 Task: Find and review Indian chicken recipes online.
Action: Mouse moved to (123, 27)
Screenshot: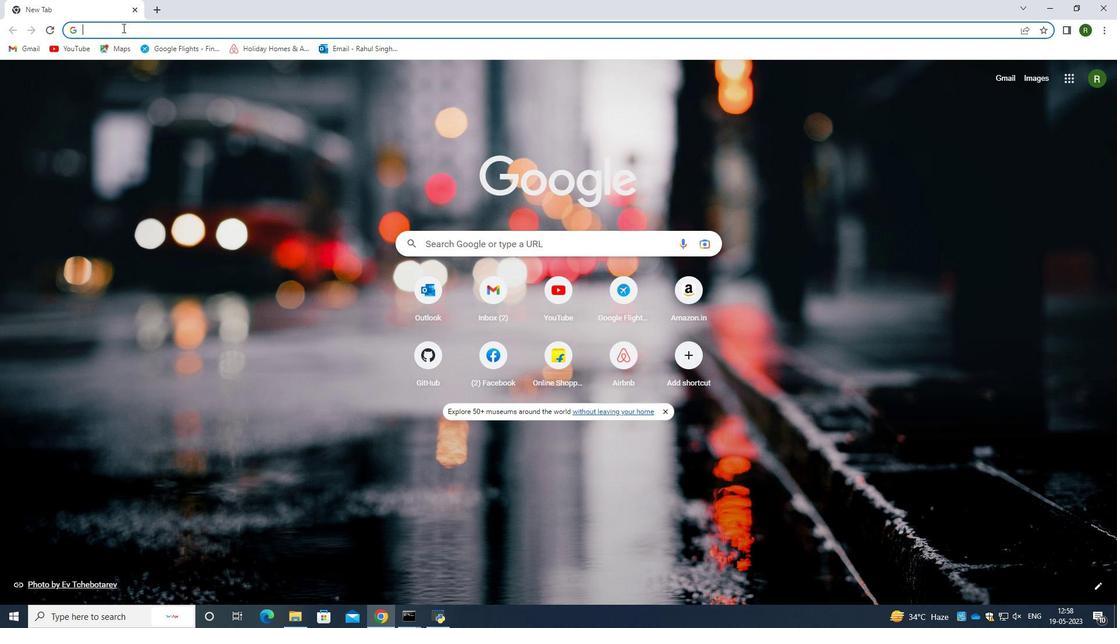 
Action: Mouse pressed left at (123, 27)
Screenshot: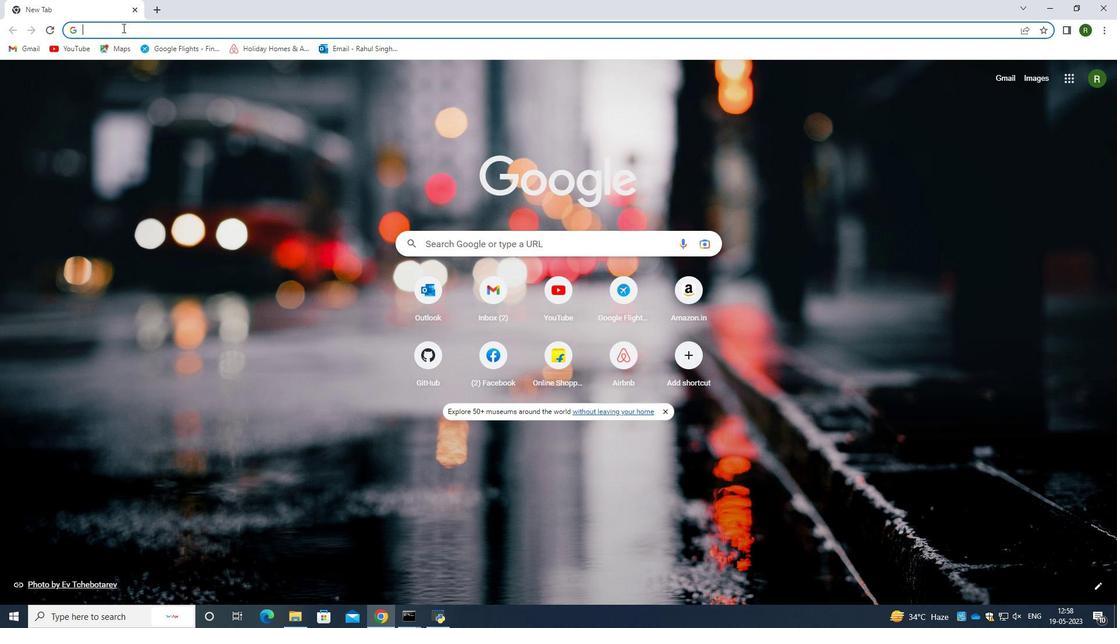 
Action: Key pressed cooking<Key.space>clase<Key.backspace>ses<Key.space>virtual<Key.enter>
Screenshot: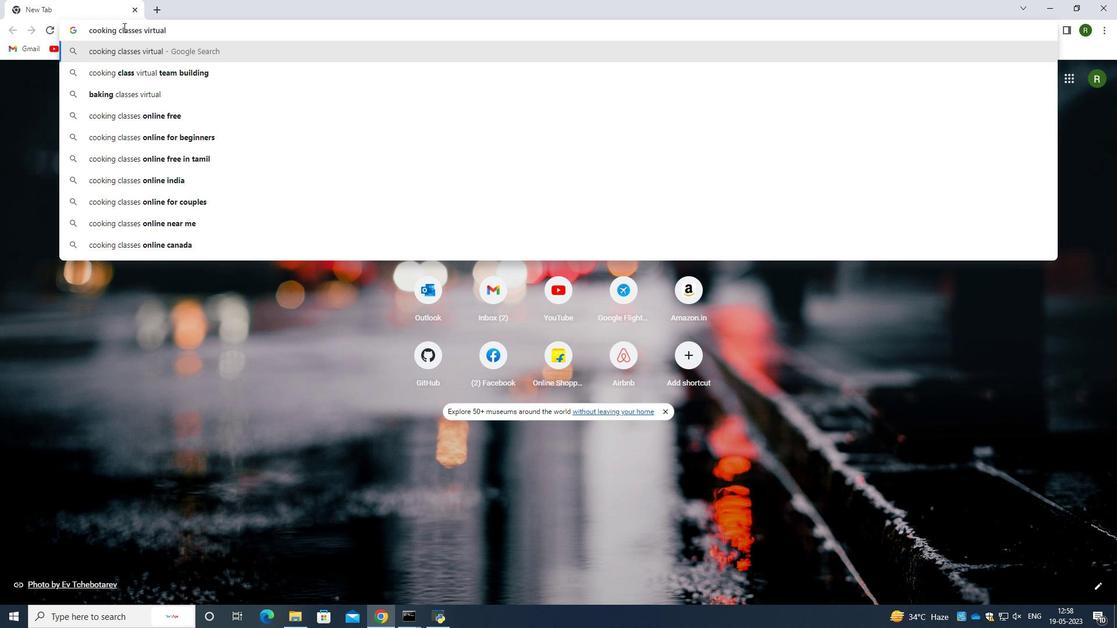 
Action: Mouse moved to (245, 232)
Screenshot: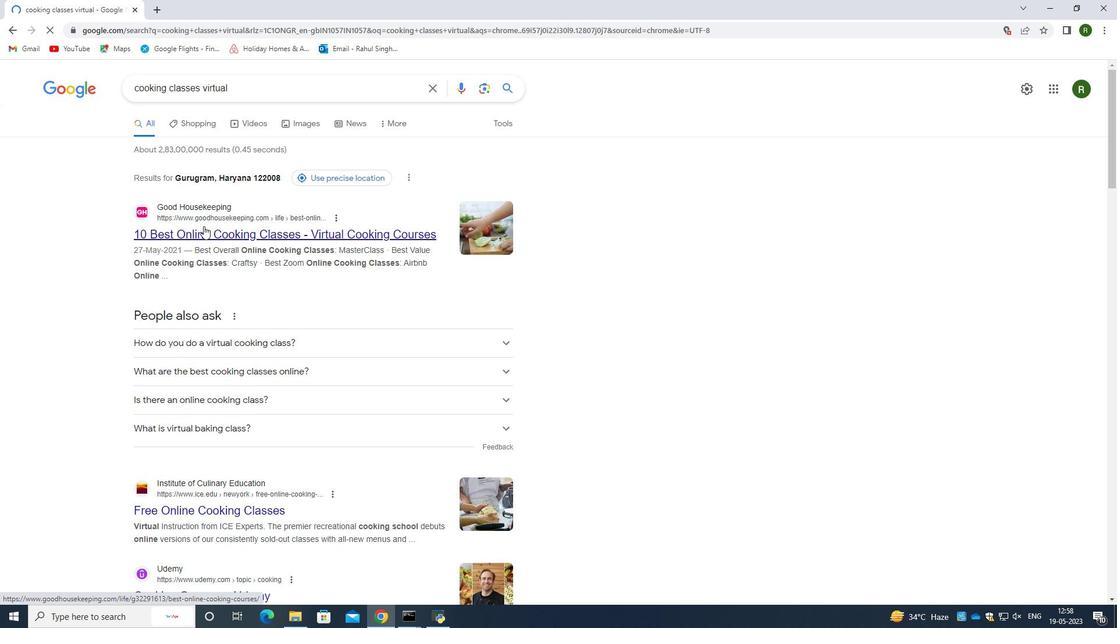 
Action: Mouse pressed left at (245, 232)
Screenshot: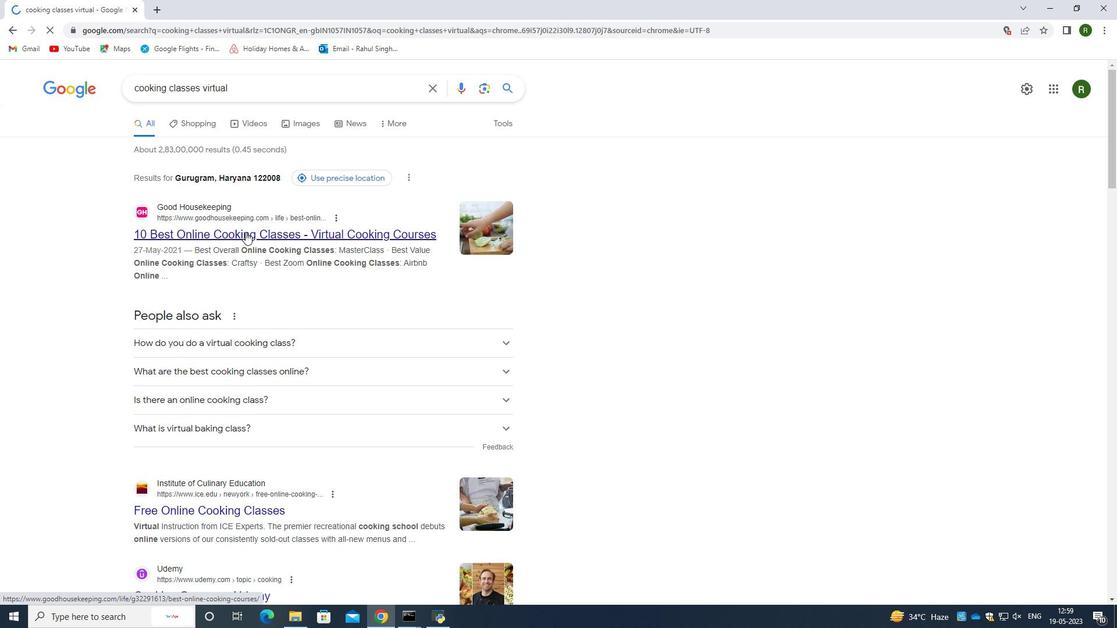 
Action: Mouse moved to (246, 232)
Screenshot: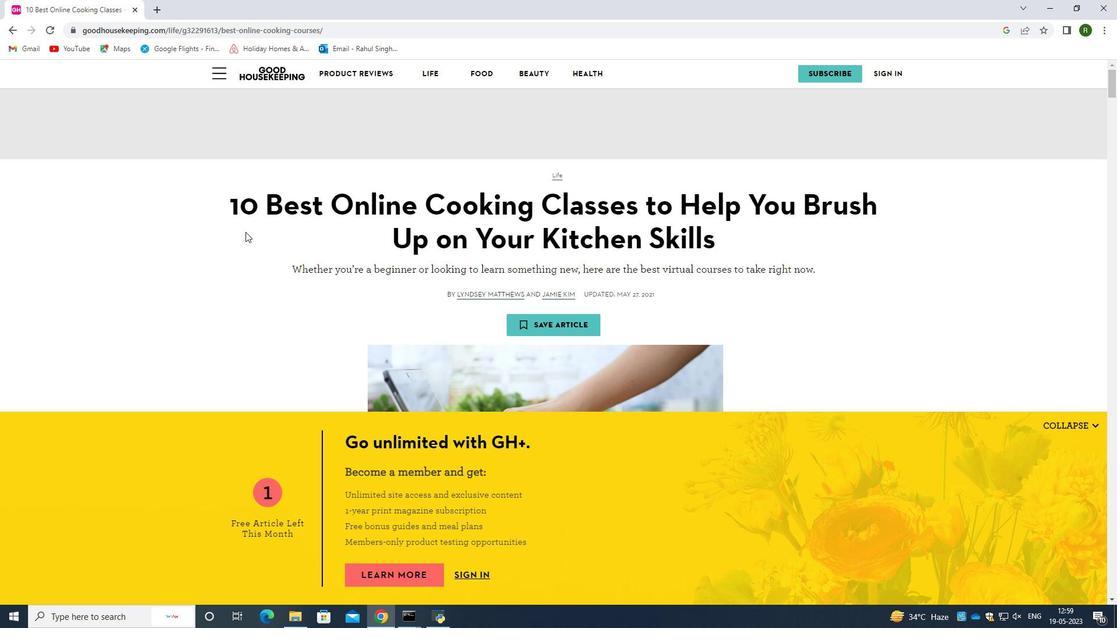 
Action: Mouse scrolled (246, 231) with delta (0, 0)
Screenshot: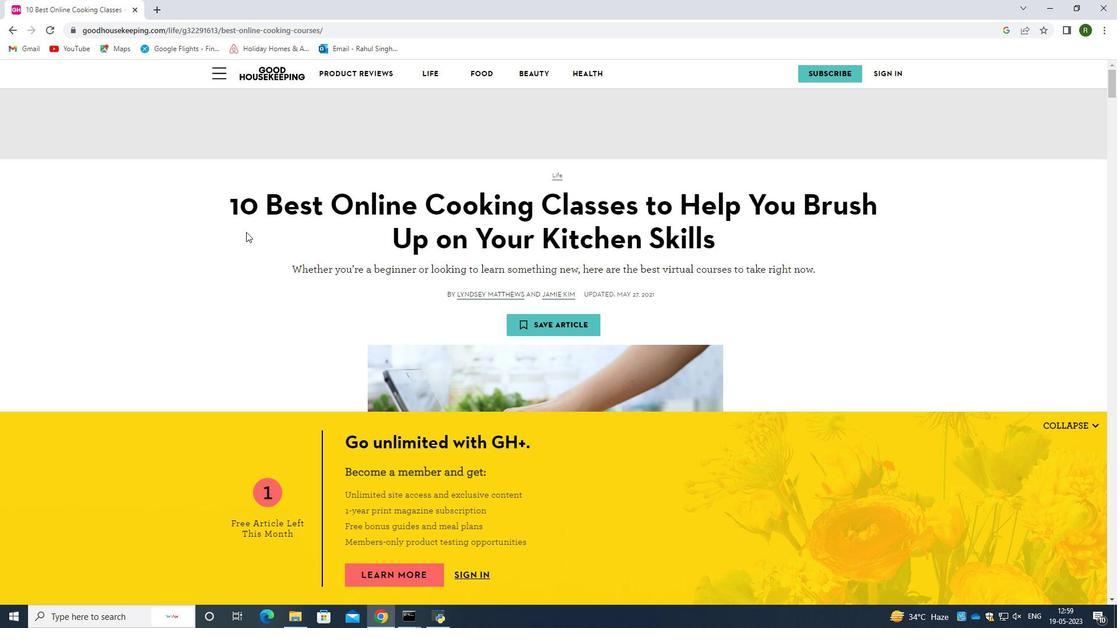 
Action: Mouse scrolled (246, 231) with delta (0, 0)
Screenshot: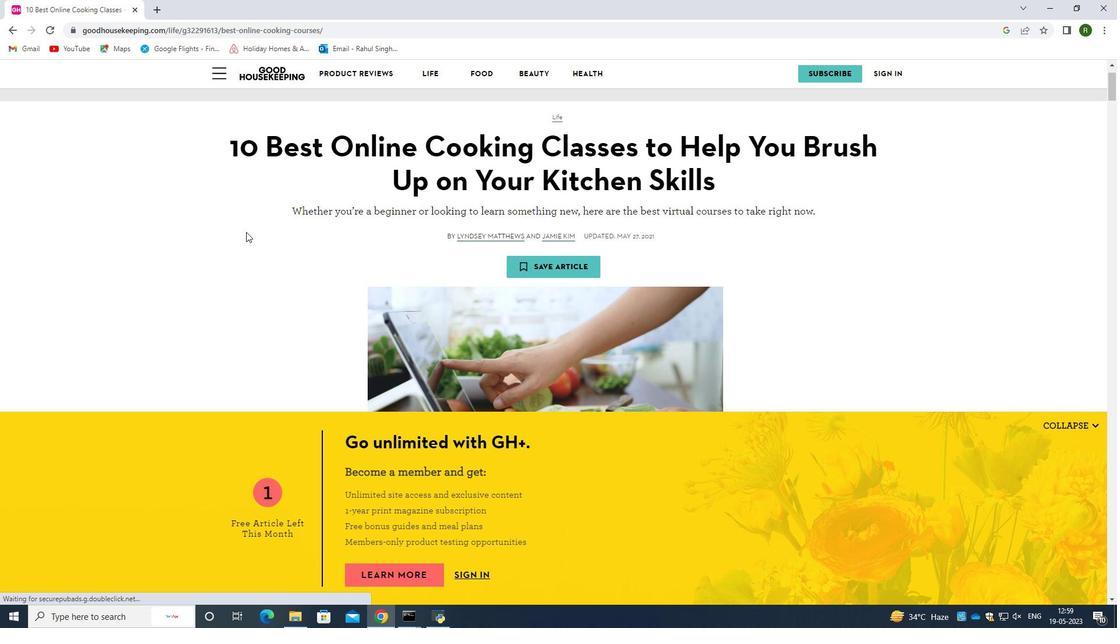 
Action: Mouse moved to (506, 281)
Screenshot: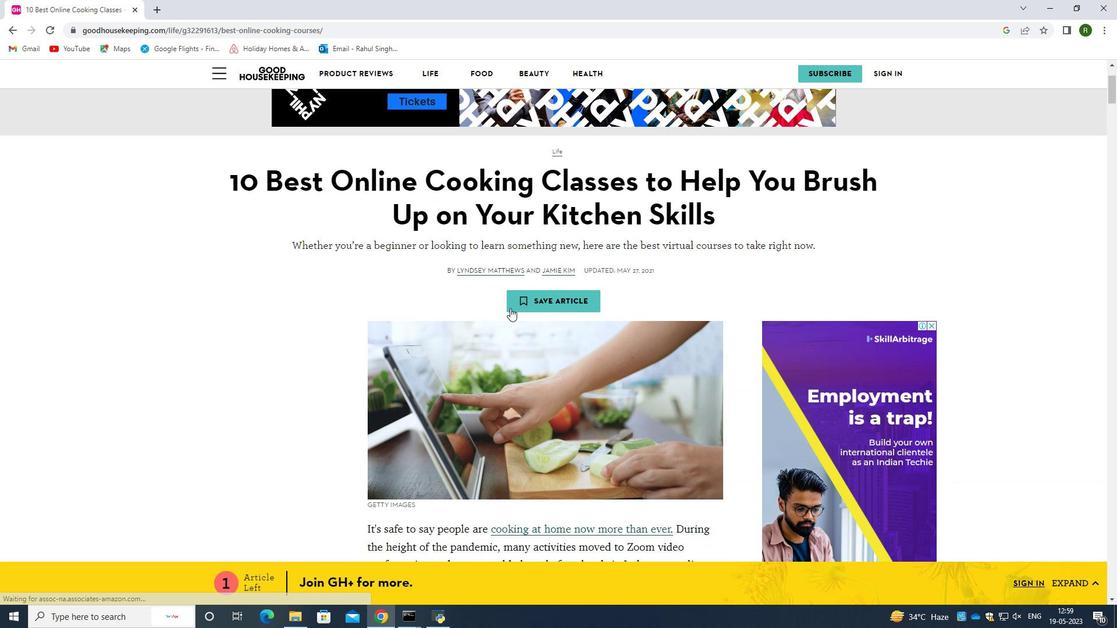 
Action: Mouse scrolled (506, 281) with delta (0, 0)
Screenshot: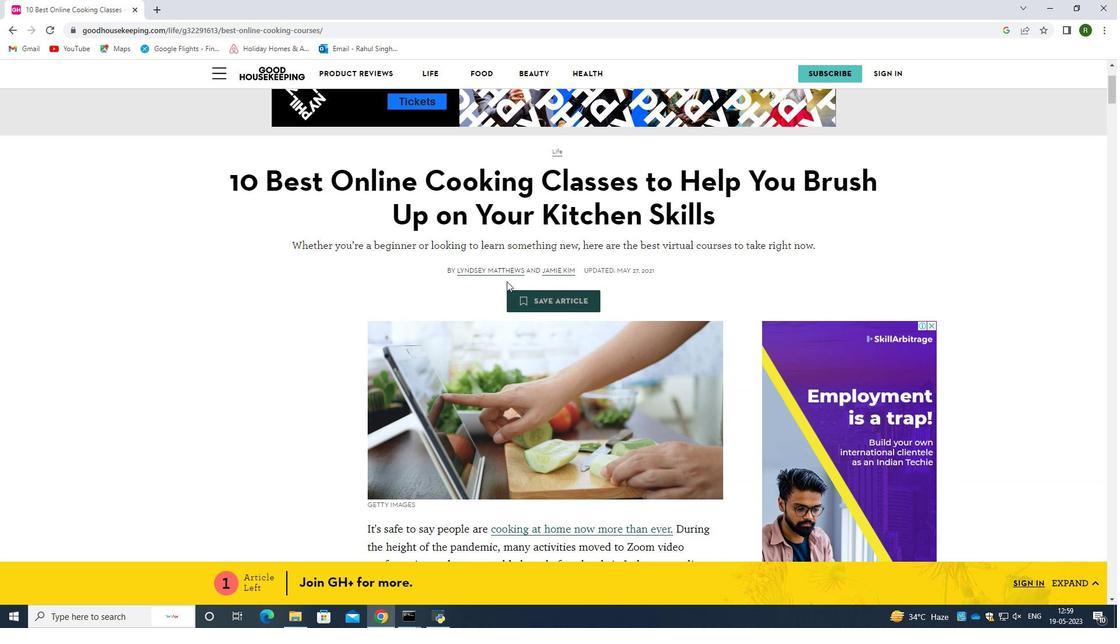 
Action: Mouse scrolled (506, 281) with delta (0, 0)
Screenshot: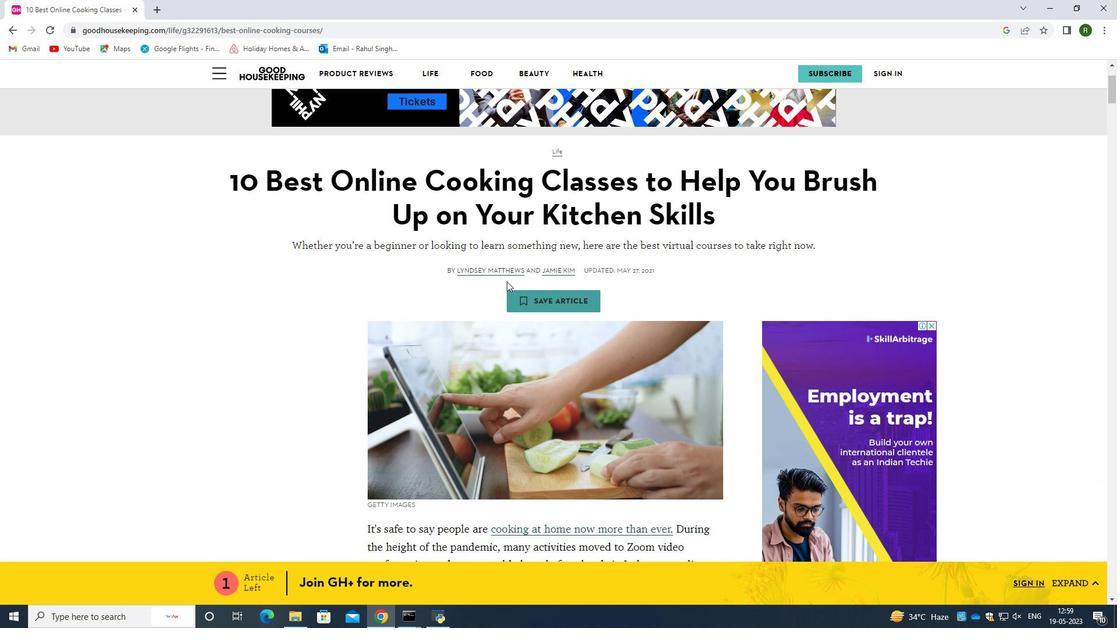
Action: Mouse moved to (506, 286)
Screenshot: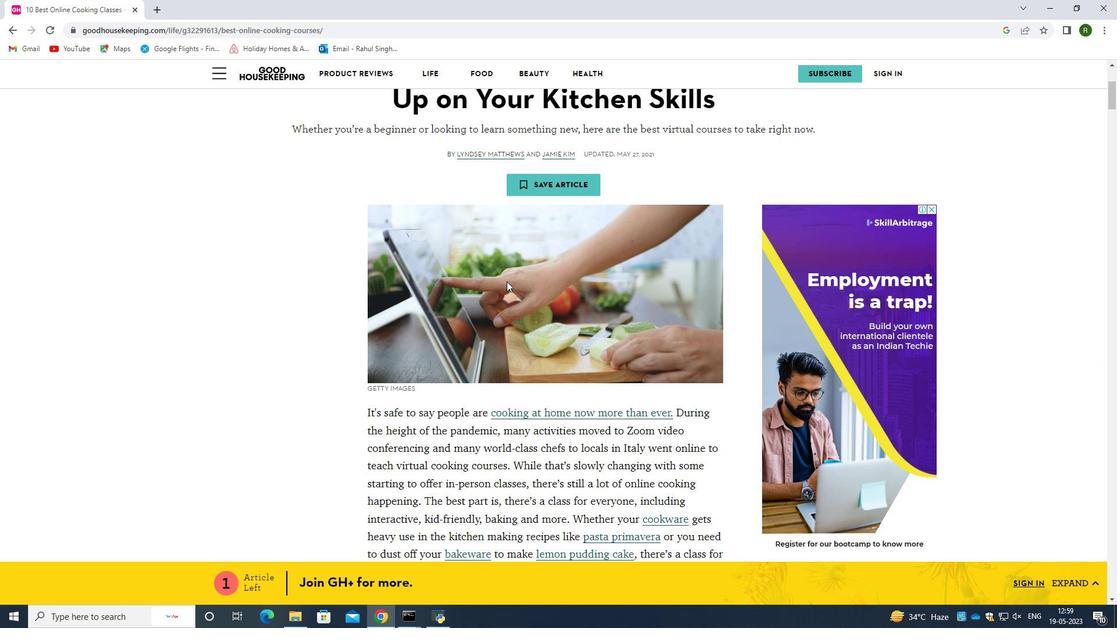 
Action: Mouse scrolled (506, 286) with delta (0, 0)
Screenshot: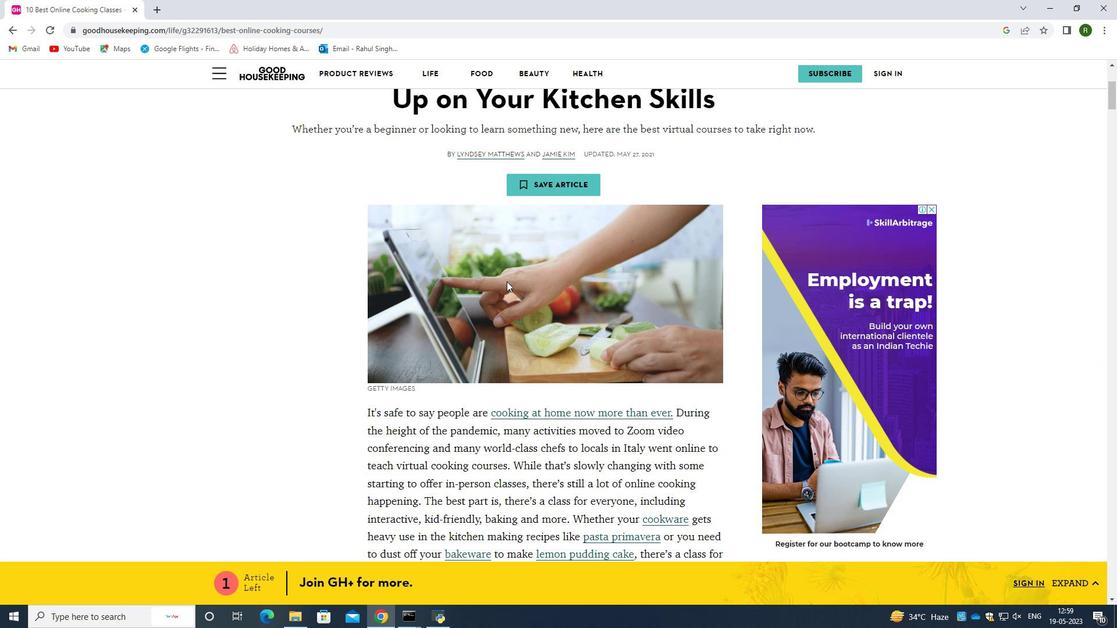 
Action: Mouse scrolled (506, 287) with delta (0, 0)
Screenshot: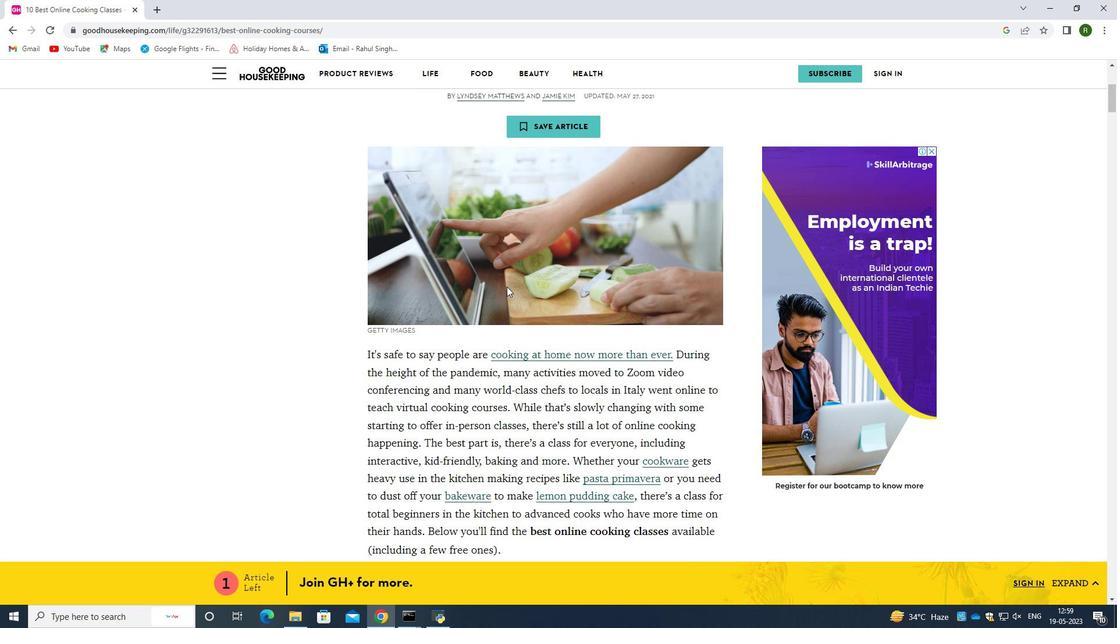 
Action: Mouse scrolled (506, 287) with delta (0, 0)
Screenshot: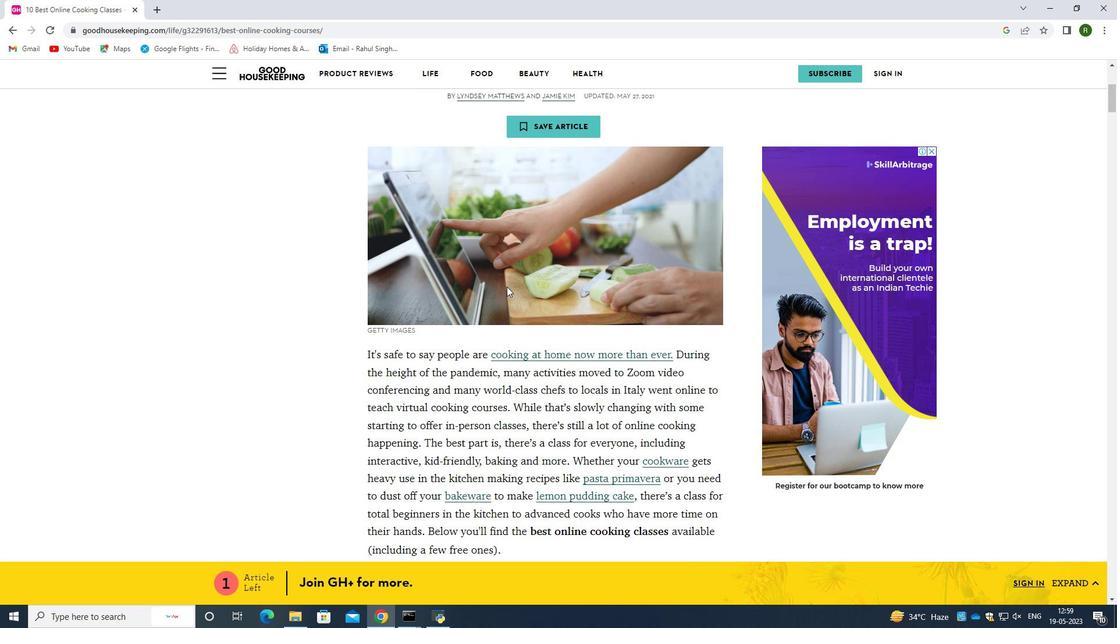 
Action: Mouse scrolled (506, 287) with delta (0, 0)
Screenshot: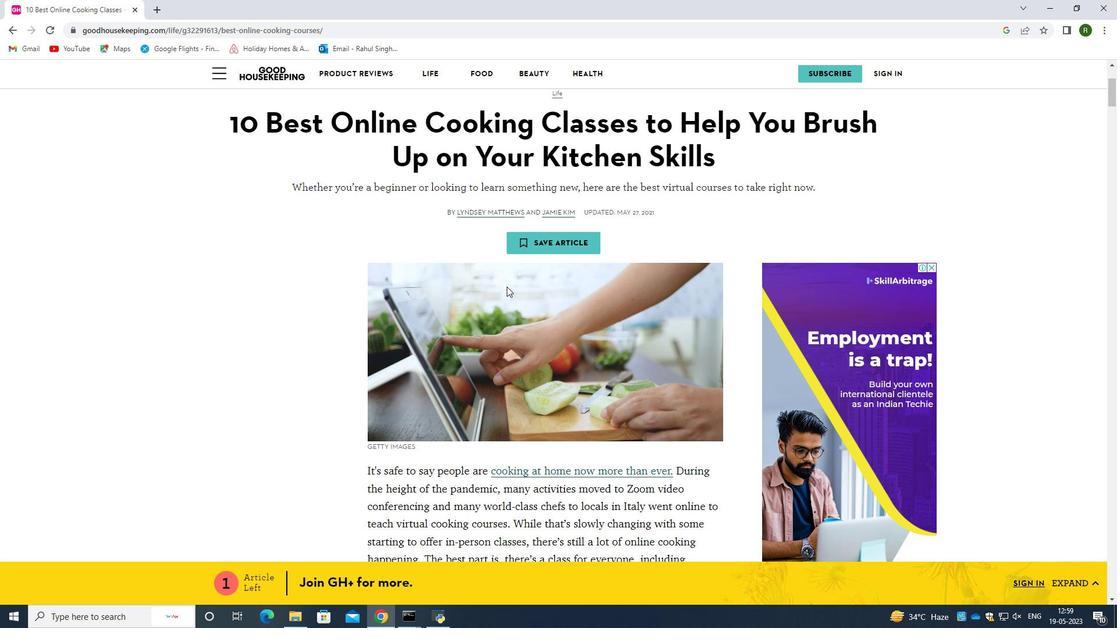 
Action: Mouse scrolled (506, 286) with delta (0, 0)
Screenshot: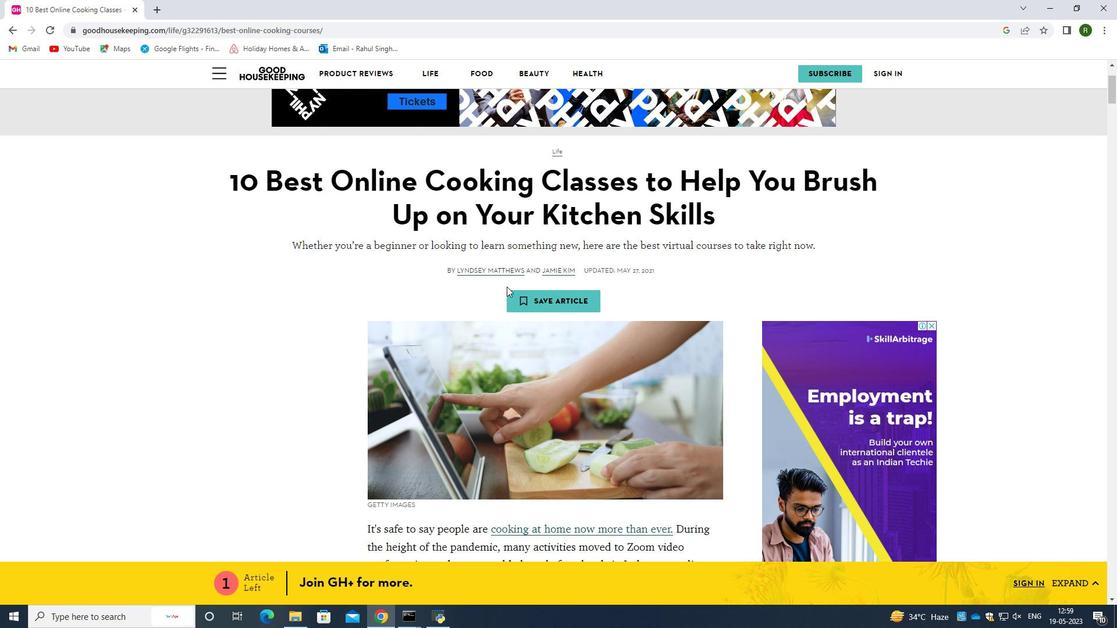 
Action: Mouse scrolled (506, 286) with delta (0, 0)
Screenshot: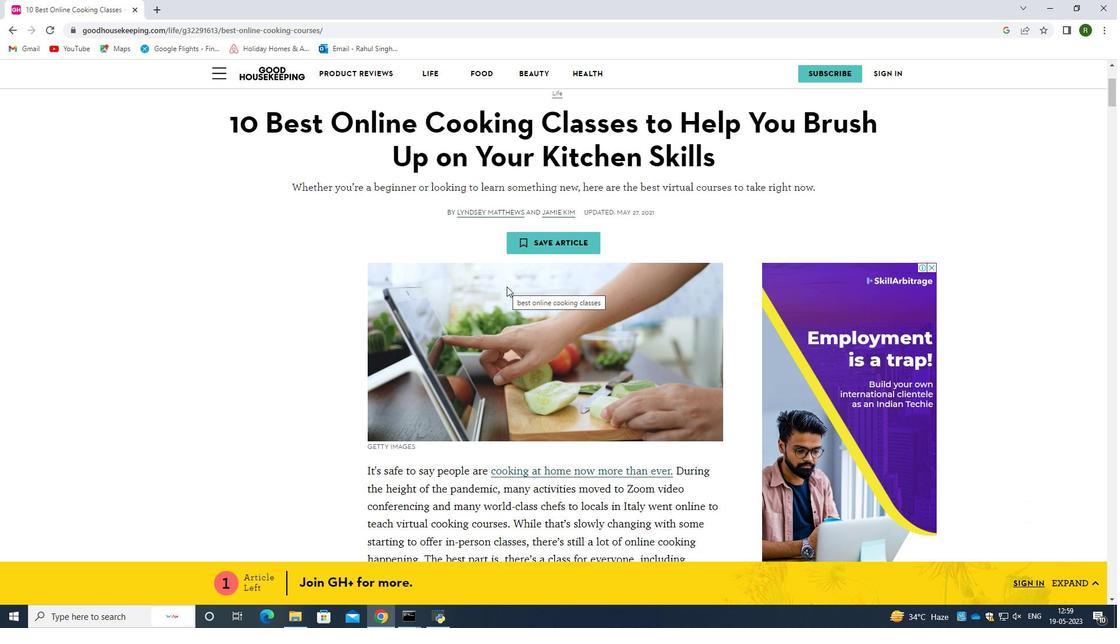 
Action: Mouse scrolled (506, 286) with delta (0, 0)
Screenshot: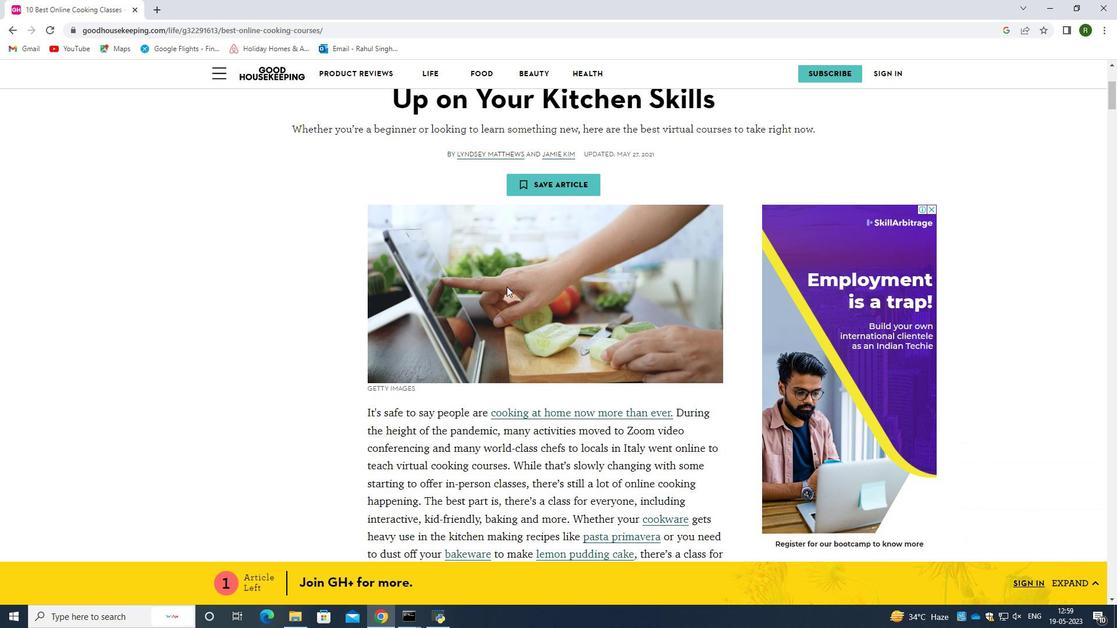 
Action: Mouse scrolled (506, 286) with delta (0, 0)
Screenshot: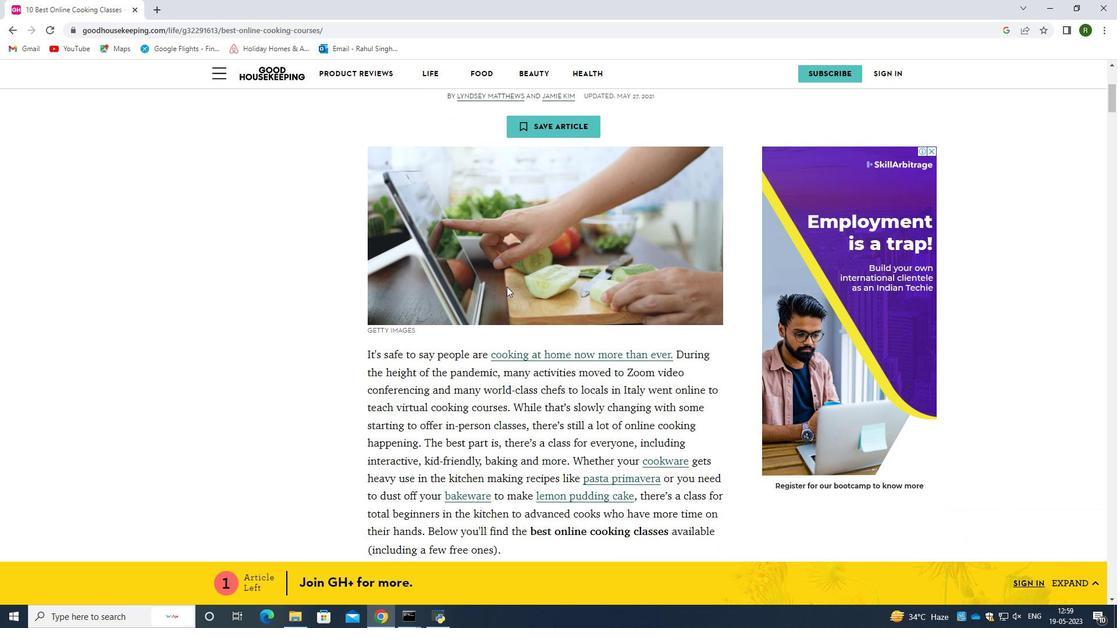 
Action: Mouse scrolled (506, 286) with delta (0, 0)
Screenshot: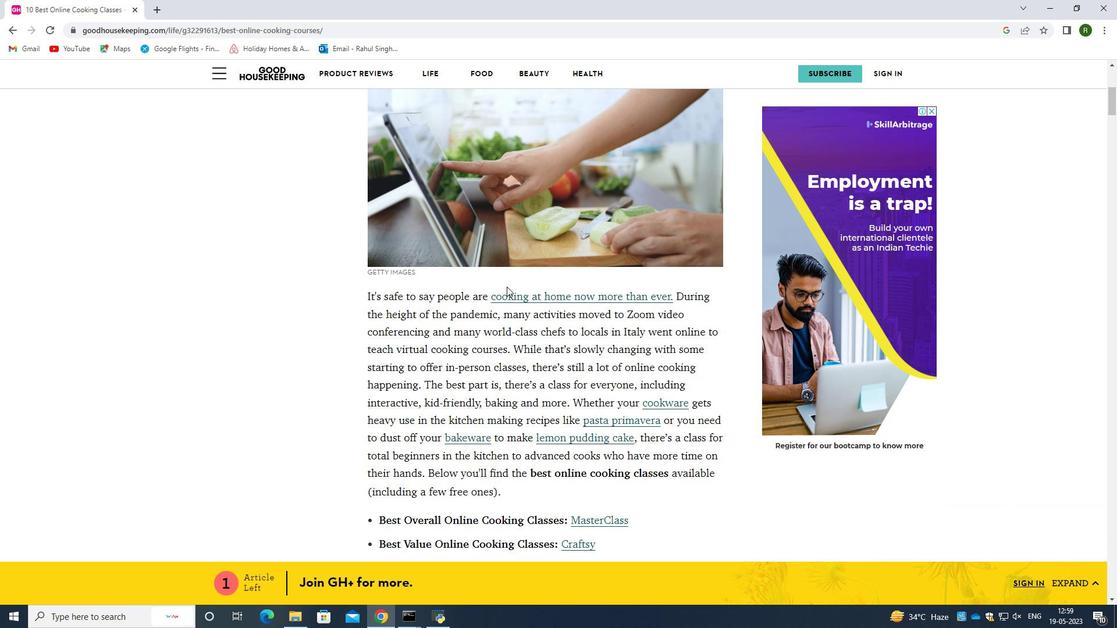 
Action: Mouse scrolled (506, 286) with delta (0, 0)
Screenshot: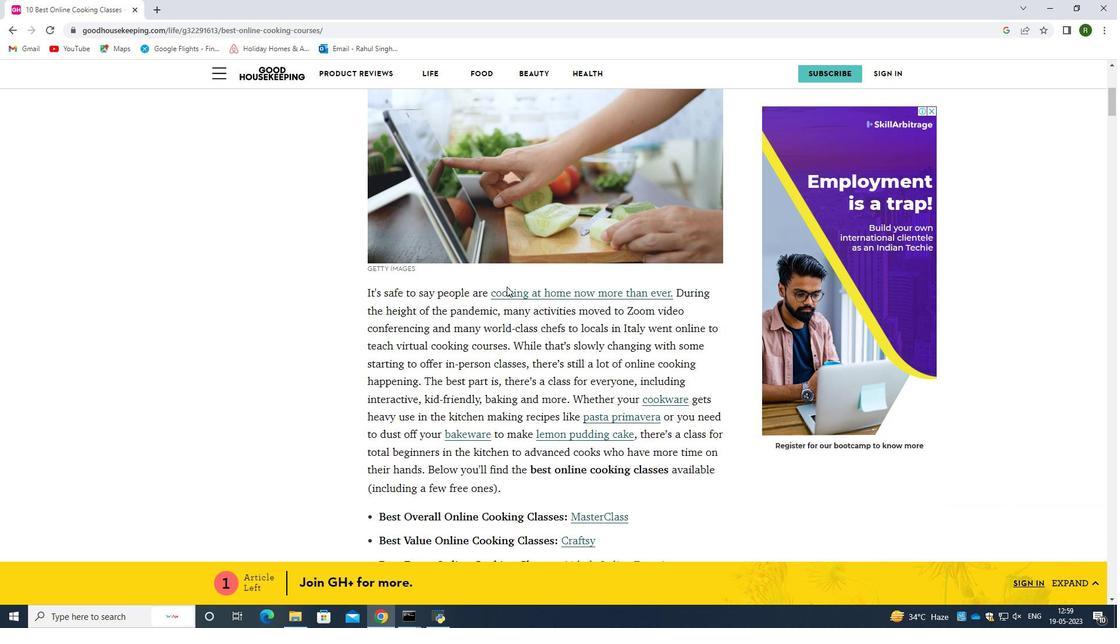 
Action: Mouse scrolled (506, 286) with delta (0, 0)
Screenshot: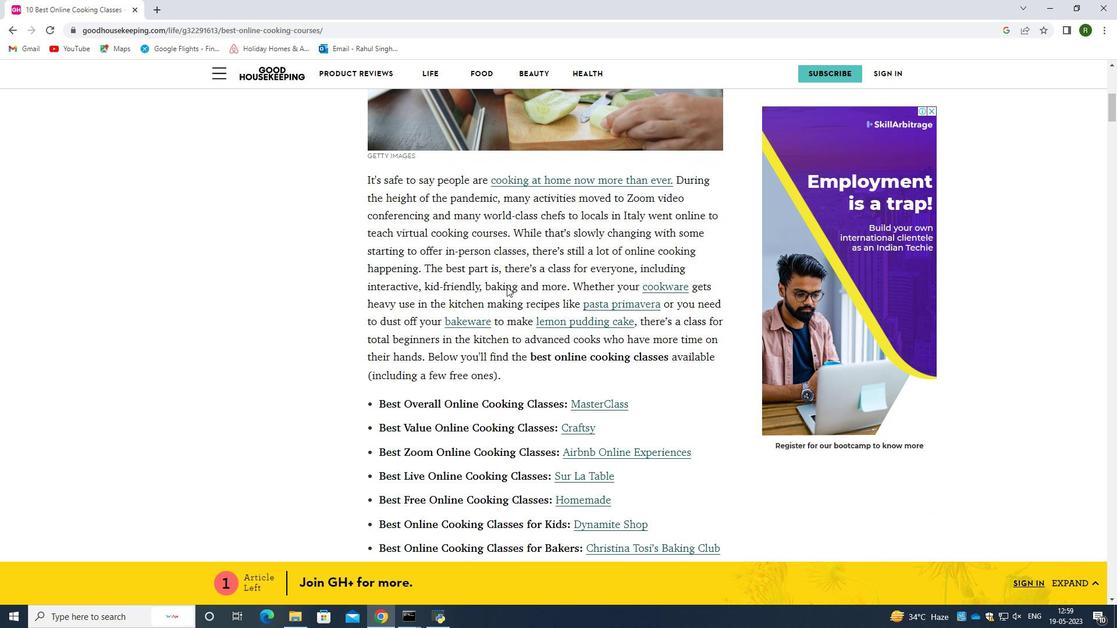 
Action: Mouse scrolled (506, 286) with delta (0, 0)
Screenshot: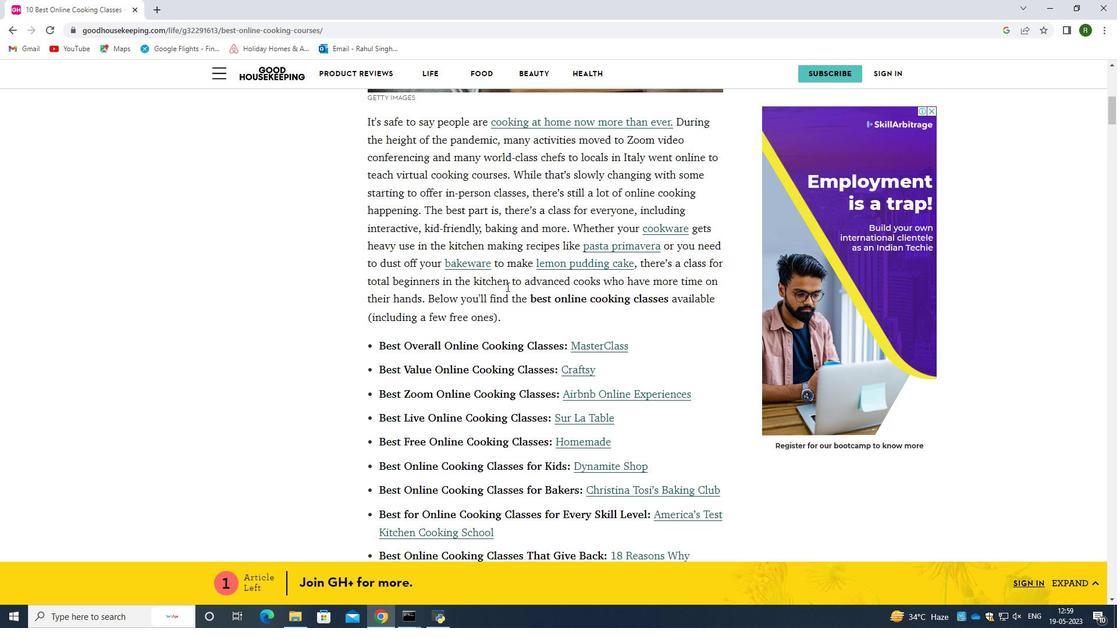 
Action: Mouse scrolled (506, 286) with delta (0, 0)
Screenshot: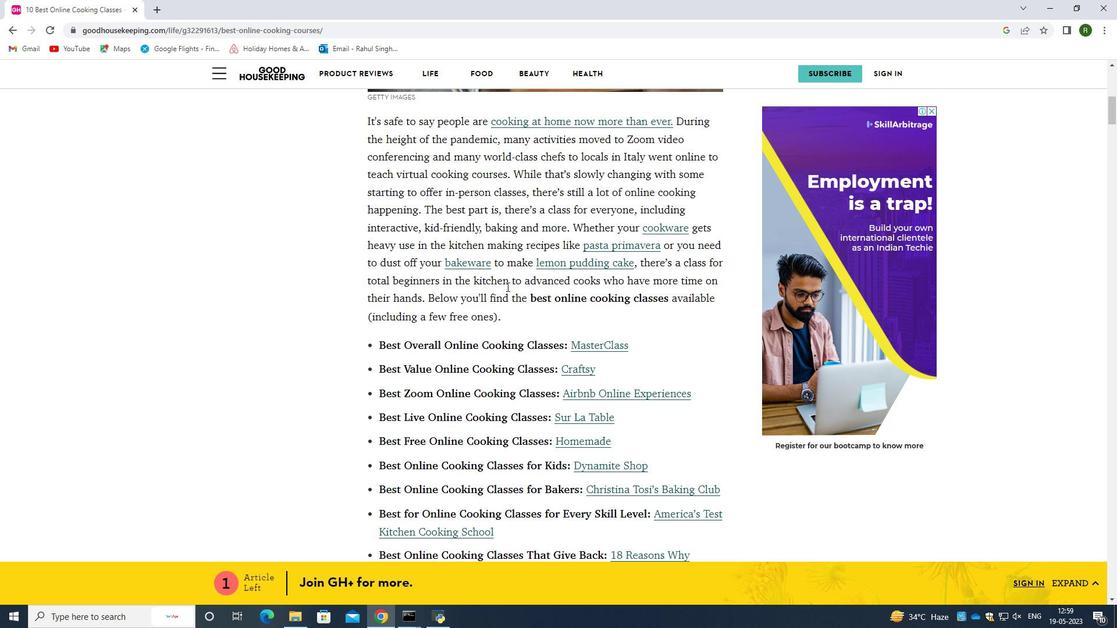 
Action: Mouse scrolled (506, 286) with delta (0, 0)
Screenshot: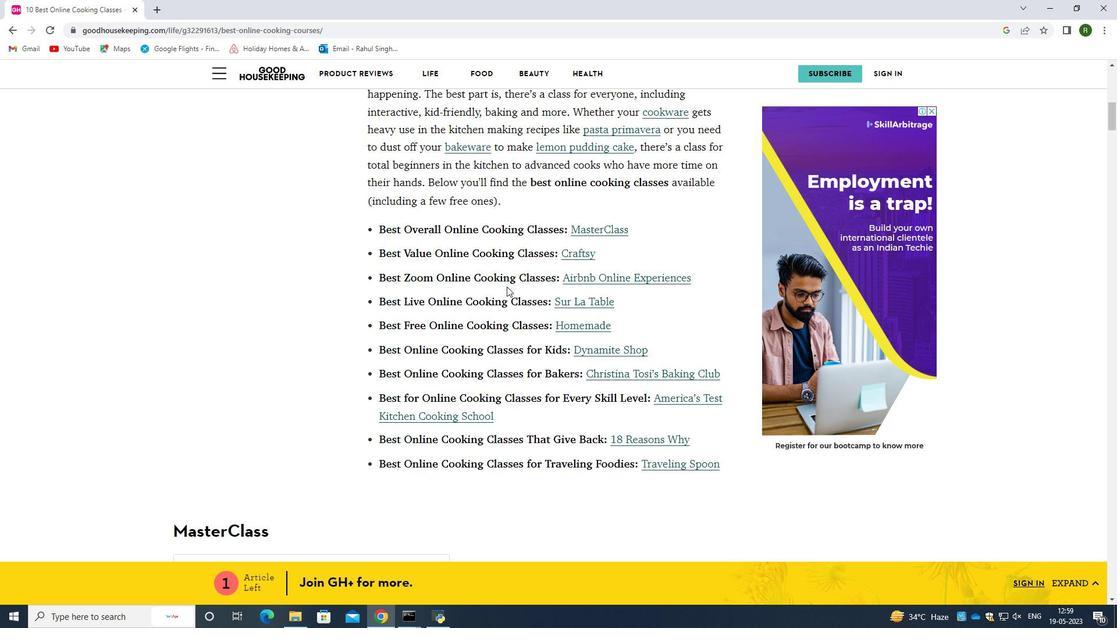 
Action: Mouse scrolled (506, 286) with delta (0, 0)
Screenshot: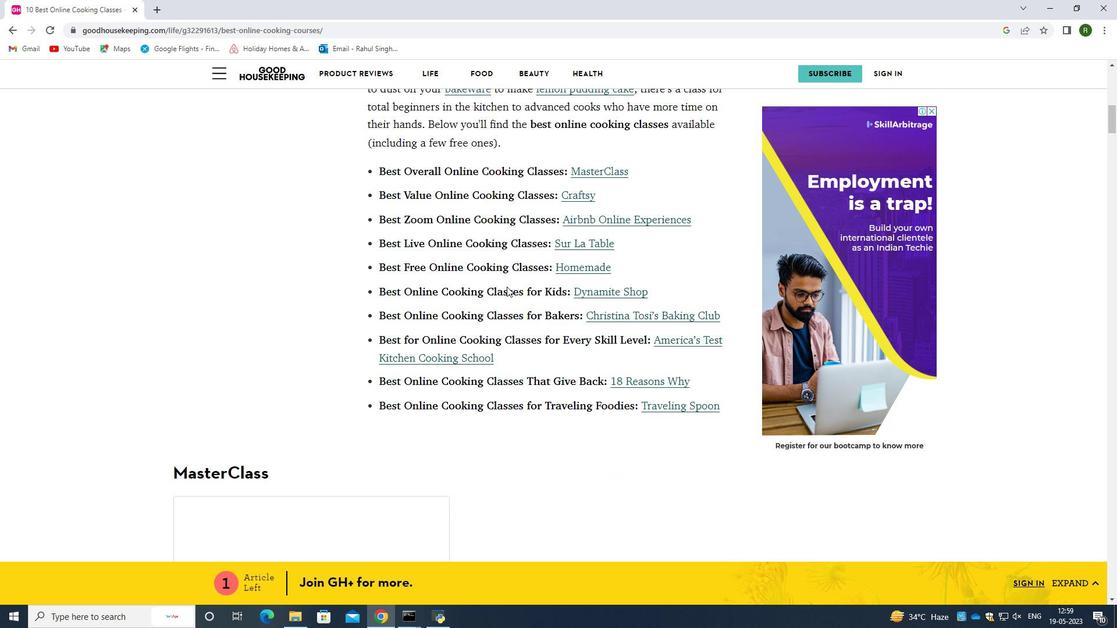 
Action: Mouse scrolled (506, 286) with delta (0, 0)
Screenshot: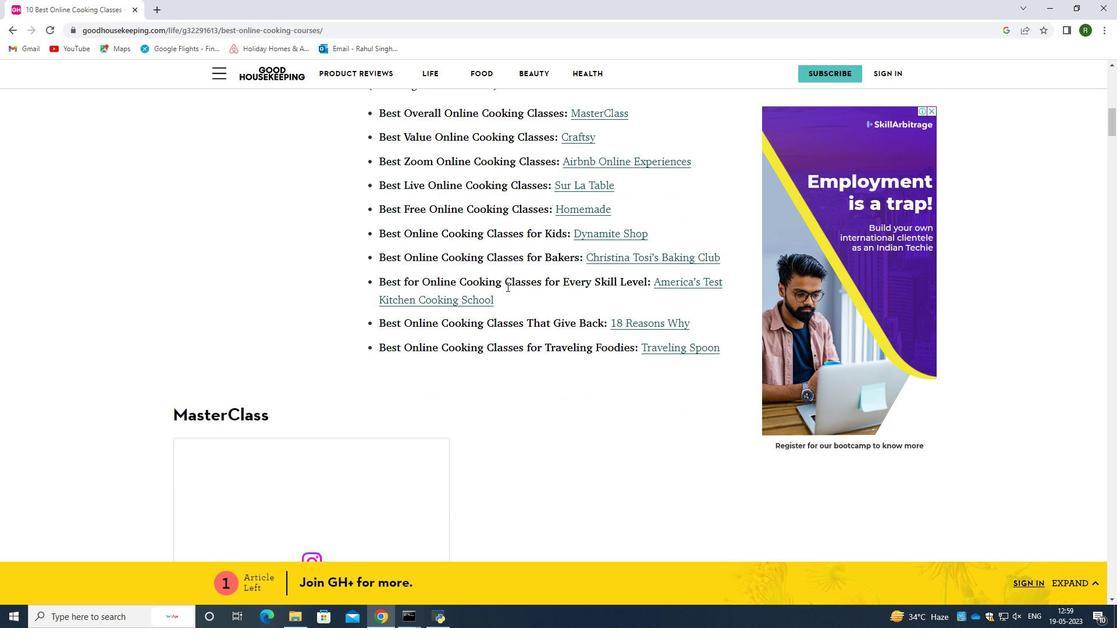 
Action: Mouse scrolled (506, 286) with delta (0, 0)
Screenshot: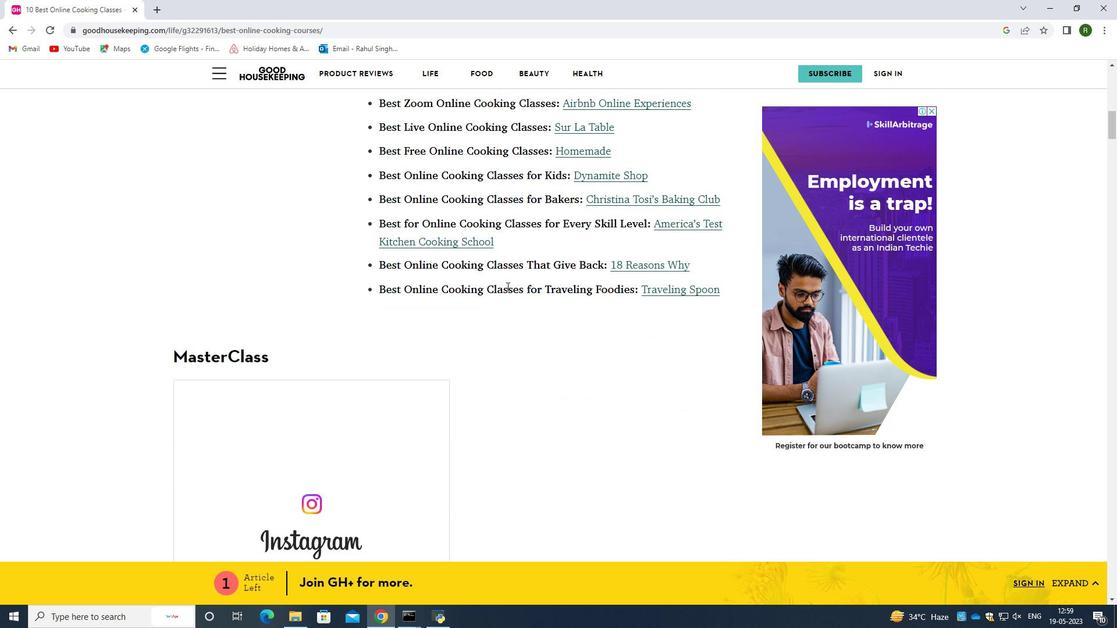 
Action: Mouse scrolled (506, 286) with delta (0, 0)
Screenshot: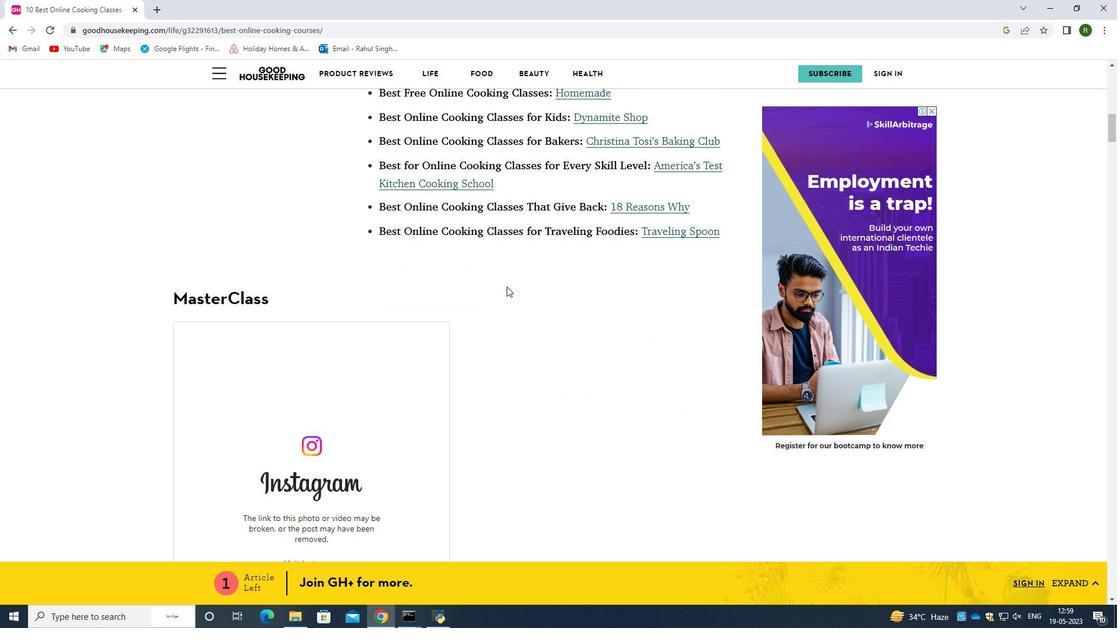 
Action: Mouse scrolled (506, 286) with delta (0, 0)
Screenshot: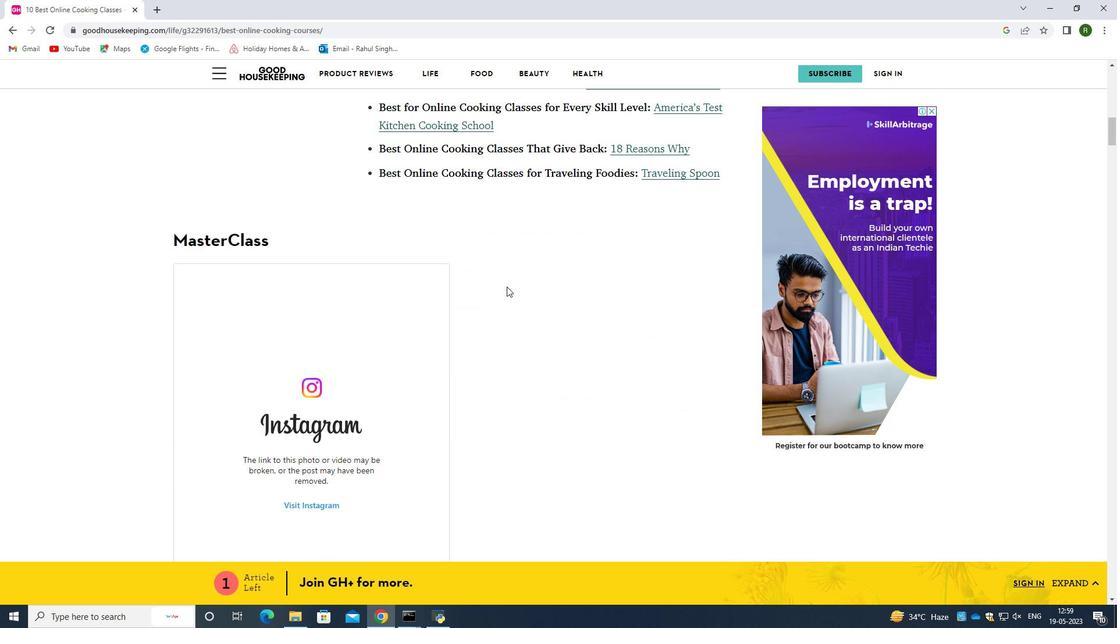 
Action: Mouse scrolled (506, 286) with delta (0, 0)
Screenshot: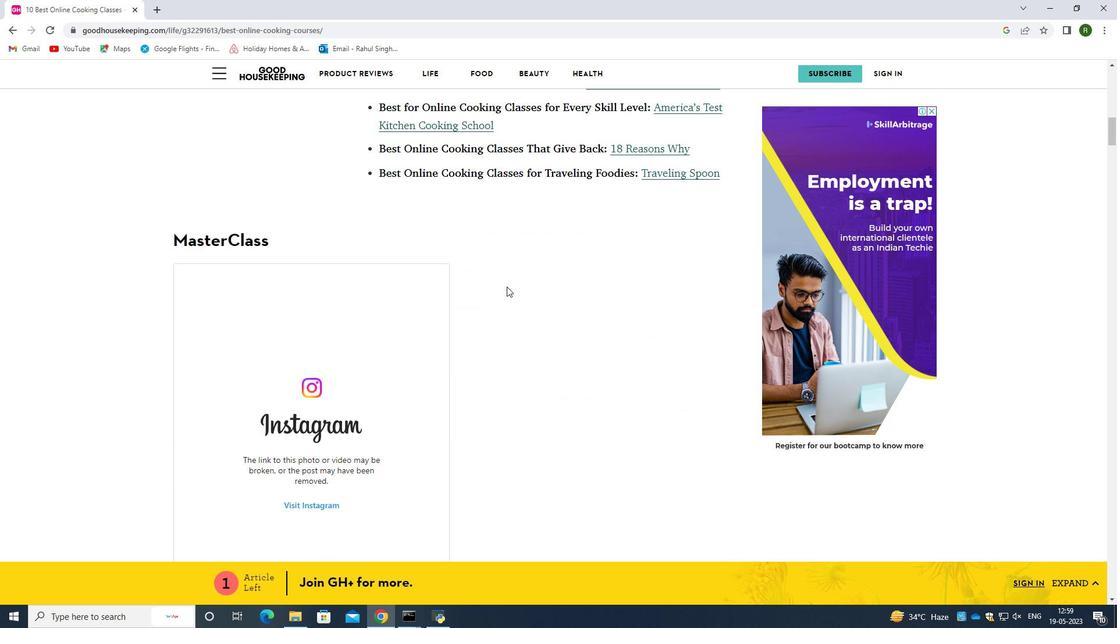 
Action: Mouse scrolled (506, 286) with delta (0, 0)
Screenshot: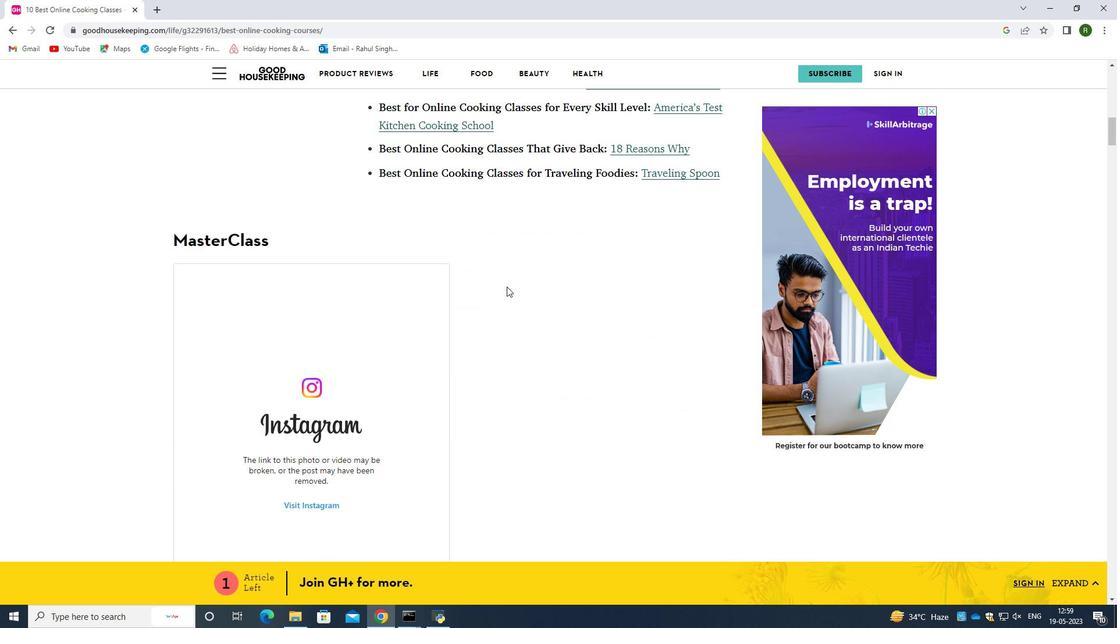 
Action: Mouse moved to (931, 110)
Screenshot: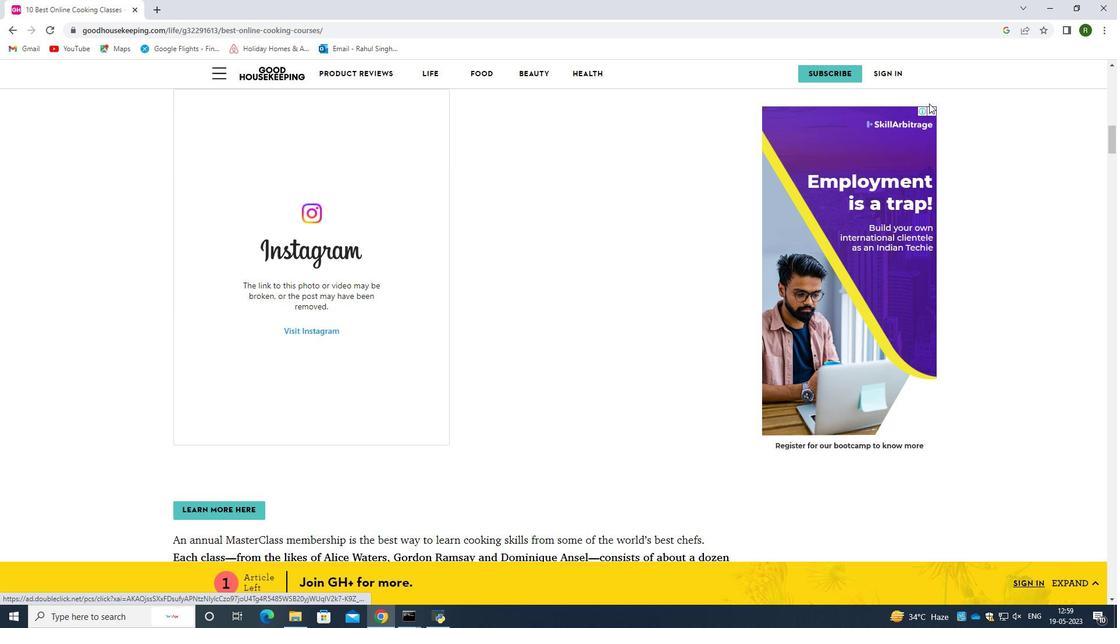 
Action: Mouse pressed left at (931, 110)
Screenshot: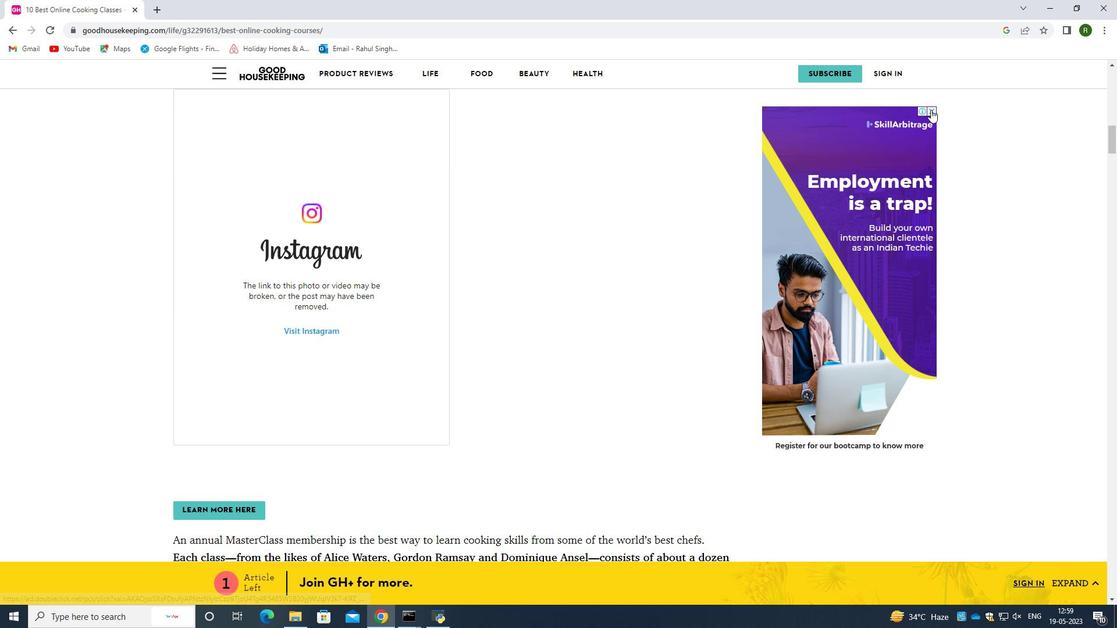 
Action: Mouse moved to (560, 219)
Screenshot: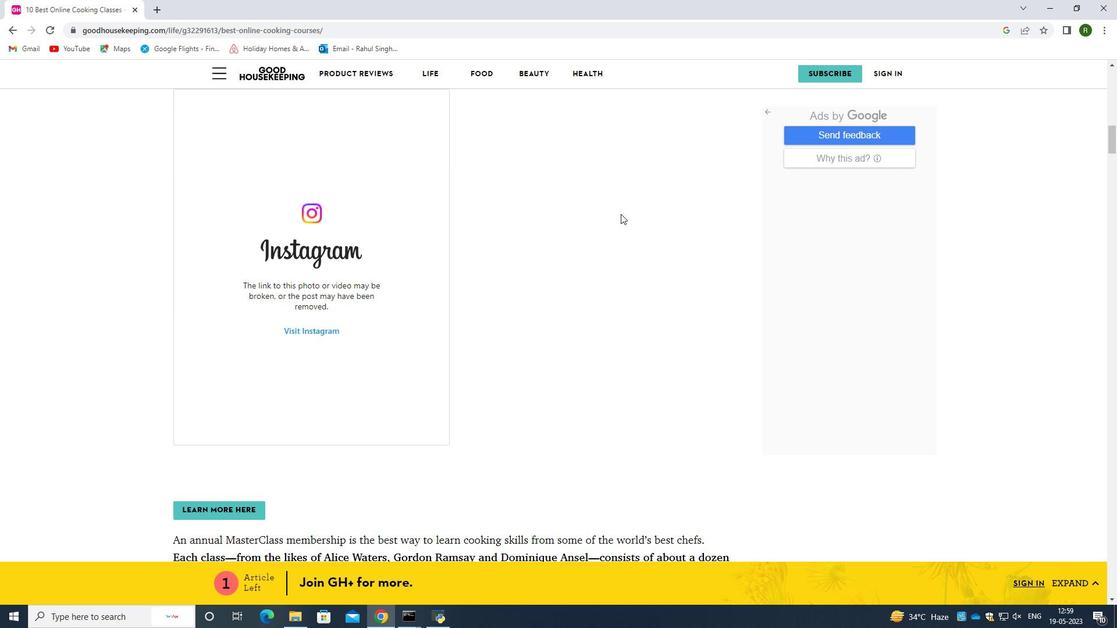 
Action: Mouse scrolled (560, 218) with delta (0, 0)
Screenshot: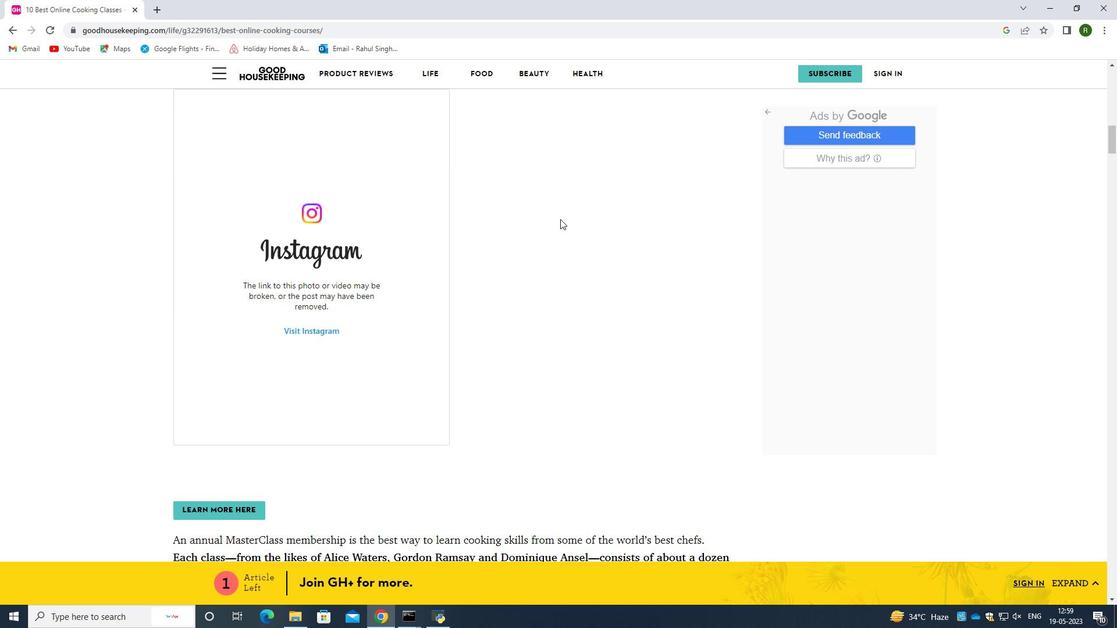 
Action: Mouse scrolled (560, 218) with delta (0, 0)
Screenshot: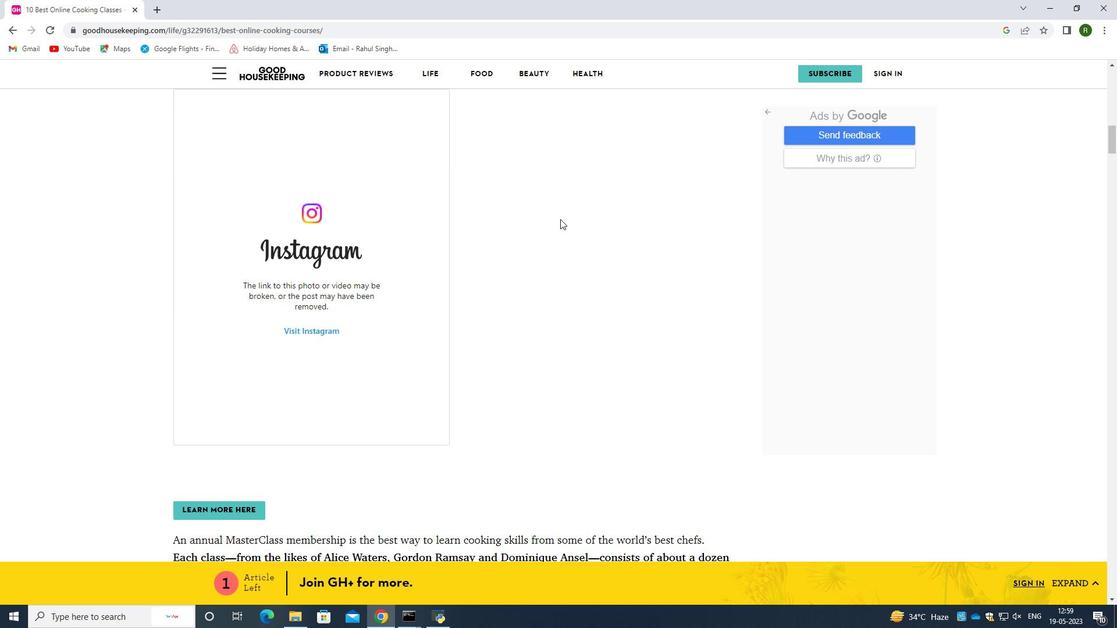 
Action: Mouse moved to (560, 220)
Screenshot: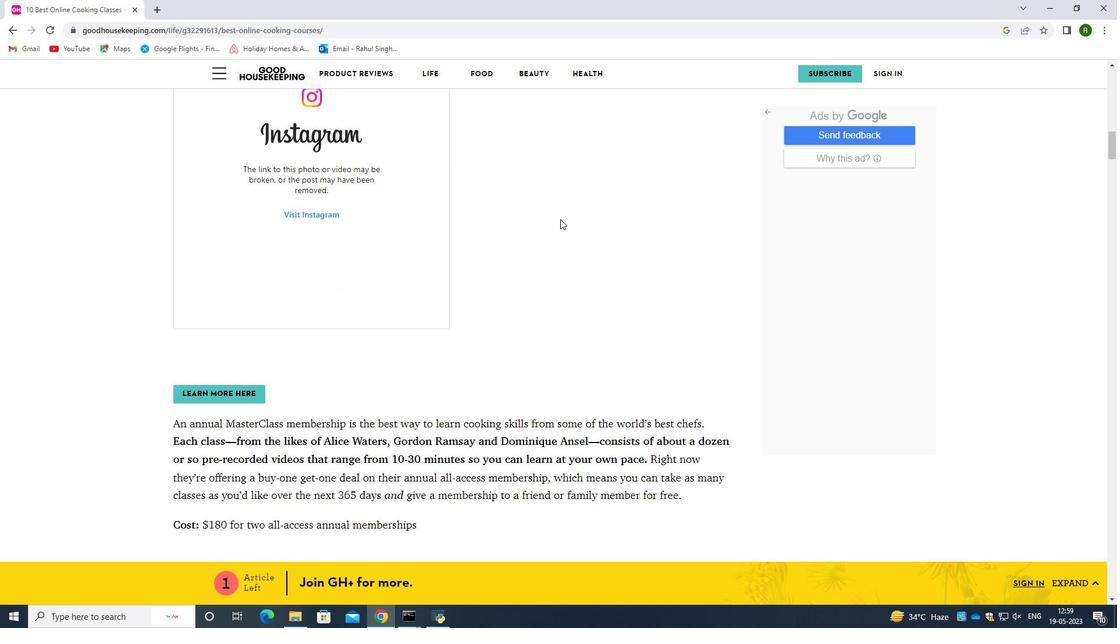 
Action: Mouse scrolled (560, 219) with delta (0, 0)
Screenshot: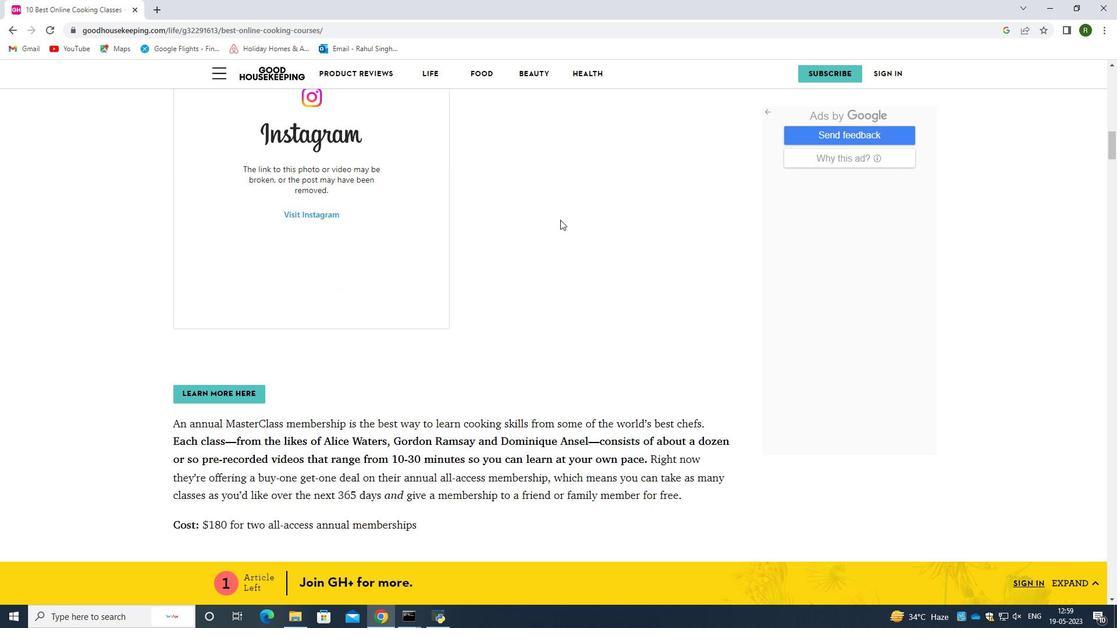 
Action: Mouse scrolled (560, 219) with delta (0, 0)
Screenshot: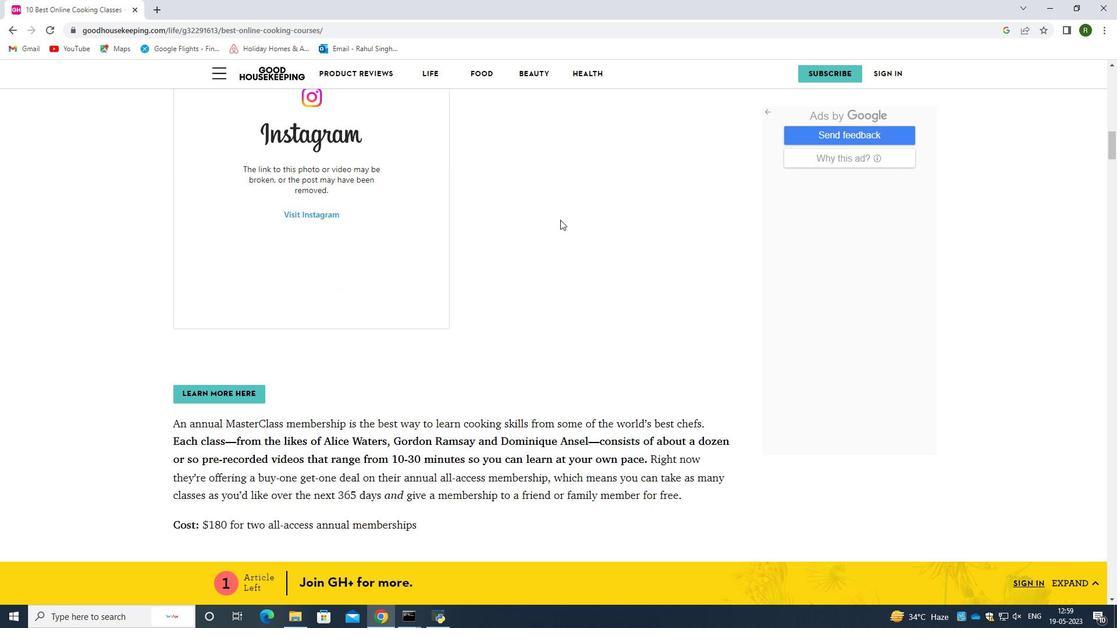 
Action: Mouse scrolled (560, 219) with delta (0, 0)
Screenshot: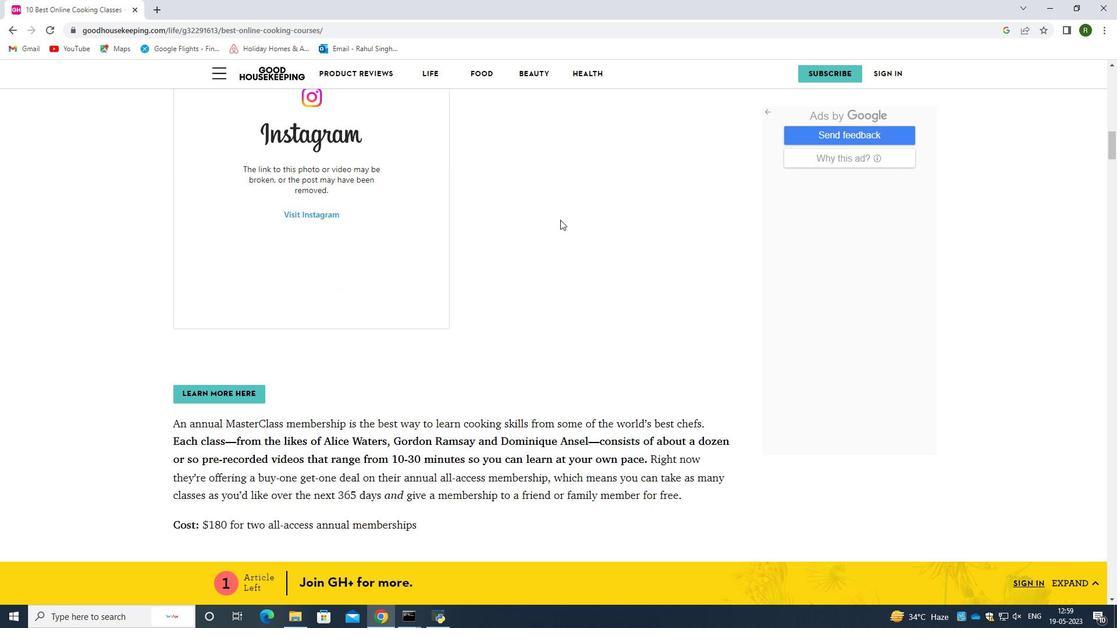
Action: Mouse scrolled (560, 219) with delta (0, 0)
Screenshot: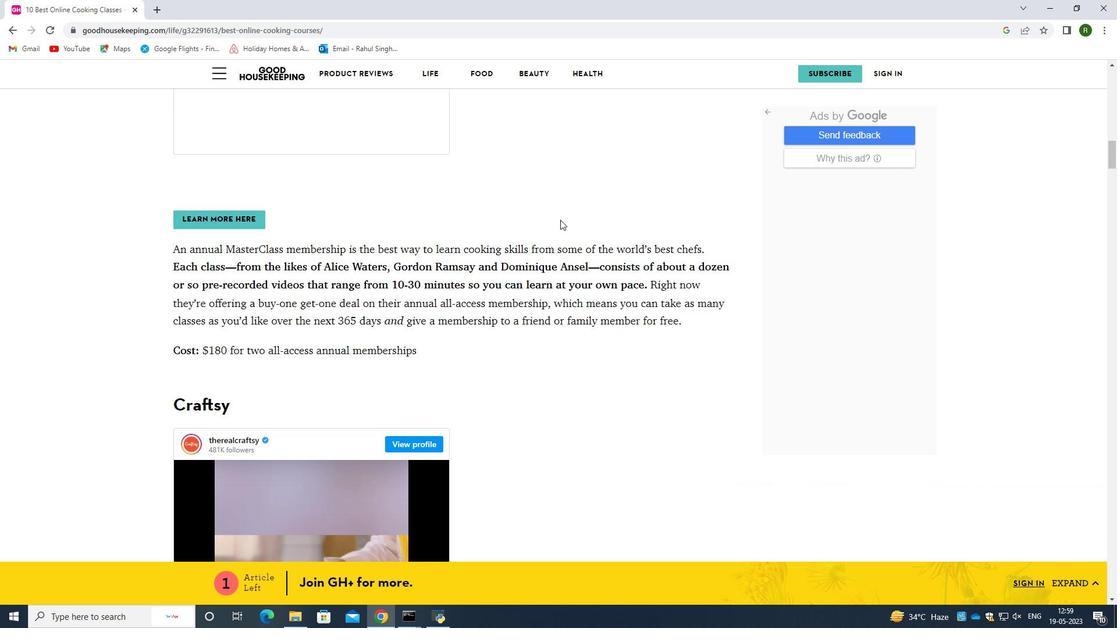
Action: Mouse scrolled (560, 219) with delta (0, 0)
Screenshot: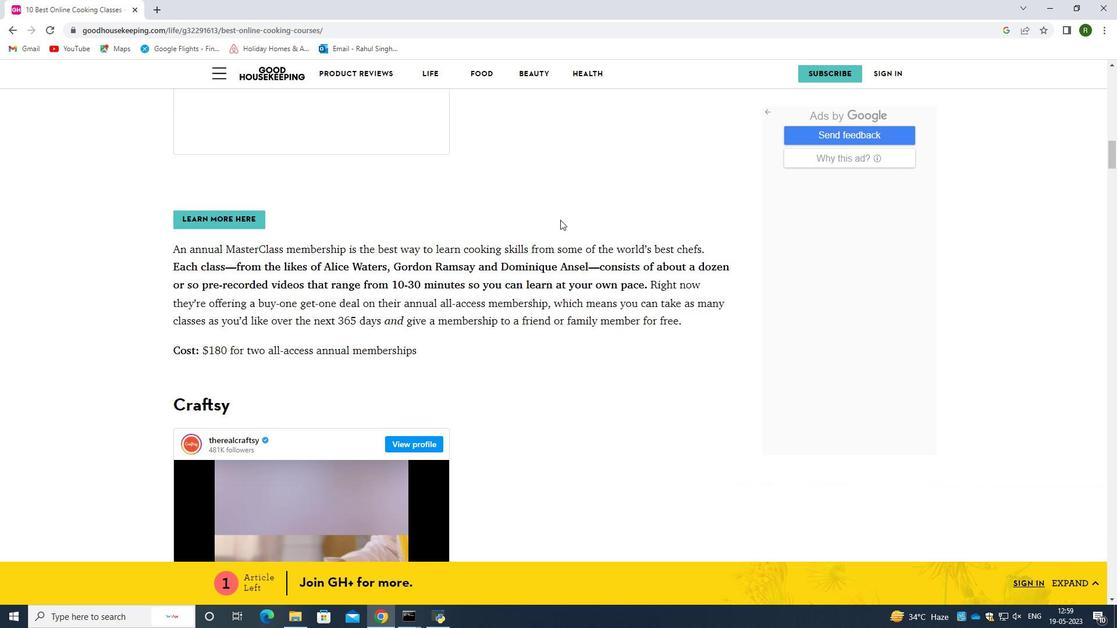 
Action: Mouse scrolled (560, 219) with delta (0, 0)
Screenshot: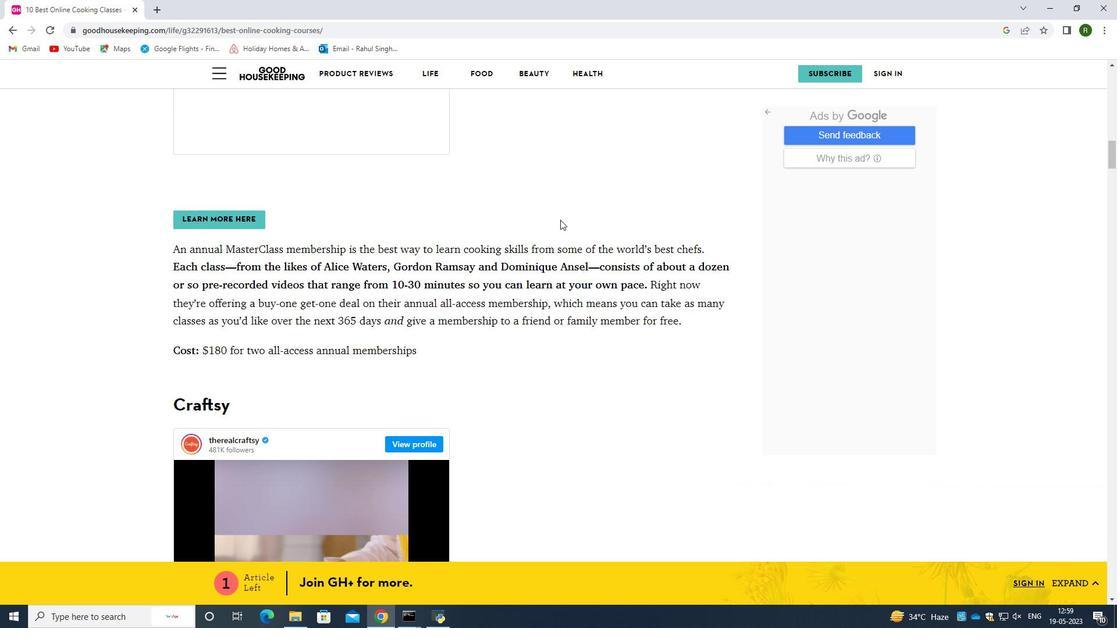 
Action: Mouse scrolled (560, 219) with delta (0, 0)
Screenshot: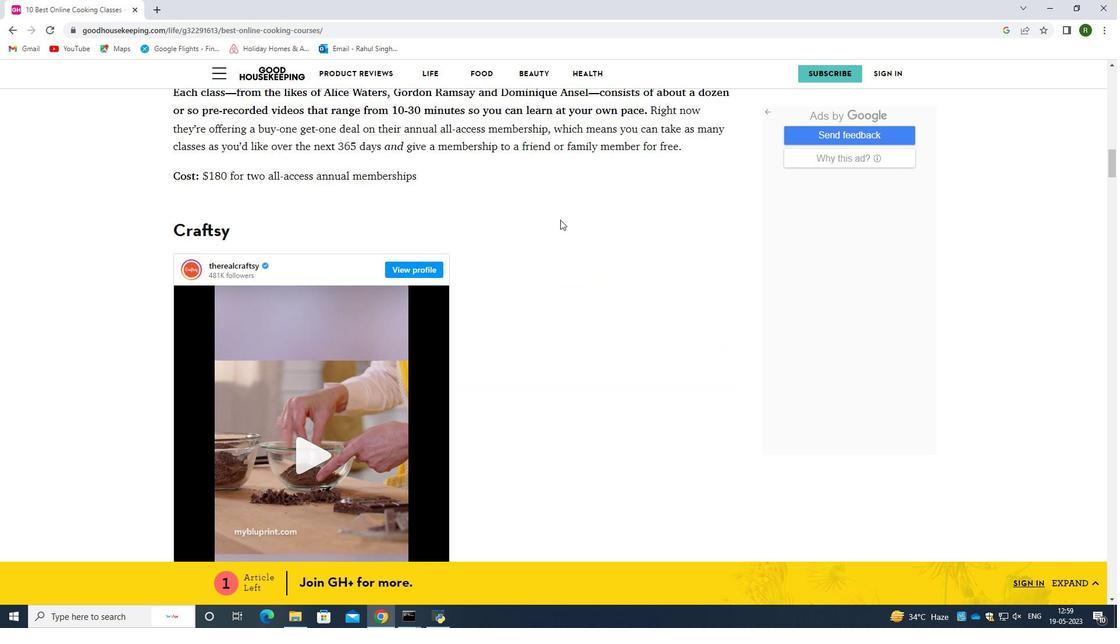 
Action: Mouse scrolled (560, 219) with delta (0, 0)
Screenshot: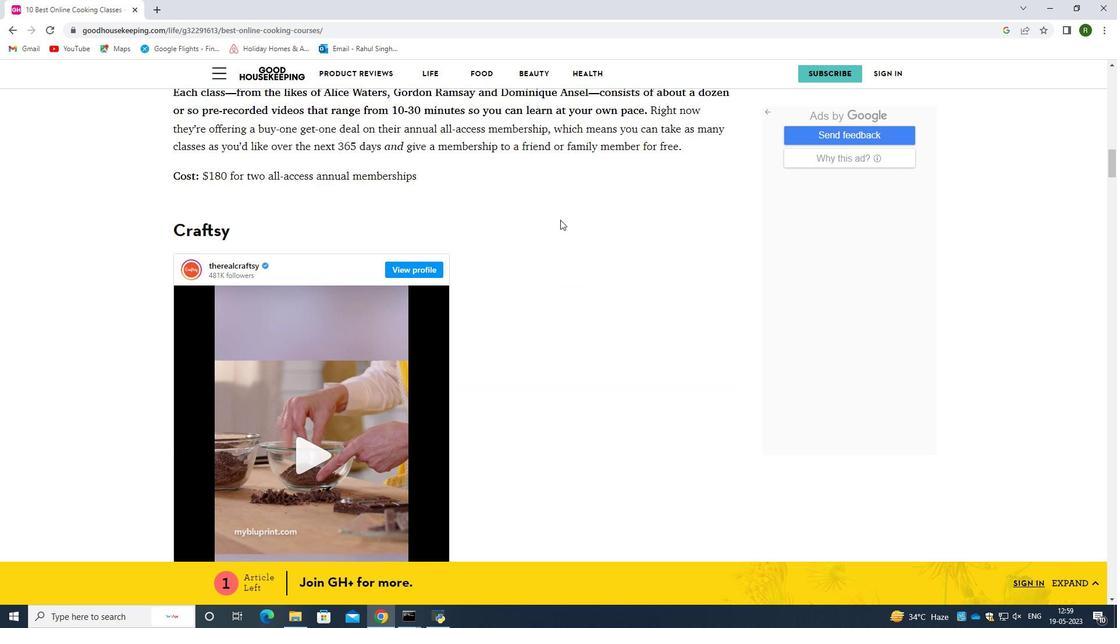 
Action: Mouse scrolled (560, 219) with delta (0, 0)
Screenshot: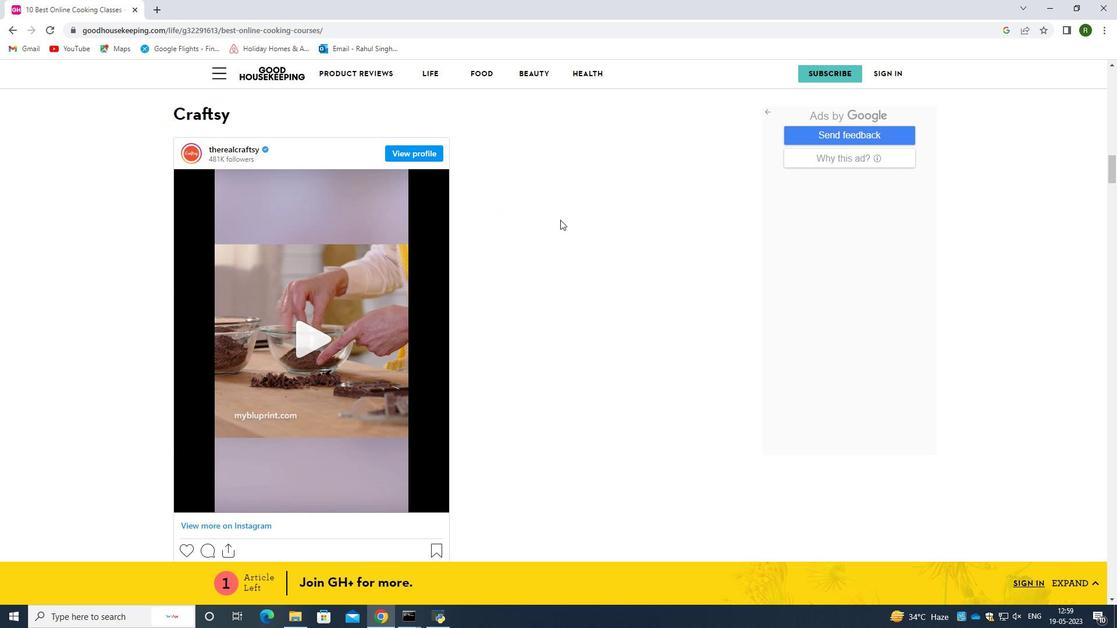 
Action: Mouse scrolled (560, 219) with delta (0, 0)
Screenshot: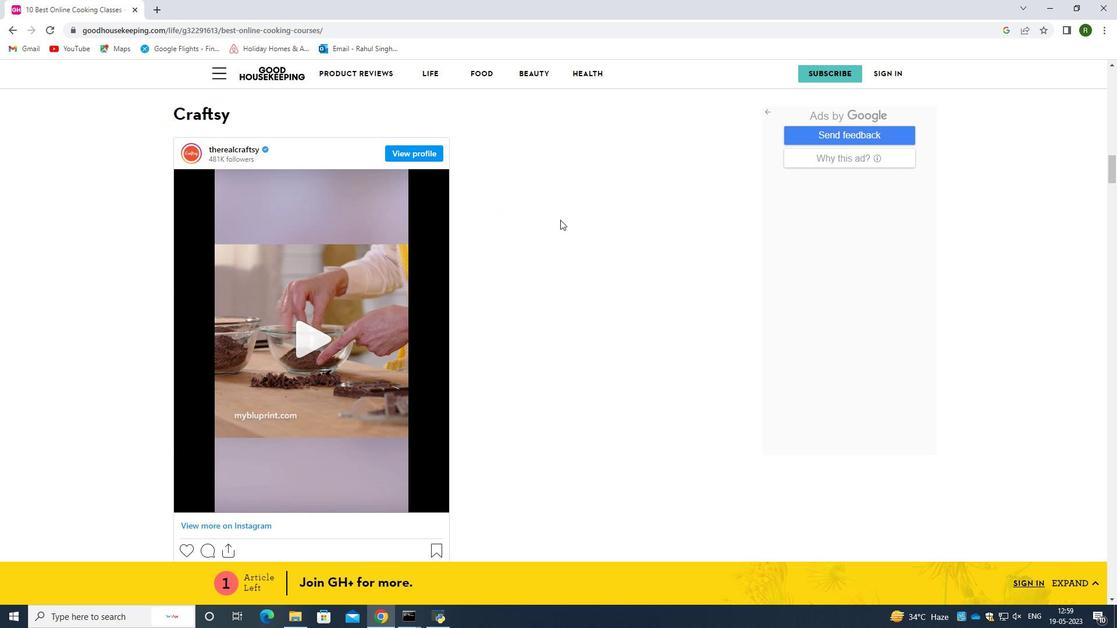 
Action: Mouse scrolled (560, 219) with delta (0, 0)
Screenshot: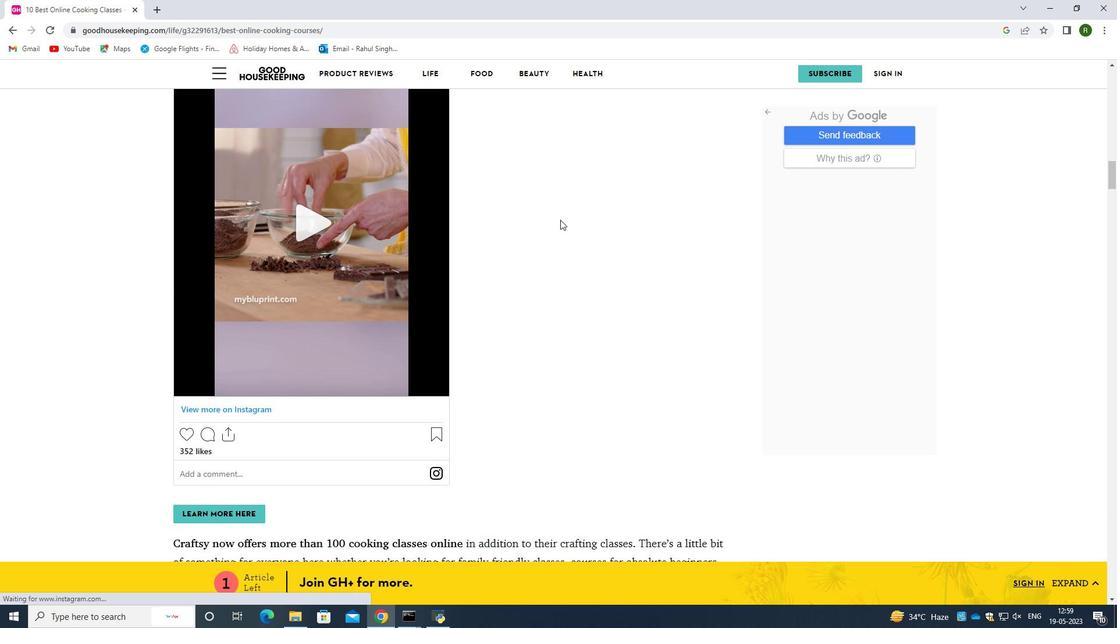 
Action: Mouse scrolled (560, 219) with delta (0, 0)
Screenshot: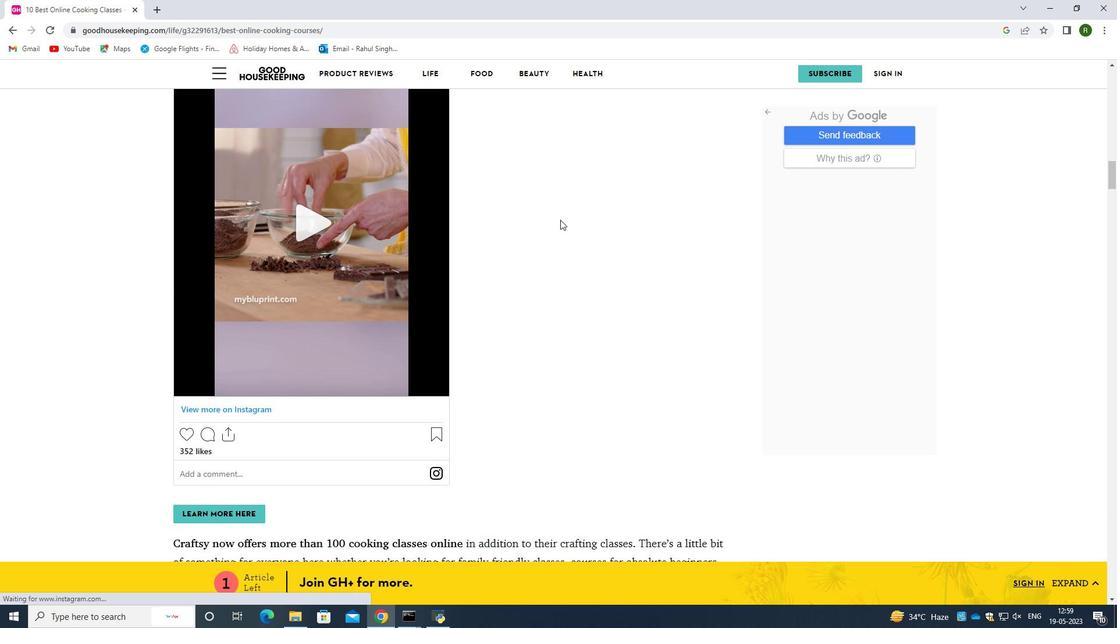 
Action: Mouse scrolled (560, 219) with delta (0, 0)
Screenshot: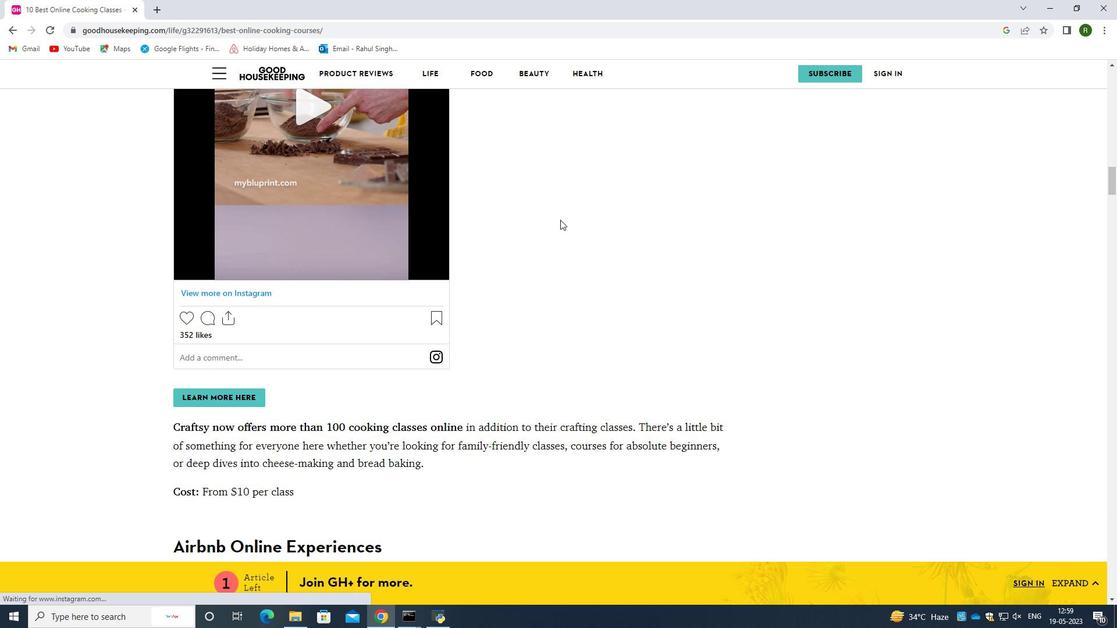 
Action: Mouse scrolled (560, 219) with delta (0, 0)
Screenshot: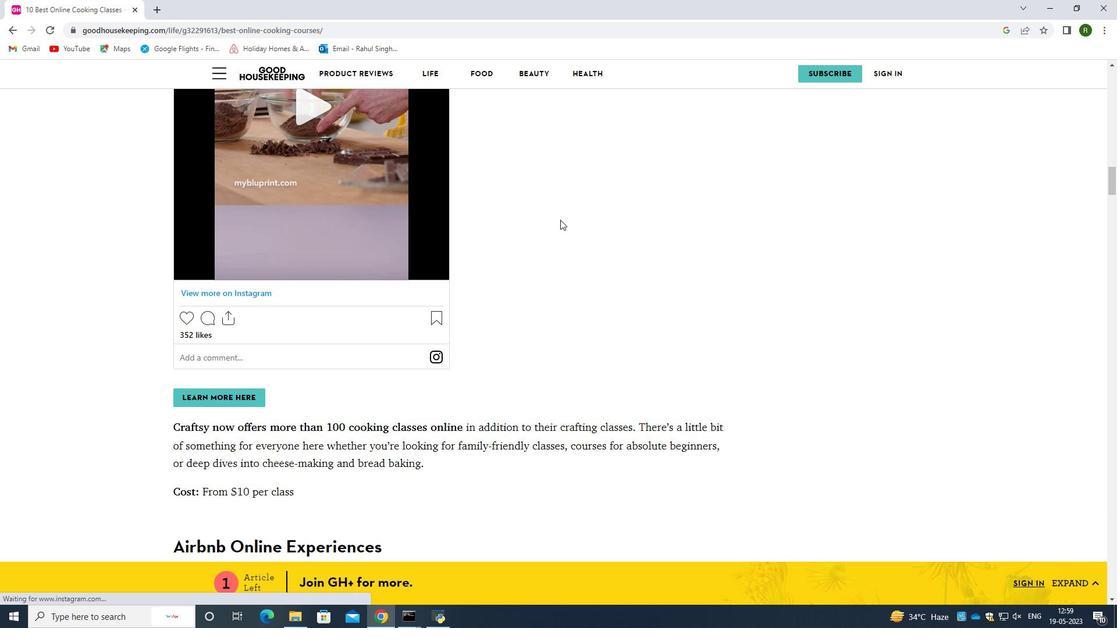 
Action: Mouse scrolled (560, 219) with delta (0, 0)
Screenshot: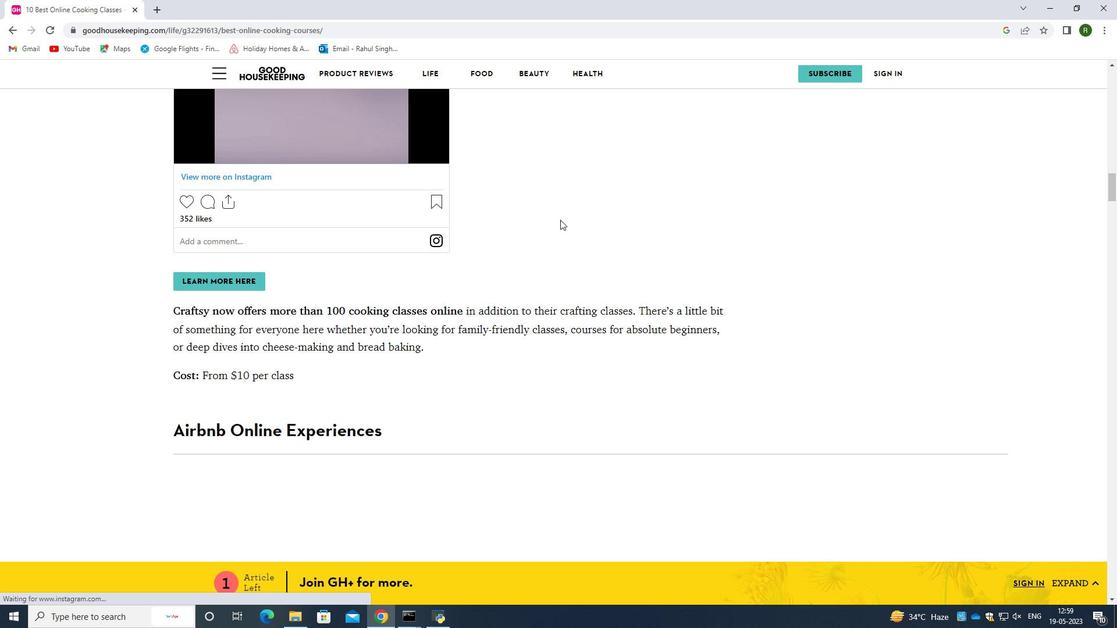 
Action: Mouse scrolled (560, 219) with delta (0, 0)
Screenshot: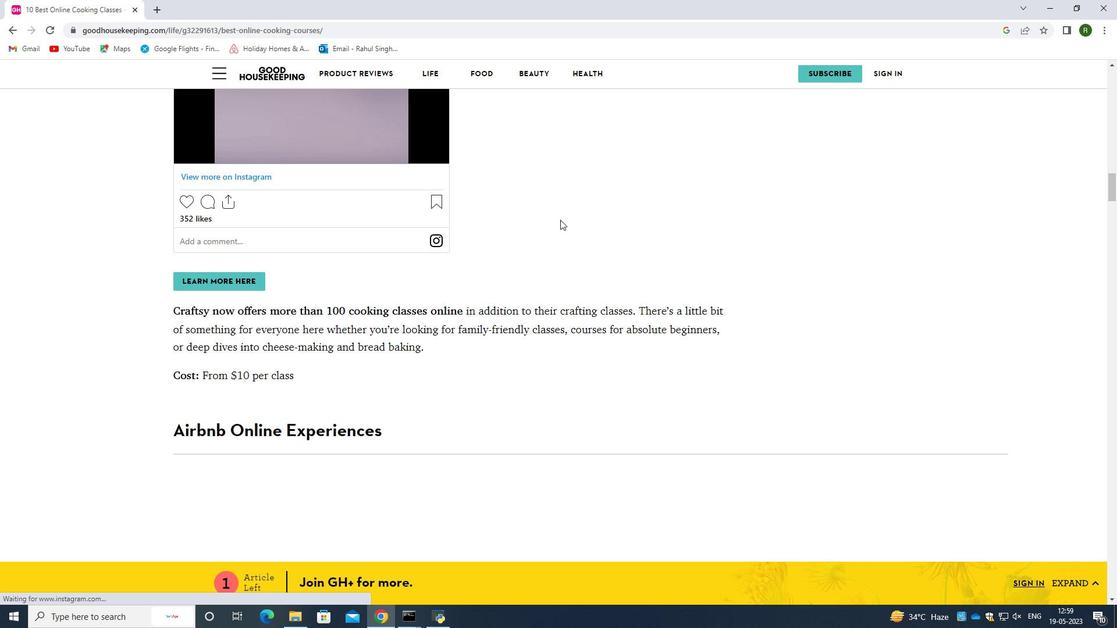
Action: Mouse scrolled (560, 219) with delta (0, 0)
Screenshot: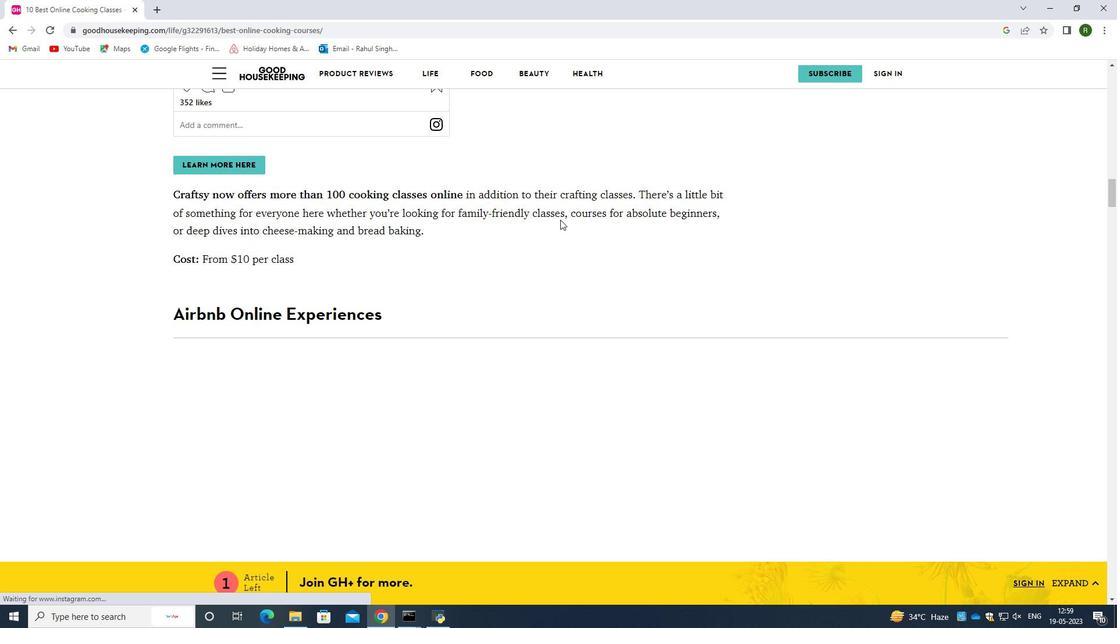
Action: Mouse scrolled (560, 219) with delta (0, 0)
Screenshot: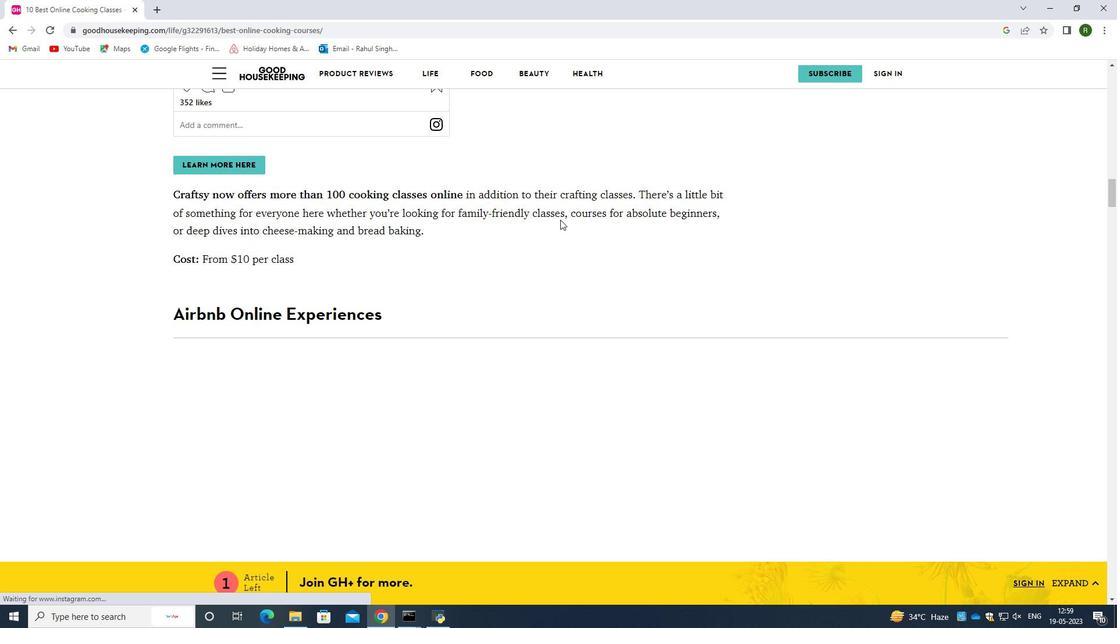 
Action: Mouse scrolled (560, 219) with delta (0, 0)
Screenshot: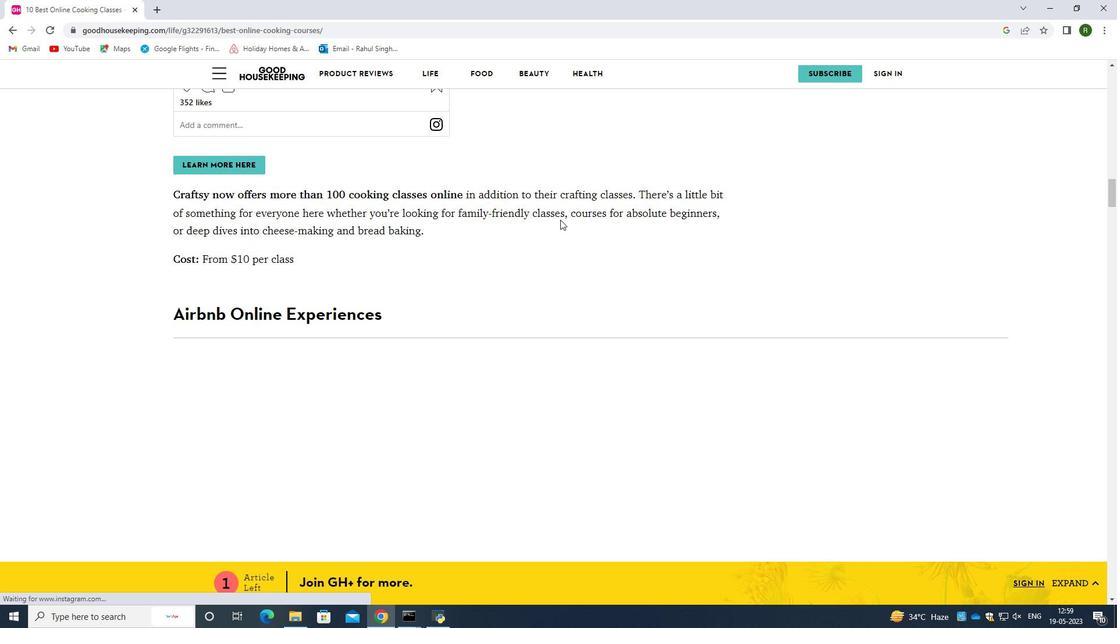 
Action: Mouse scrolled (560, 219) with delta (0, 0)
Screenshot: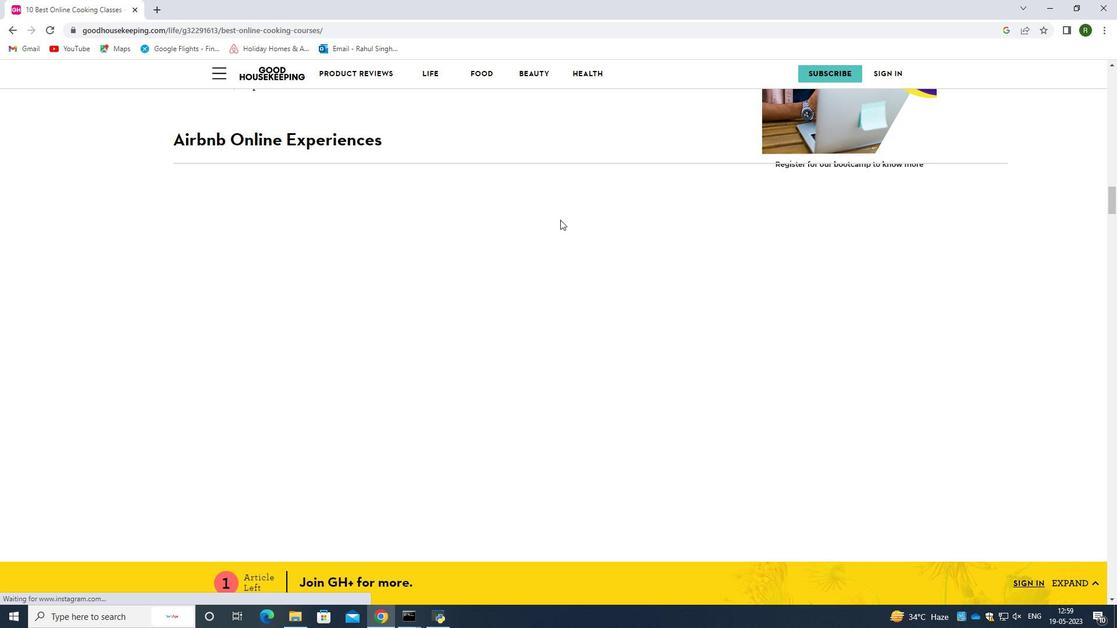 
Action: Mouse scrolled (560, 219) with delta (0, 0)
Screenshot: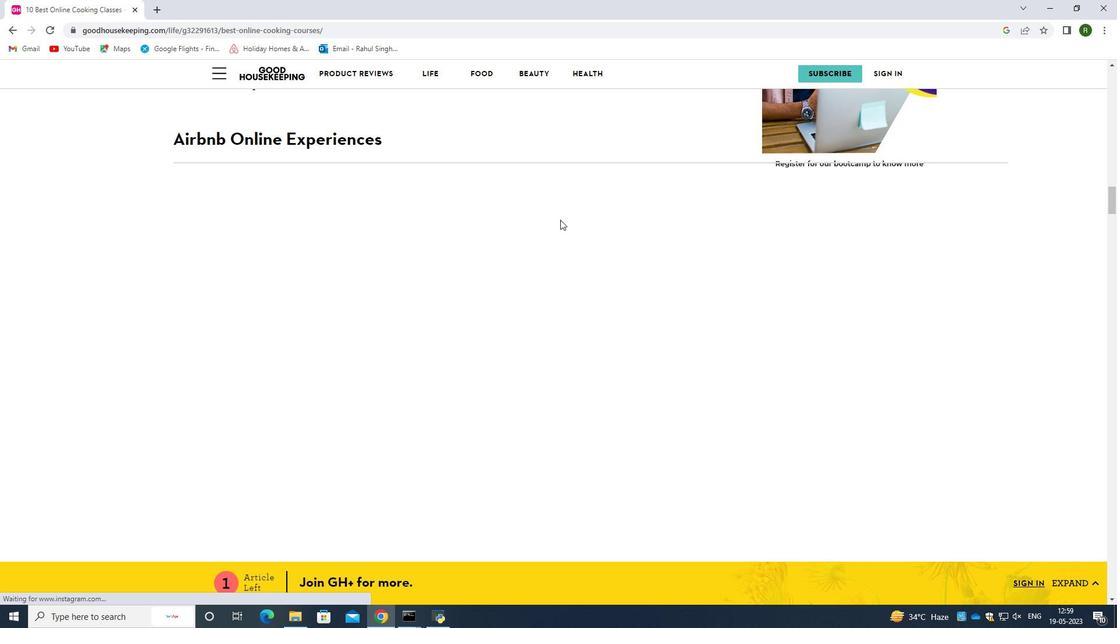 
Action: Mouse scrolled (560, 220) with delta (0, 0)
Screenshot: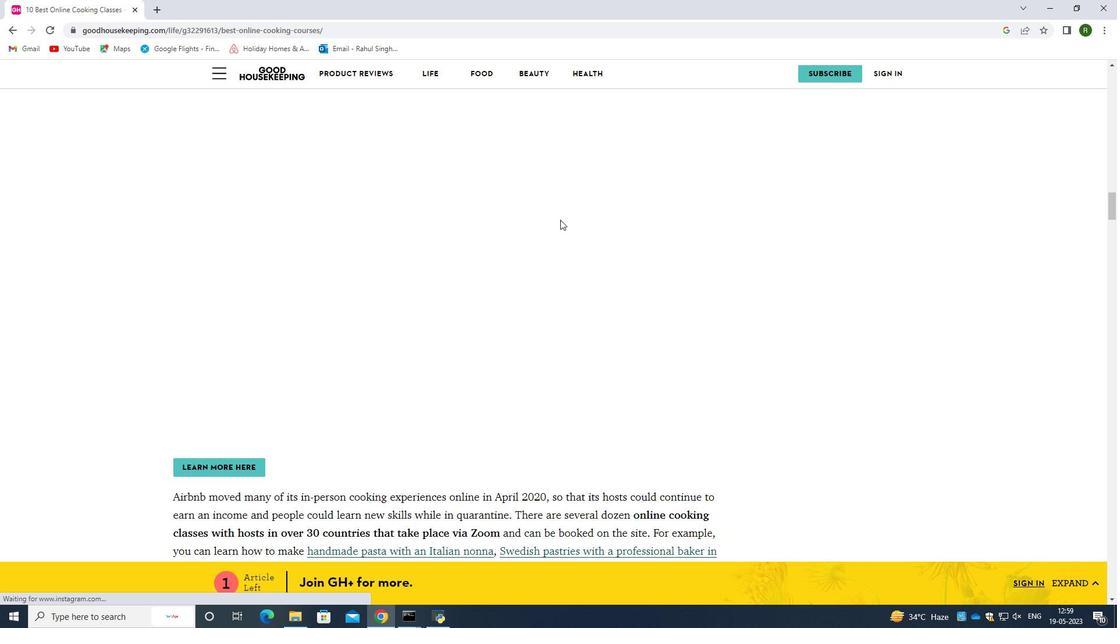 
Action: Mouse scrolled (560, 219) with delta (0, 0)
Screenshot: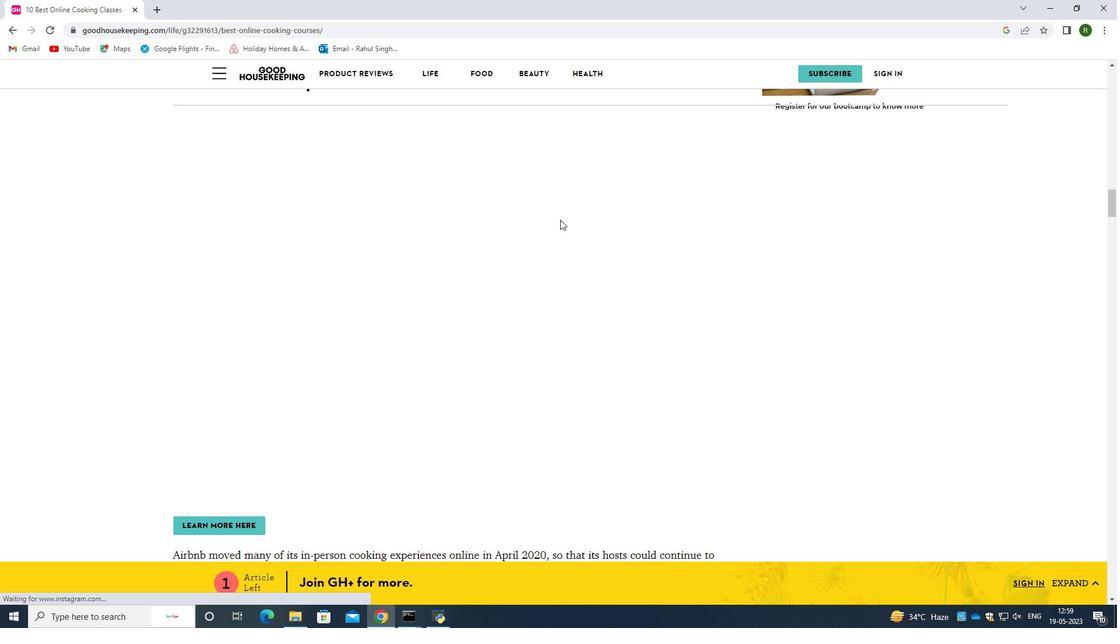 
Action: Mouse scrolled (560, 219) with delta (0, 0)
Screenshot: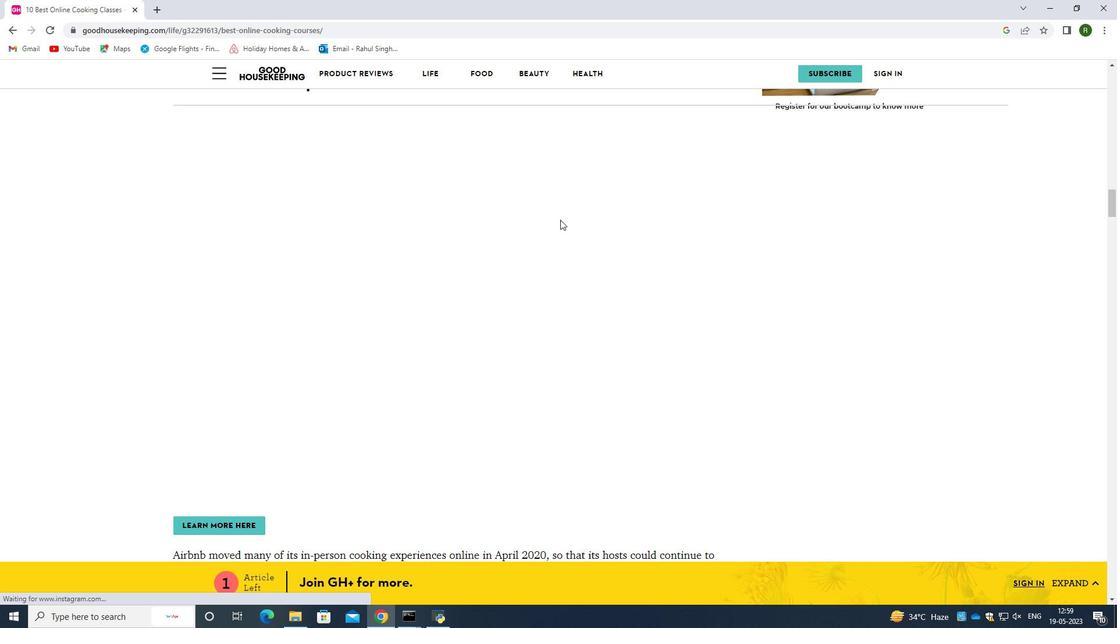
Action: Mouse scrolled (560, 220) with delta (0, 0)
Screenshot: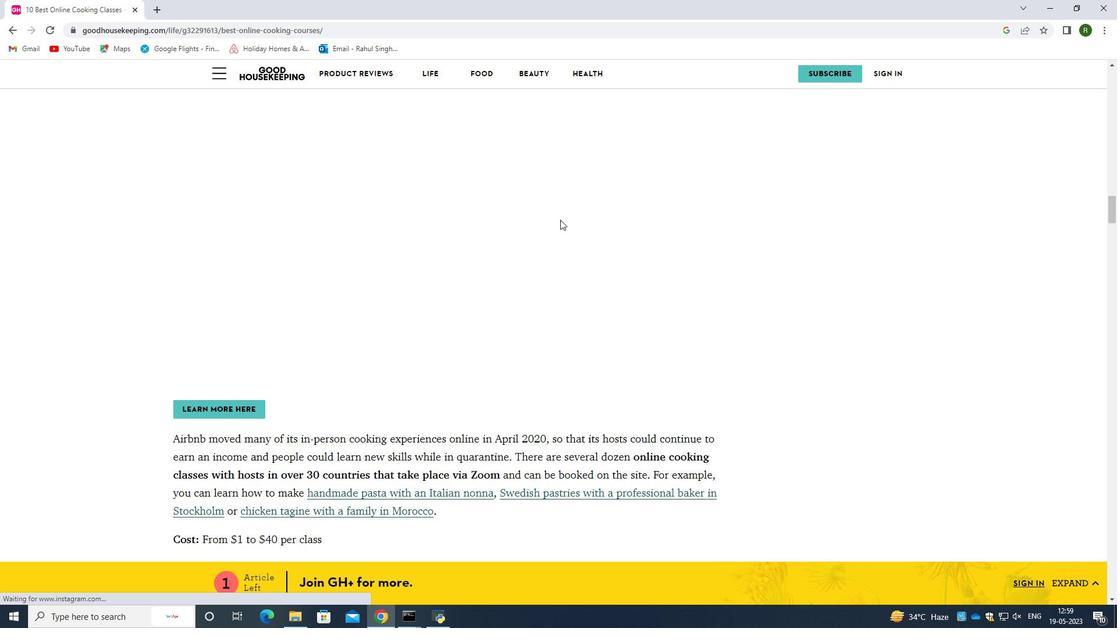 
Action: Mouse scrolled (560, 220) with delta (0, 0)
Screenshot: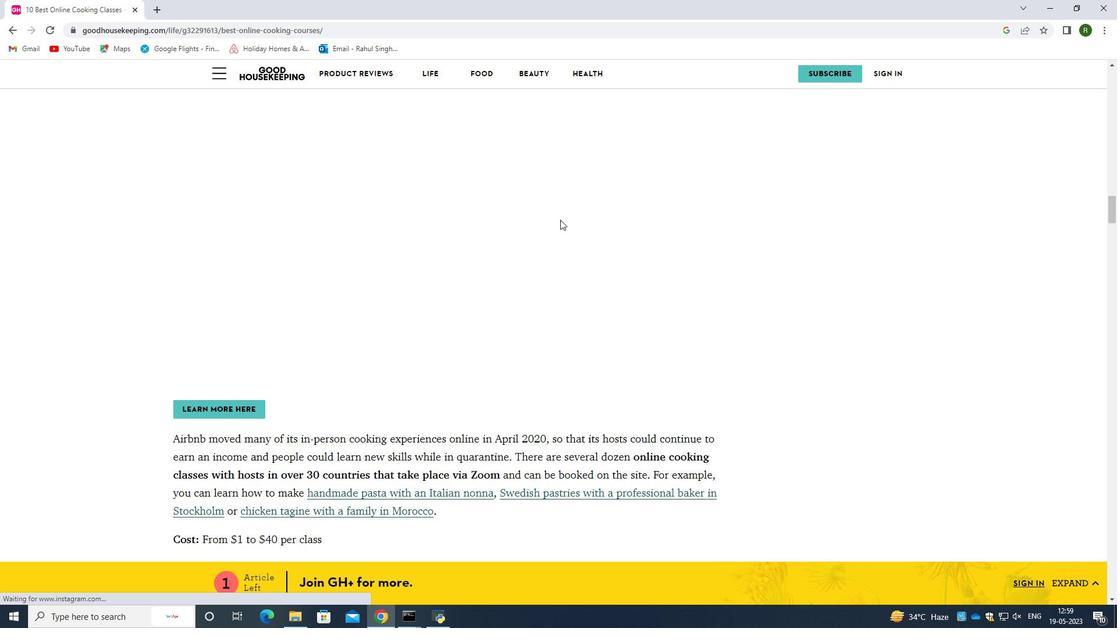 
Action: Mouse scrolled (560, 220) with delta (0, 0)
Screenshot: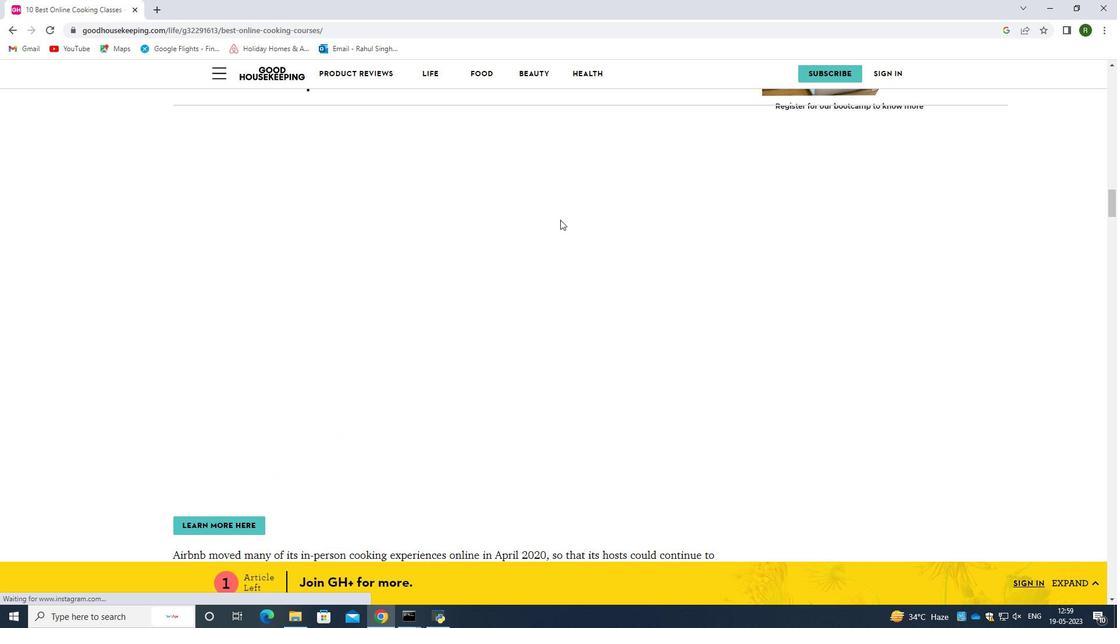 
Action: Mouse scrolled (560, 220) with delta (0, 0)
Screenshot: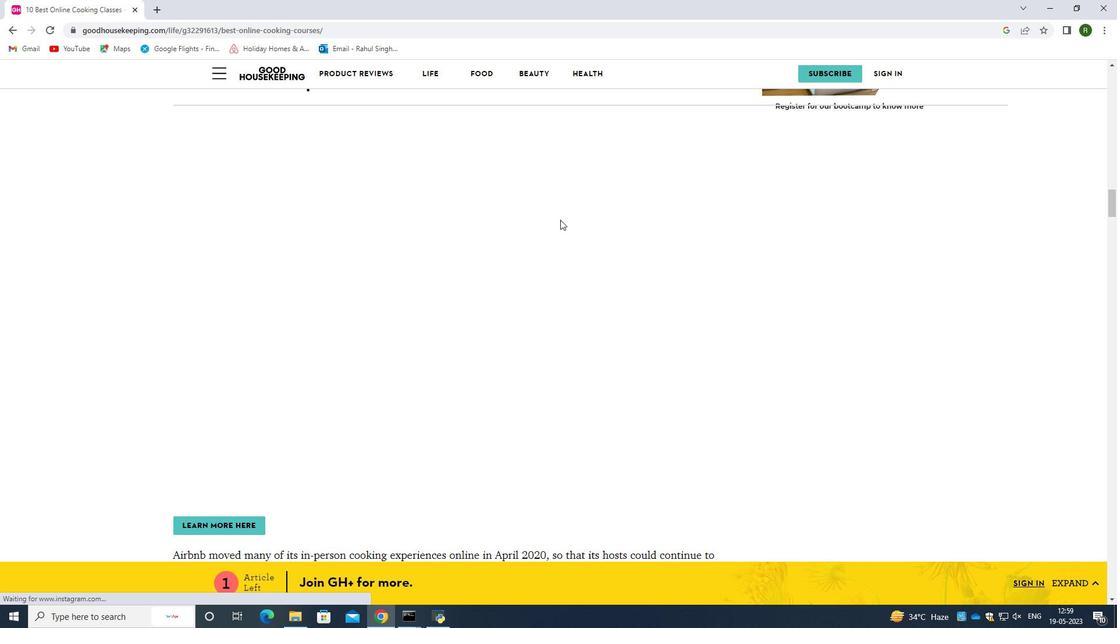 
Action: Mouse moved to (179, 199)
Screenshot: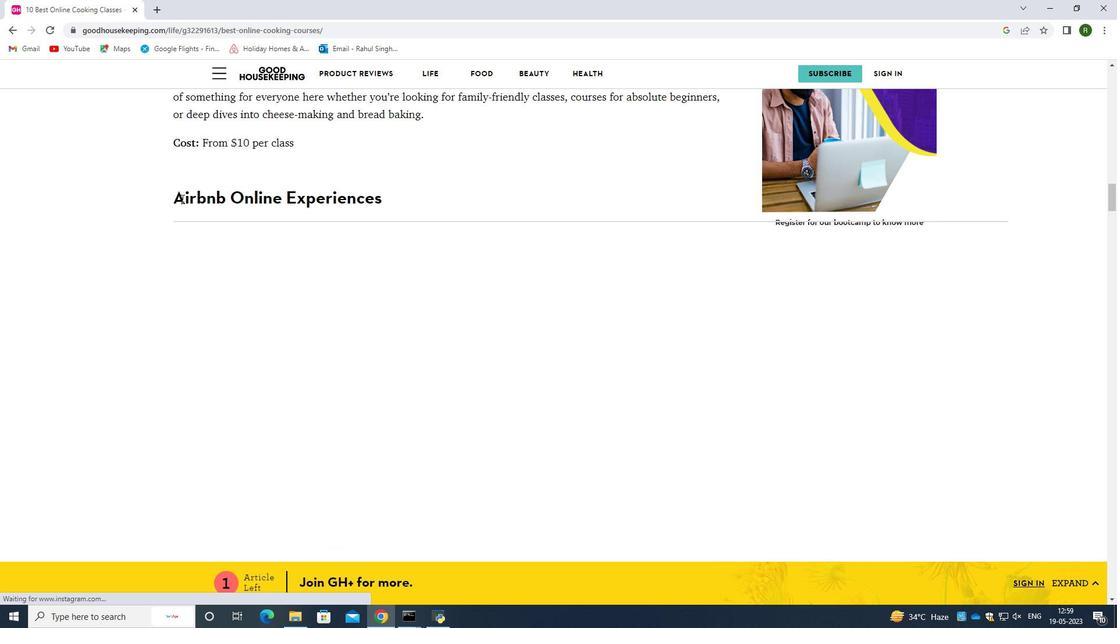 
Action: Mouse pressed left at (179, 199)
Screenshot: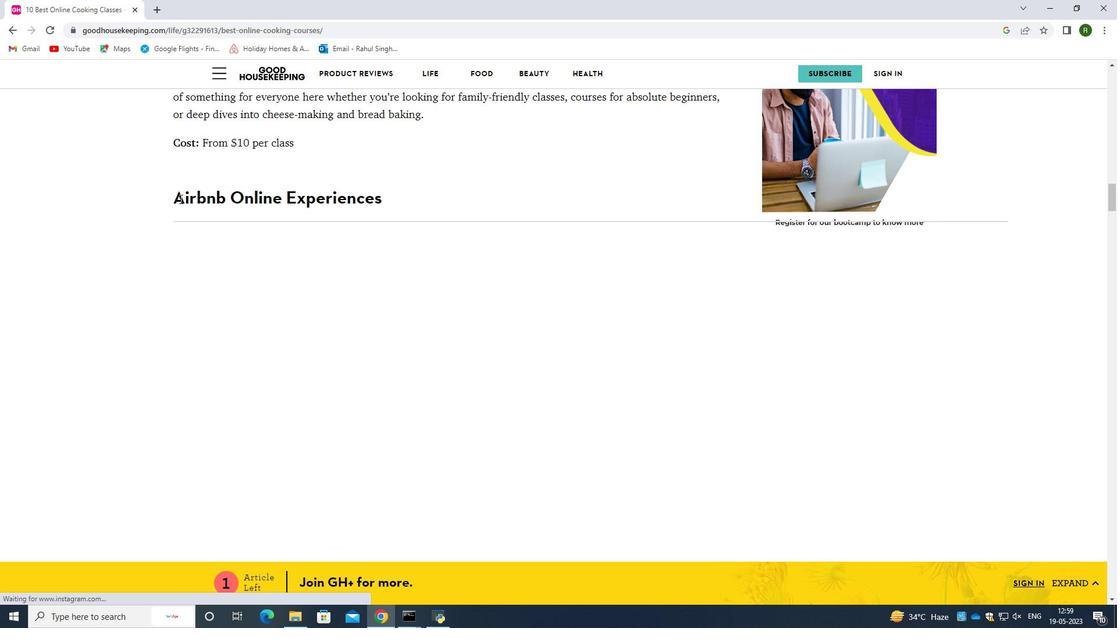 
Action: Mouse moved to (397, 233)
Screenshot: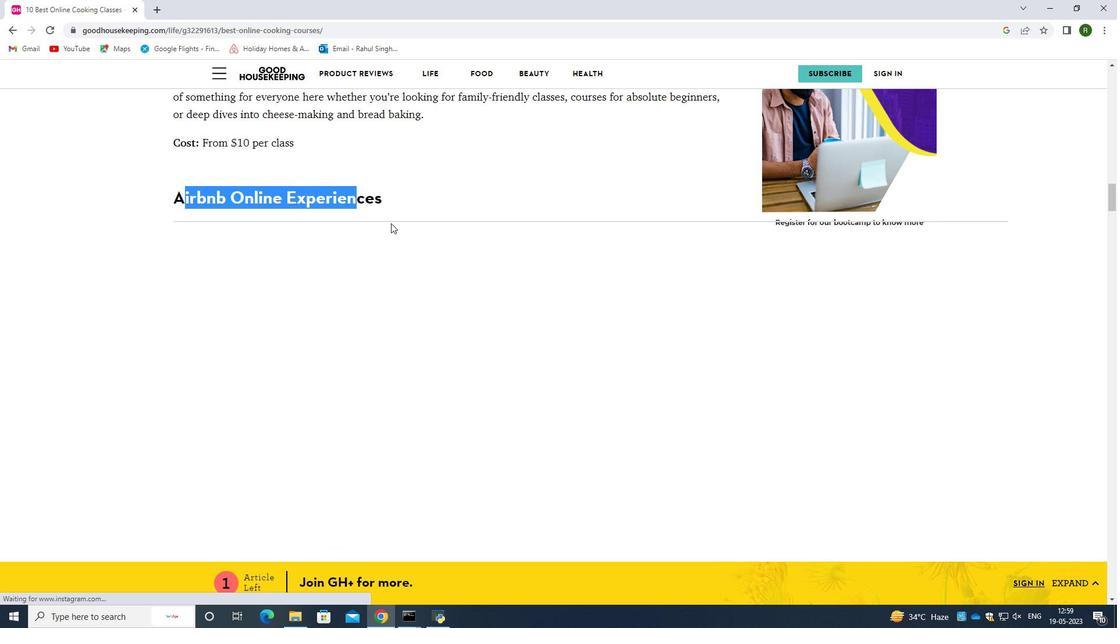 
Action: Mouse pressed left at (397, 233)
Screenshot: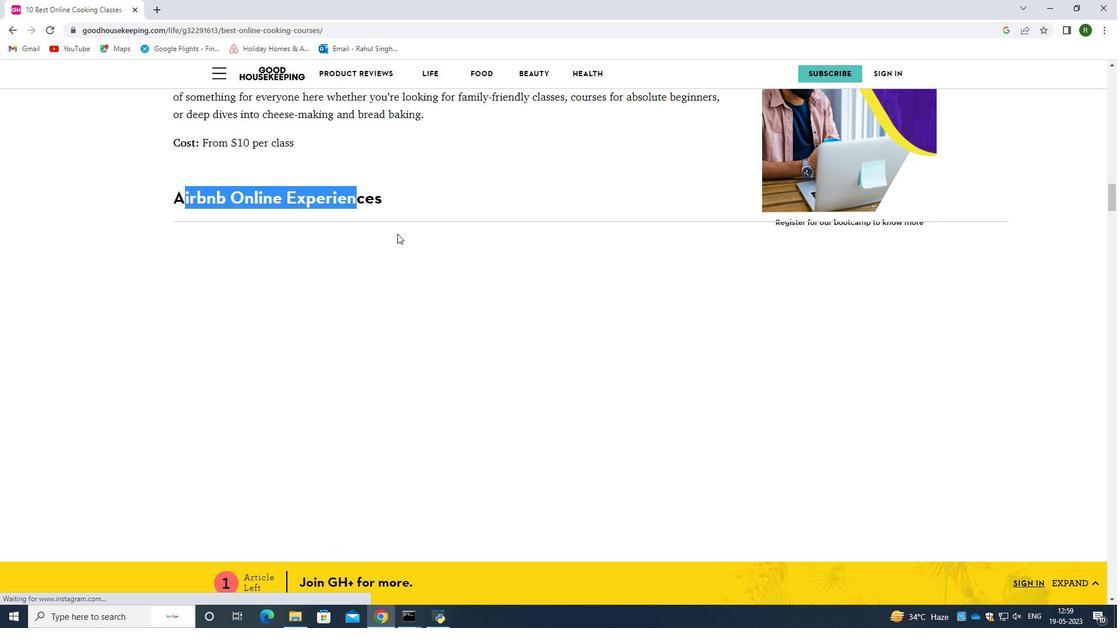 
Action: Mouse moved to (397, 235)
Screenshot: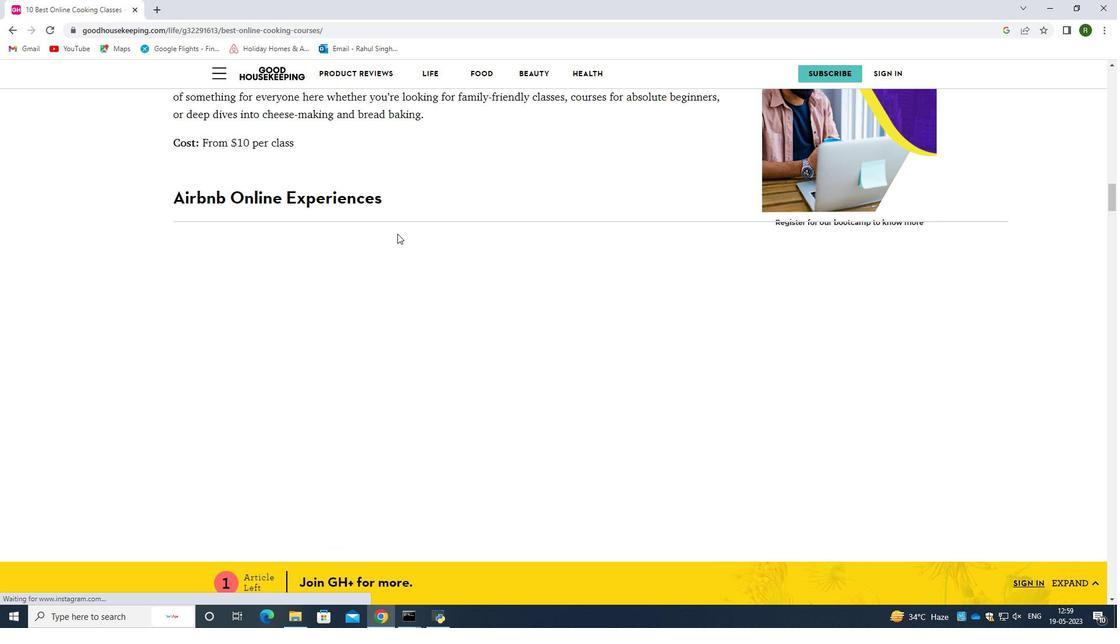 
Action: Mouse scrolled (397, 235) with delta (0, 0)
Screenshot: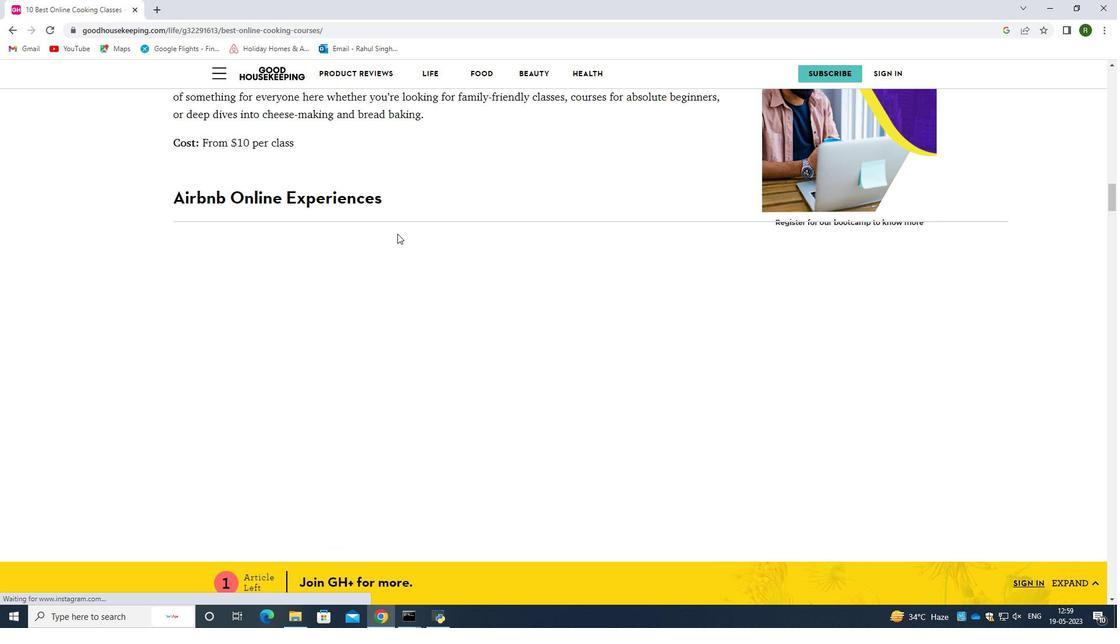 
Action: Mouse scrolled (397, 235) with delta (0, 0)
Screenshot: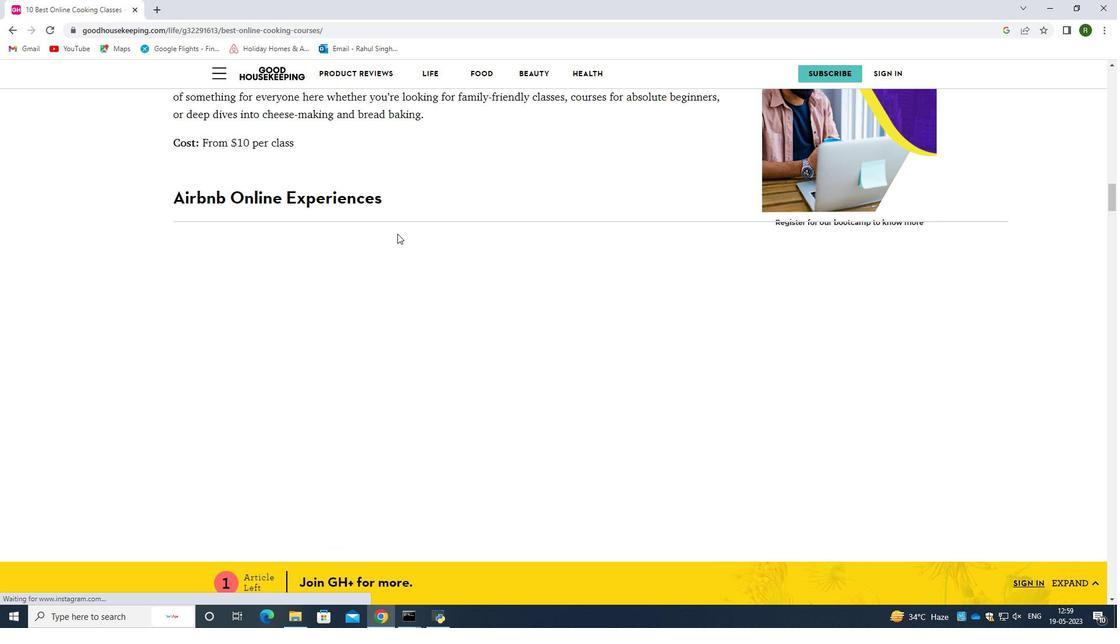 
Action: Mouse scrolled (397, 235) with delta (0, 0)
Screenshot: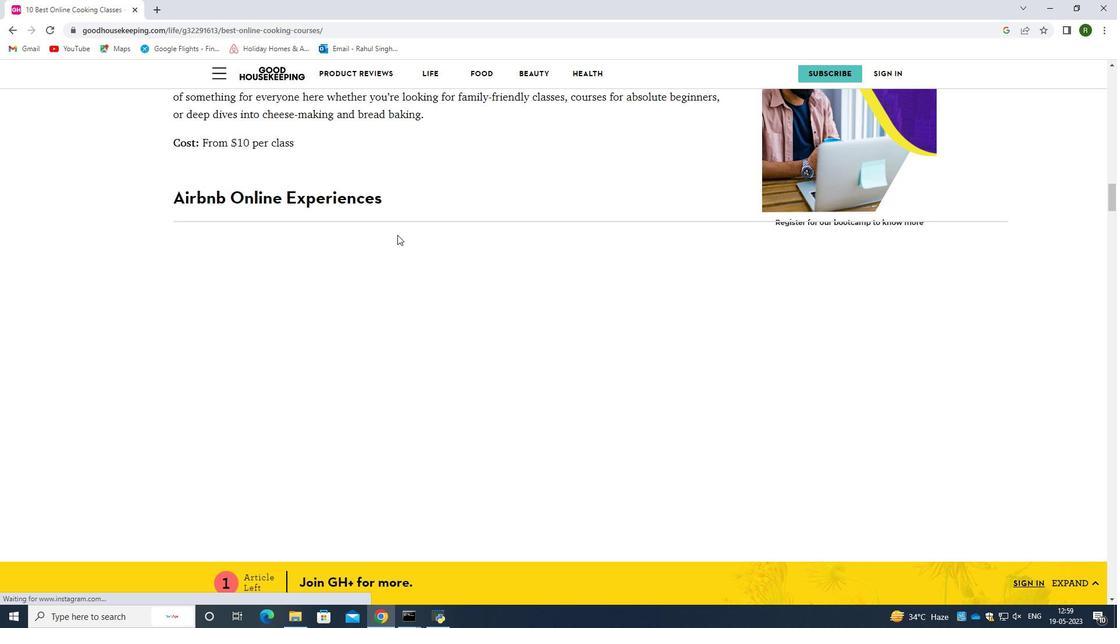 
Action: Mouse scrolled (397, 235) with delta (0, 0)
Screenshot: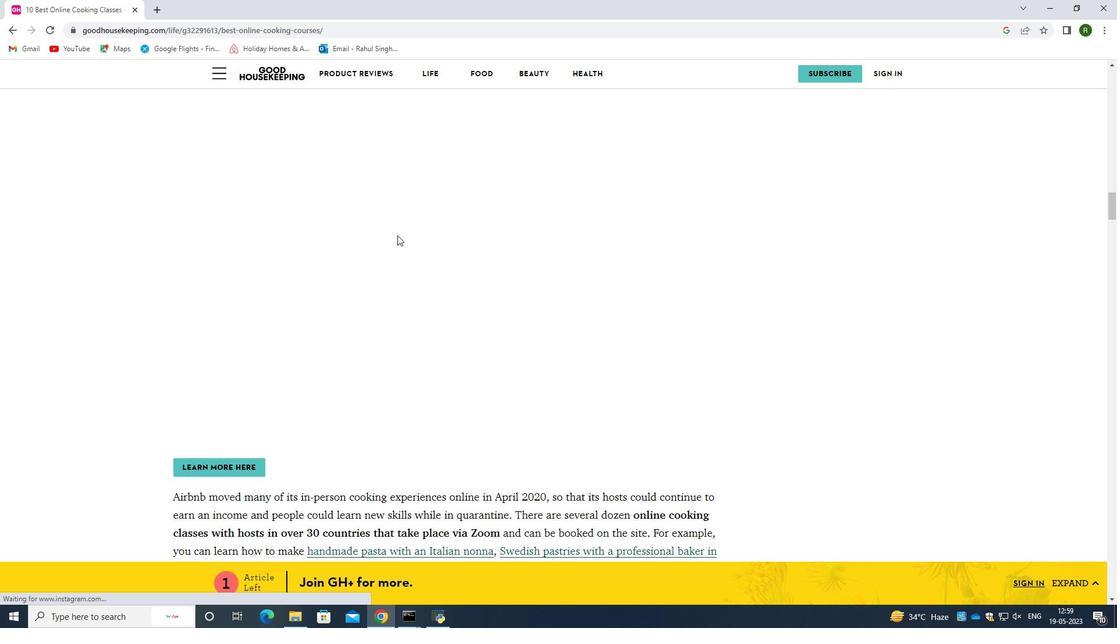 
Action: Mouse scrolled (397, 235) with delta (0, 0)
Screenshot: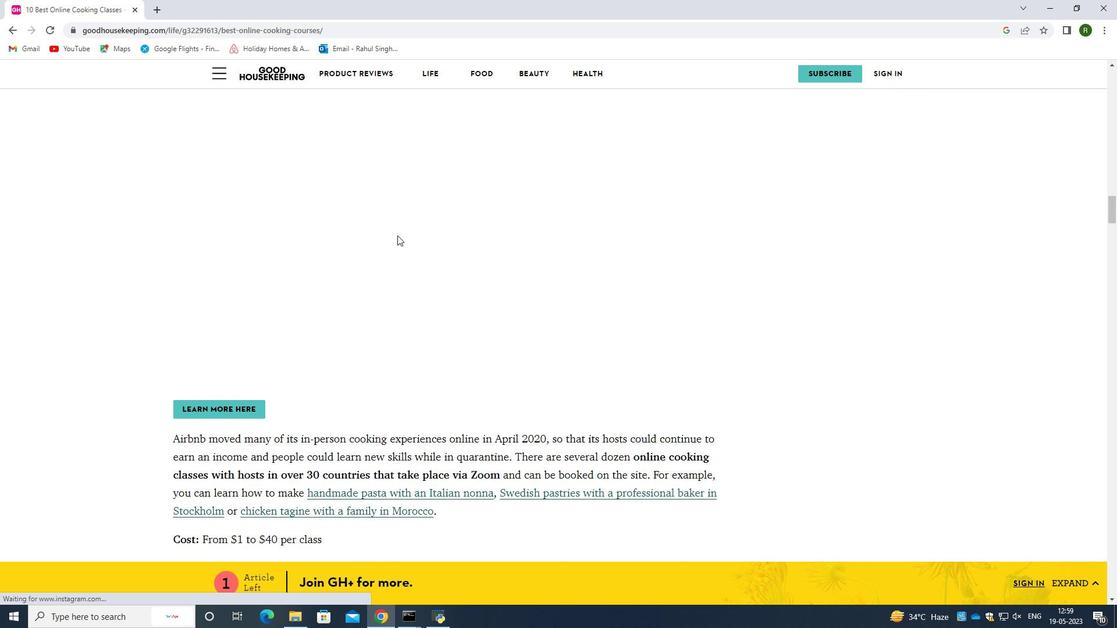 
Action: Mouse scrolled (397, 235) with delta (0, 0)
Screenshot: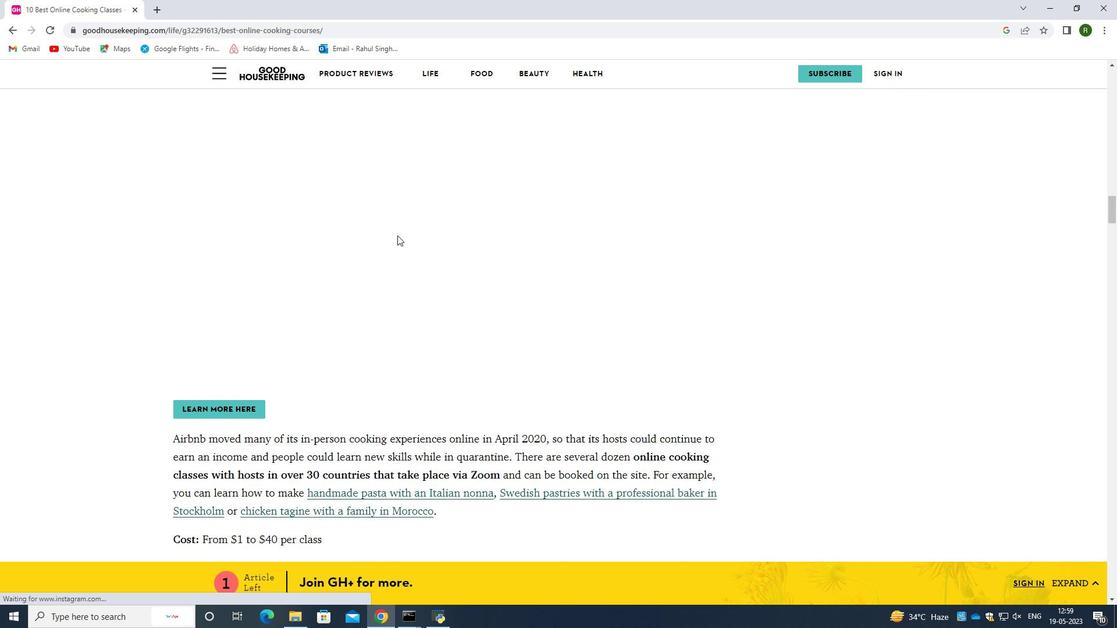 
Action: Mouse scrolled (397, 235) with delta (0, 0)
Screenshot: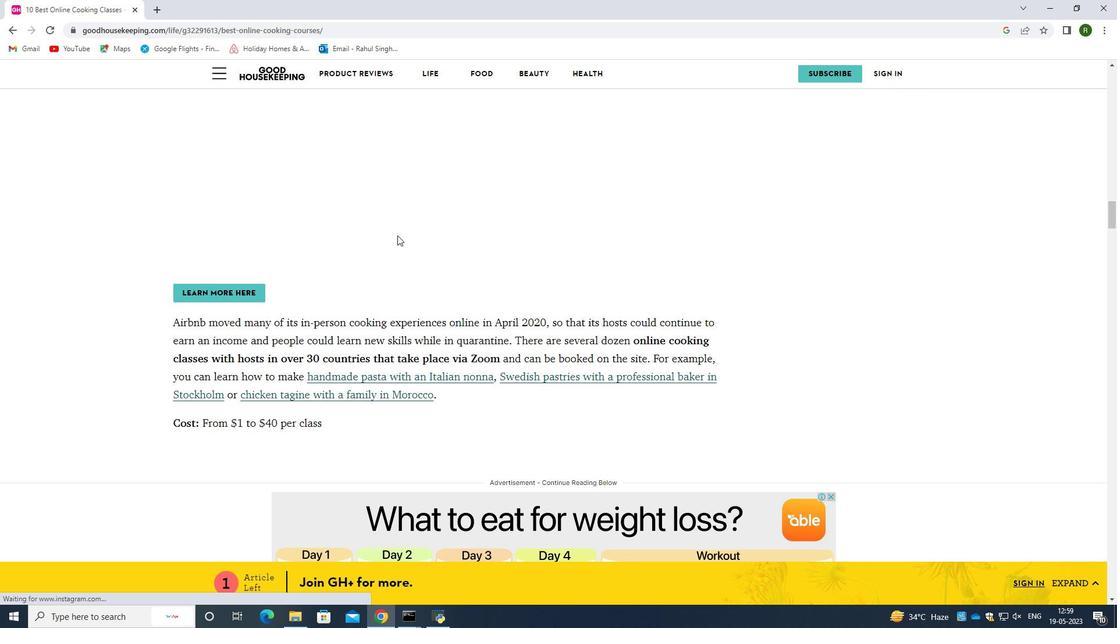 
Action: Mouse scrolled (397, 235) with delta (0, 0)
Screenshot: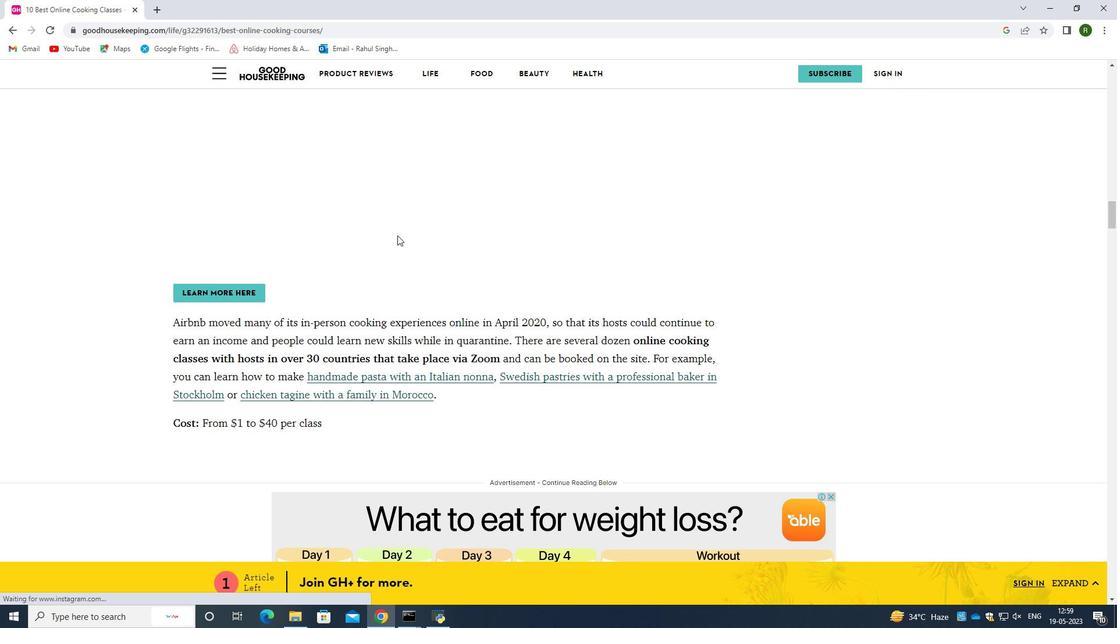 
Action: Mouse scrolled (397, 235) with delta (0, 0)
Screenshot: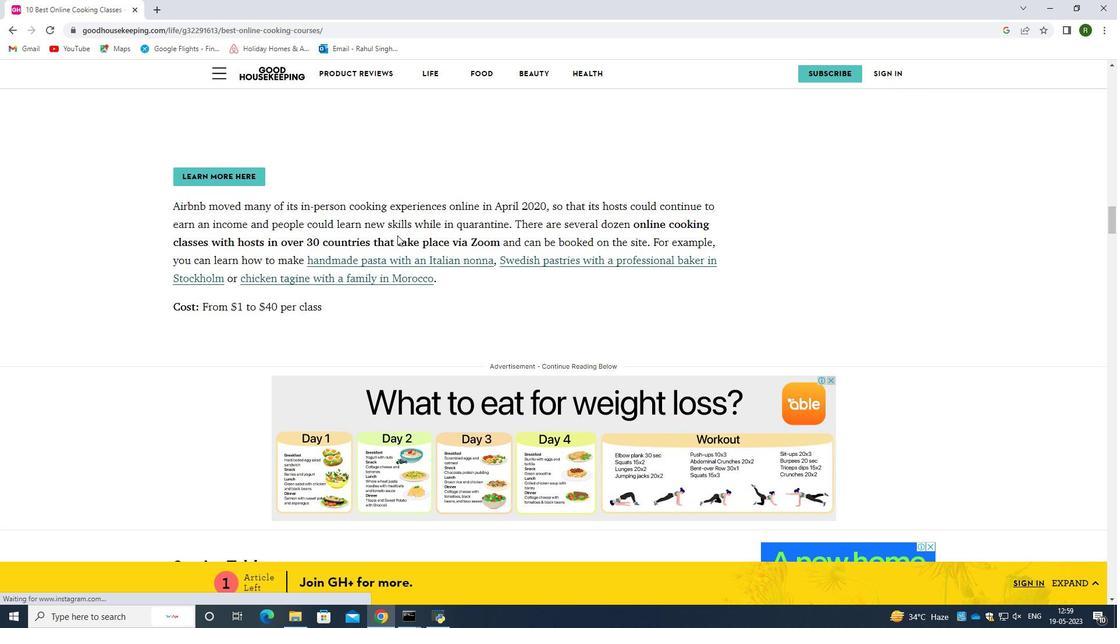 
Action: Mouse scrolled (397, 235) with delta (0, 0)
Screenshot: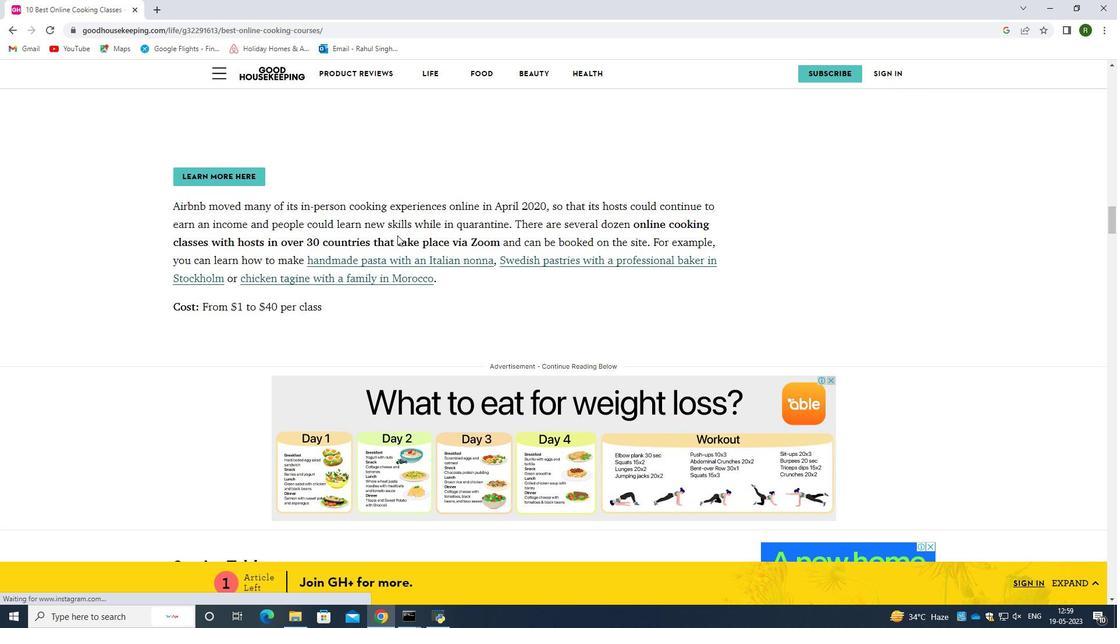 
Action: Mouse moved to (416, 214)
Screenshot: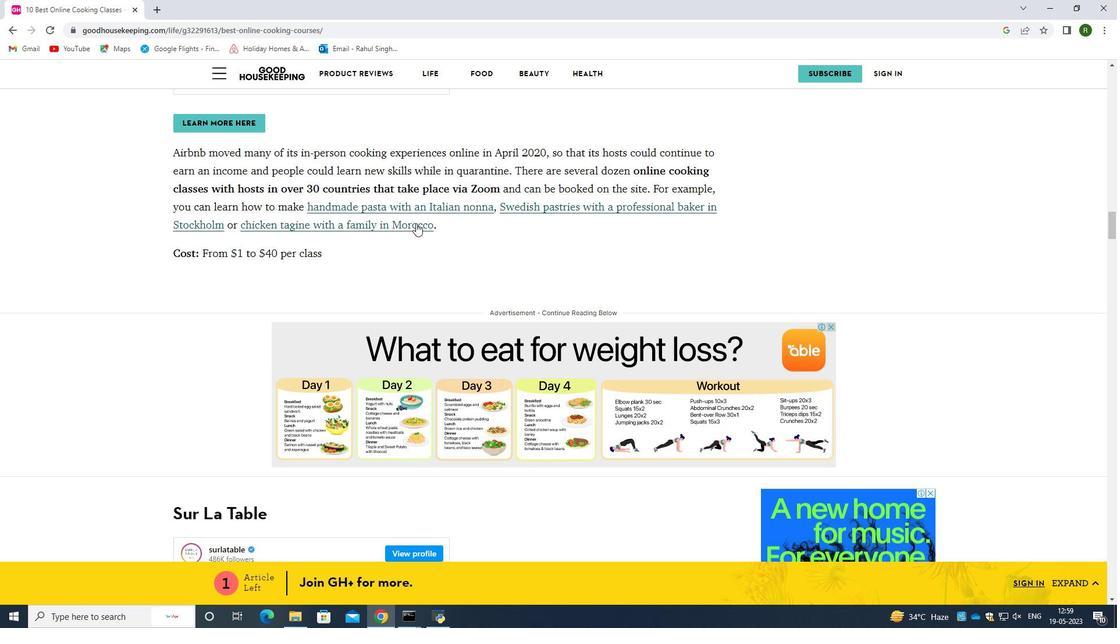 
Action: Mouse scrolled (416, 213) with delta (0, 0)
Screenshot: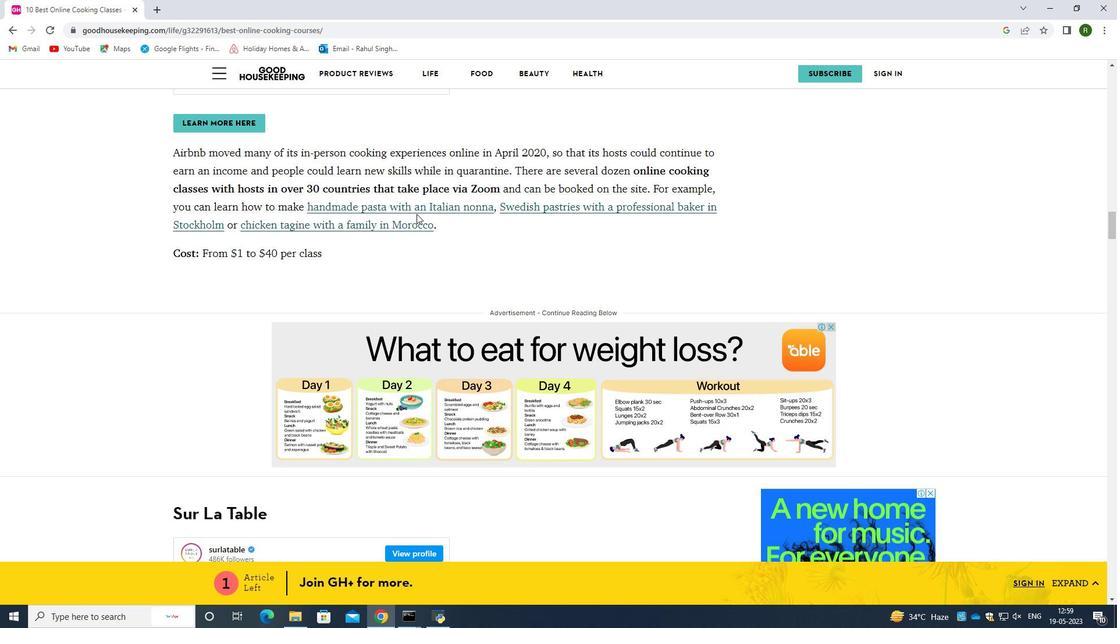 
Action: Mouse scrolled (416, 213) with delta (0, 0)
Screenshot: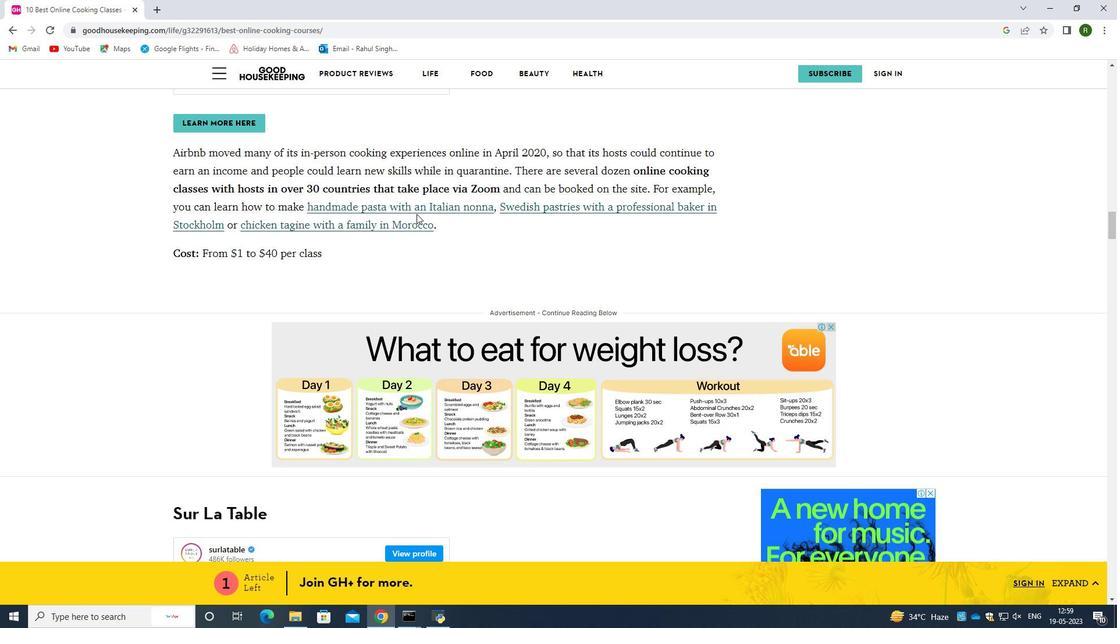
Action: Mouse scrolled (416, 213) with delta (0, 0)
Screenshot: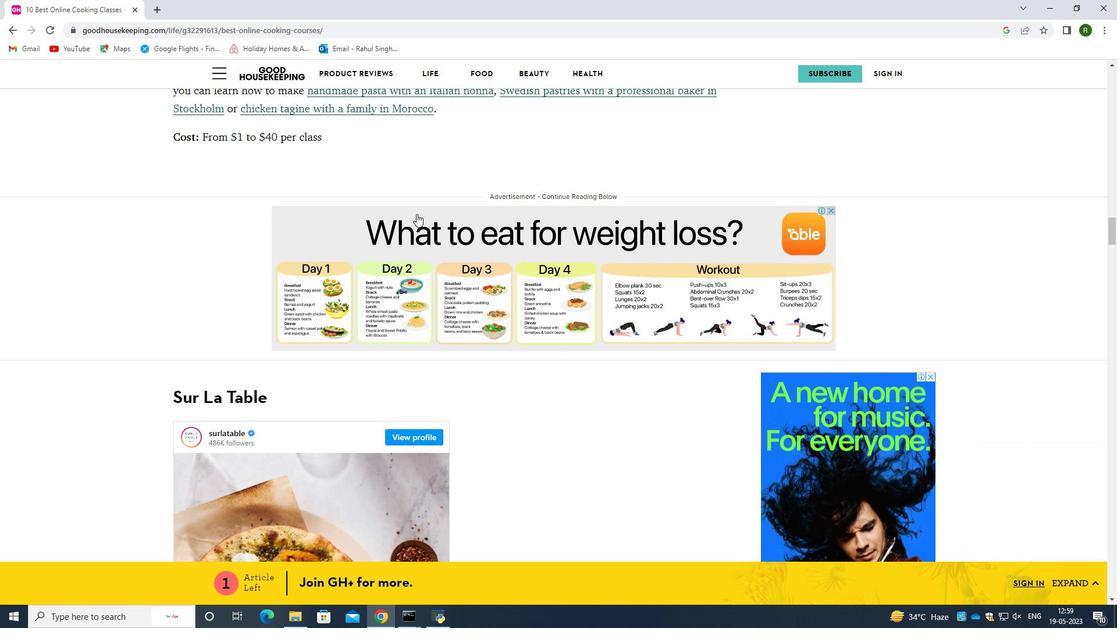 
Action: Mouse moved to (416, 213)
Screenshot: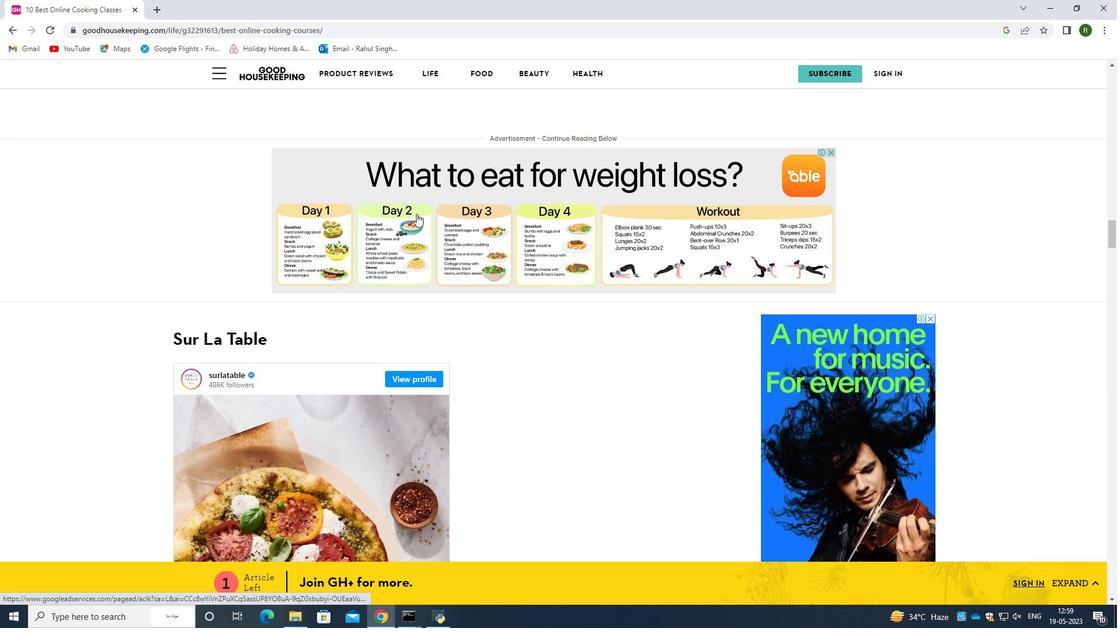 
Action: Mouse scrolled (416, 214) with delta (0, 0)
Screenshot: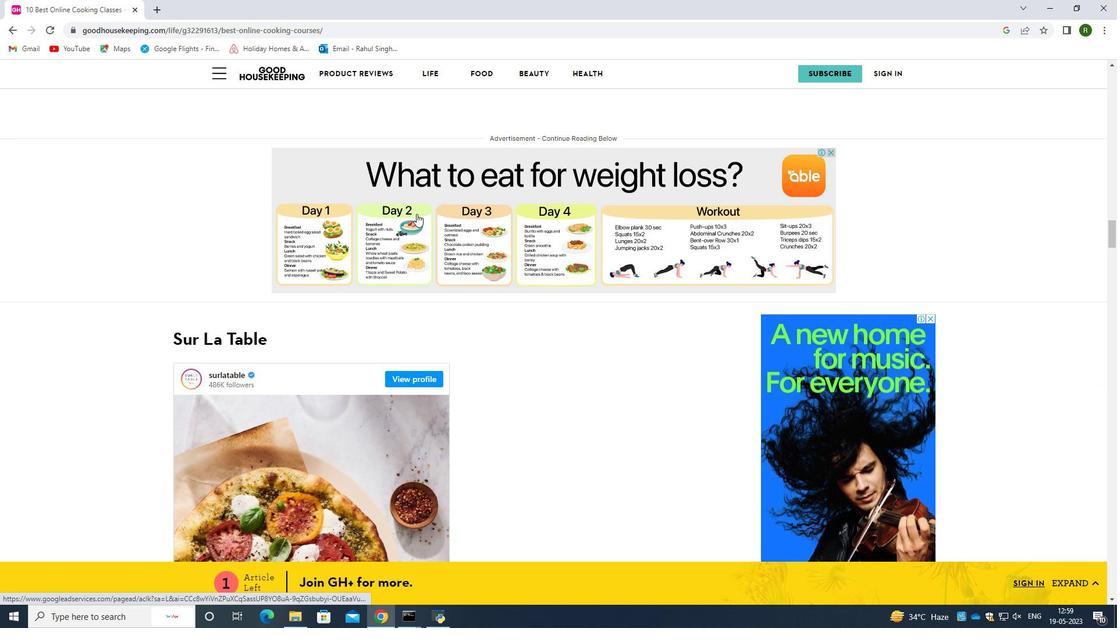 
Action: Mouse scrolled (416, 214) with delta (0, 0)
Screenshot: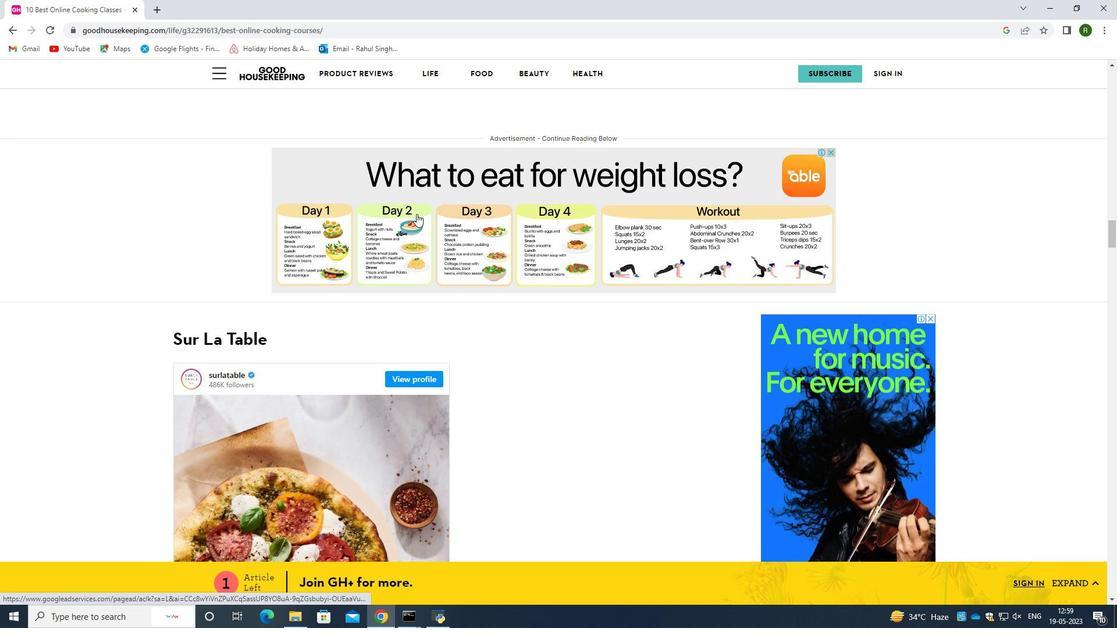 
Action: Mouse moved to (302, 190)
Screenshot: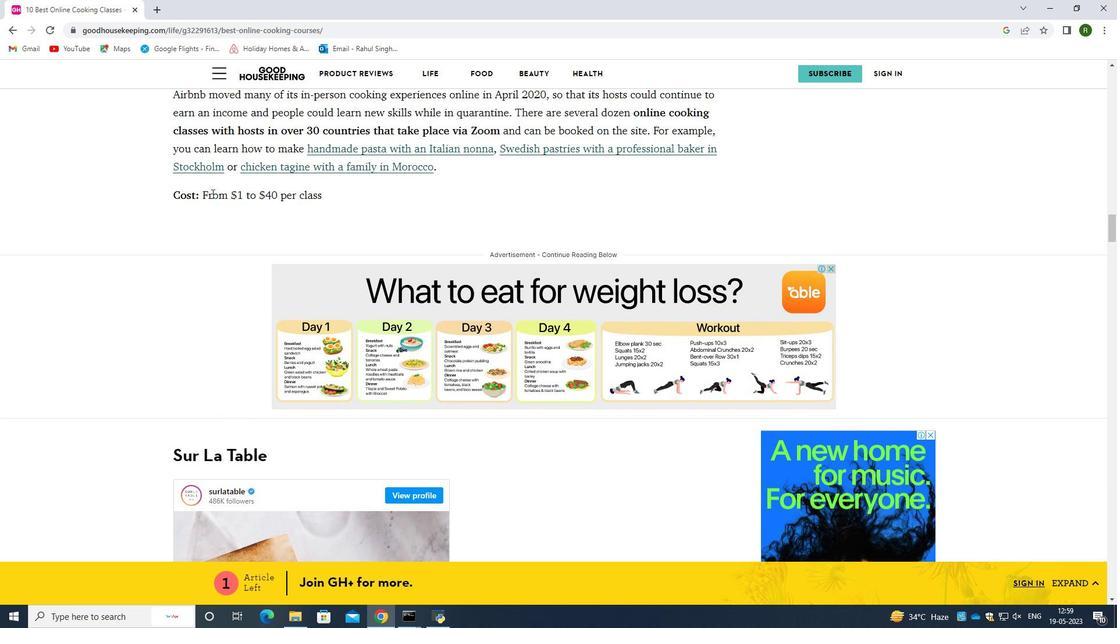 
Action: Mouse pressed left at (302, 190)
Screenshot: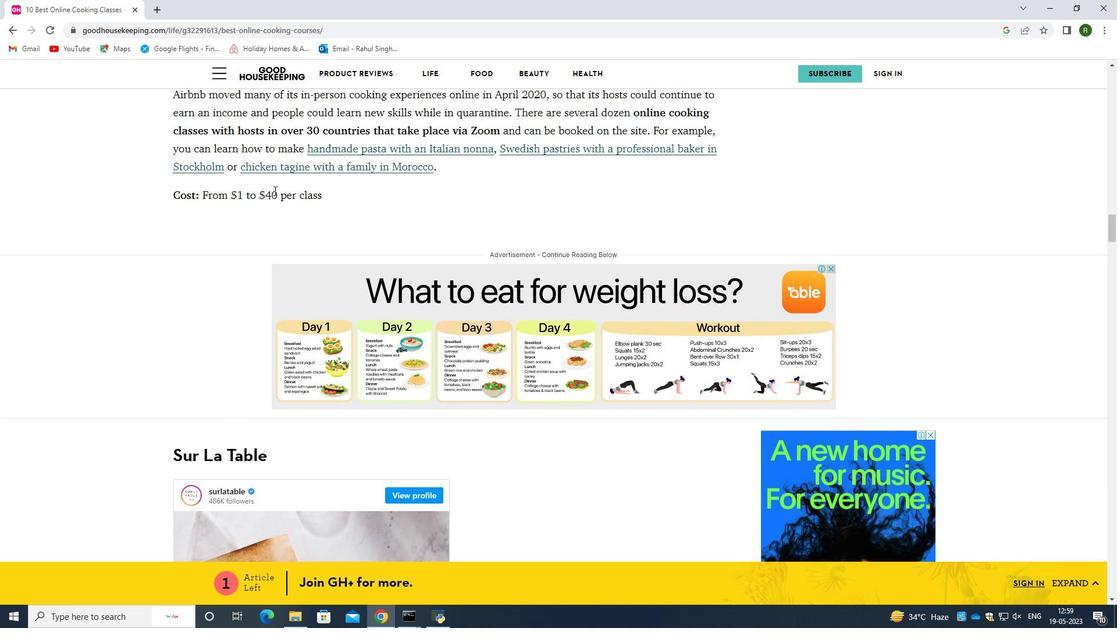 
Action: Mouse moved to (369, 281)
Screenshot: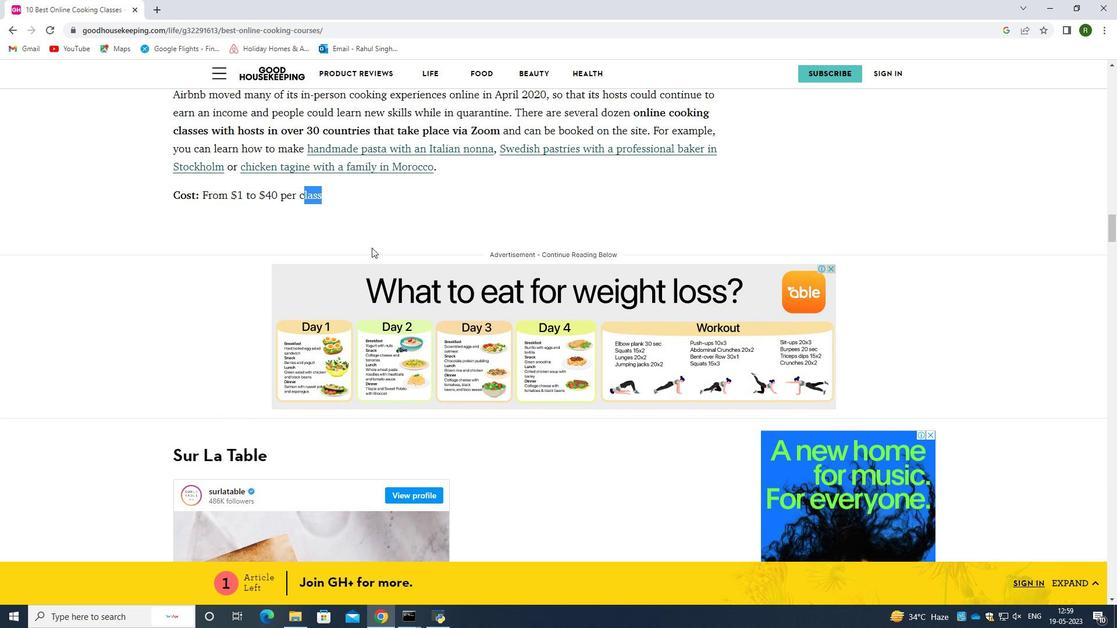 
Action: Mouse scrolled (369, 281) with delta (0, 0)
Screenshot: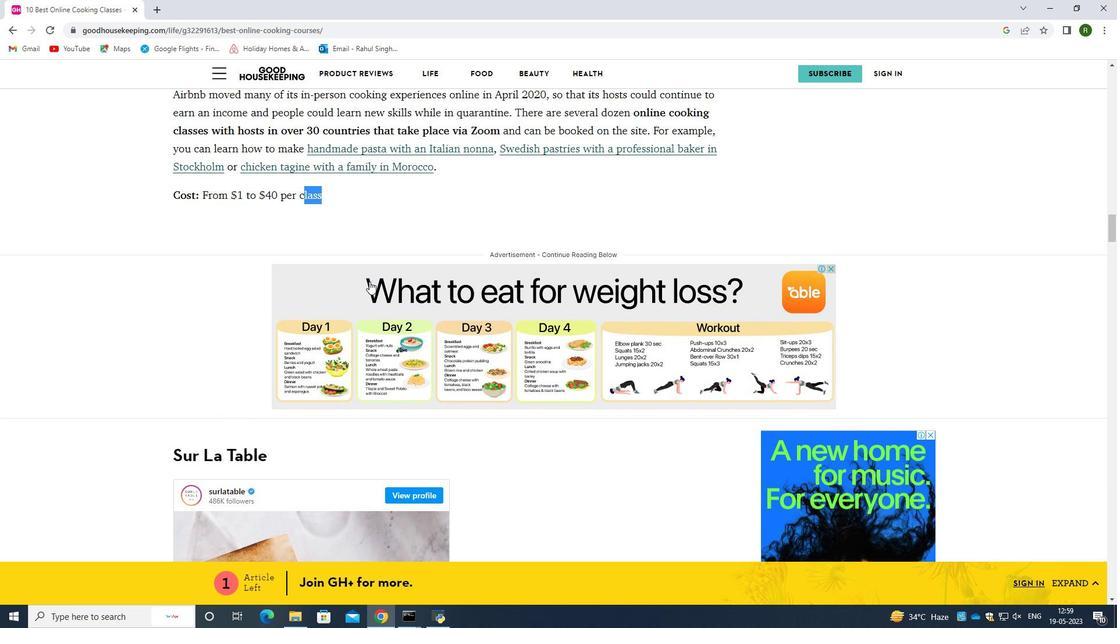 
Action: Mouse scrolled (369, 281) with delta (0, 0)
Screenshot: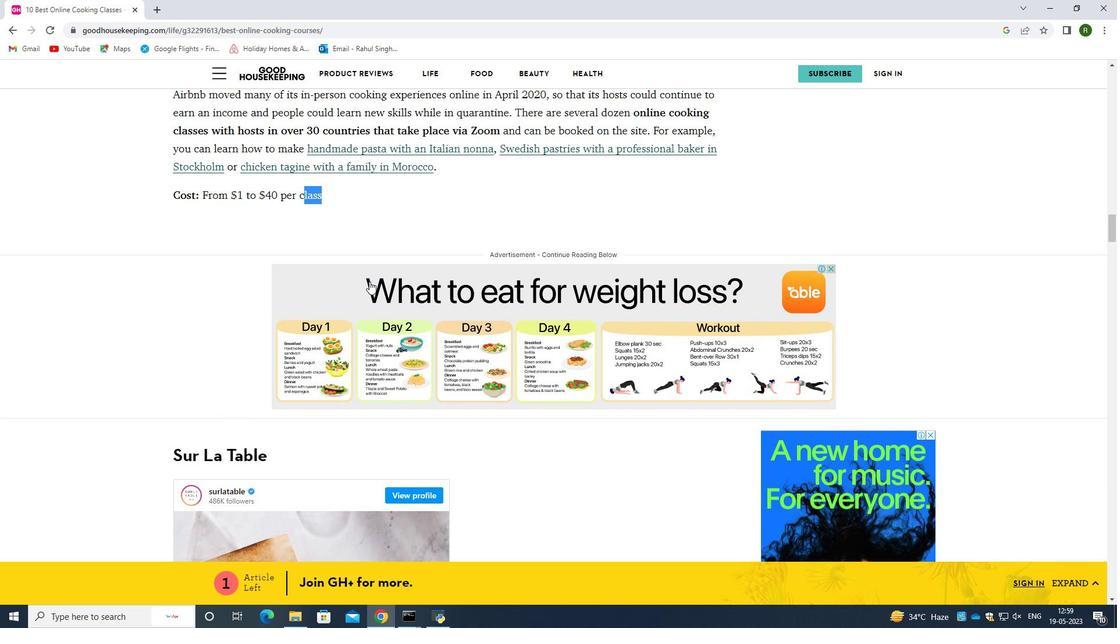 
Action: Mouse moved to (369, 281)
Screenshot: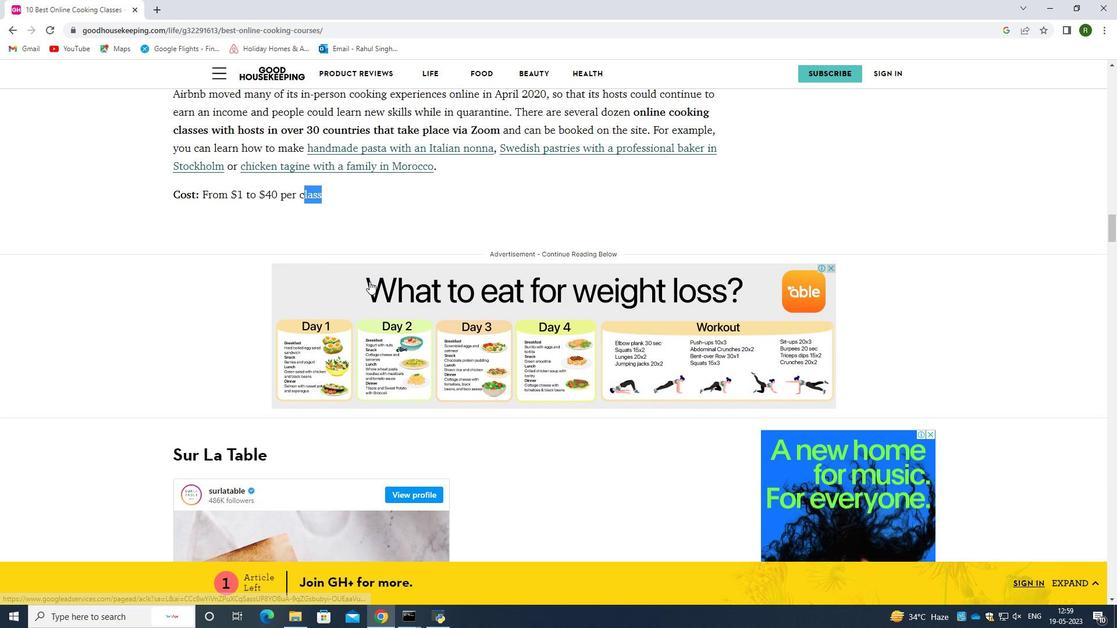 
Action: Mouse scrolled (369, 281) with delta (0, 0)
Screenshot: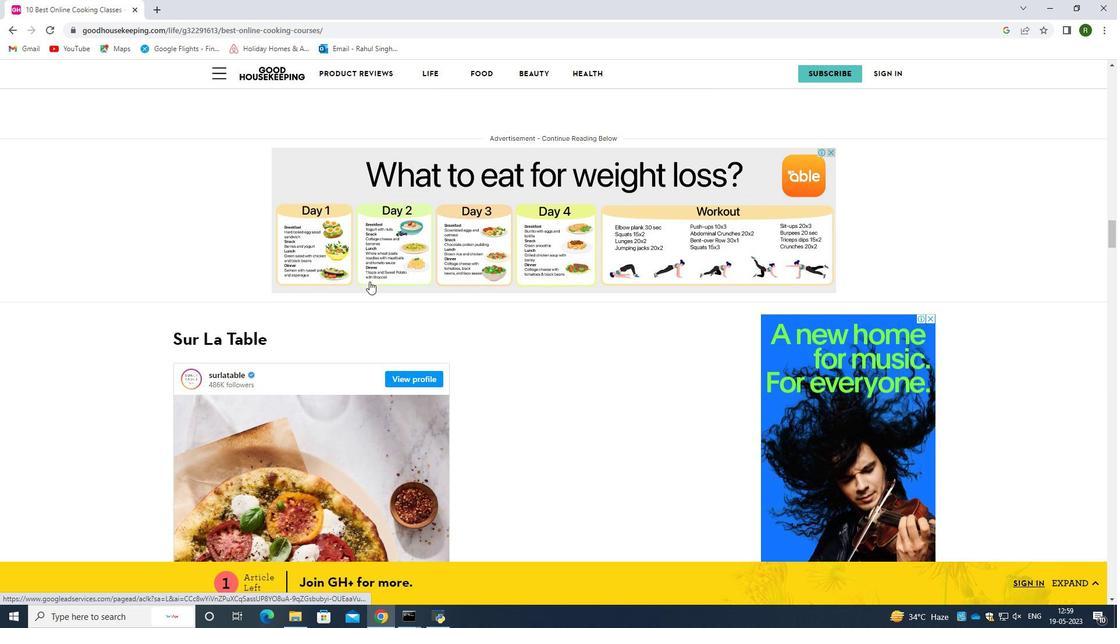 
Action: Mouse scrolled (369, 281) with delta (0, 0)
Screenshot: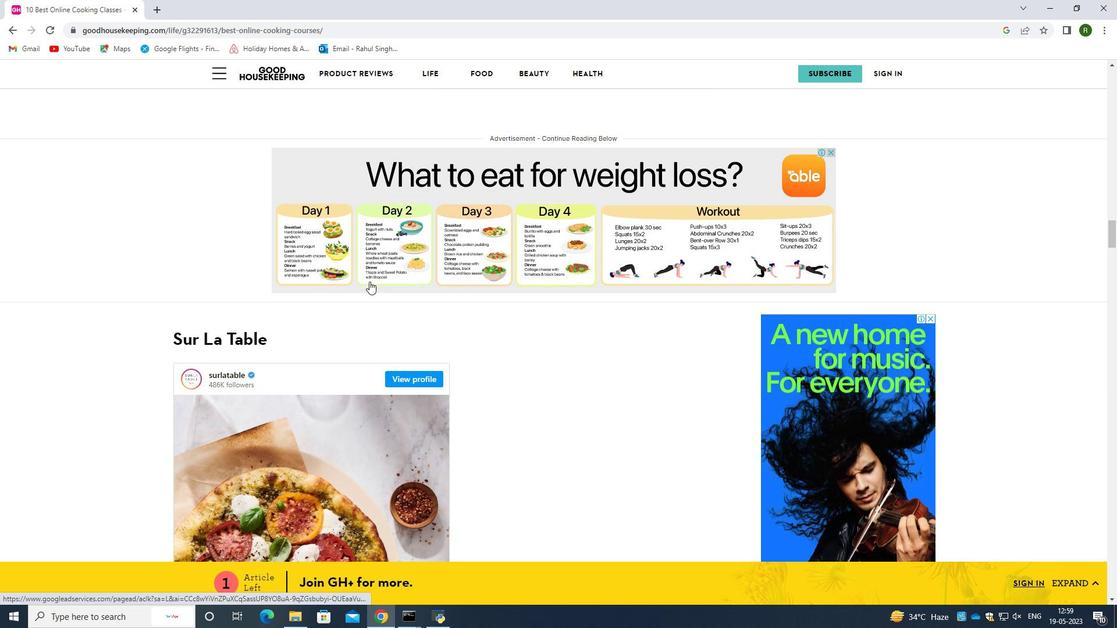
Action: Mouse scrolled (369, 281) with delta (0, 0)
Screenshot: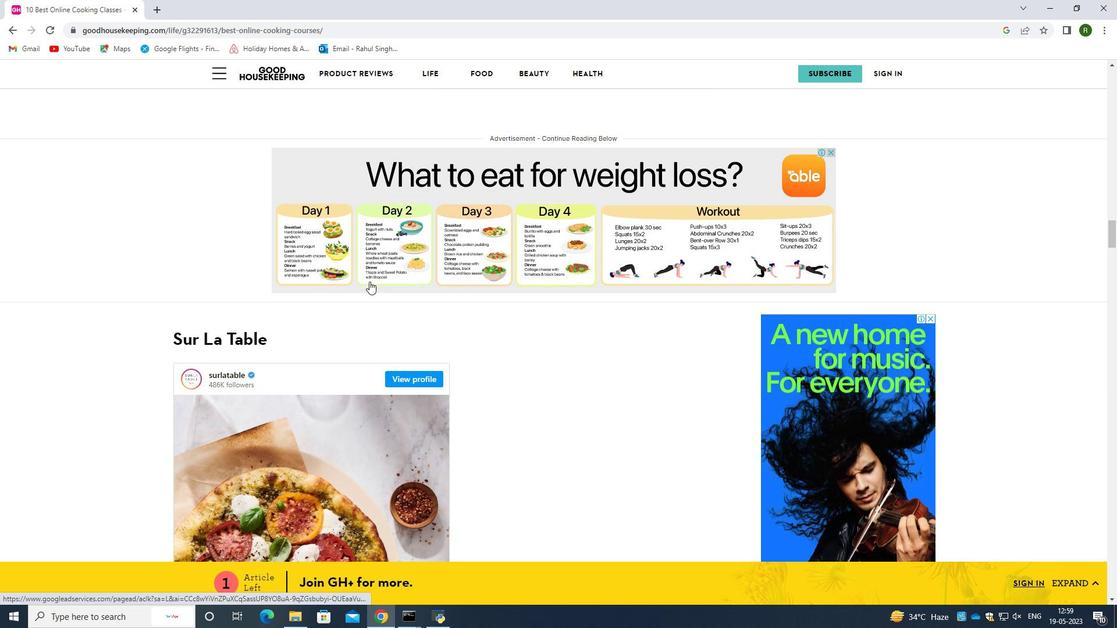 
Action: Mouse moved to (477, 267)
Screenshot: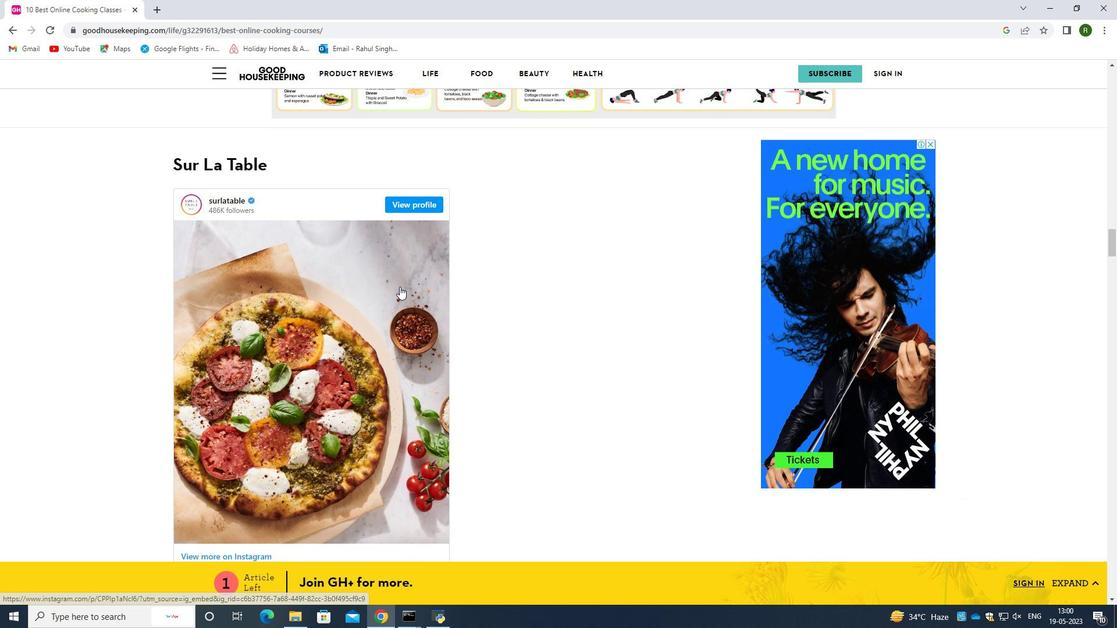 
Action: Mouse scrolled (477, 267) with delta (0, 0)
Screenshot: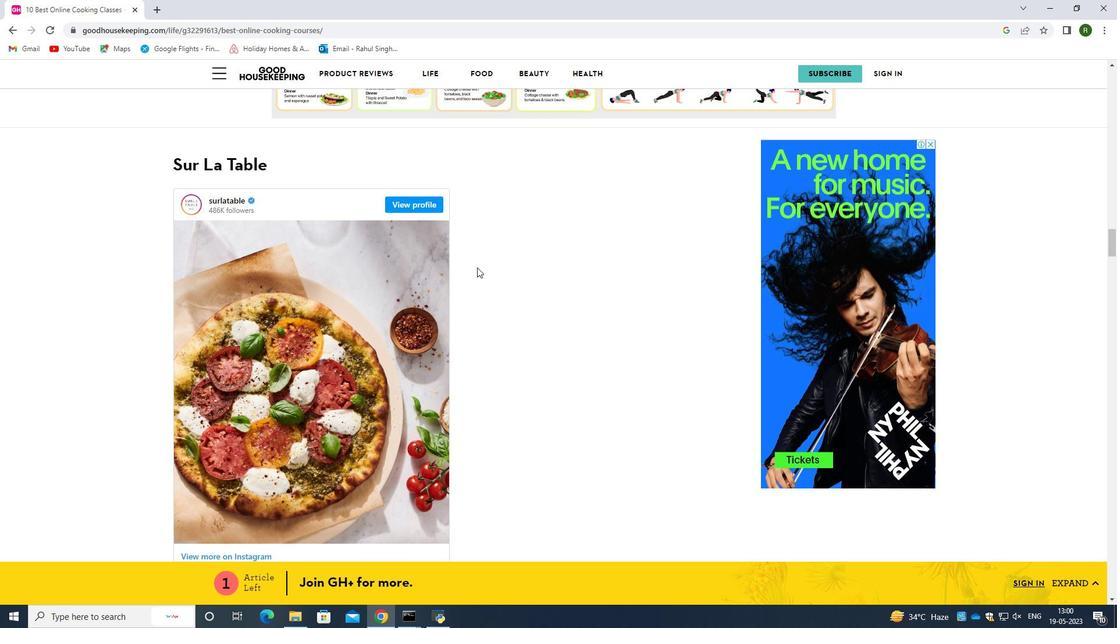 
Action: Mouse scrolled (477, 267) with delta (0, 0)
Screenshot: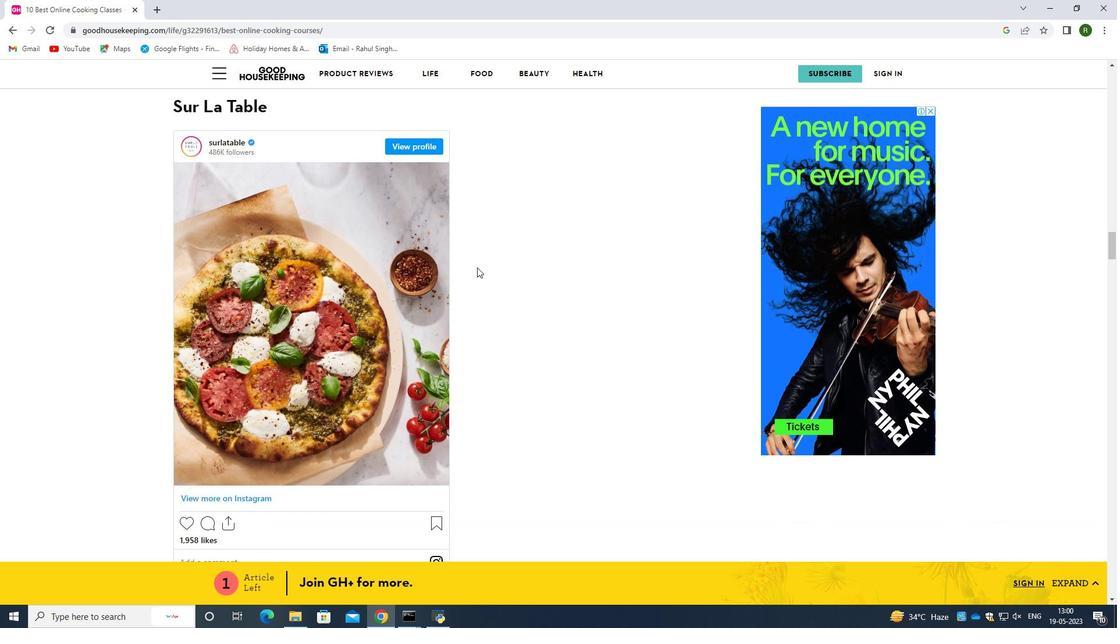 
Action: Mouse scrolled (477, 267) with delta (0, 0)
Screenshot: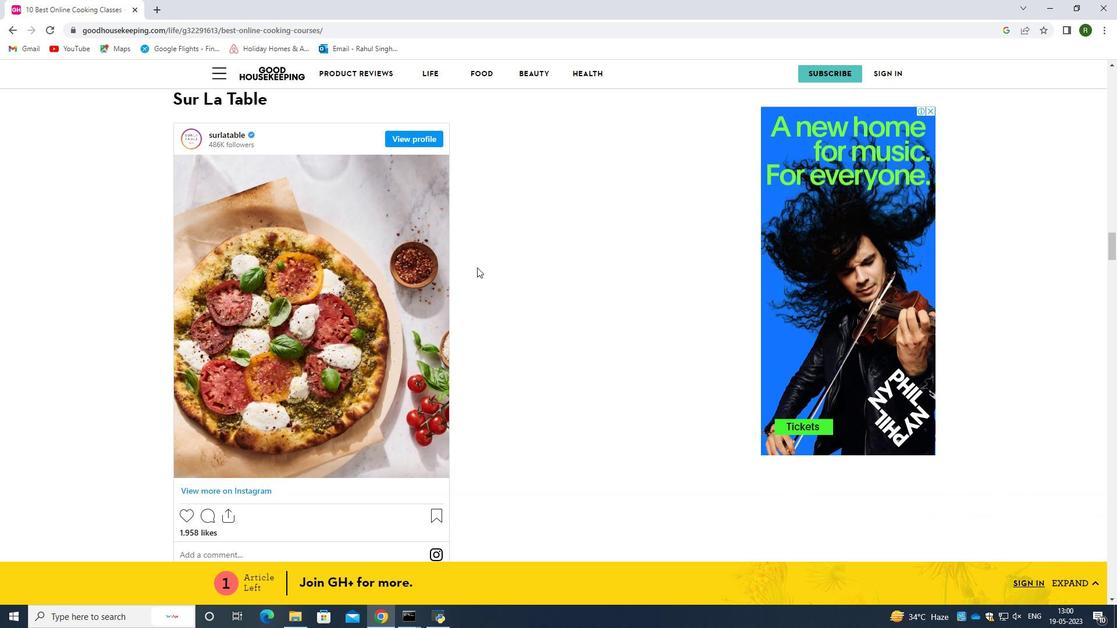 
Action: Mouse scrolled (477, 268) with delta (0, 0)
Screenshot: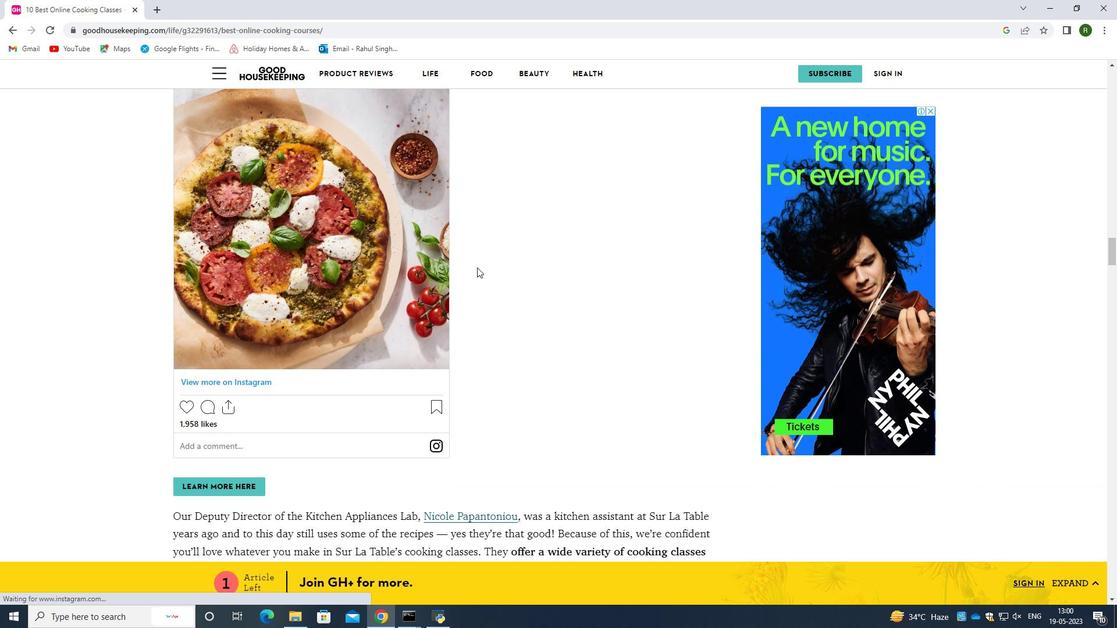 
Action: Mouse scrolled (477, 268) with delta (0, 0)
Screenshot: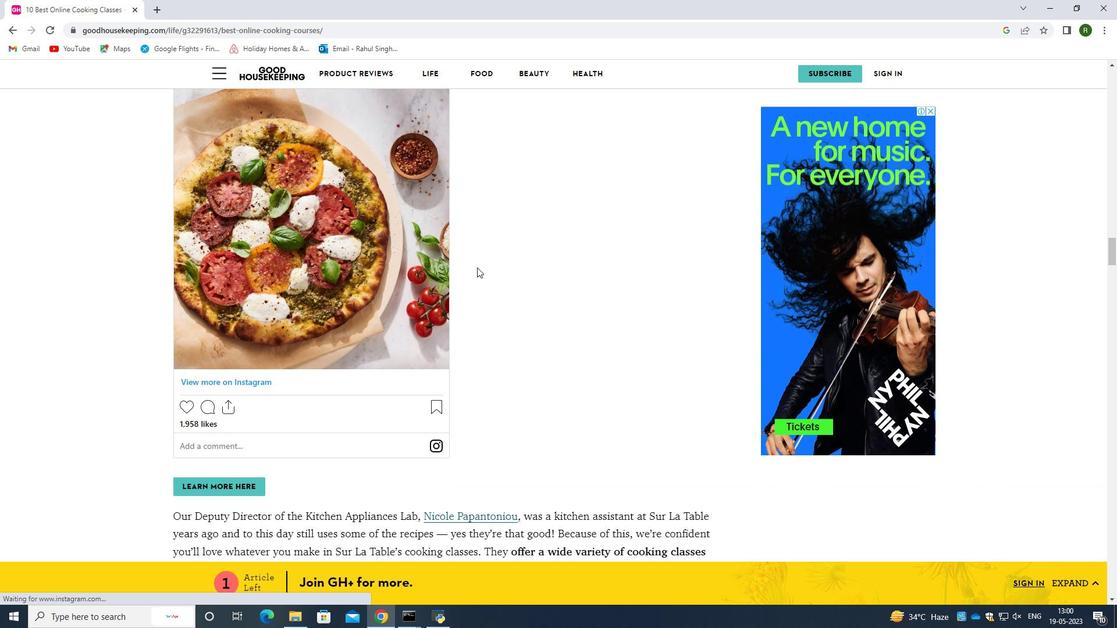 
Action: Mouse scrolled (477, 268) with delta (0, 0)
Screenshot: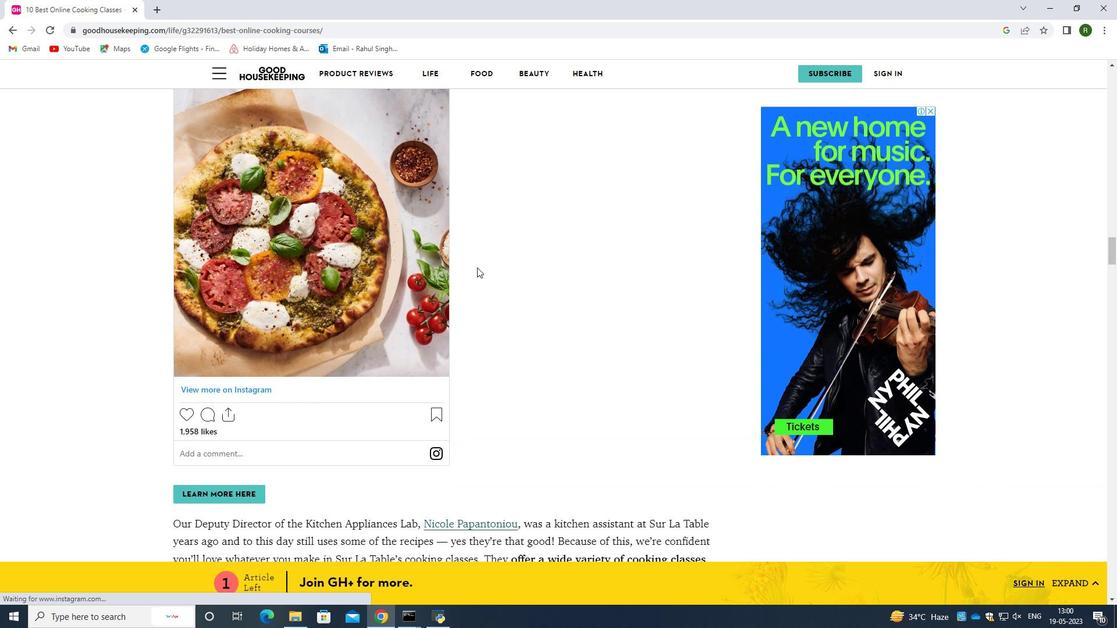 
Action: Mouse scrolled (477, 268) with delta (0, 0)
Screenshot: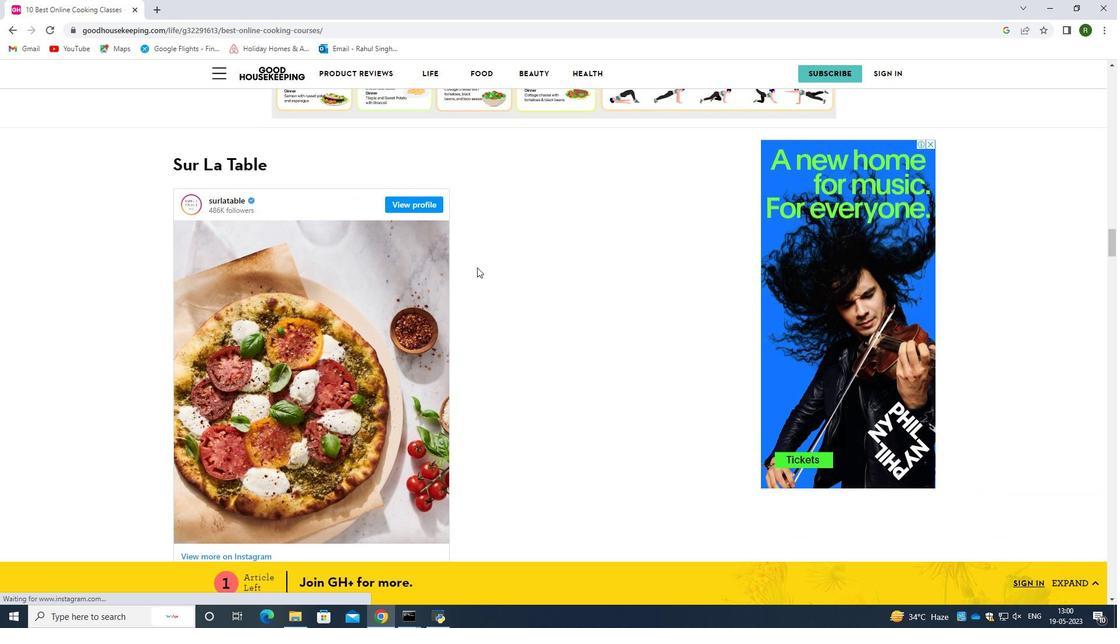 
Action: Mouse scrolled (477, 268) with delta (0, 0)
Screenshot: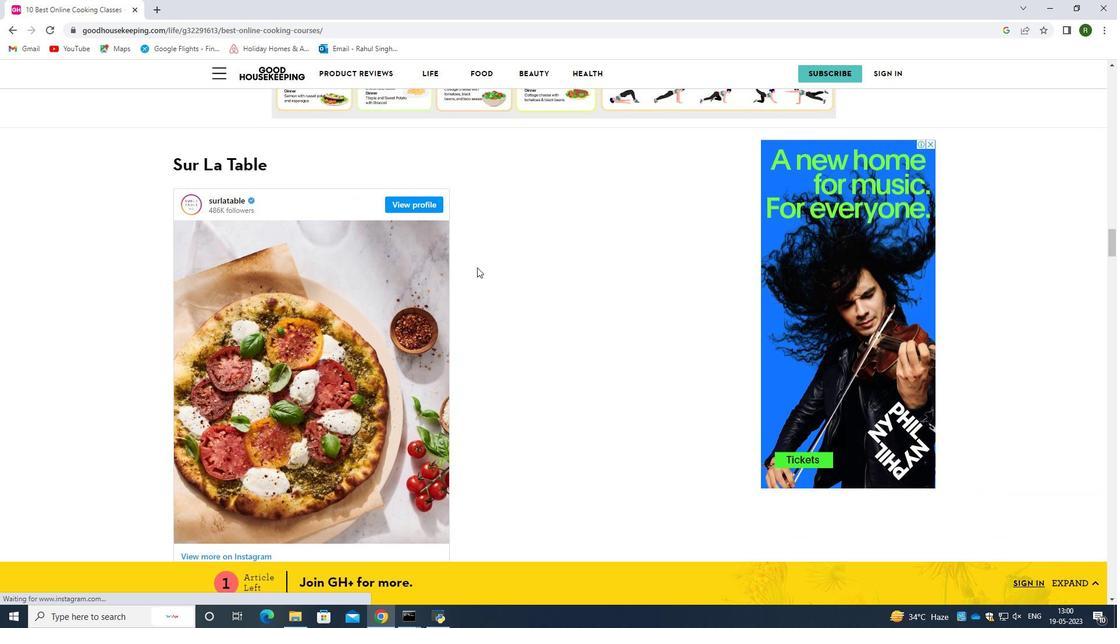 
Action: Mouse scrolled (477, 268) with delta (0, 0)
Screenshot: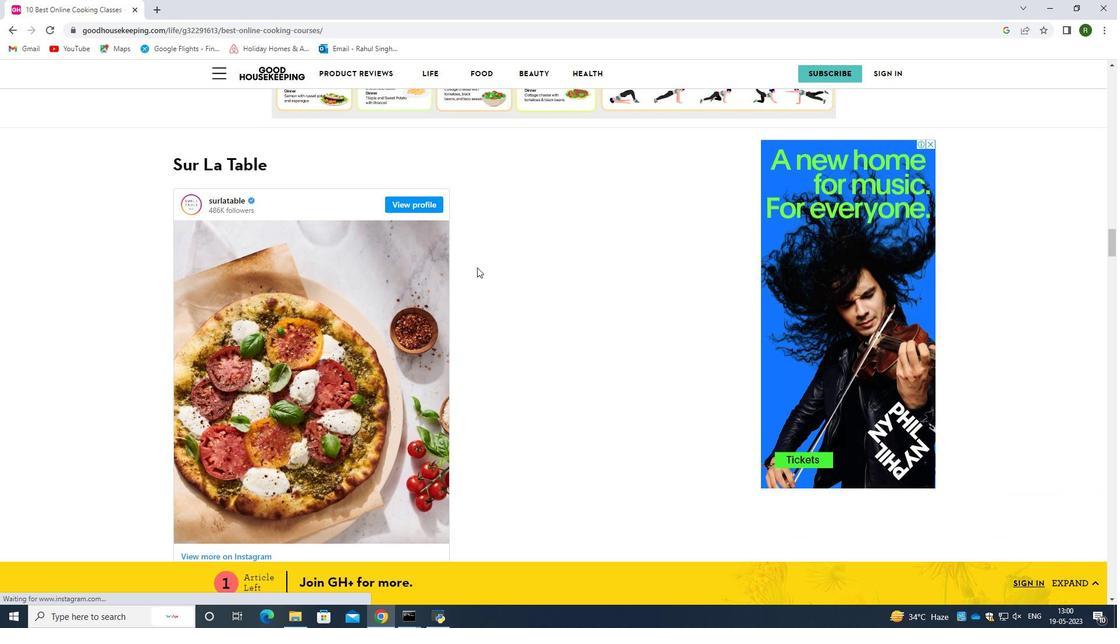 
Action: Mouse scrolled (477, 268) with delta (0, 0)
Screenshot: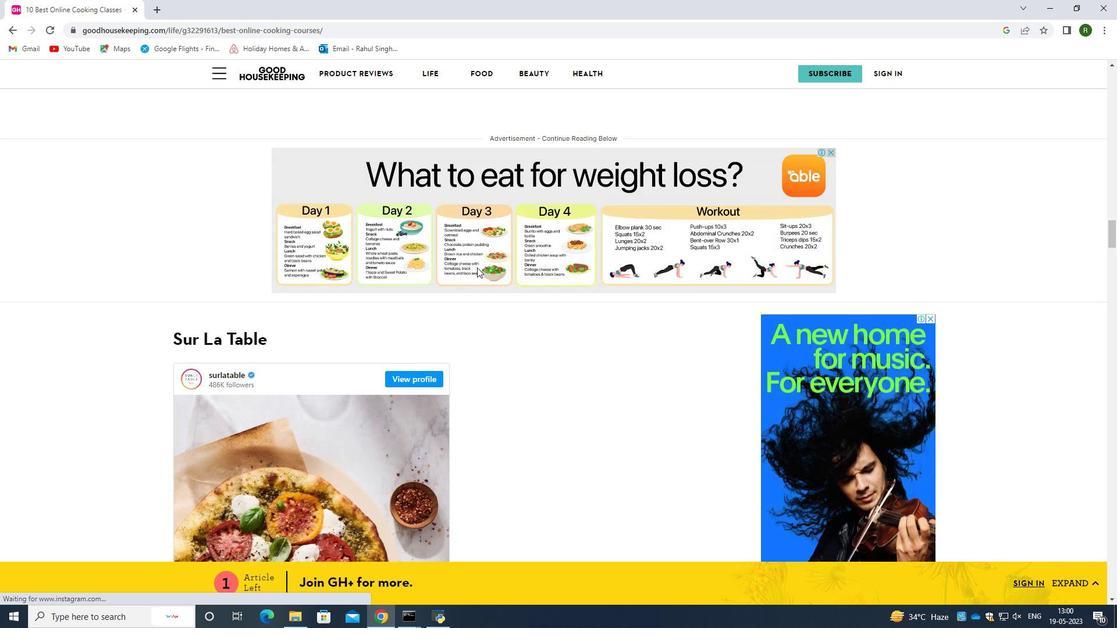 
Action: Mouse scrolled (477, 268) with delta (0, 0)
Screenshot: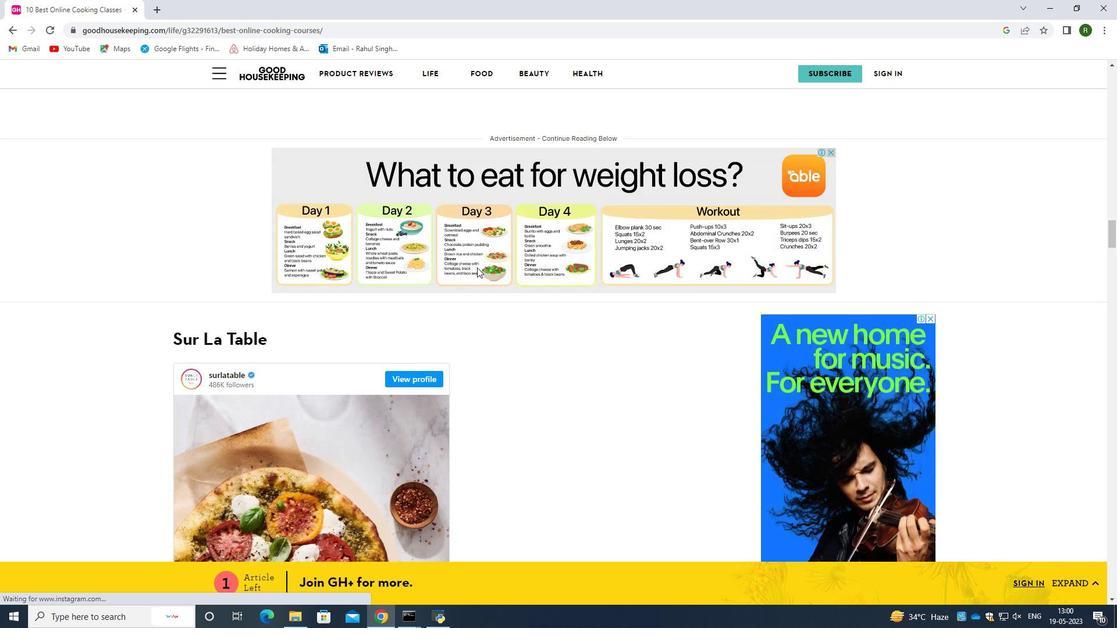 
Action: Mouse scrolled (477, 268) with delta (0, 0)
Screenshot: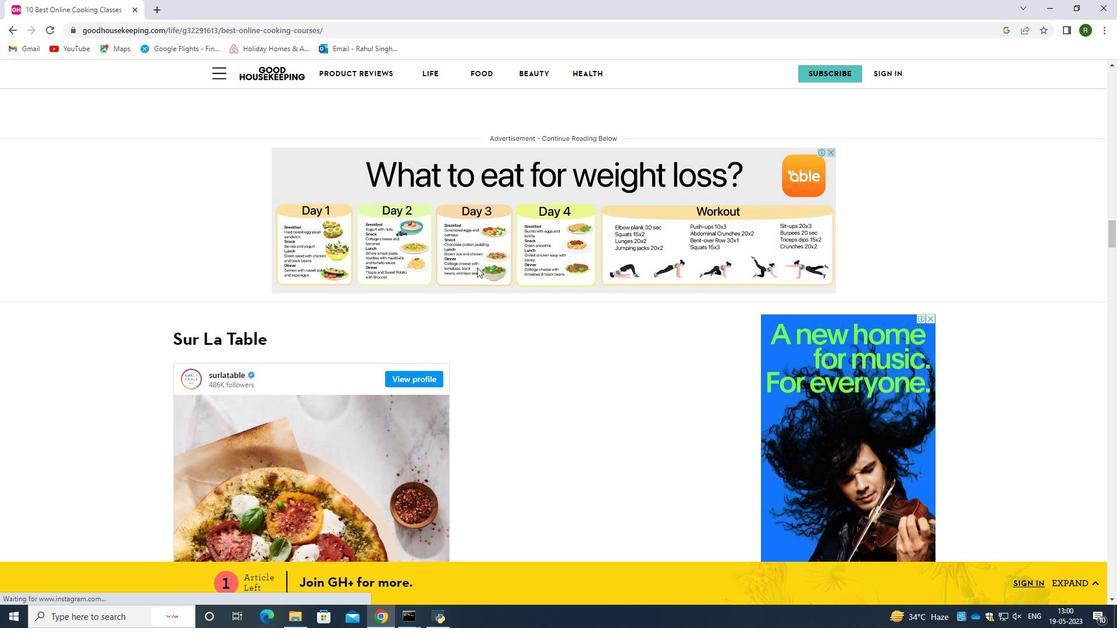 
Action: Mouse scrolled (477, 268) with delta (0, 0)
Screenshot: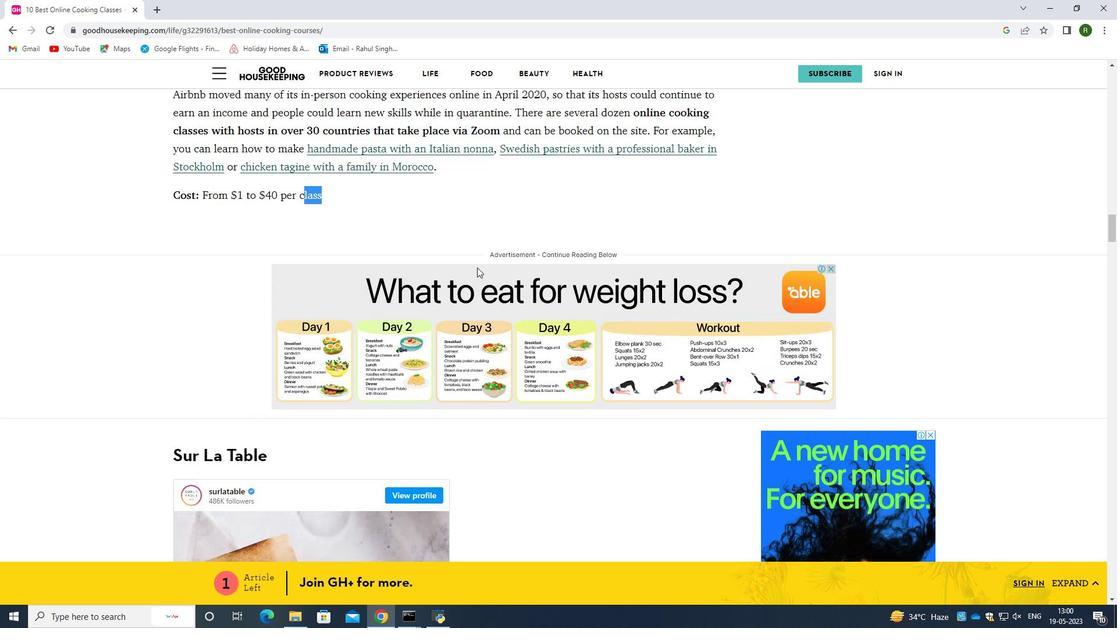 
Action: Mouse scrolled (477, 268) with delta (0, 0)
Screenshot: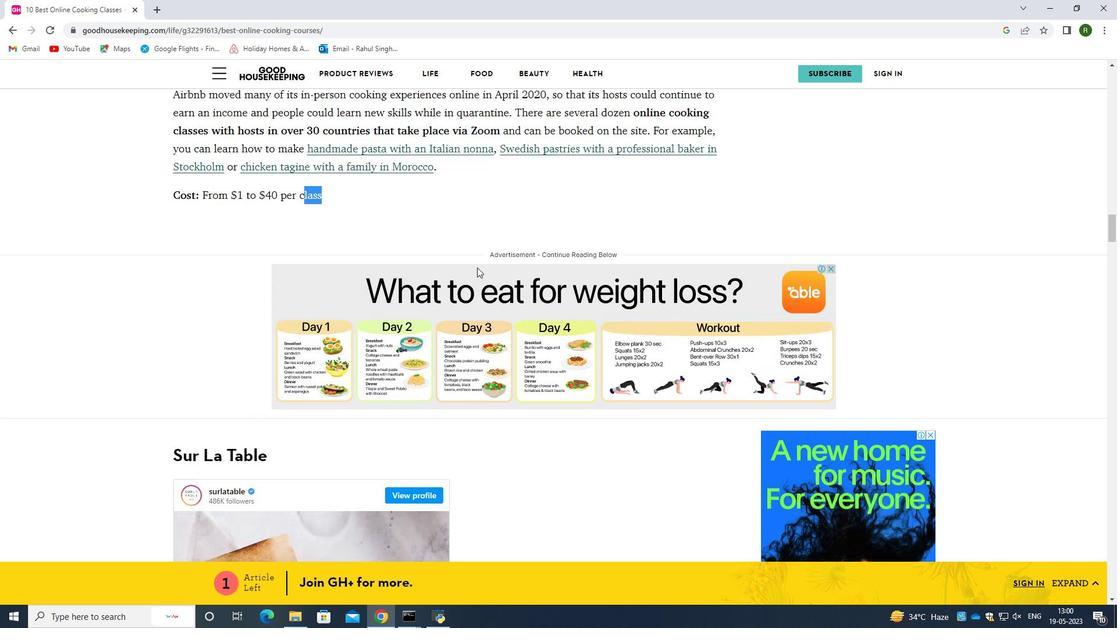 
Action: Mouse scrolled (477, 268) with delta (0, 0)
Screenshot: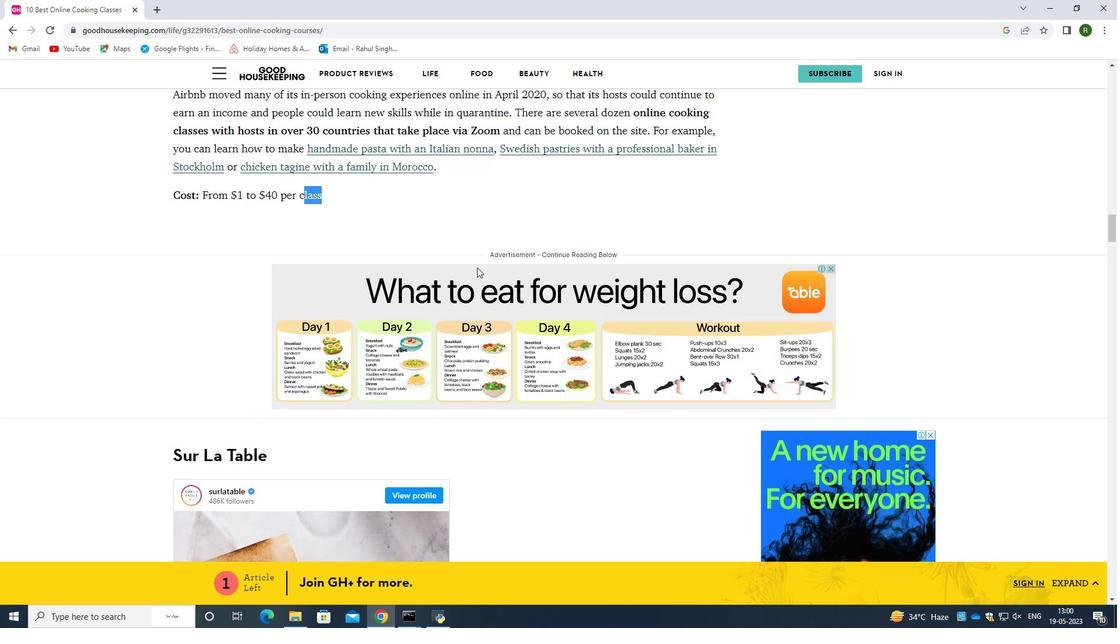 
Action: Mouse scrolled (477, 268) with delta (0, 0)
Screenshot: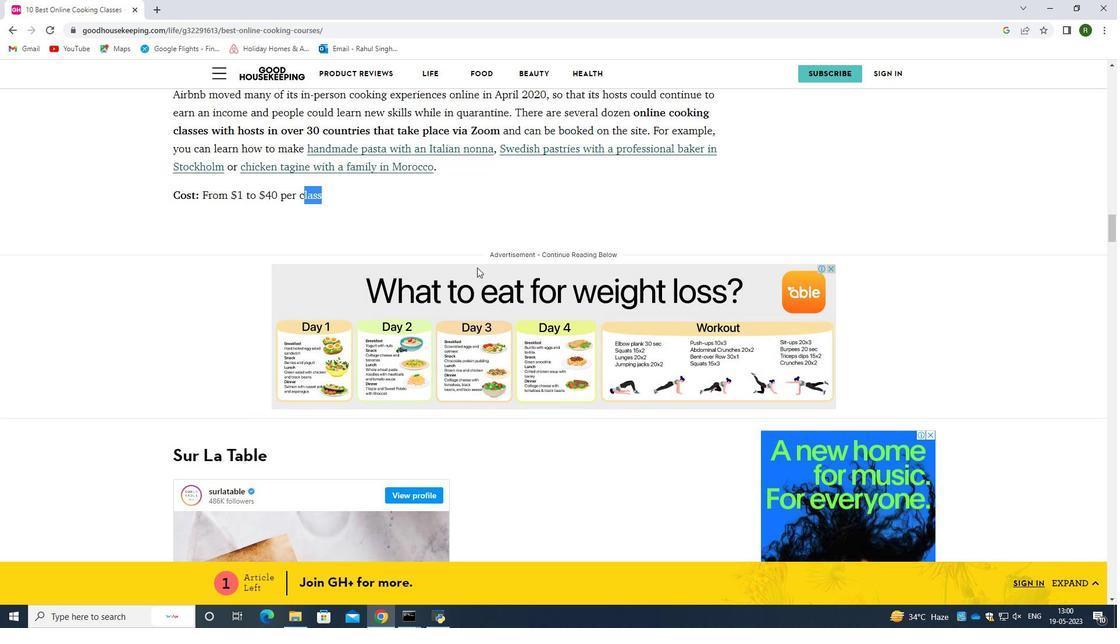 
Action: Mouse scrolled (477, 268) with delta (0, 0)
Screenshot: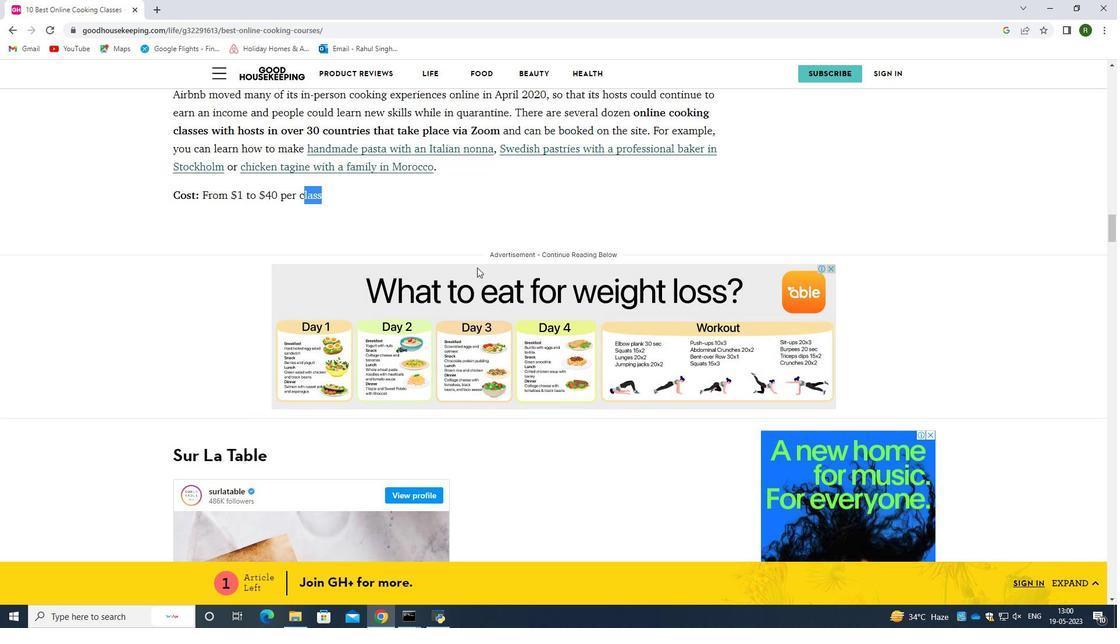 
Action: Mouse scrolled (477, 268) with delta (0, 0)
Screenshot: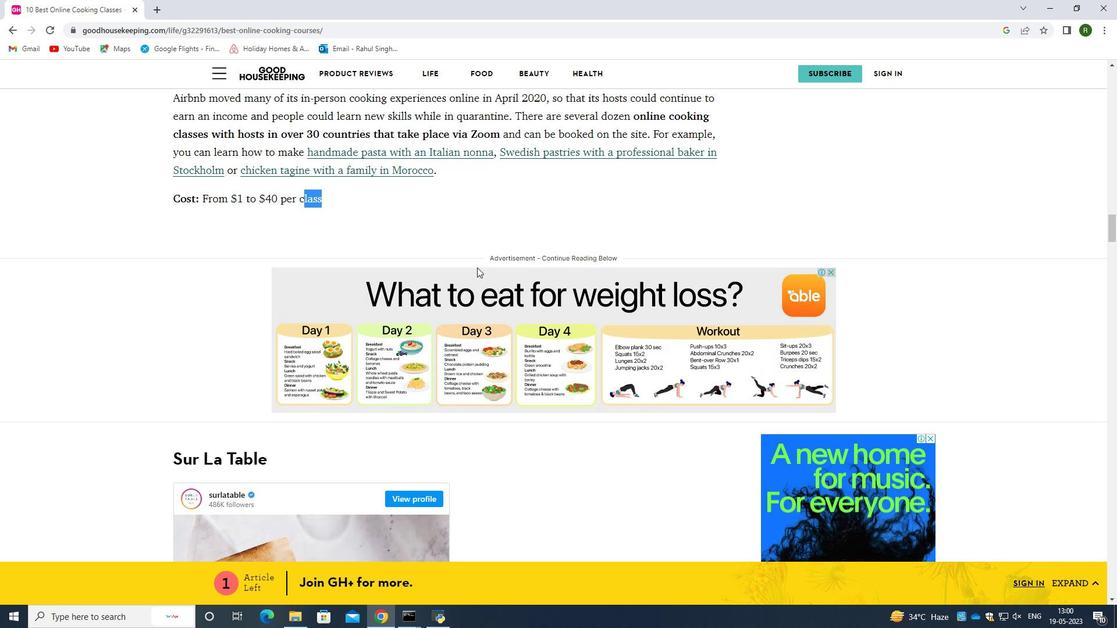 
Action: Mouse scrolled (477, 268) with delta (0, 0)
Screenshot: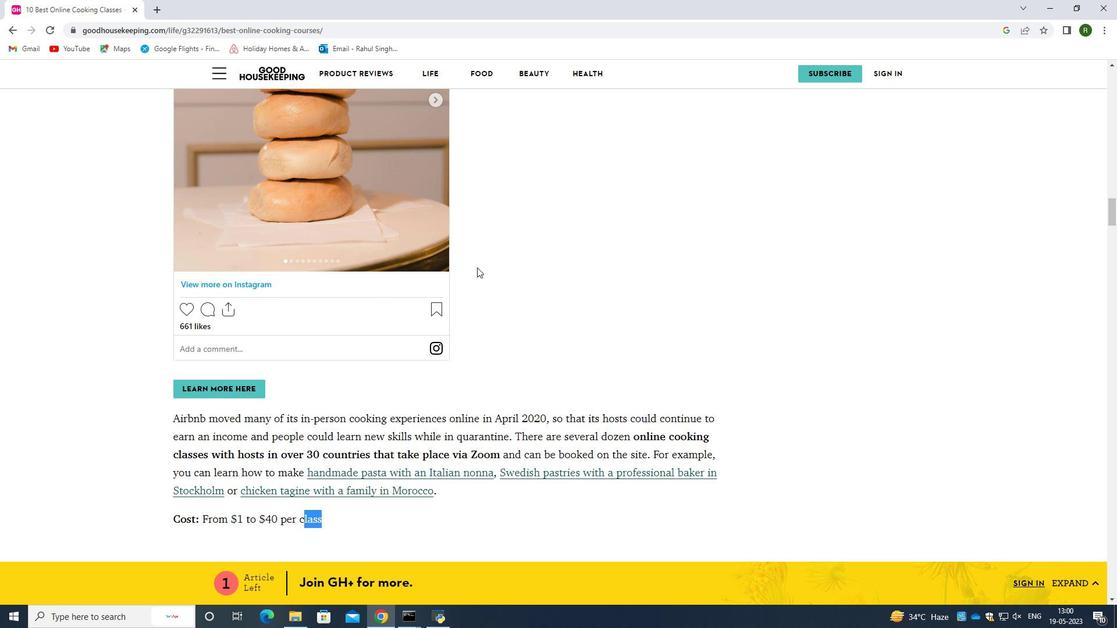 
Action: Mouse scrolled (477, 268) with delta (0, 0)
Screenshot: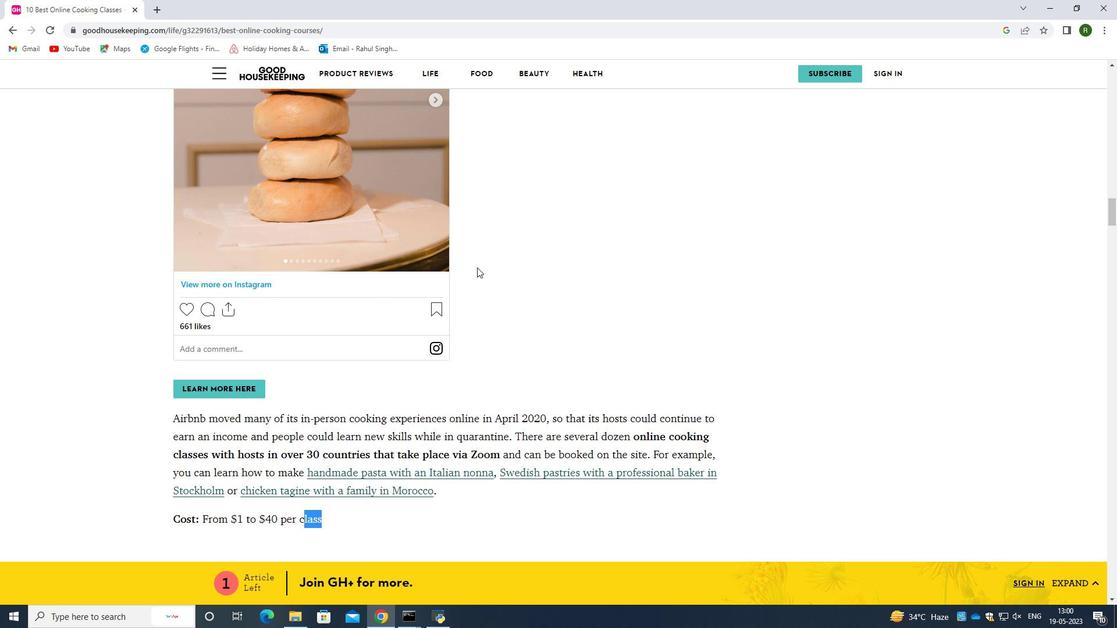 
Action: Mouse scrolled (477, 268) with delta (0, 0)
Screenshot: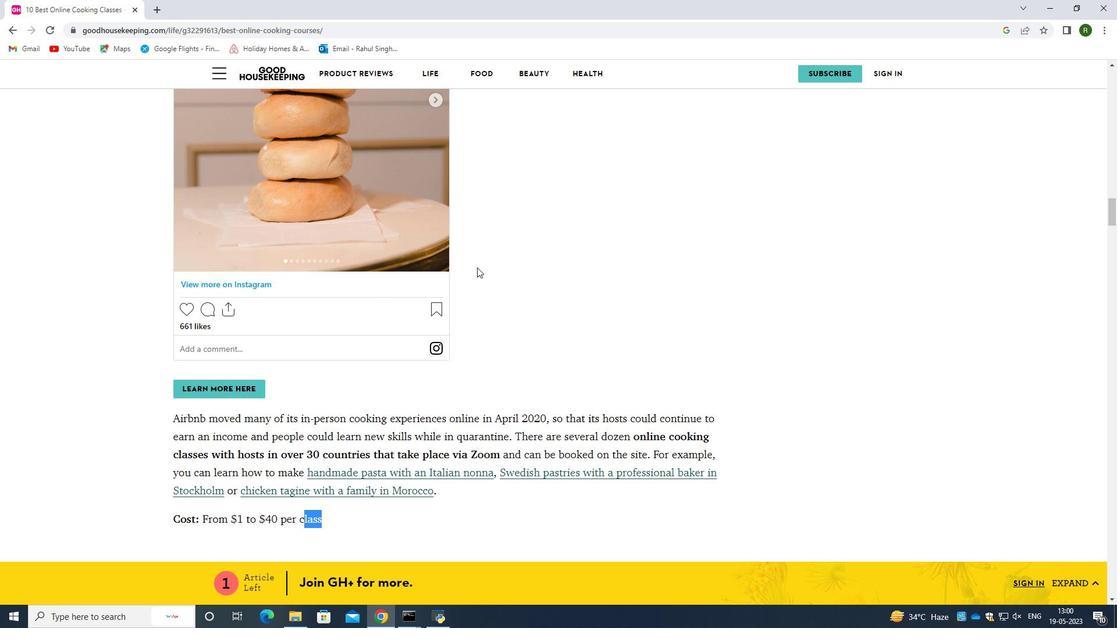 
Action: Mouse scrolled (477, 268) with delta (0, 0)
Screenshot: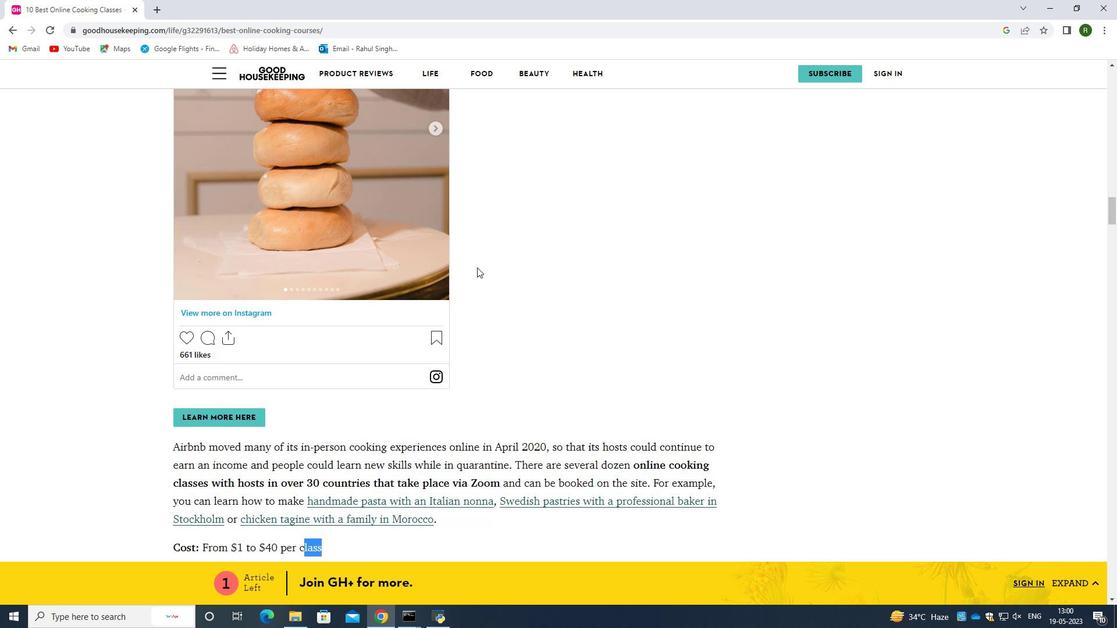 
Action: Mouse scrolled (477, 268) with delta (0, 0)
Screenshot: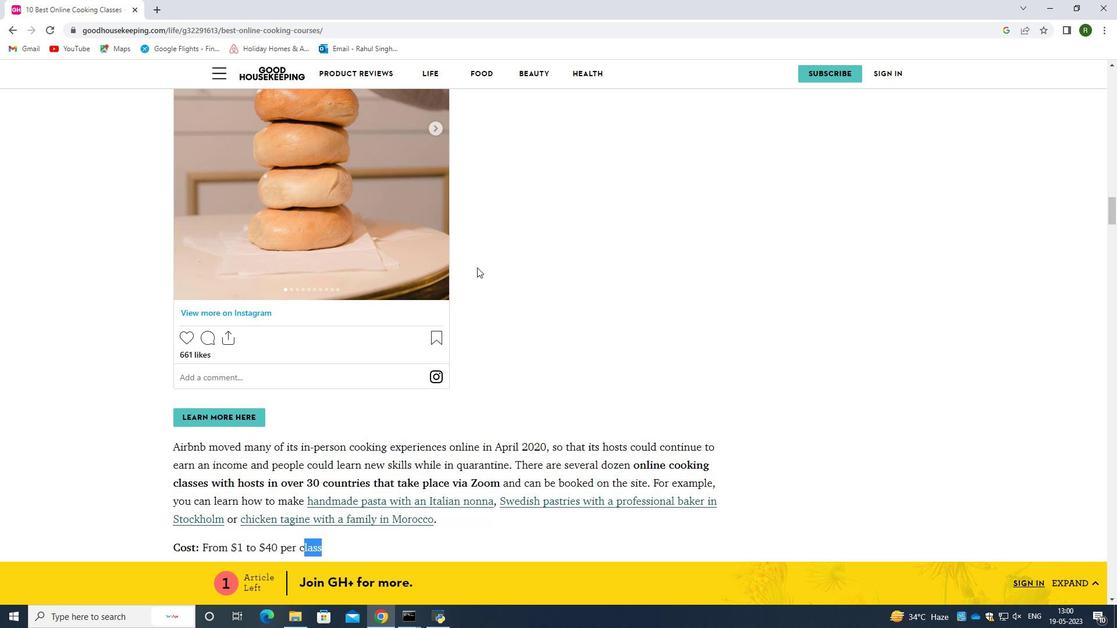 
Action: Mouse scrolled (477, 268) with delta (0, 0)
Screenshot: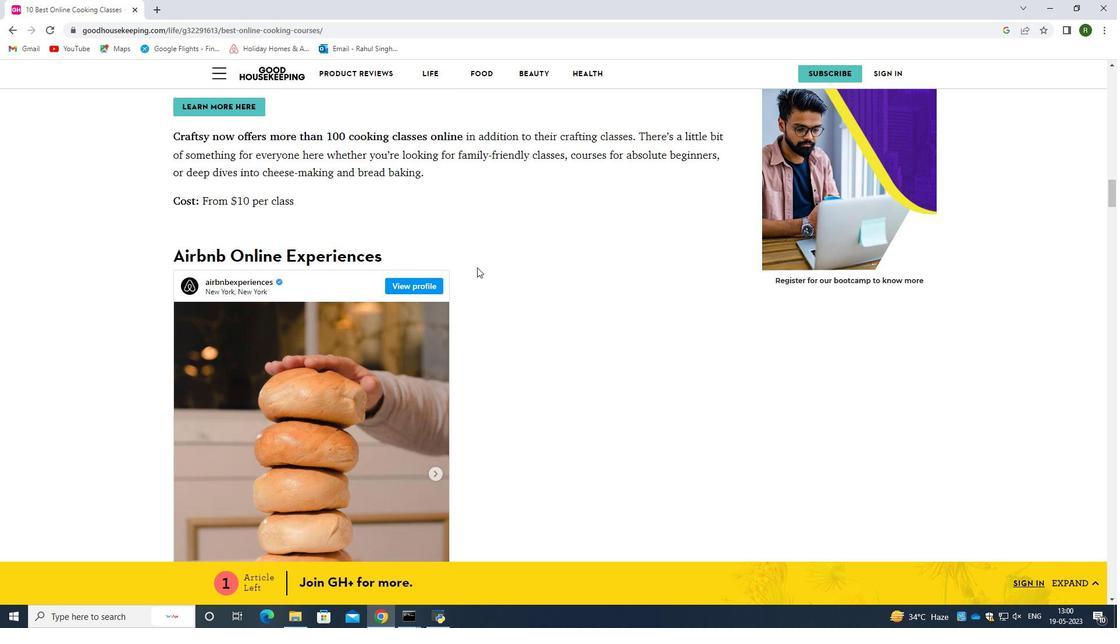 
Action: Mouse scrolled (477, 268) with delta (0, 0)
Screenshot: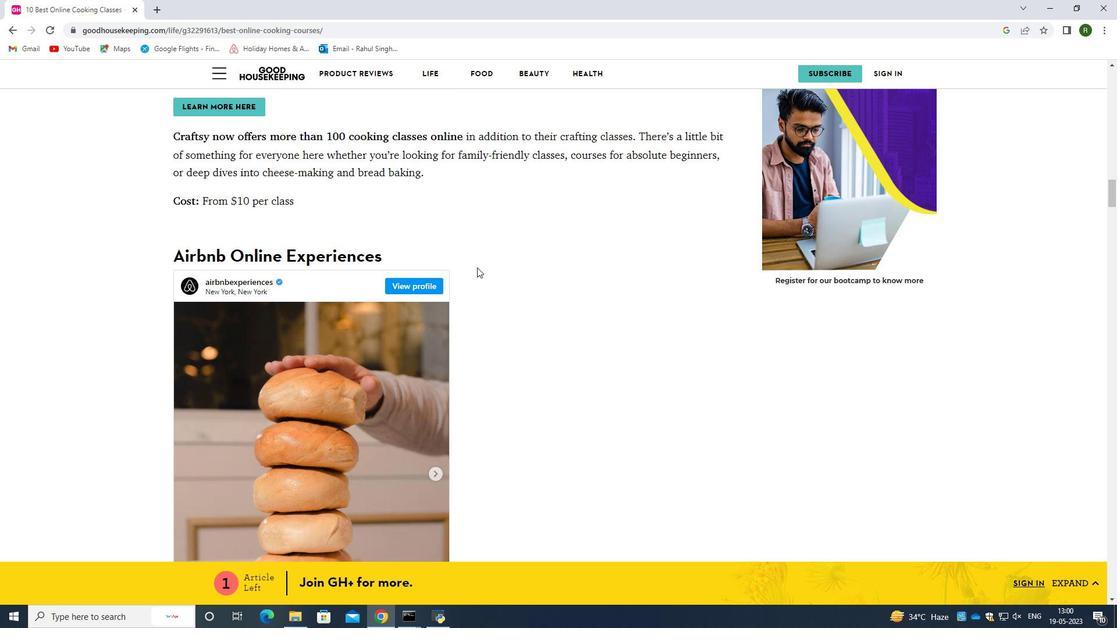 
Action: Mouse scrolled (477, 268) with delta (0, 0)
Screenshot: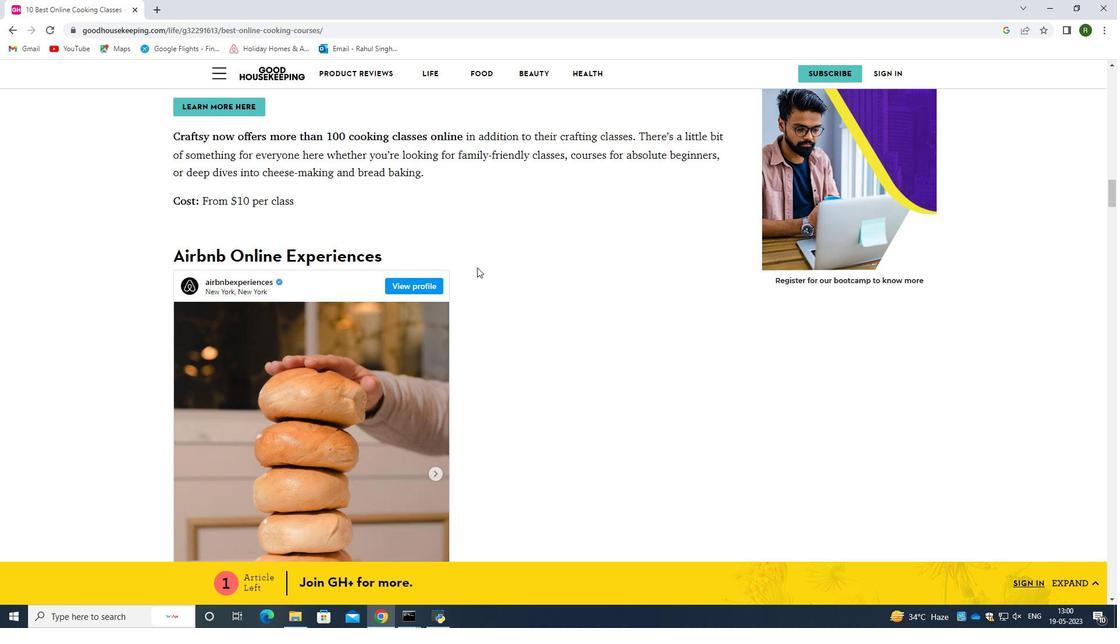 
Action: Mouse scrolled (477, 268) with delta (0, 0)
Screenshot: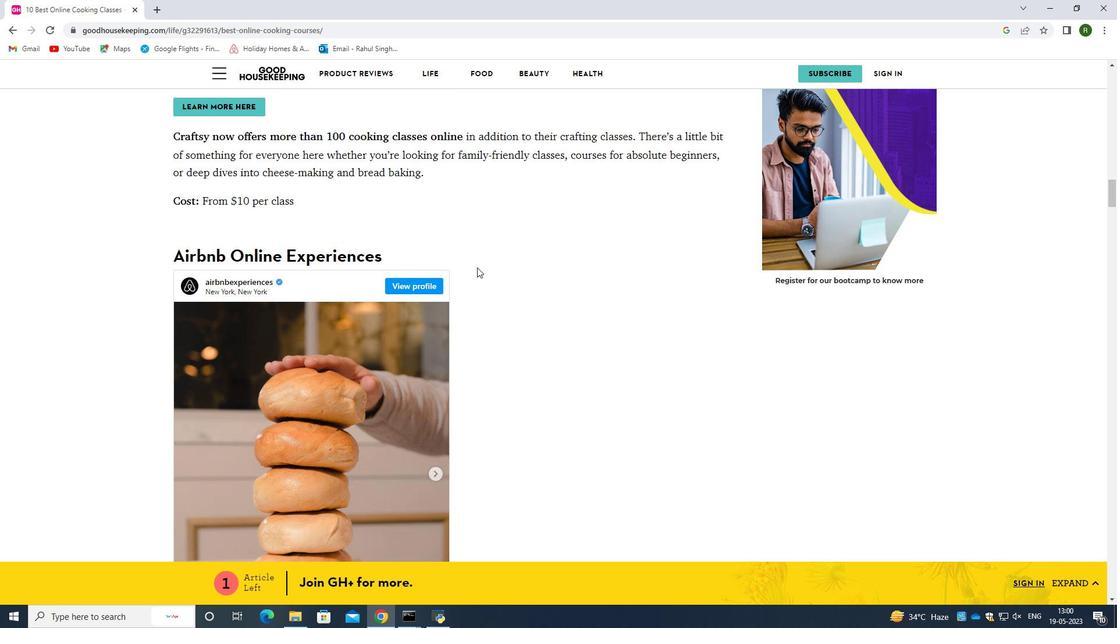 
Action: Mouse scrolled (477, 268) with delta (0, 0)
Screenshot: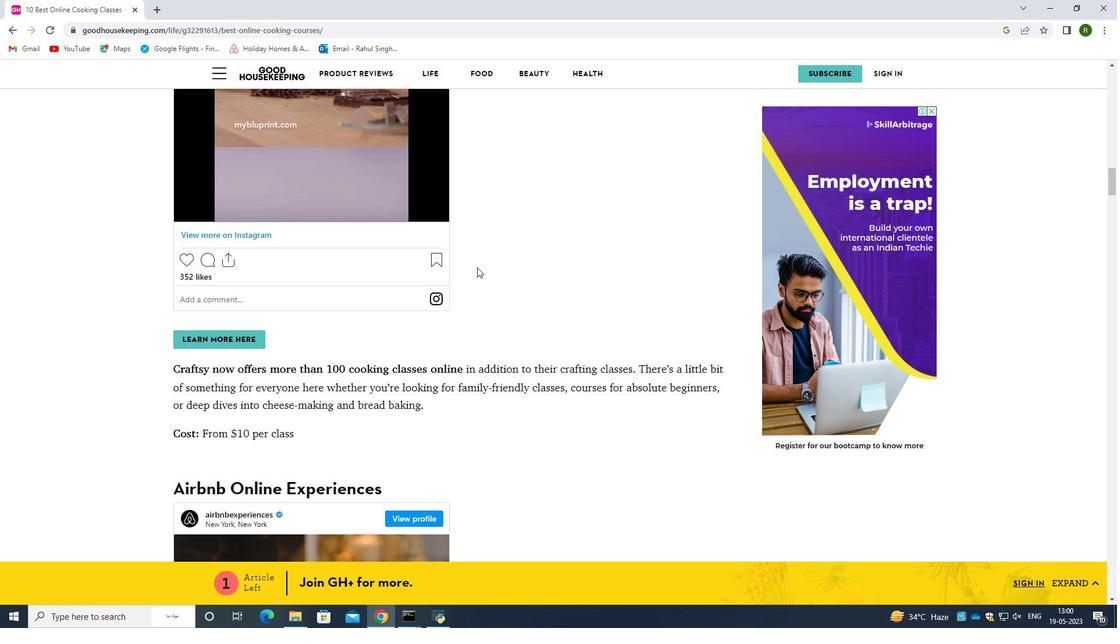 
Action: Mouse scrolled (477, 268) with delta (0, 0)
Screenshot: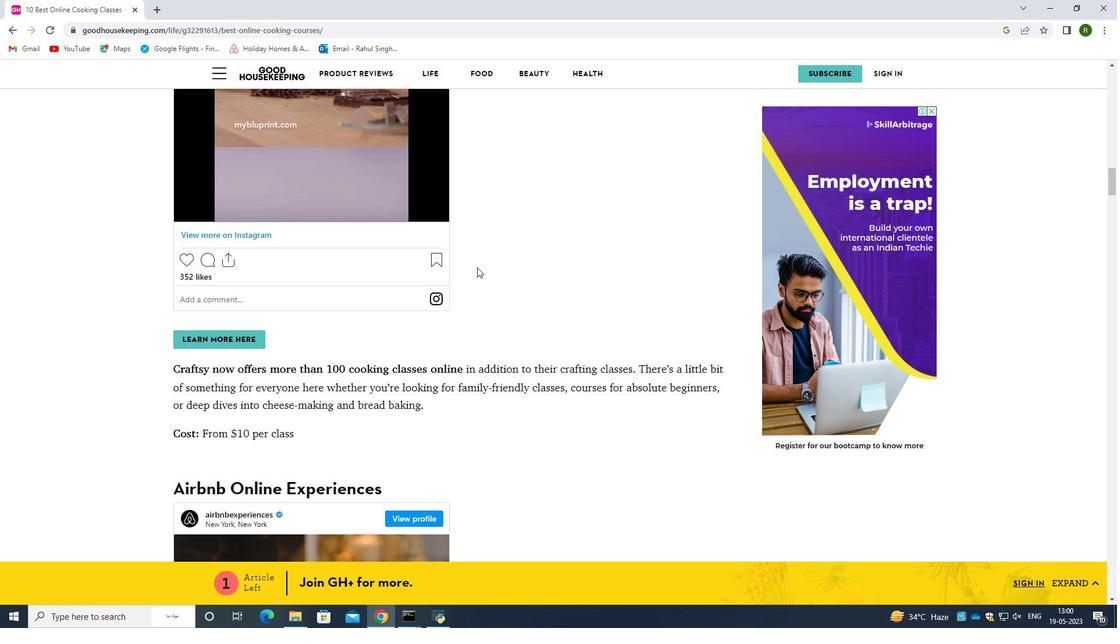 
Action: Mouse scrolled (477, 268) with delta (0, 0)
Screenshot: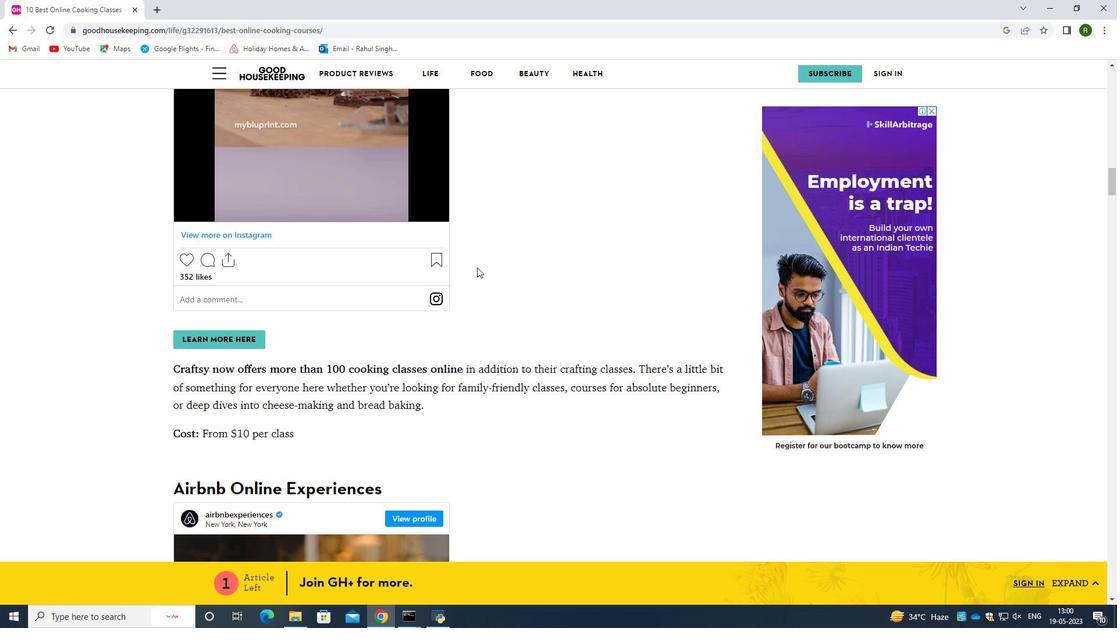 
Action: Mouse scrolled (477, 268) with delta (0, 0)
Screenshot: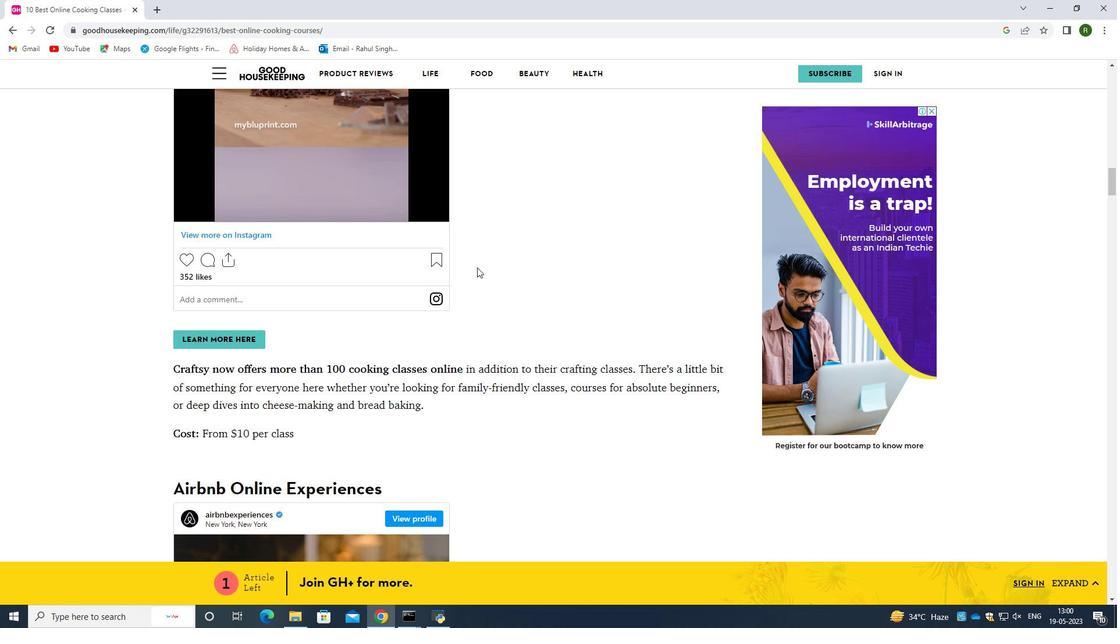 
Action: Mouse scrolled (477, 268) with delta (0, 0)
Screenshot: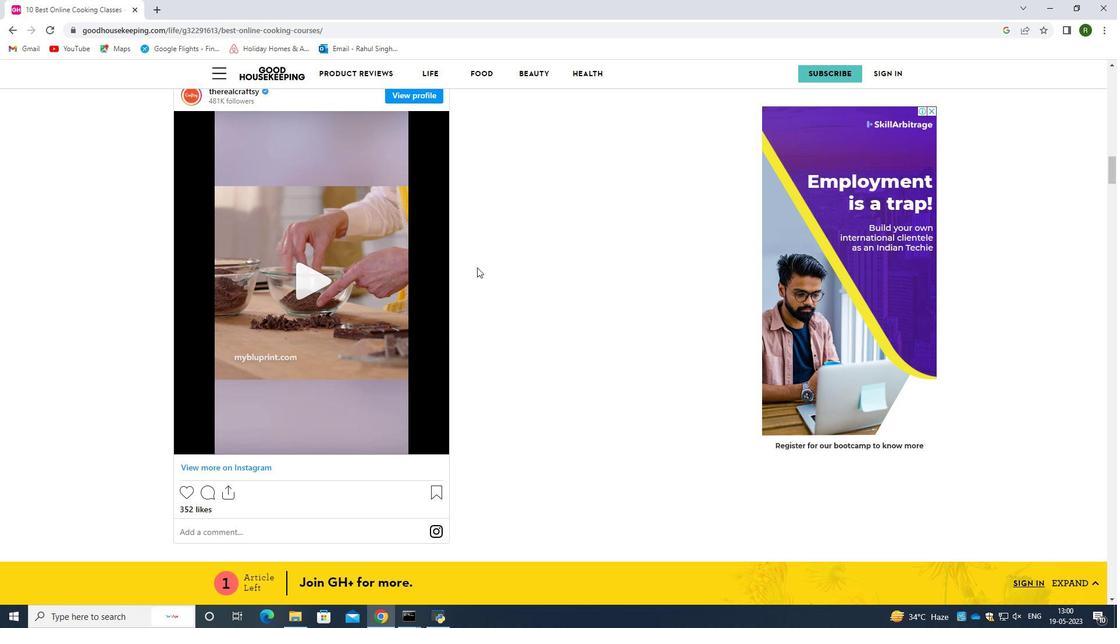 
Action: Mouse scrolled (477, 268) with delta (0, 0)
Screenshot: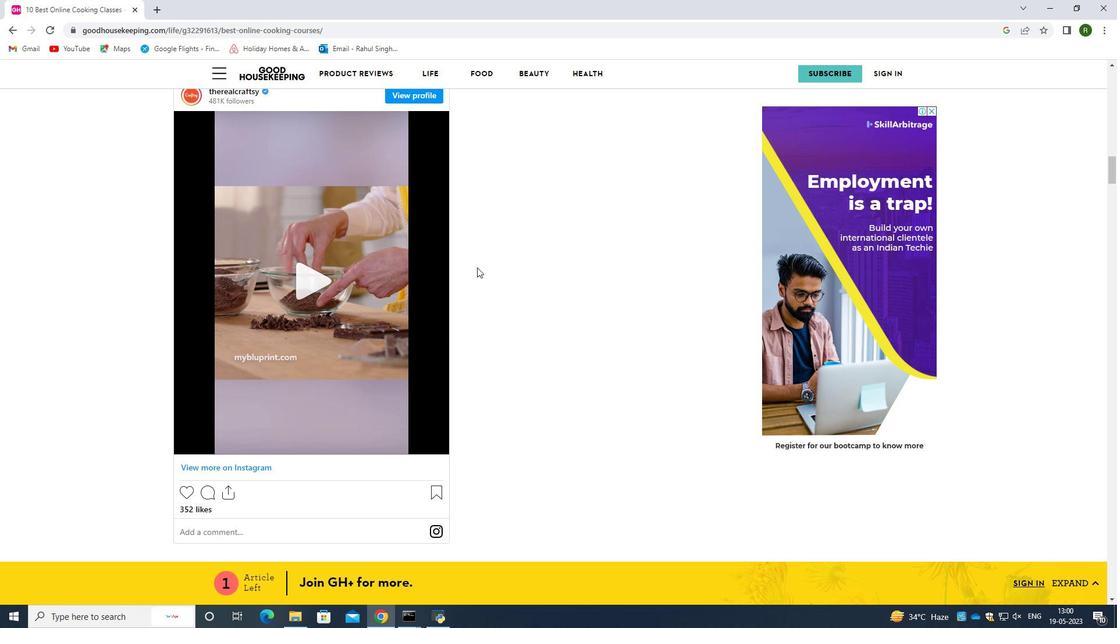 
Action: Mouse scrolled (477, 268) with delta (0, 0)
Screenshot: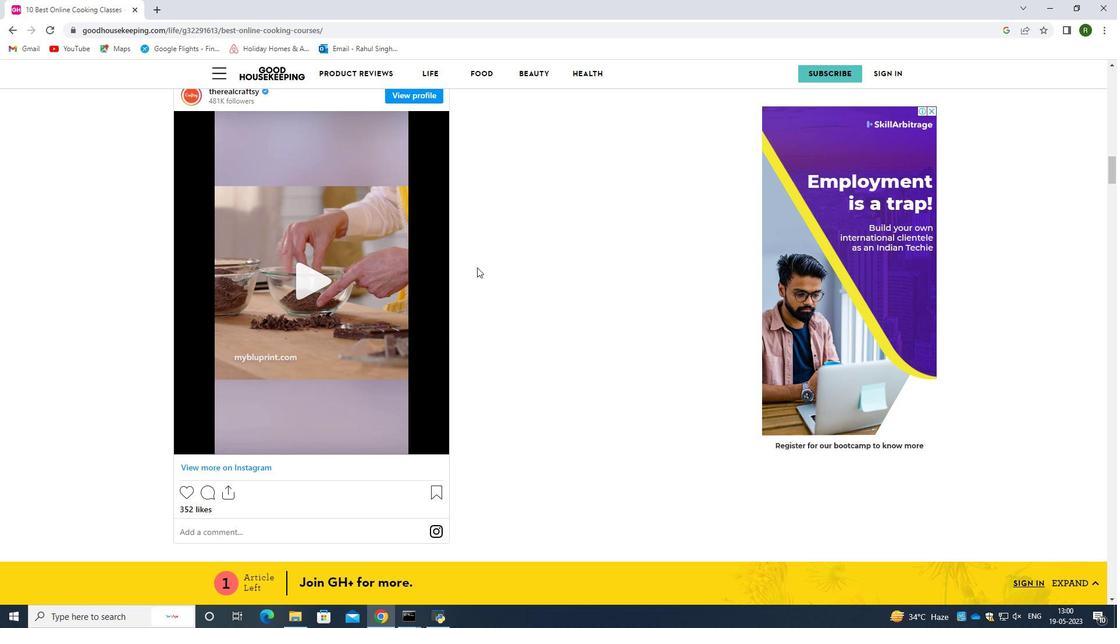 
Action: Mouse scrolled (477, 268) with delta (0, 0)
Screenshot: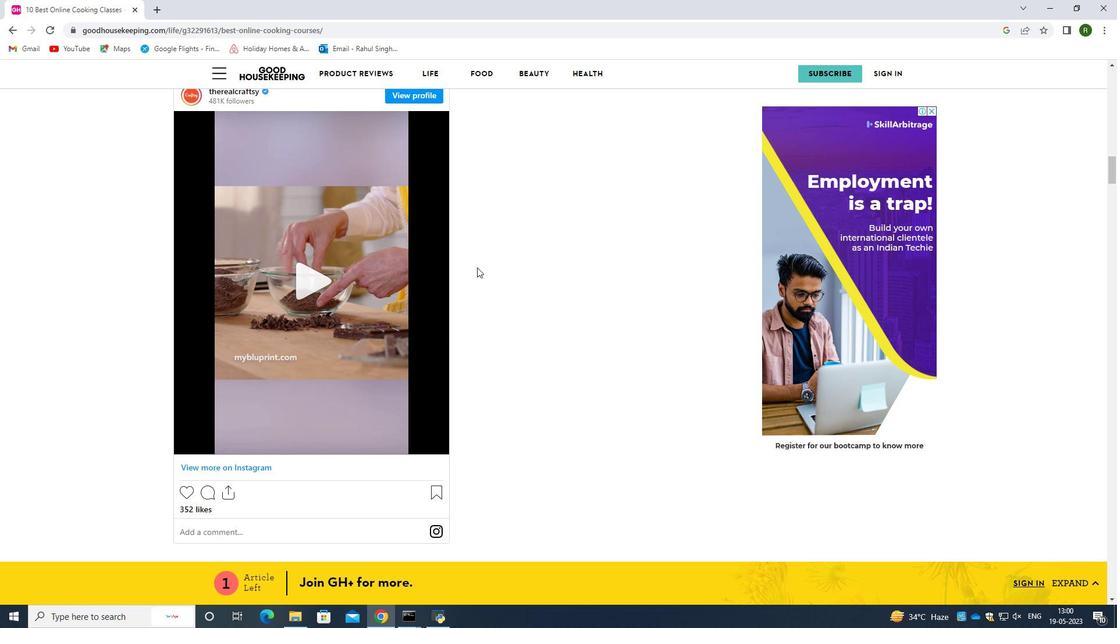 
Action: Mouse scrolled (477, 268) with delta (0, 0)
Screenshot: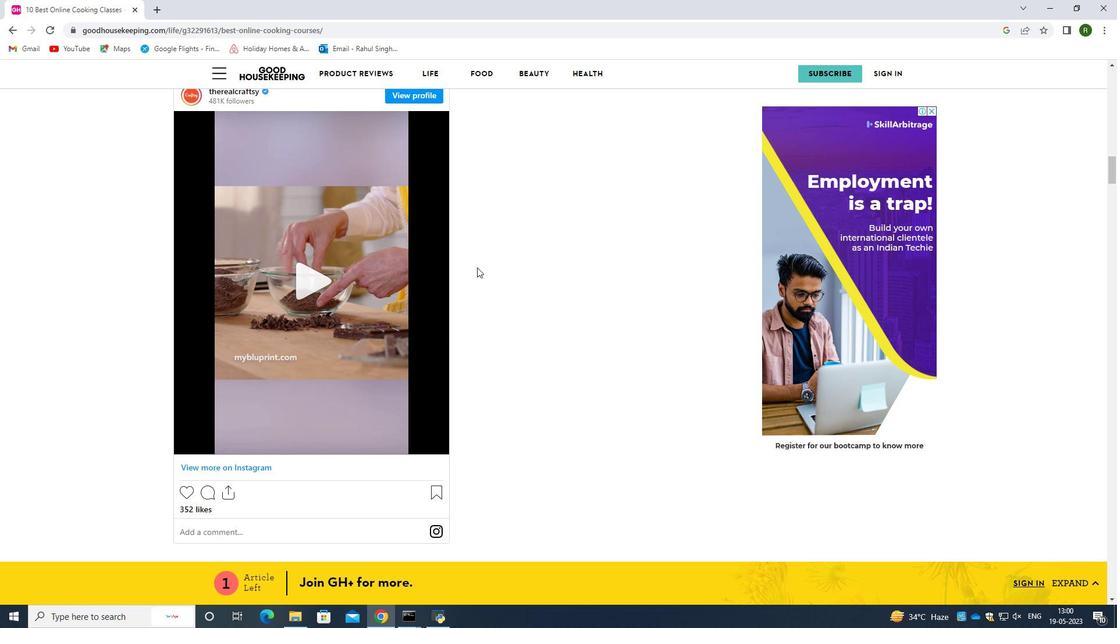 
Action: Mouse scrolled (477, 268) with delta (0, 0)
Screenshot: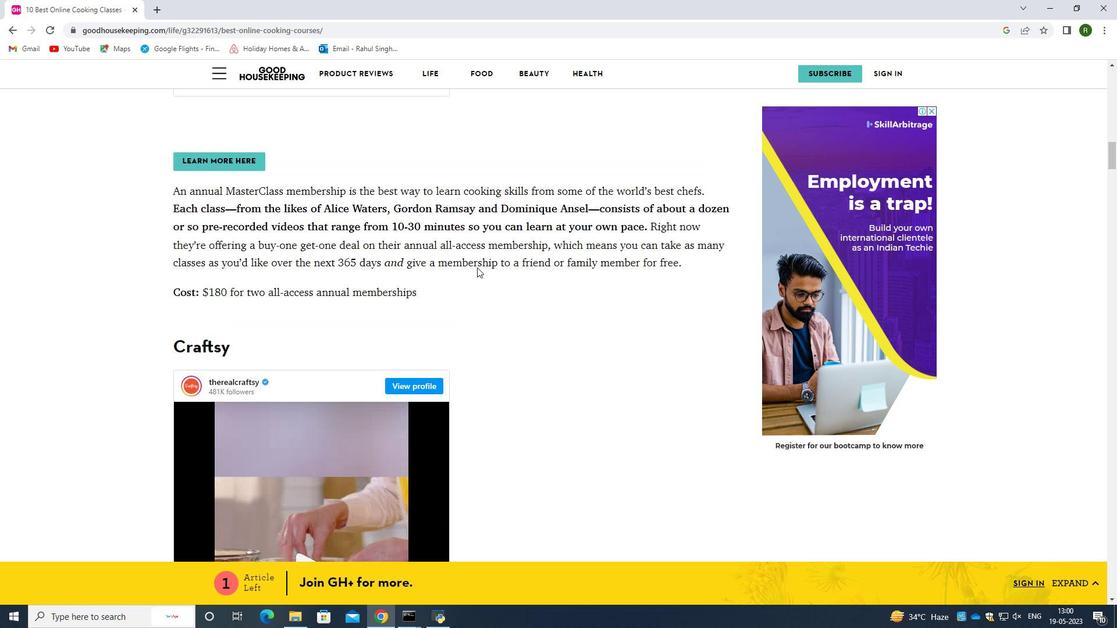 
Action: Mouse scrolled (477, 268) with delta (0, 0)
Screenshot: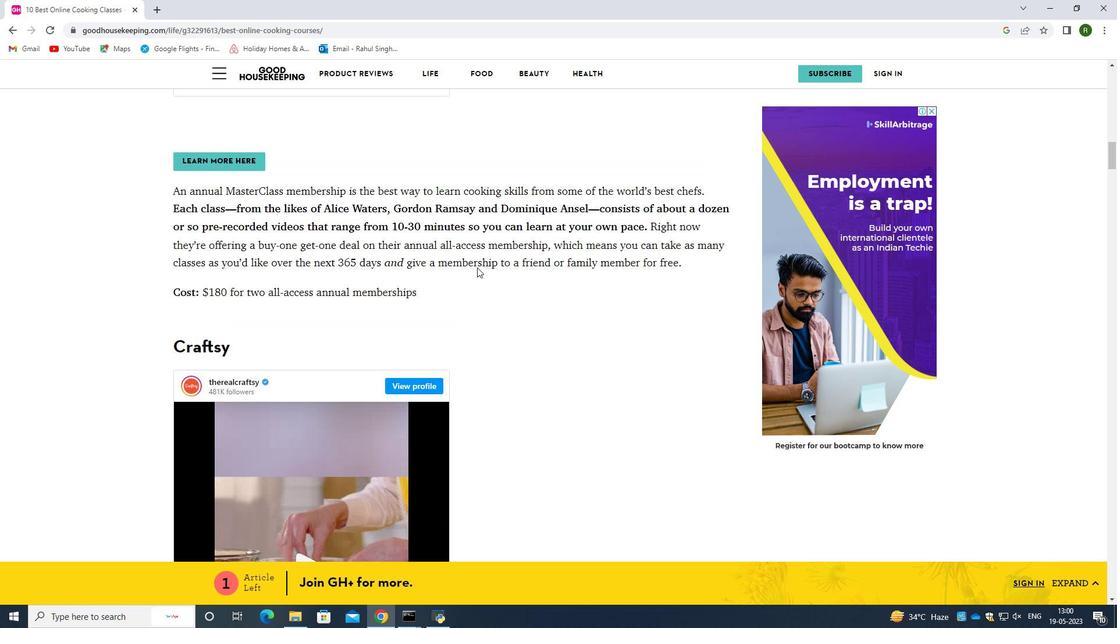 
Action: Mouse scrolled (477, 268) with delta (0, 0)
Screenshot: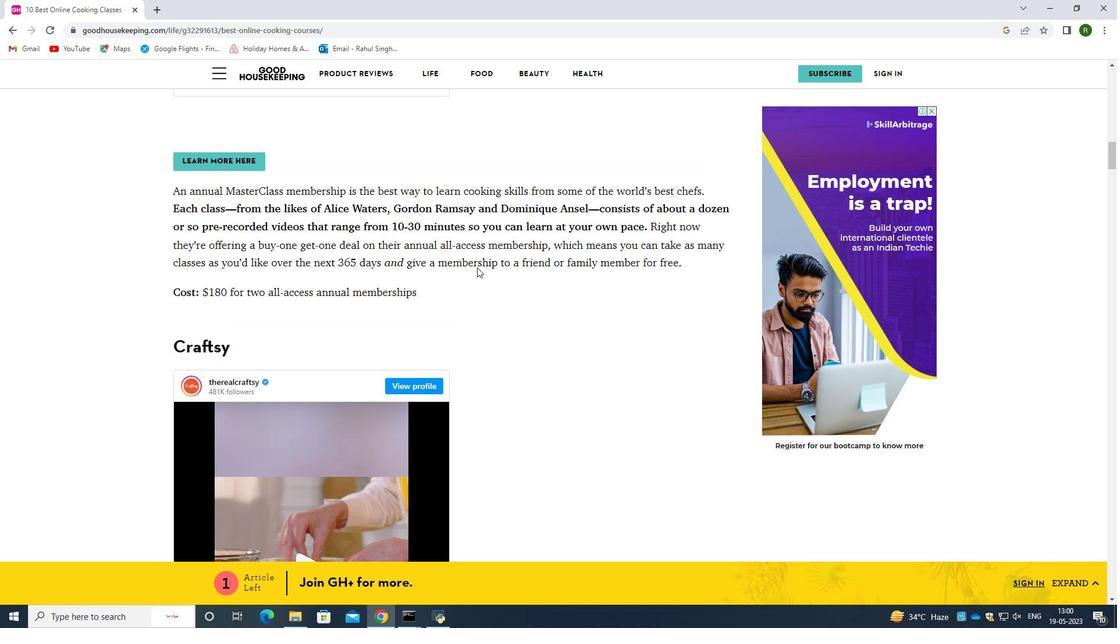 
Action: Mouse scrolled (477, 268) with delta (0, 0)
Screenshot: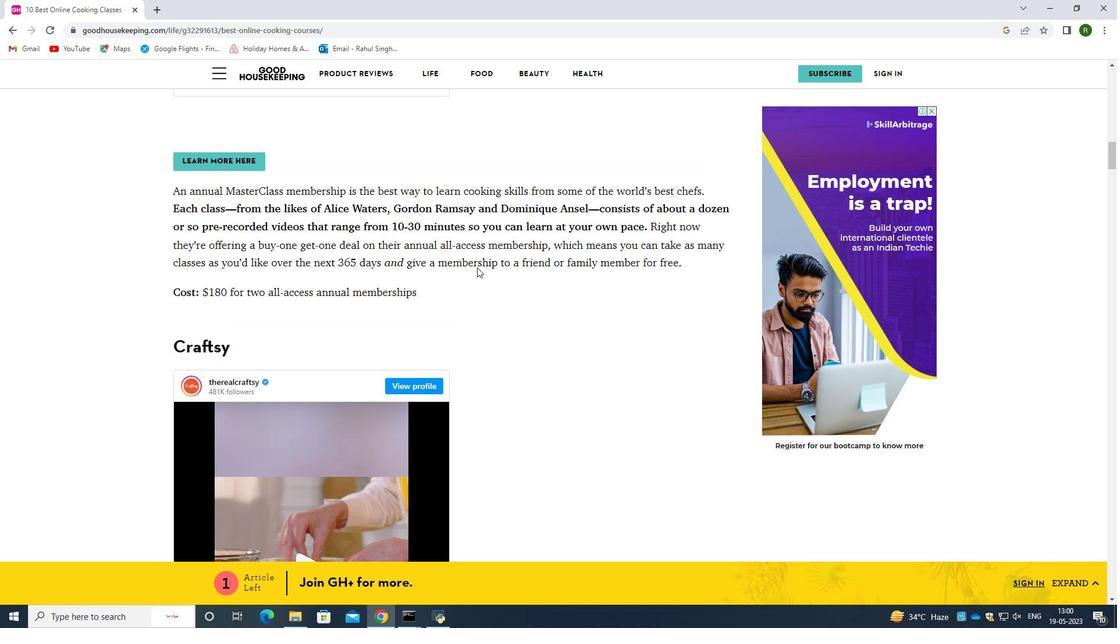 
Action: Mouse scrolled (477, 268) with delta (0, 0)
Screenshot: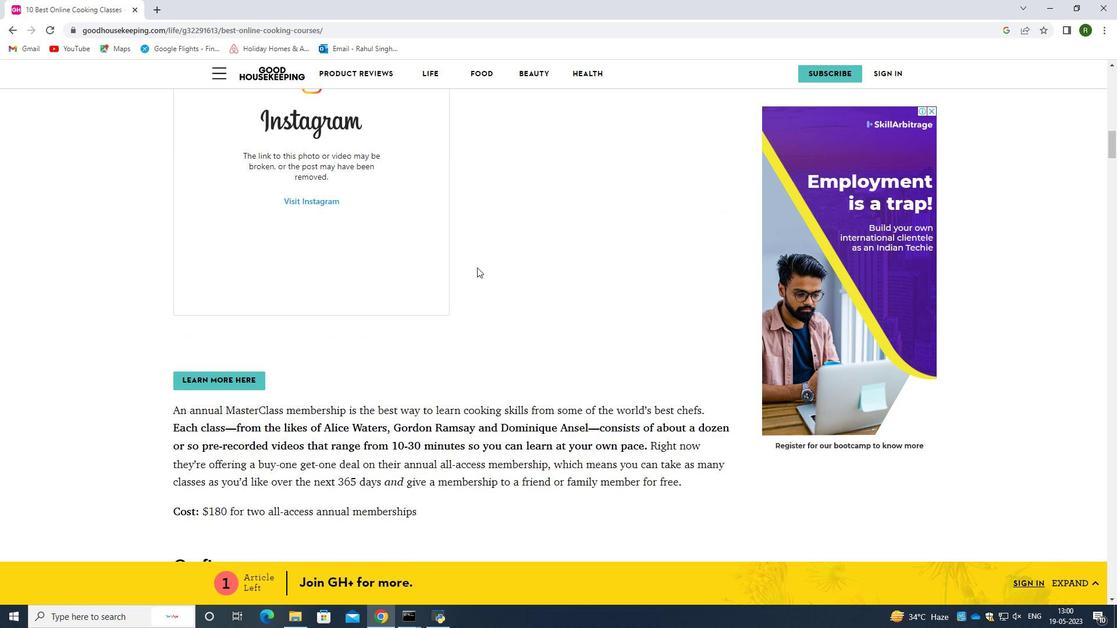 
Action: Mouse scrolled (477, 268) with delta (0, 0)
Screenshot: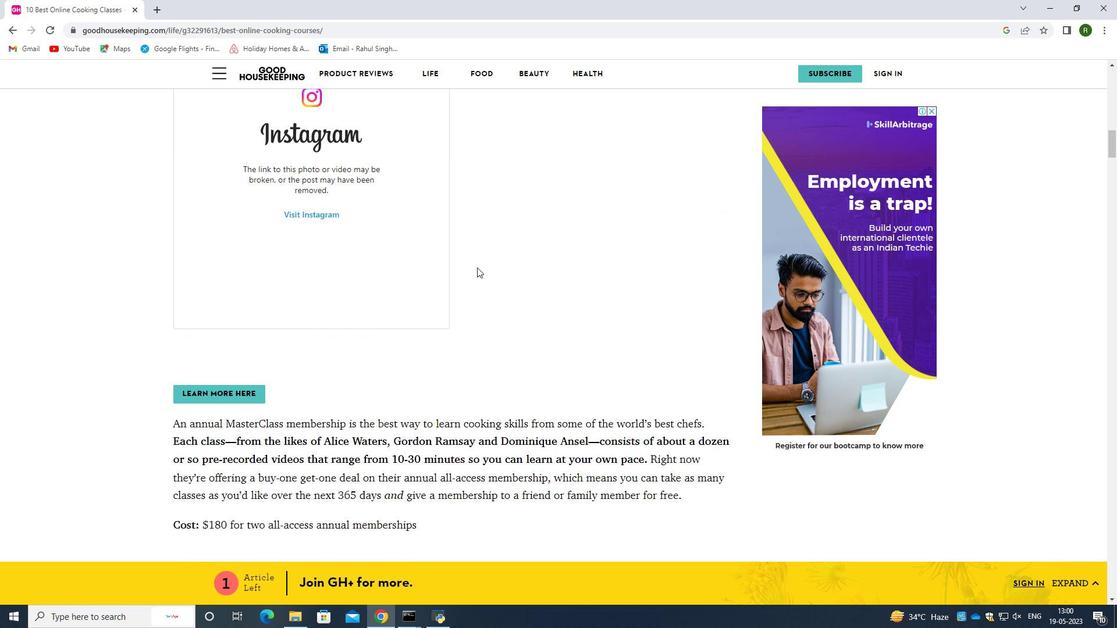 
Action: Mouse scrolled (477, 268) with delta (0, 0)
Screenshot: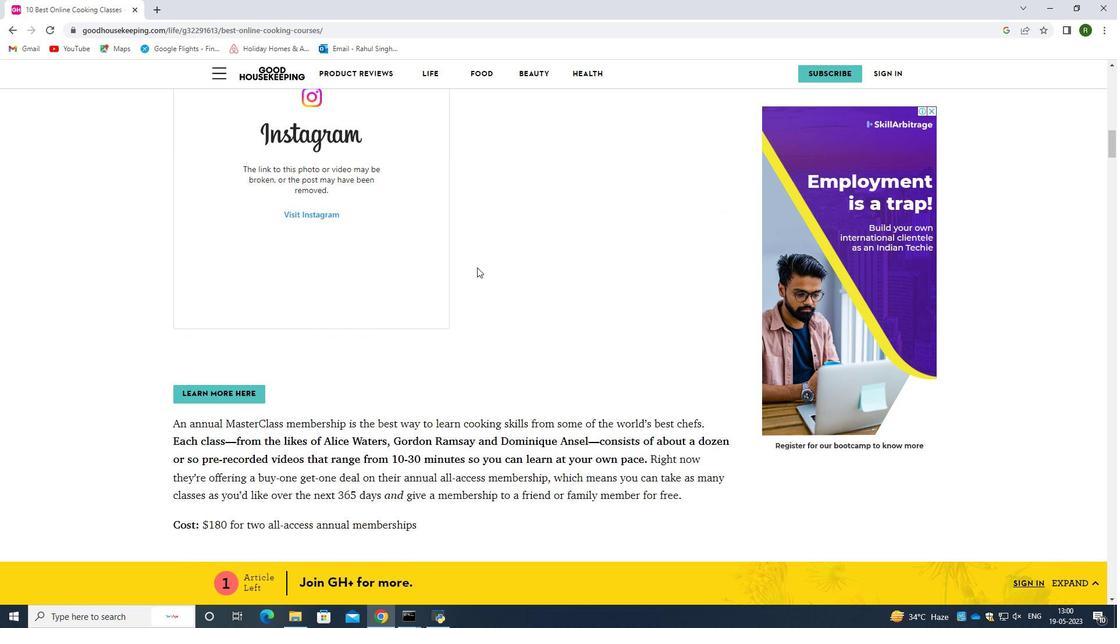 
Action: Mouse scrolled (477, 268) with delta (0, 0)
Screenshot: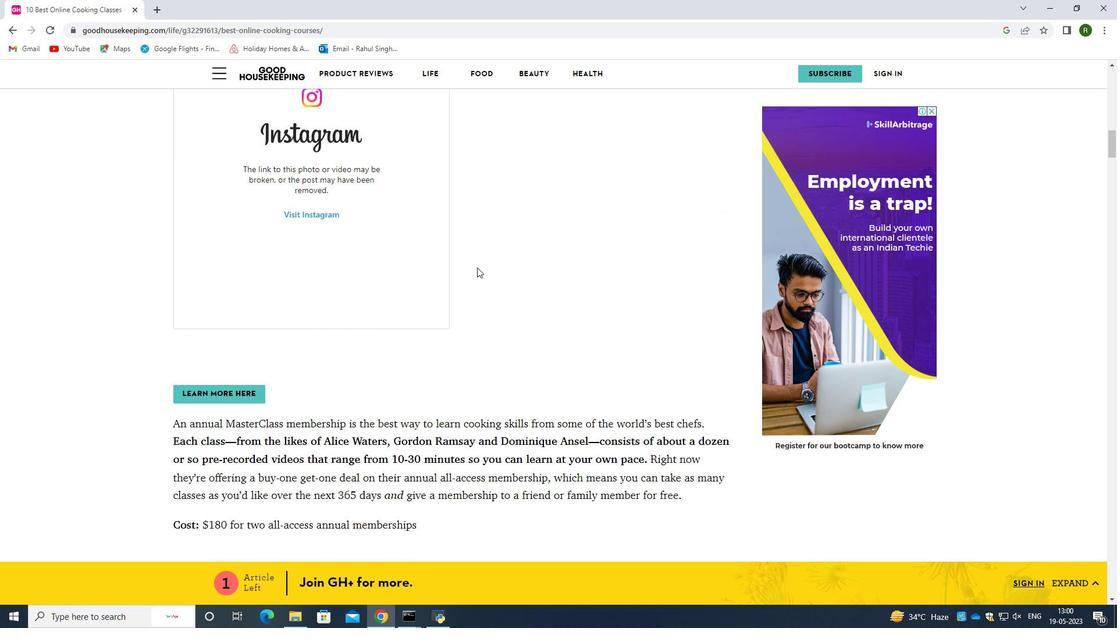
Action: Mouse scrolled (477, 268) with delta (0, 0)
Screenshot: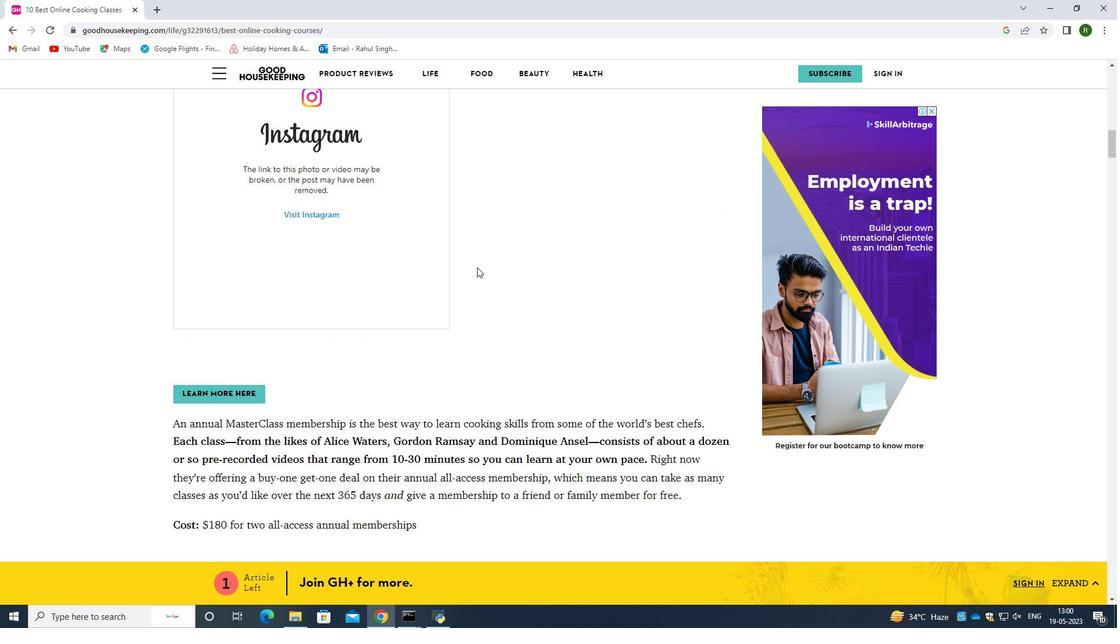 
Action: Mouse scrolled (477, 268) with delta (0, 0)
Screenshot: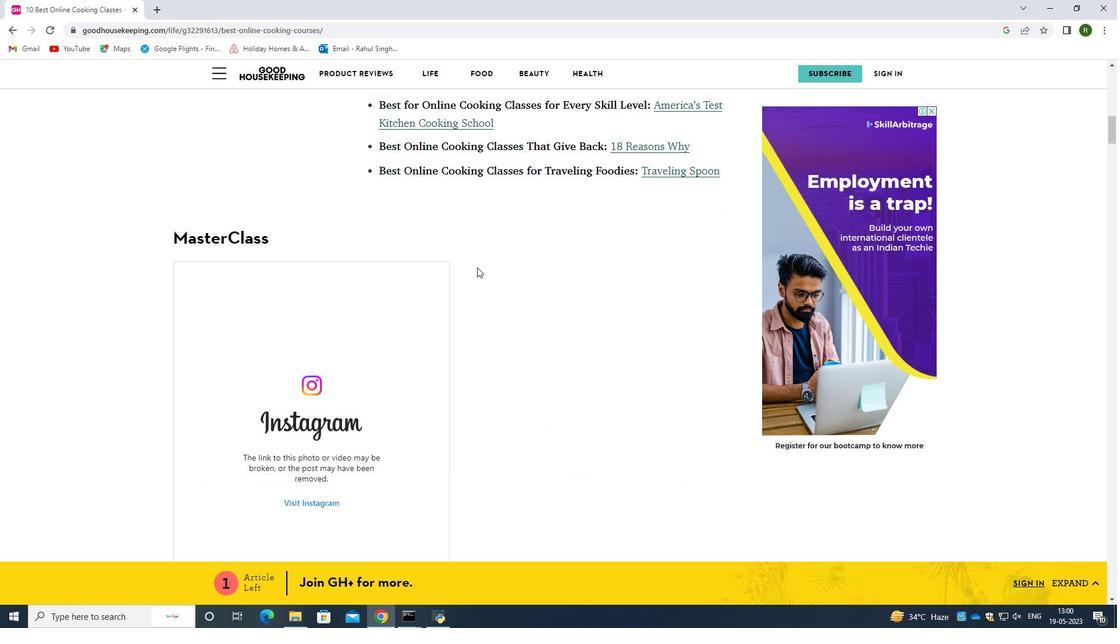 
Action: Mouse scrolled (477, 268) with delta (0, 0)
Screenshot: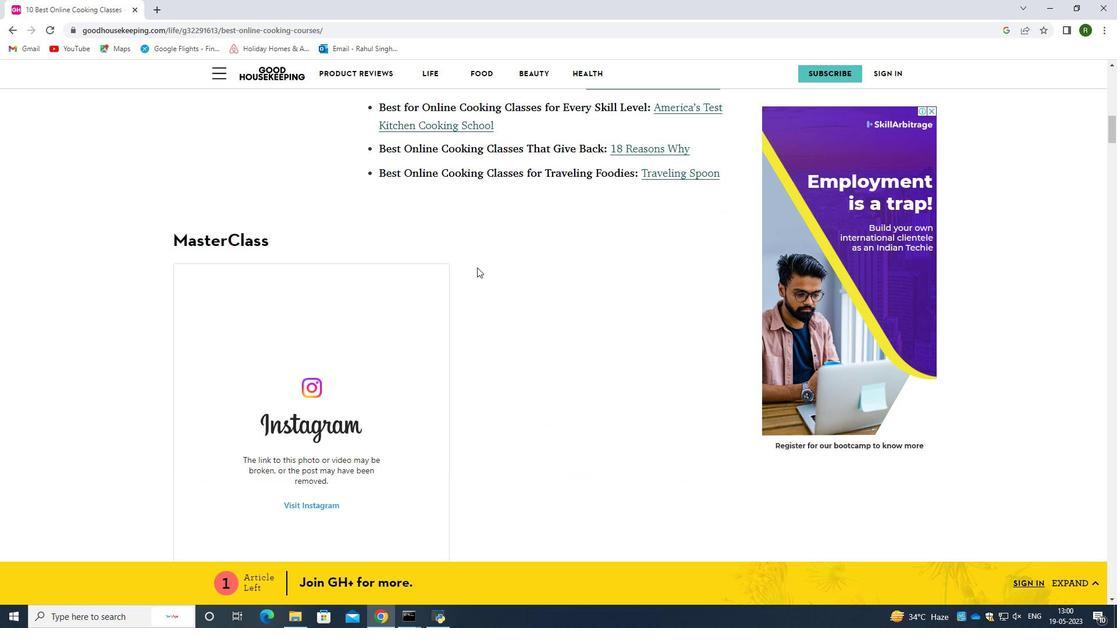 
Action: Mouse scrolled (477, 268) with delta (0, 0)
Screenshot: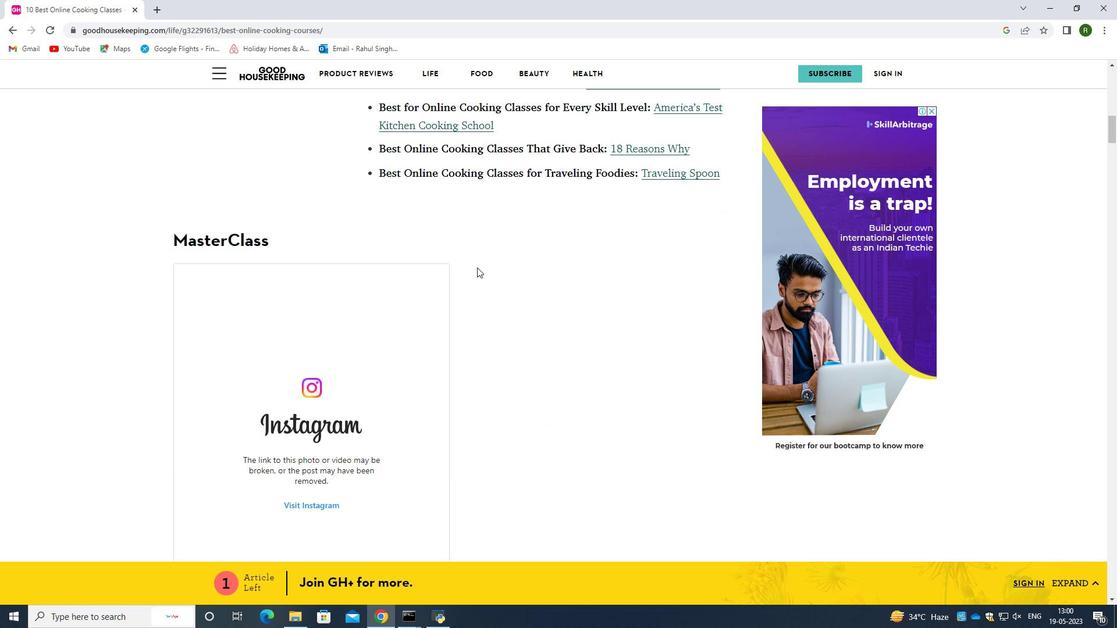 
Action: Mouse scrolled (477, 268) with delta (0, 0)
Screenshot: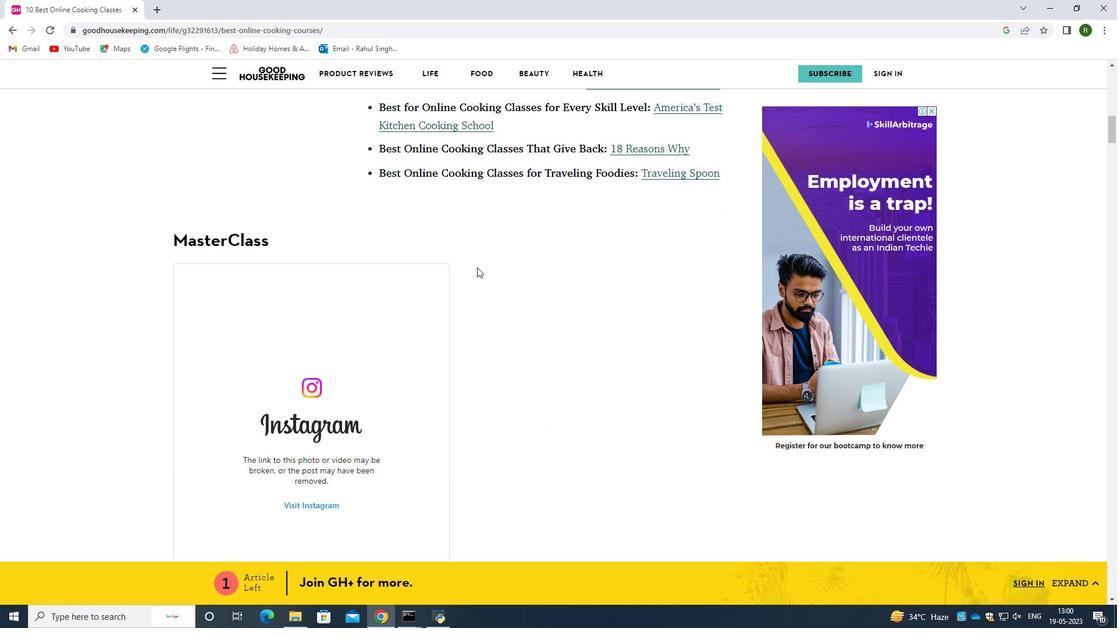 
Action: Mouse scrolled (477, 268) with delta (0, 0)
Screenshot: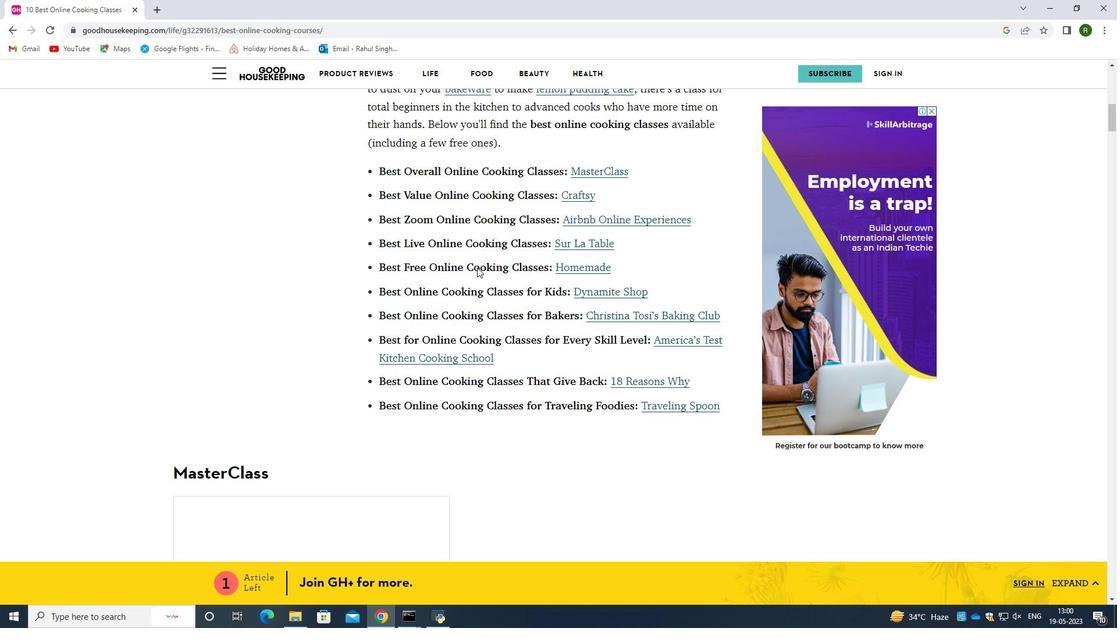 
Action: Mouse scrolled (477, 268) with delta (0, 0)
Screenshot: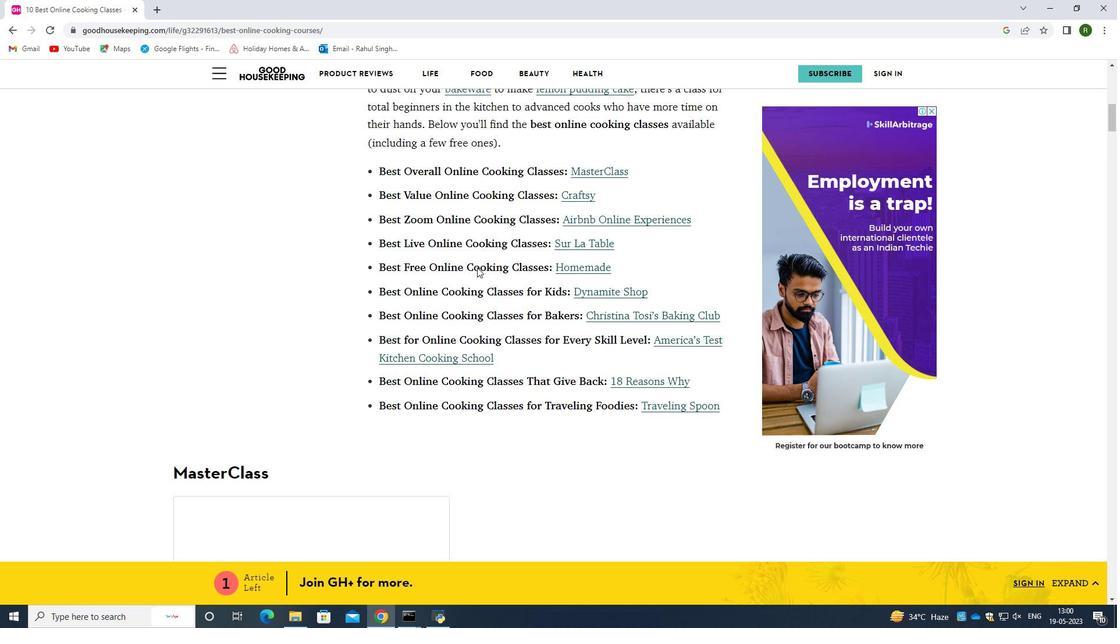 
Action: Mouse scrolled (477, 268) with delta (0, 0)
Screenshot: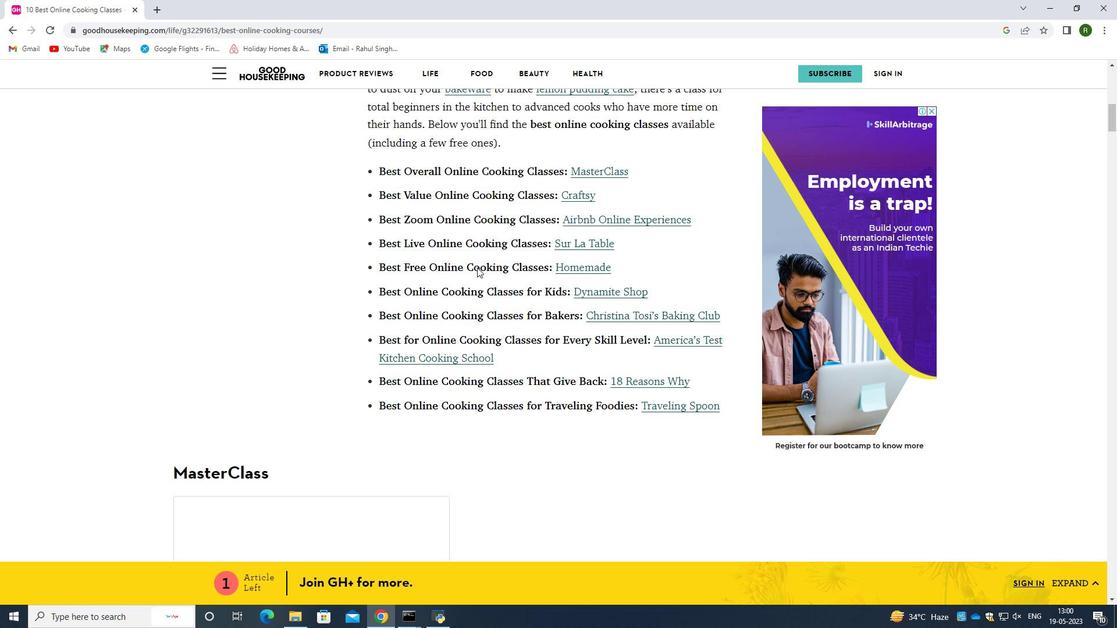 
Action: Mouse scrolled (477, 268) with delta (0, 0)
Screenshot: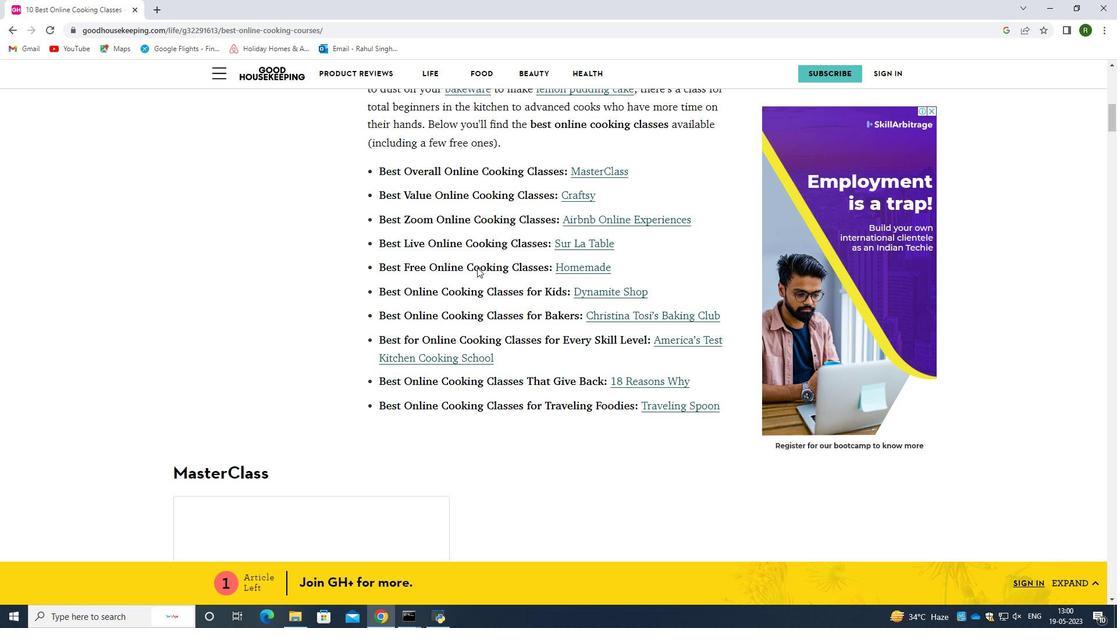 
Action: Mouse scrolled (477, 268) with delta (0, 0)
Screenshot: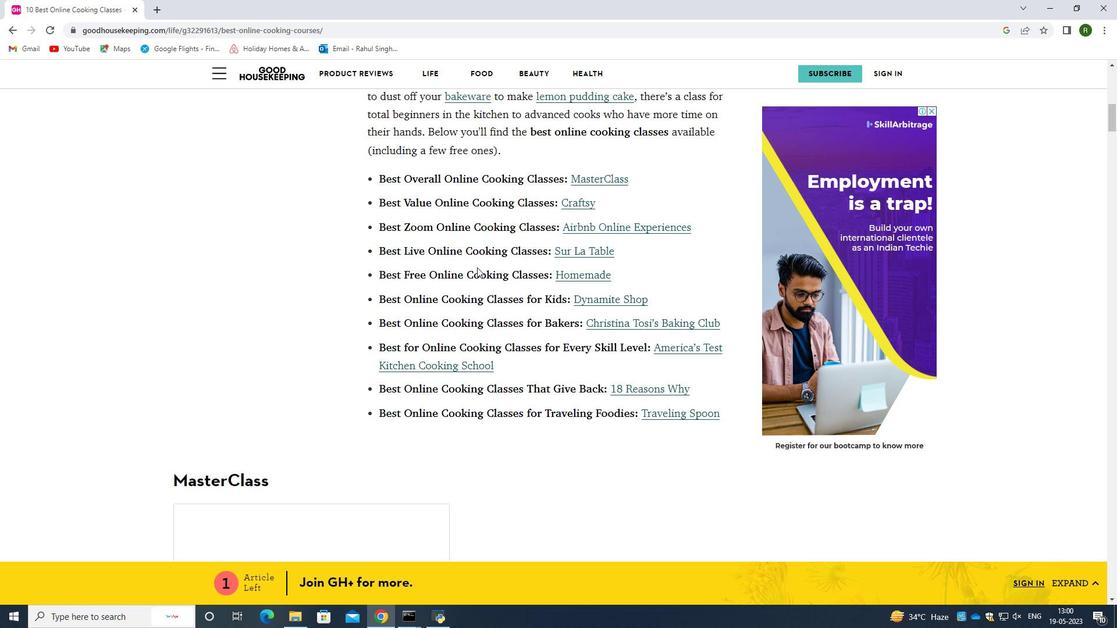 
Action: Mouse scrolled (477, 268) with delta (0, 0)
Screenshot: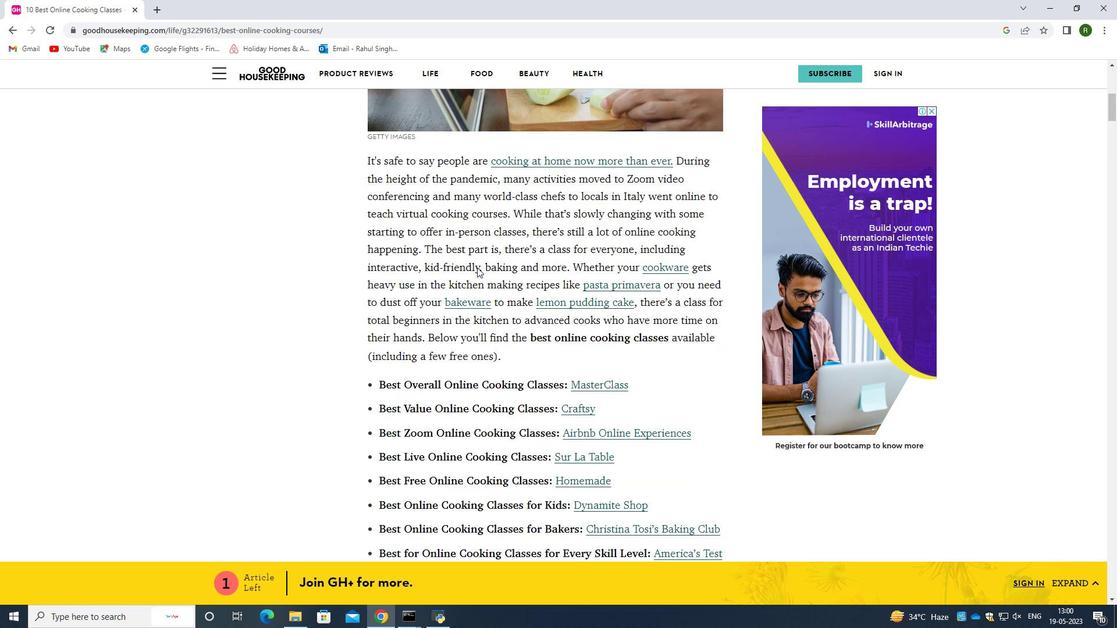 
Action: Mouse scrolled (477, 268) with delta (0, 0)
Screenshot: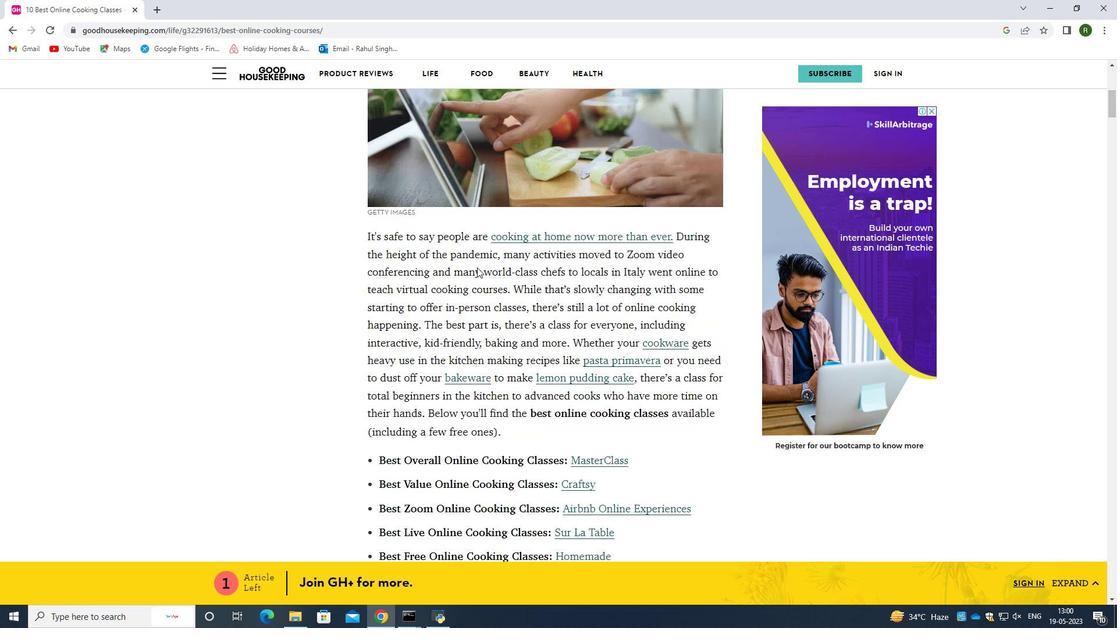 
Action: Mouse scrolled (477, 268) with delta (0, 0)
Screenshot: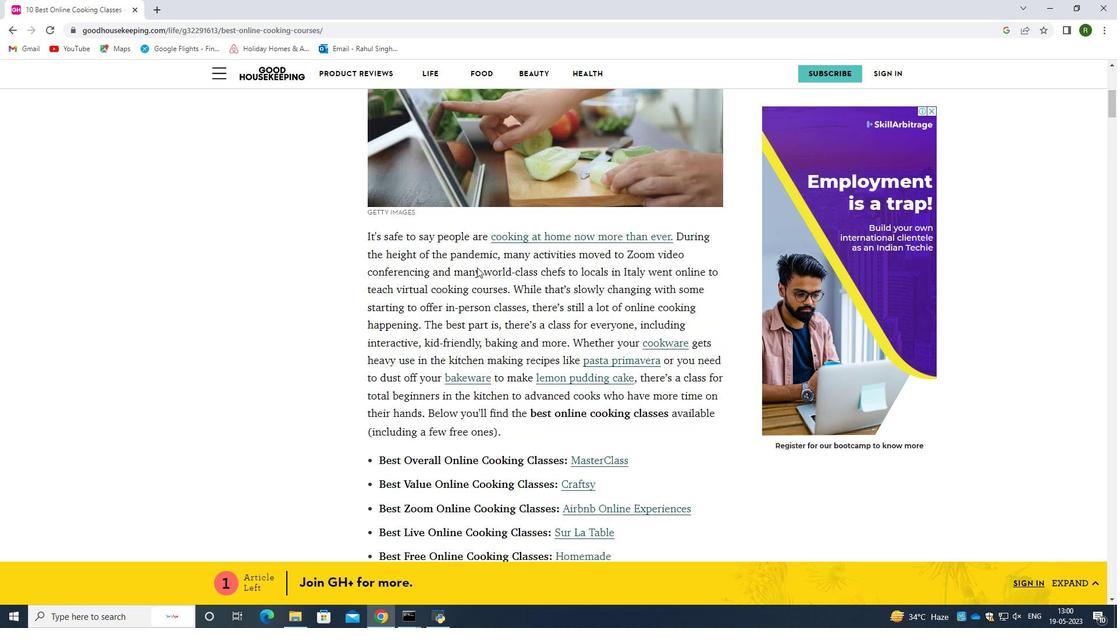 
Action: Mouse scrolled (477, 268) with delta (0, 0)
Screenshot: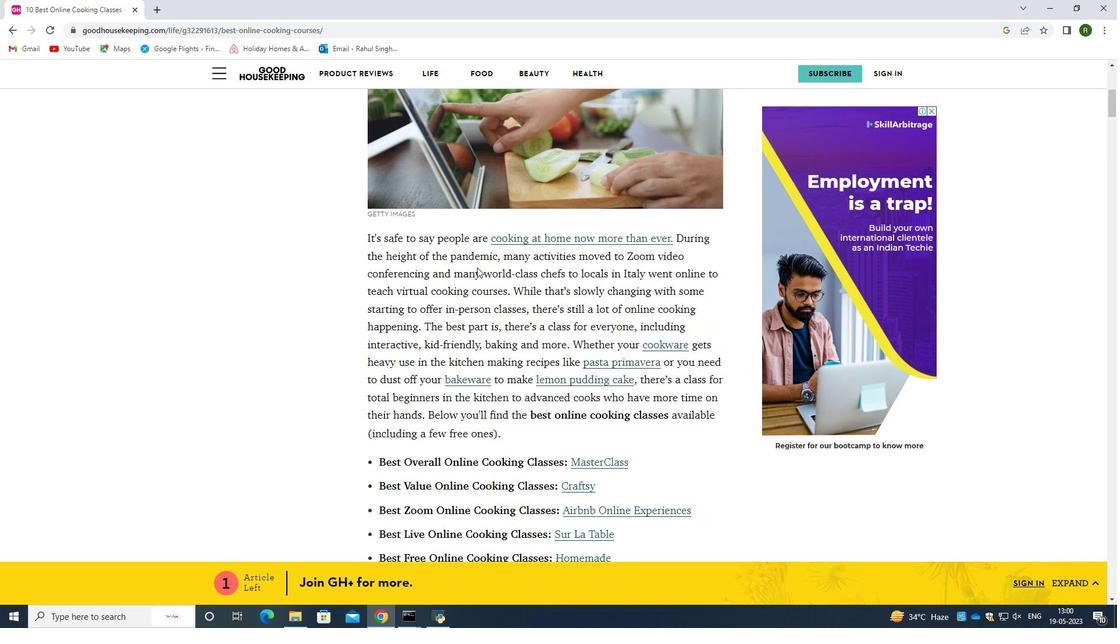 
Action: Mouse scrolled (477, 268) with delta (0, 0)
Screenshot: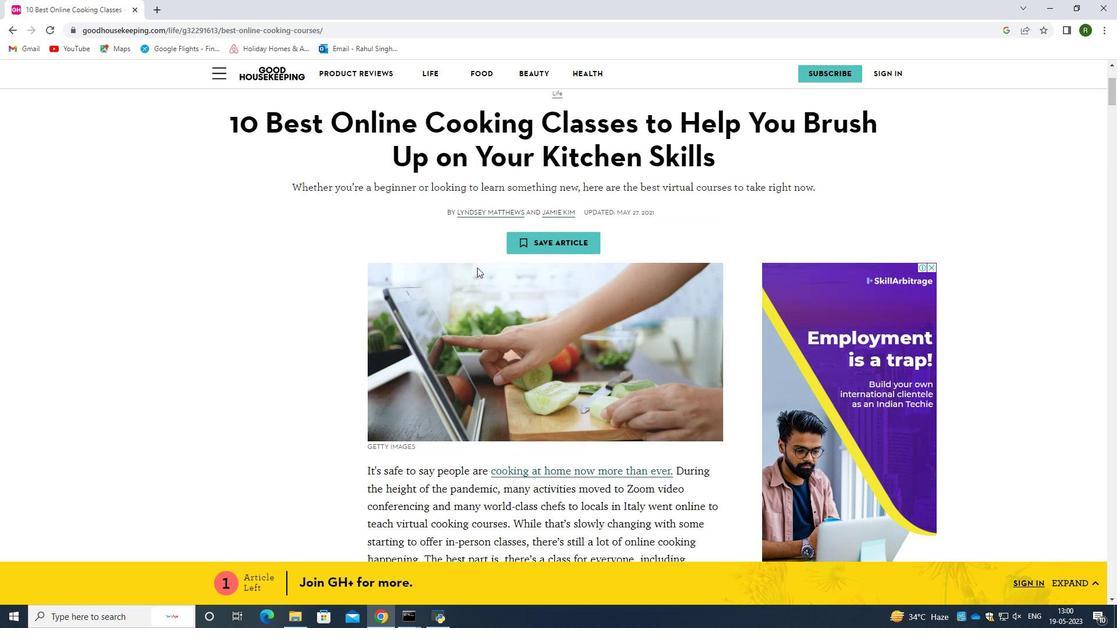 
Action: Mouse scrolled (477, 268) with delta (0, 0)
Screenshot: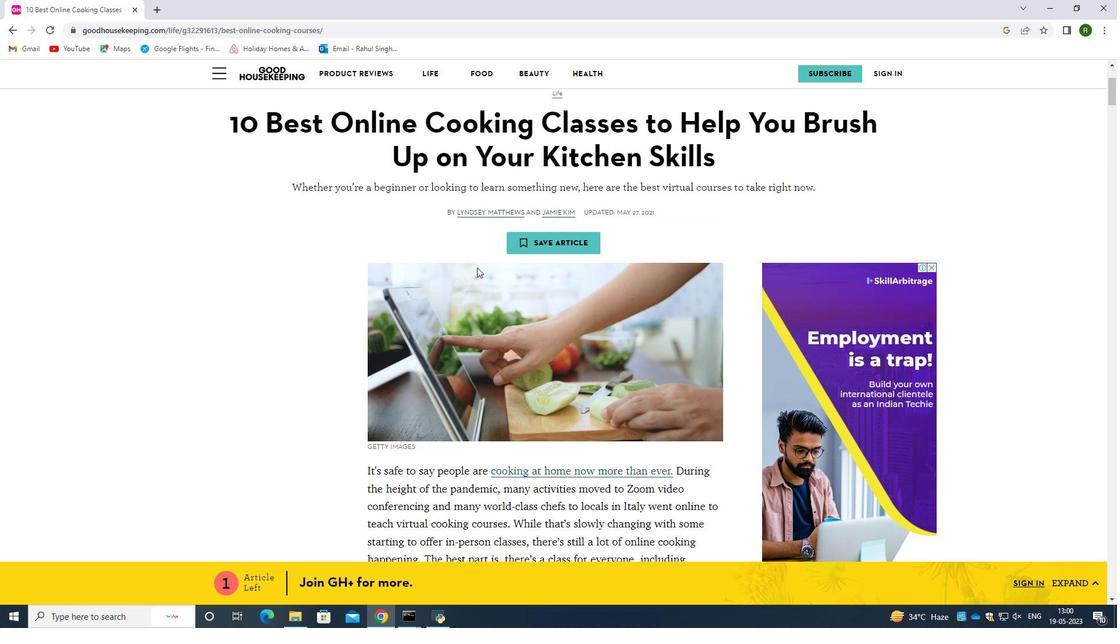 
Action: Mouse scrolled (477, 268) with delta (0, 0)
Screenshot: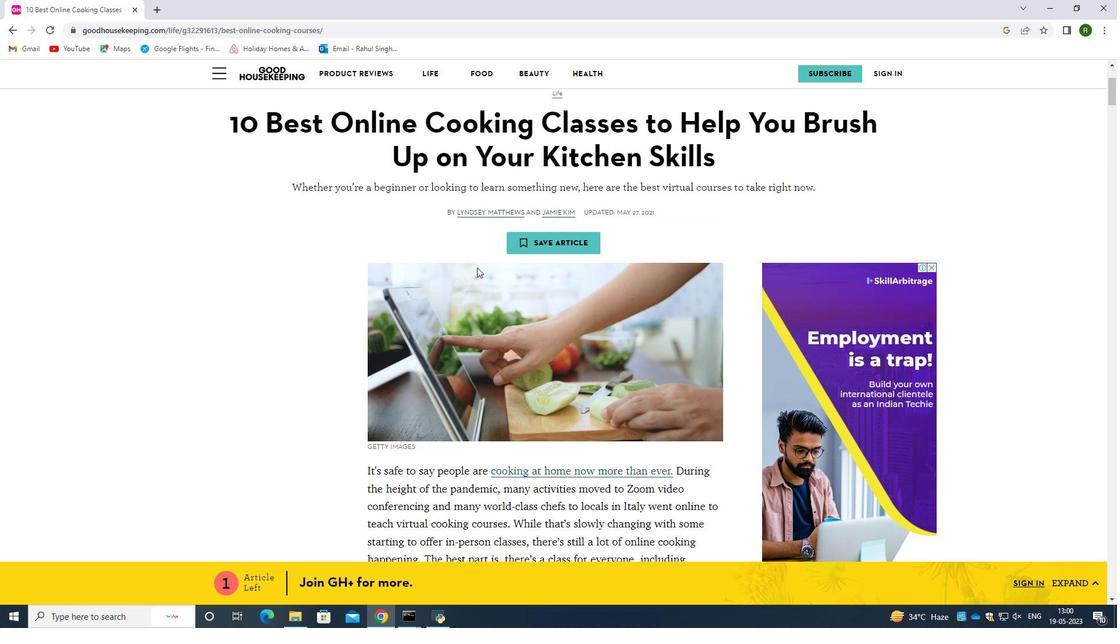 
Action: Mouse scrolled (477, 268) with delta (0, 0)
Screenshot: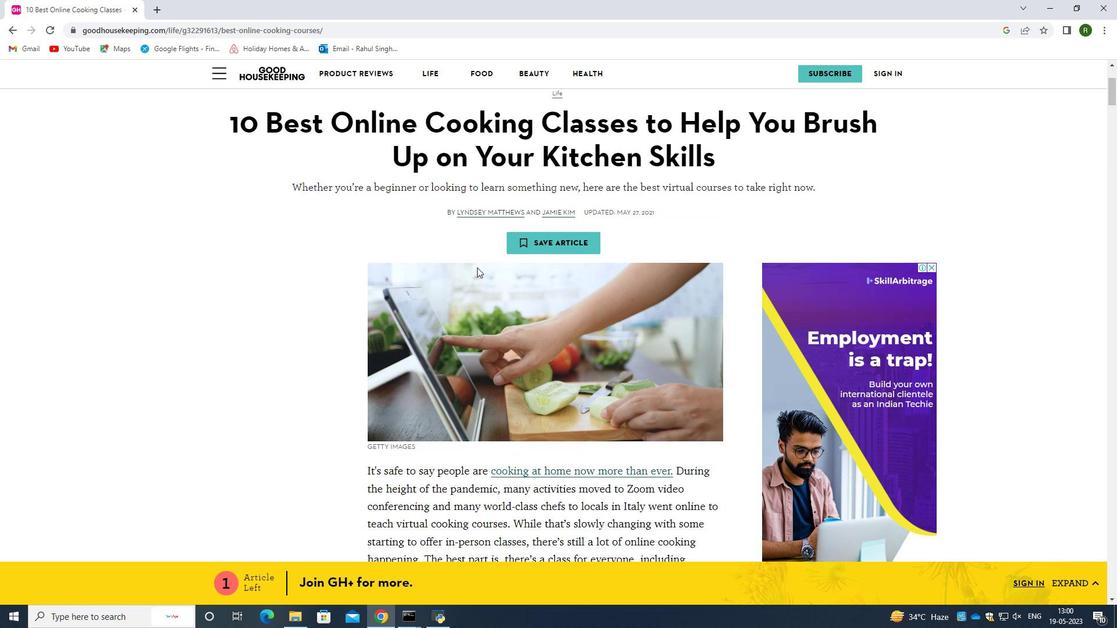 
Action: Mouse scrolled (477, 268) with delta (0, 0)
Screenshot: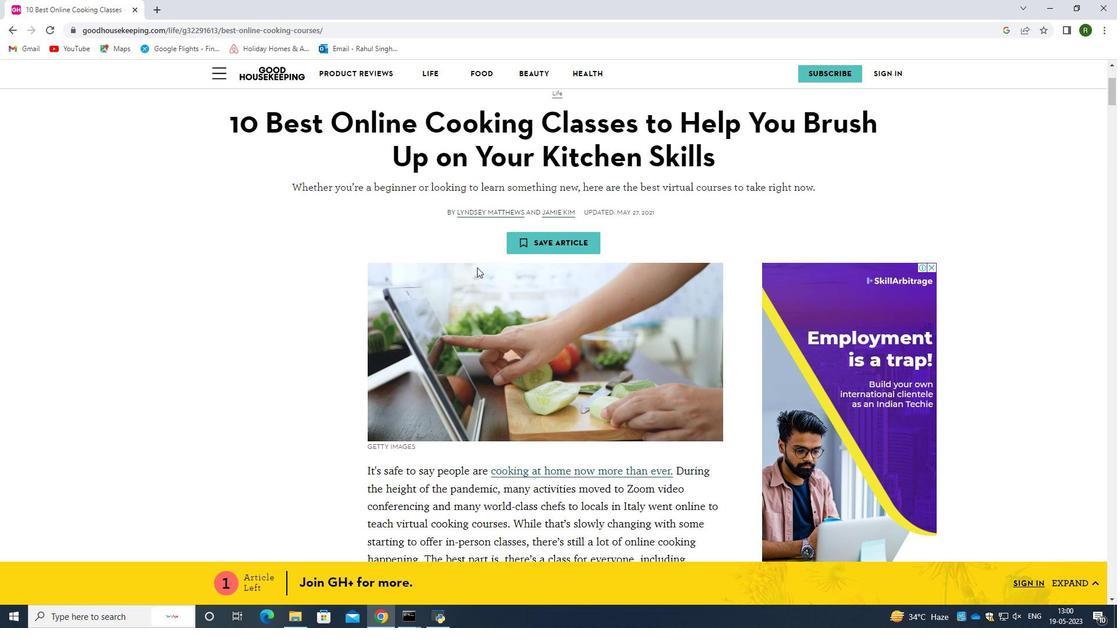 
Action: Mouse scrolled (477, 268) with delta (0, 0)
Screenshot: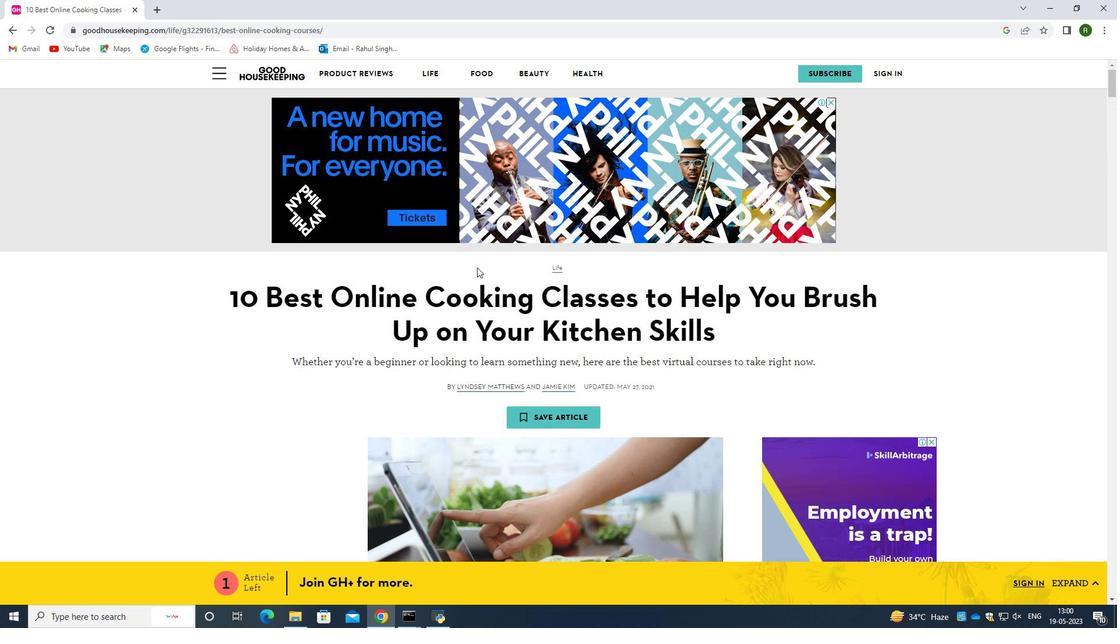 
Action: Mouse scrolled (477, 268) with delta (0, 0)
Screenshot: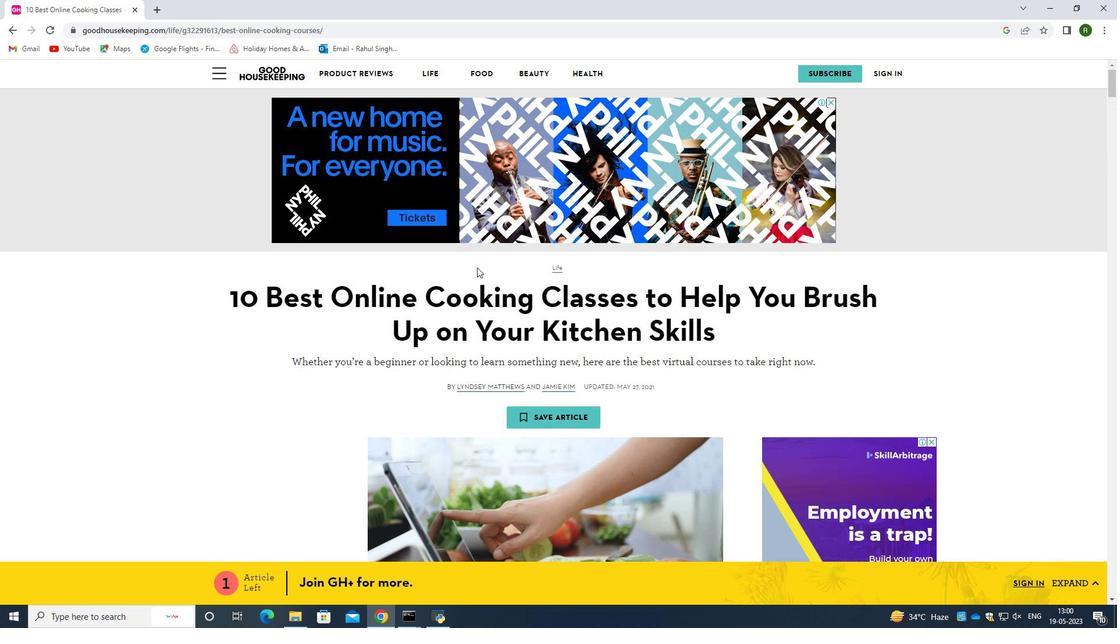 
Action: Mouse scrolled (477, 268) with delta (0, 0)
Screenshot: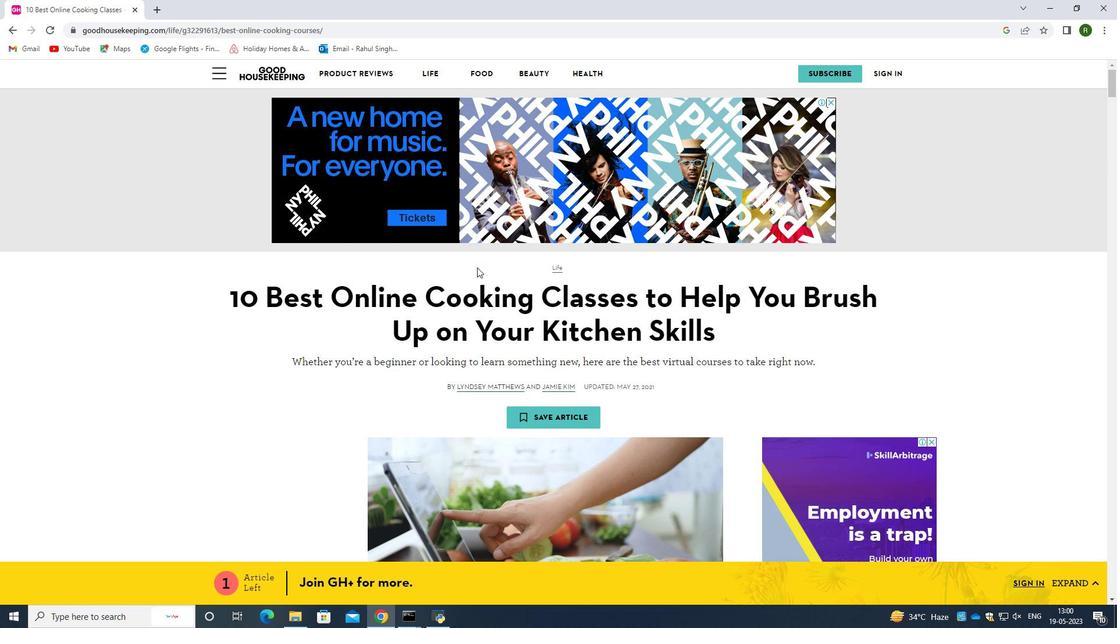 
Action: Mouse scrolled (477, 268) with delta (0, 0)
Screenshot: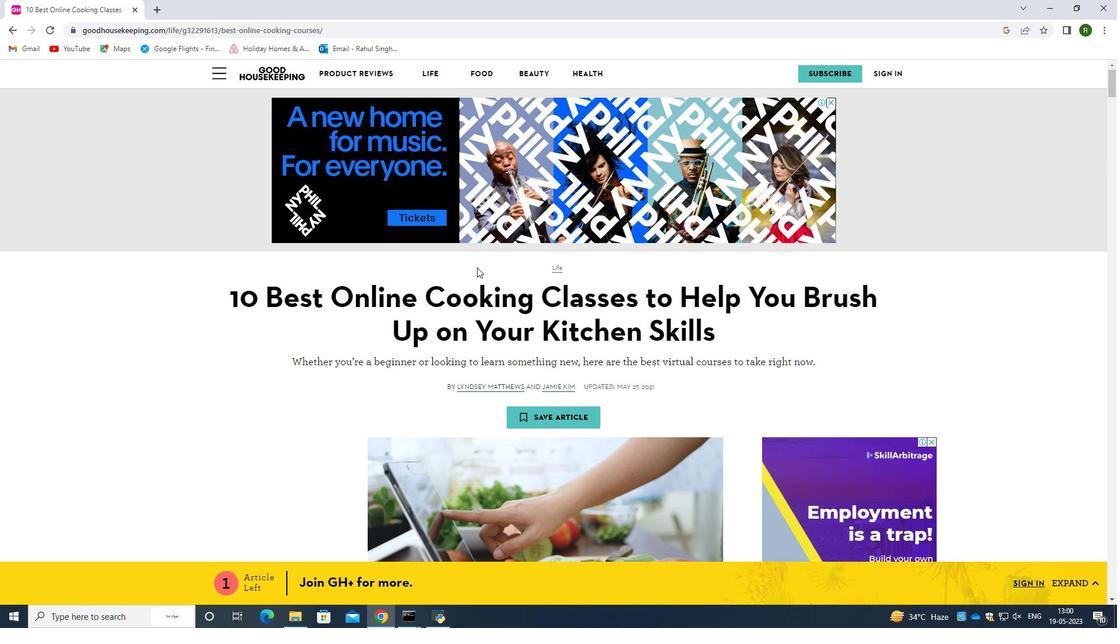 
Action: Mouse scrolled (477, 268) with delta (0, 0)
Screenshot: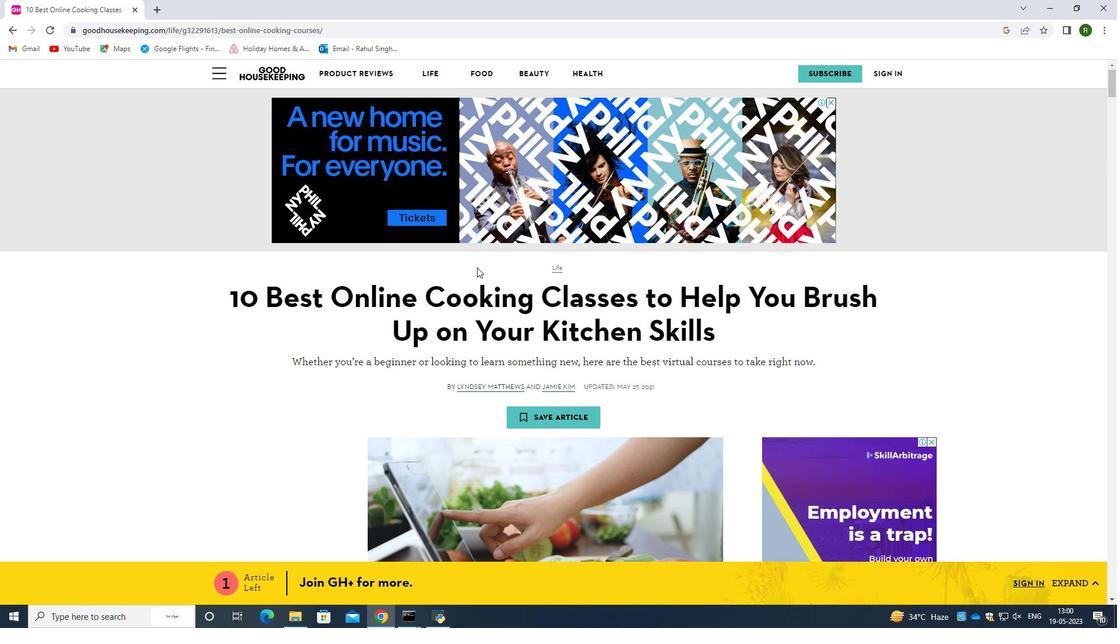 
Action: Mouse scrolled (477, 268) with delta (0, 0)
Screenshot: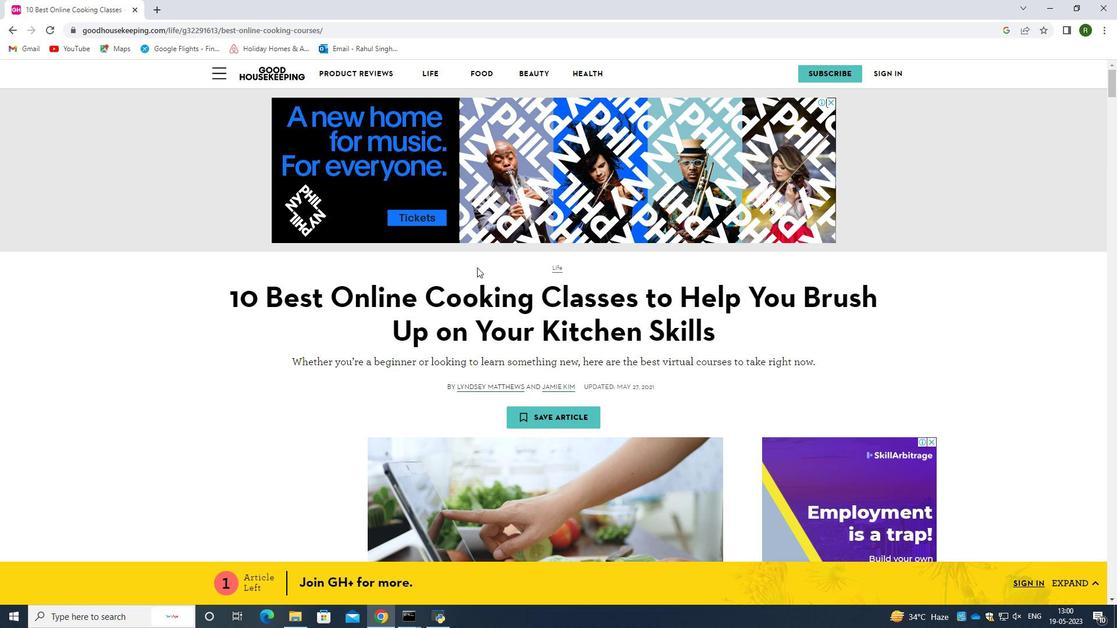 
Action: Mouse scrolled (477, 268) with delta (0, 0)
Screenshot: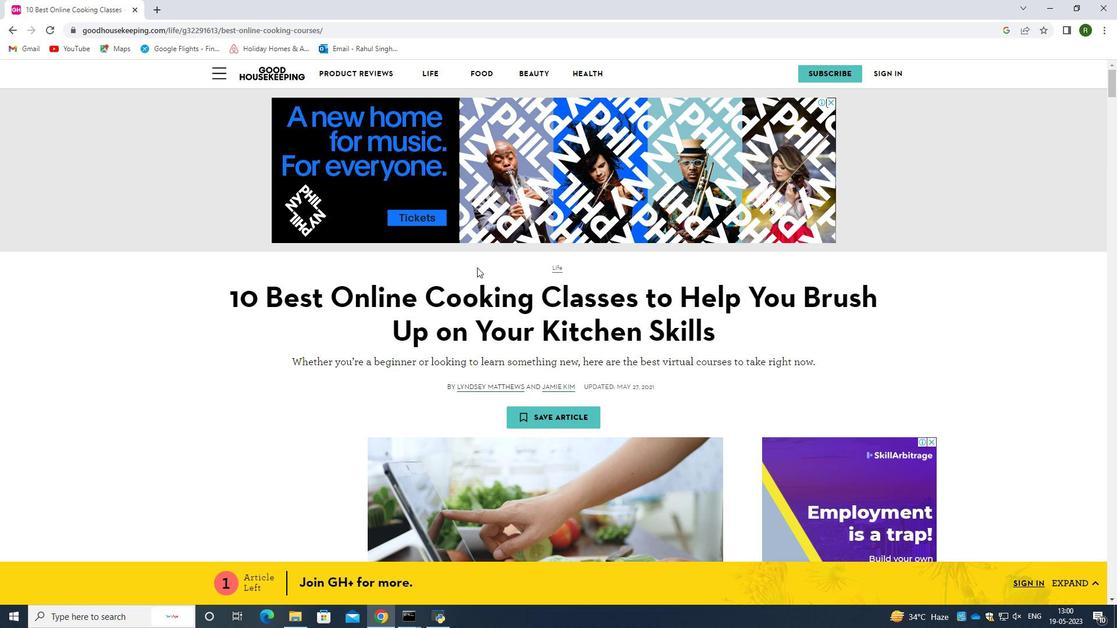 
Action: Mouse scrolled (477, 268) with delta (0, 0)
Screenshot: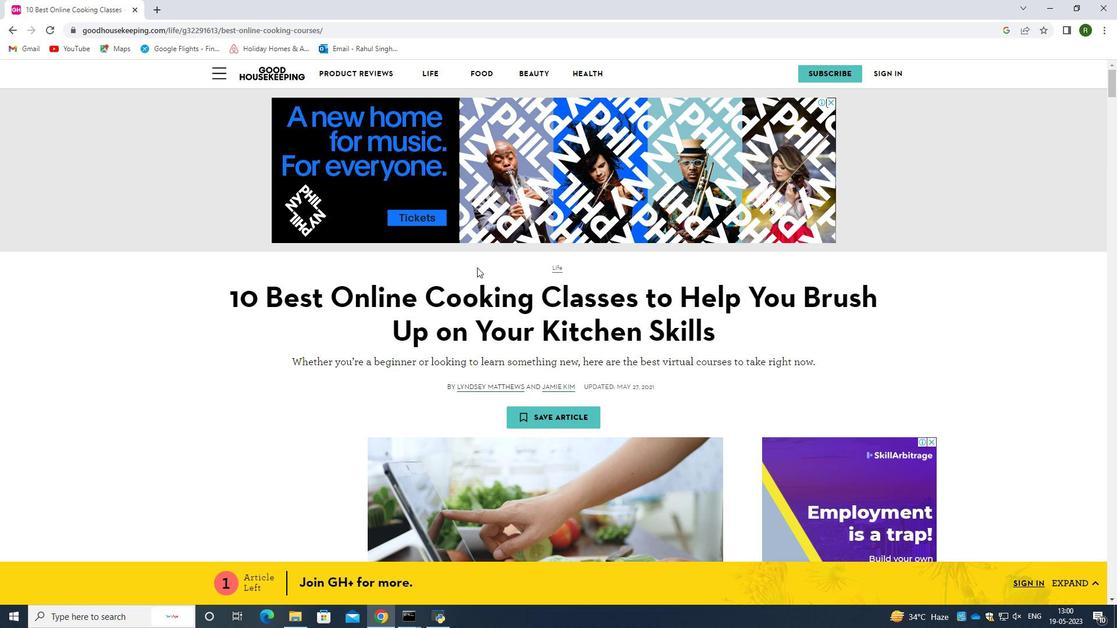 
Action: Mouse scrolled (477, 268) with delta (0, 0)
Screenshot: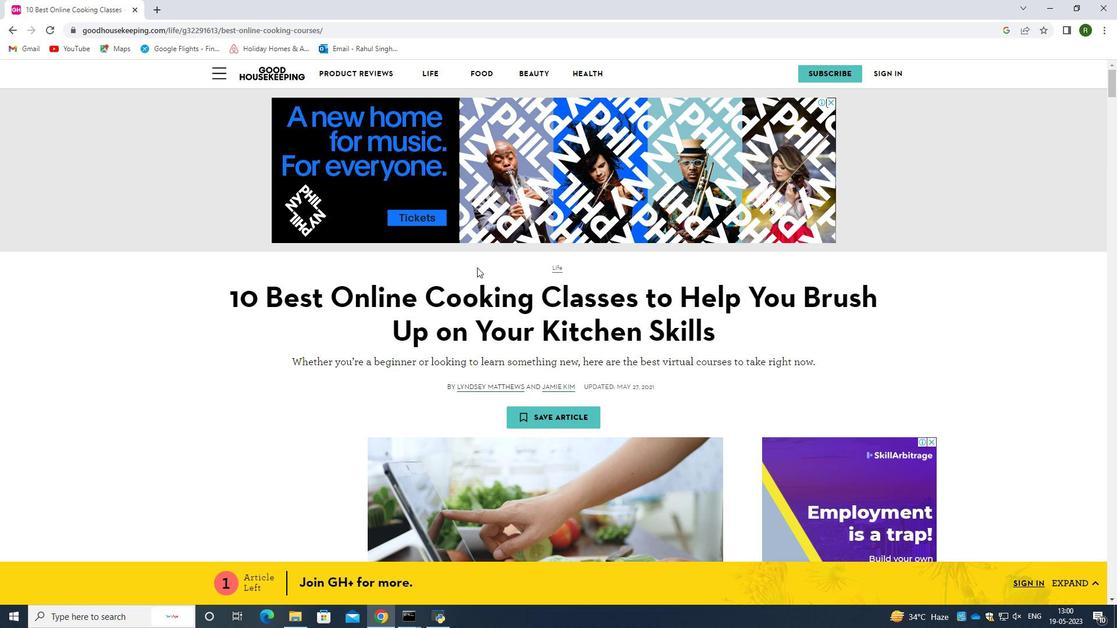
Action: Mouse moved to (131, 27)
Screenshot: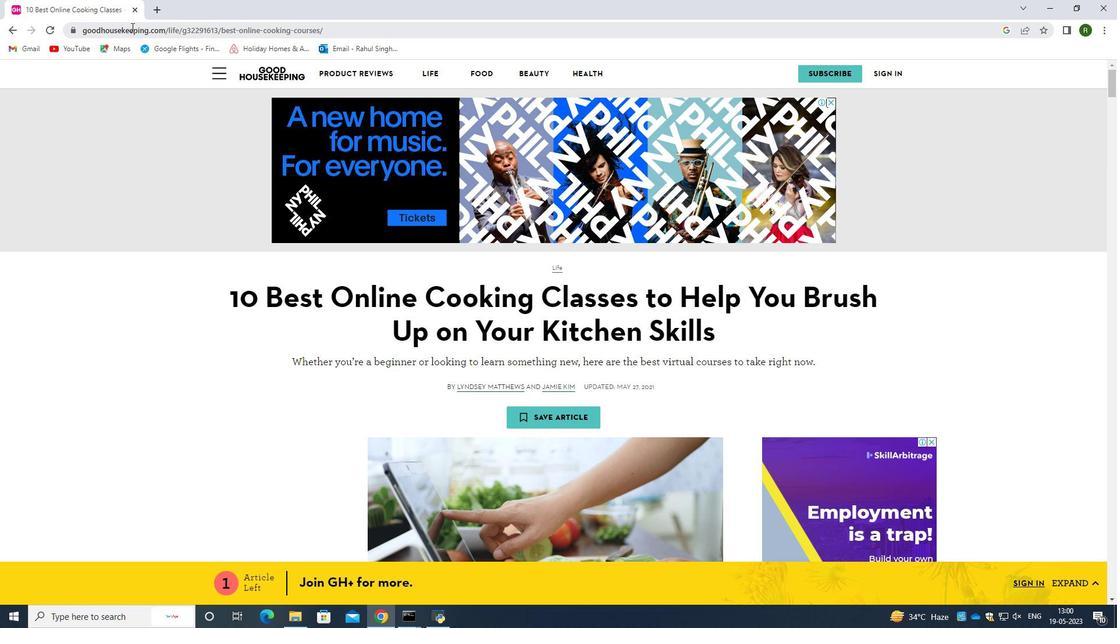 
Action: Mouse pressed left at (131, 27)
Screenshot: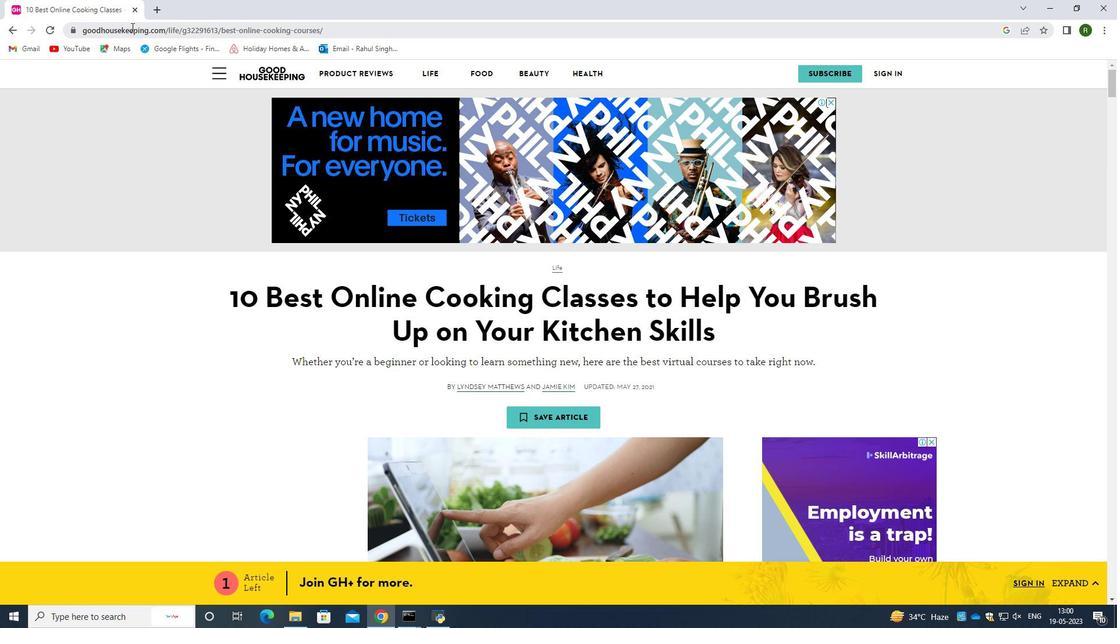 
Action: Key pressed virt<Key.backspace><Key.backspace><Key.backspace><Key.backspace><Key.backspace><Key.backspace><Key.backspace><Key.backspace><Key.backspace><Key.backspace><Key.backspace><Key.backspace><Key.backspace><Key.backspace><Key.backspace><Key.backspace><Key.backspace>r<Key.backspace>chiken<Key.space>racipie<Key.enter>
Screenshot: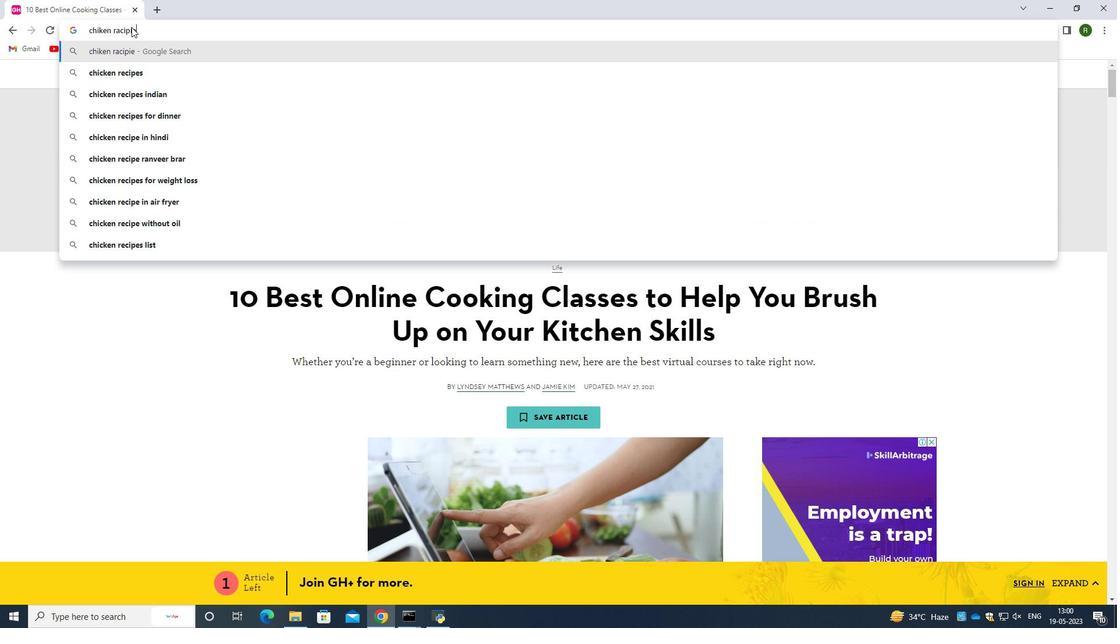 
Action: Mouse moved to (198, 279)
Screenshot: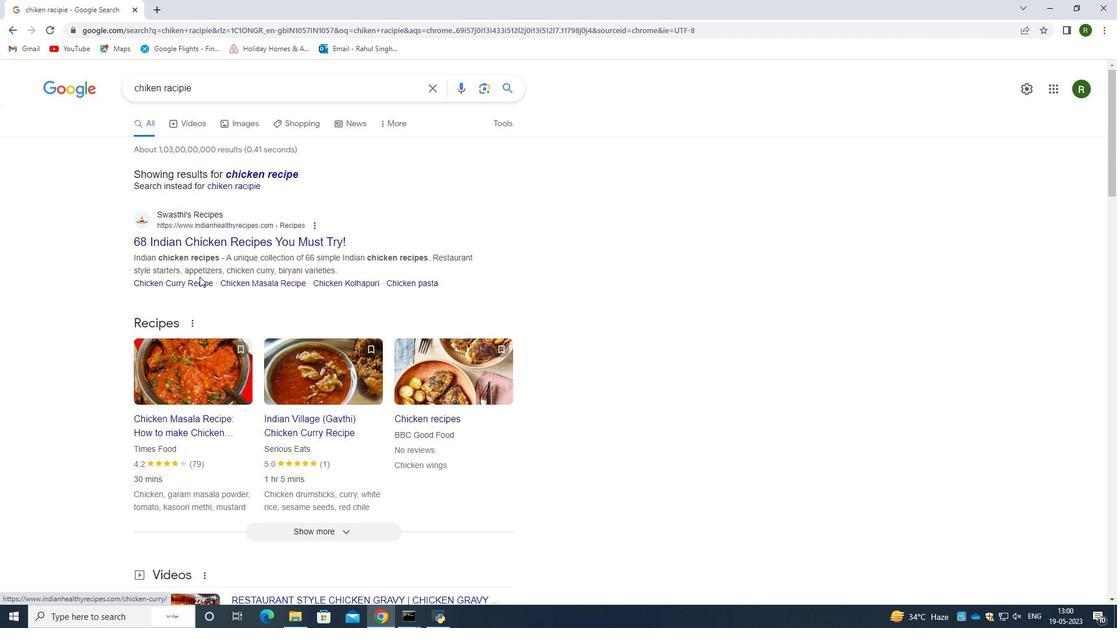 
Action: Mouse scrolled (198, 278) with delta (0, 0)
Screenshot: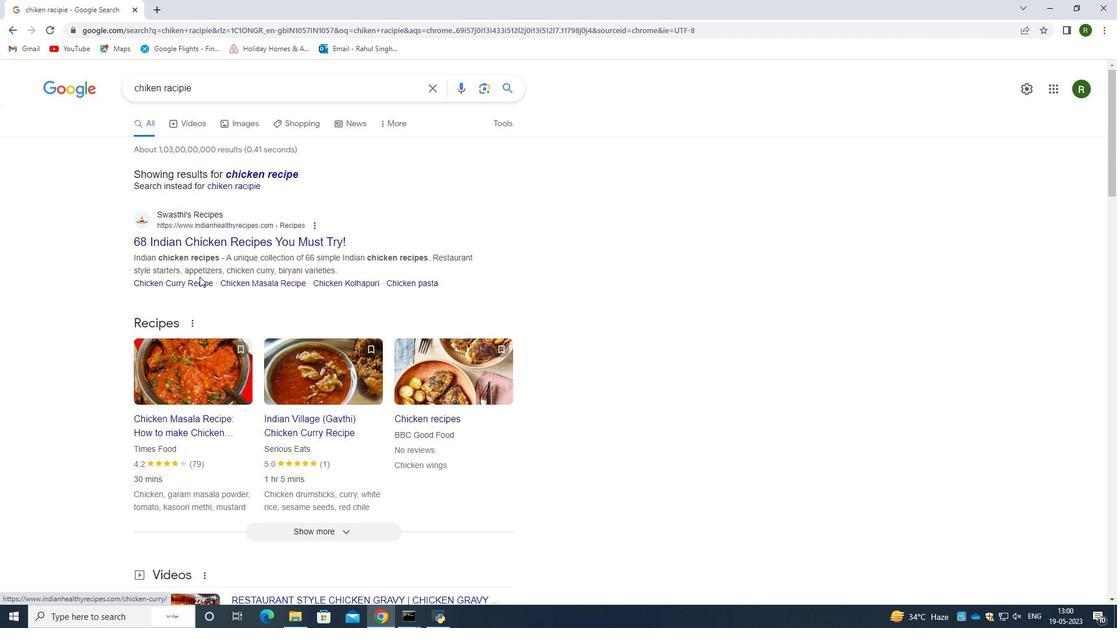 
Action: Mouse scrolled (198, 278) with delta (0, 0)
Screenshot: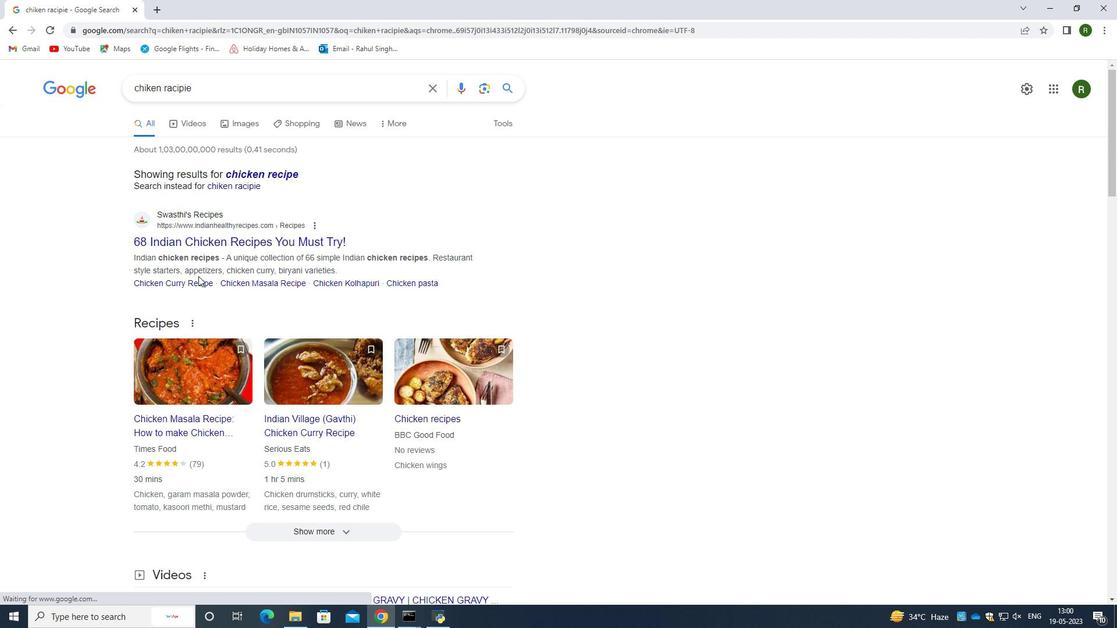 
Action: Mouse moved to (208, 300)
Screenshot: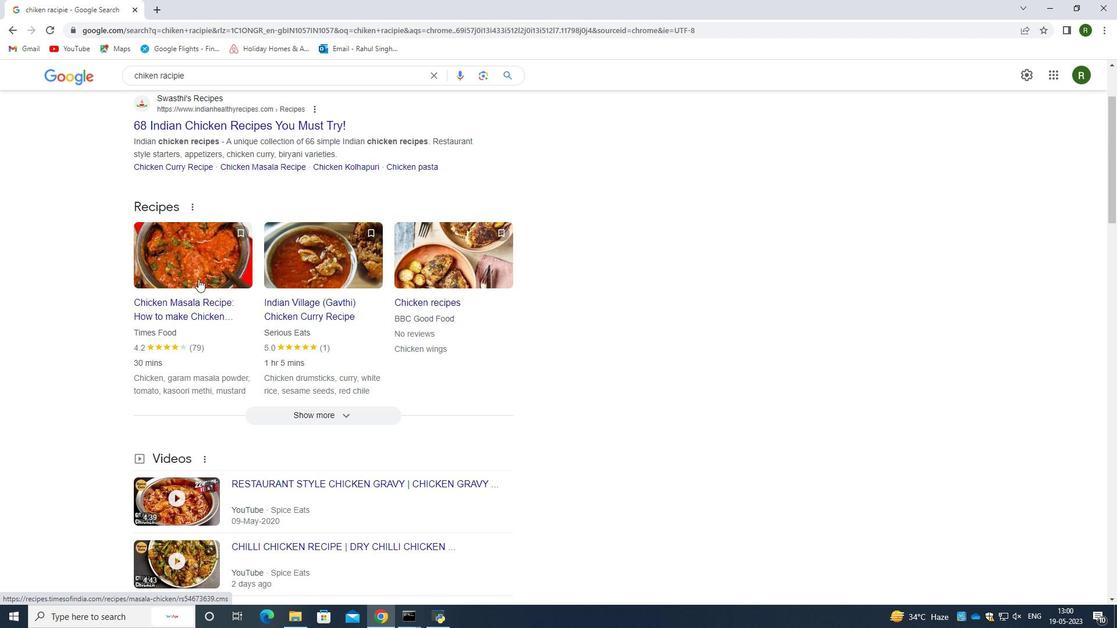 
Action: Mouse scrolled (208, 295) with delta (0, 0)
Screenshot: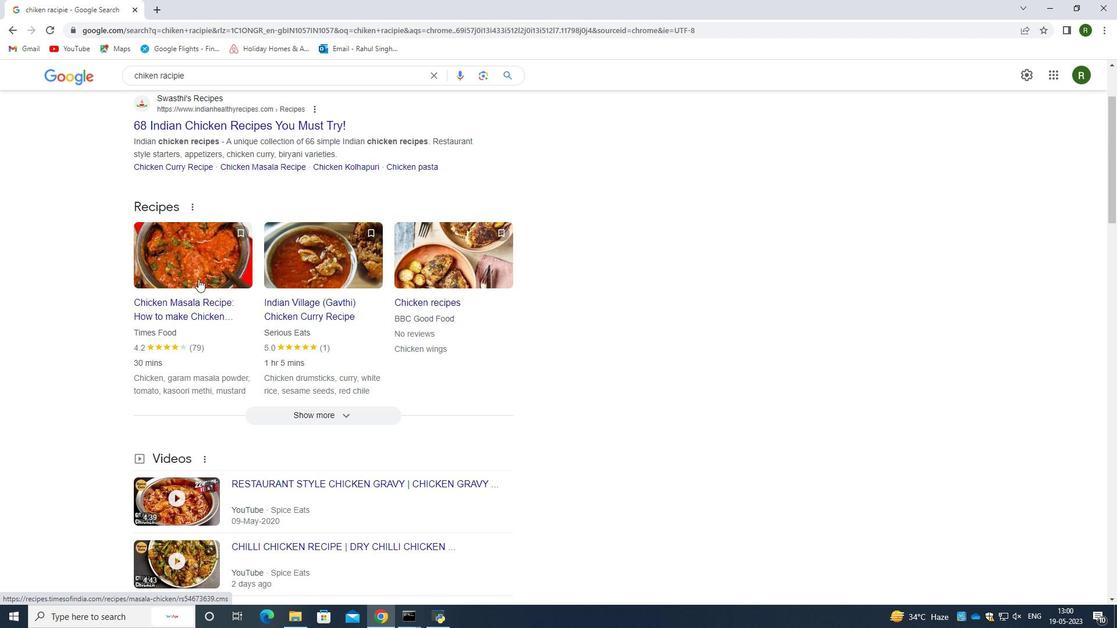 
Action: Mouse moved to (208, 302)
Screenshot: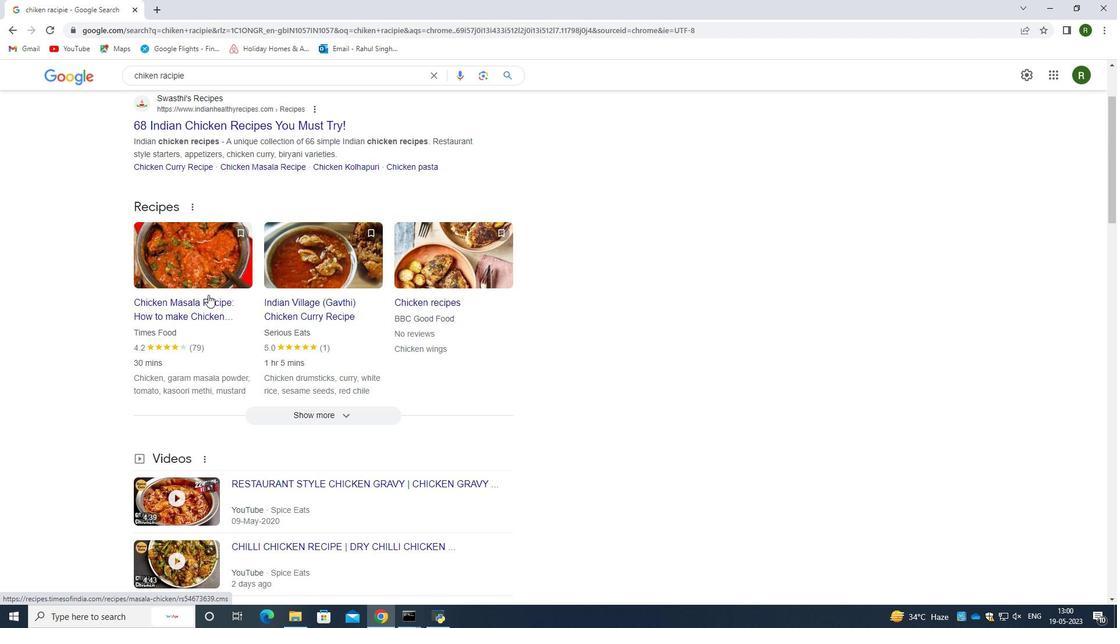 
Action: Mouse scrolled (208, 300) with delta (0, 0)
Screenshot: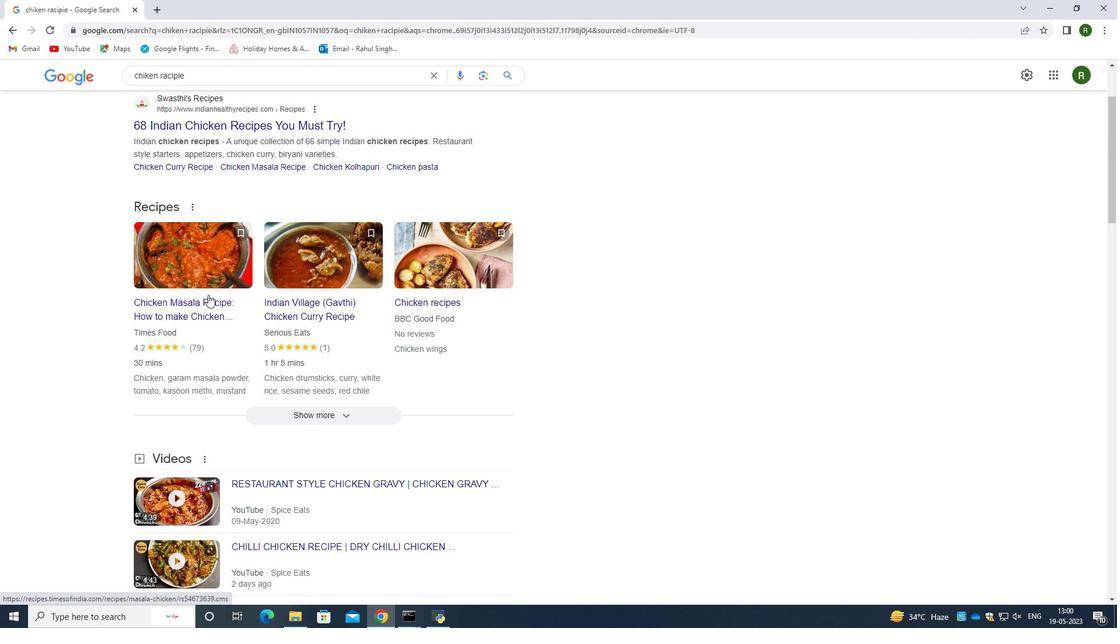 
Action: Mouse moved to (195, 301)
Screenshot: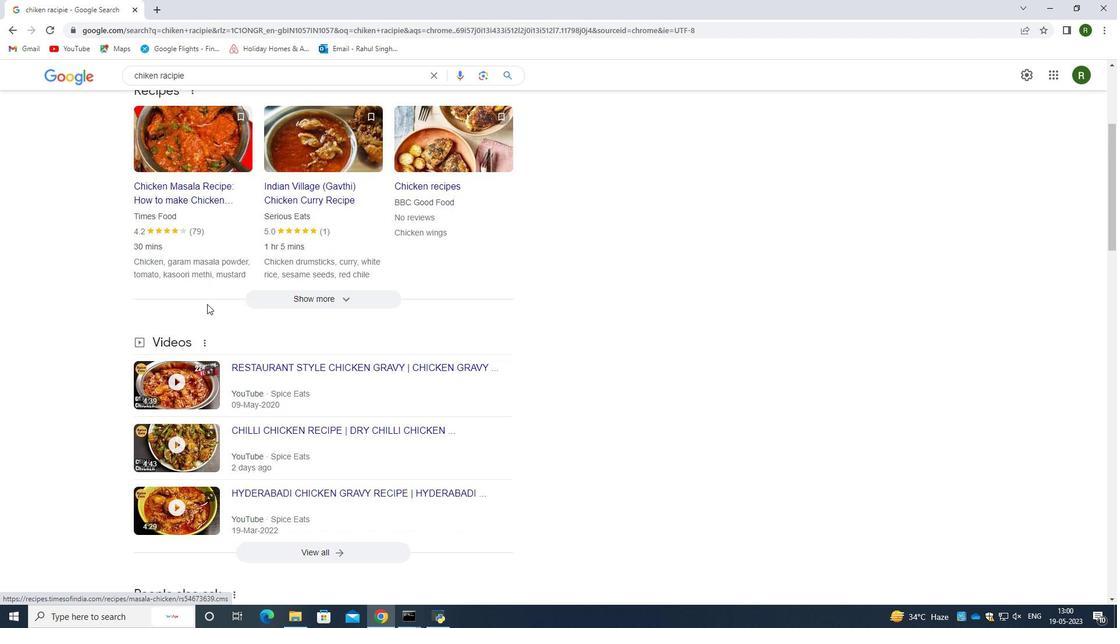 
Action: Mouse scrolled (195, 300) with delta (0, 0)
Screenshot: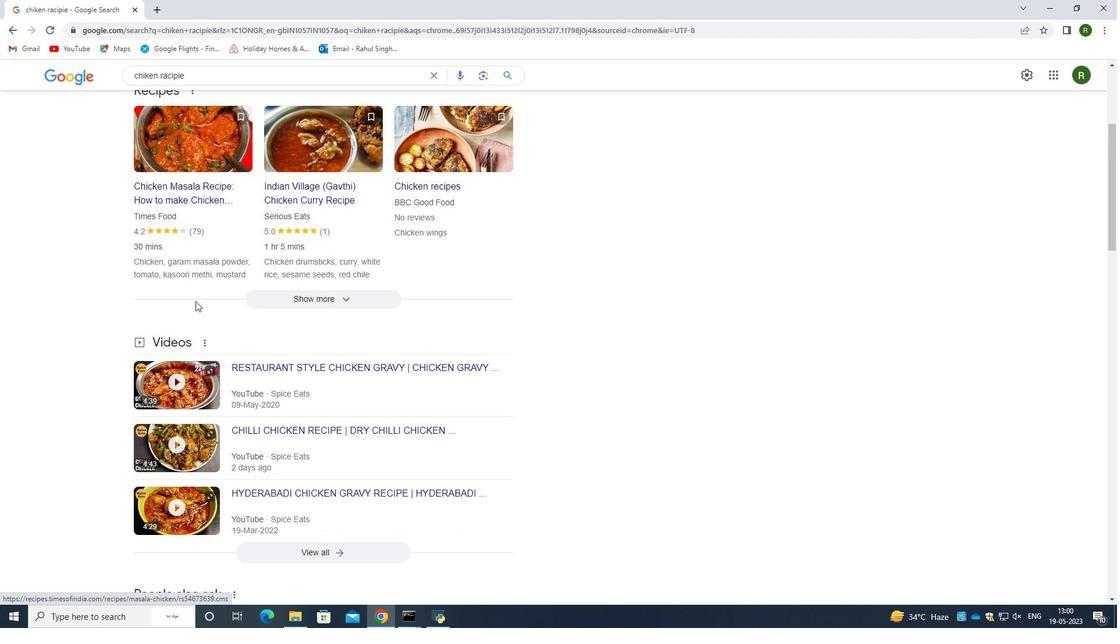 
Action: Mouse moved to (194, 314)
Screenshot: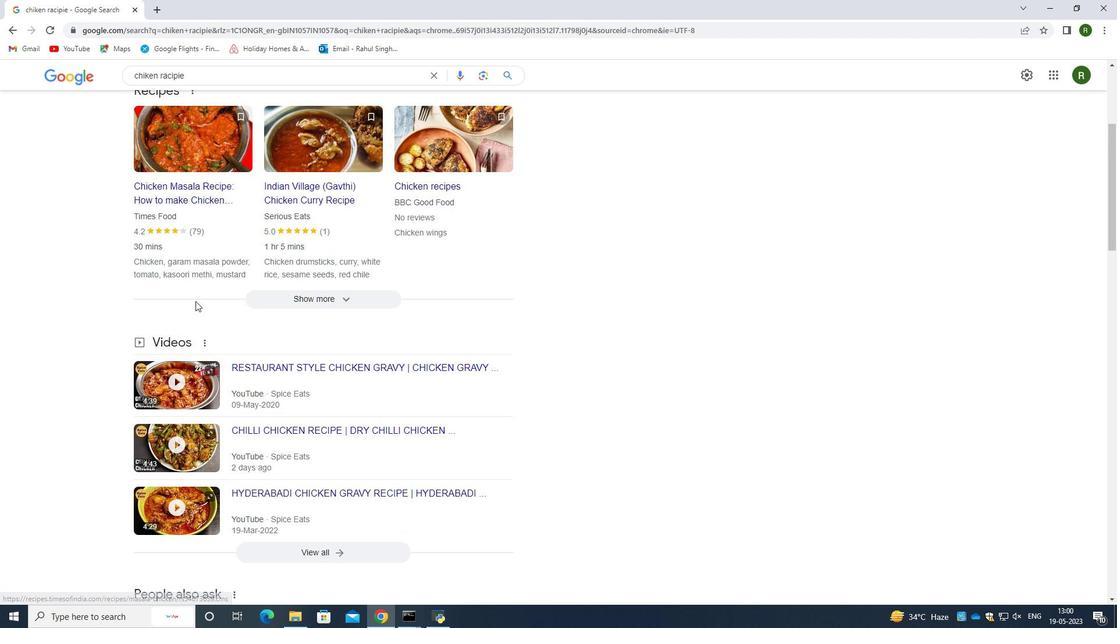 
Action: Mouse scrolled (195, 309) with delta (0, 0)
Screenshot: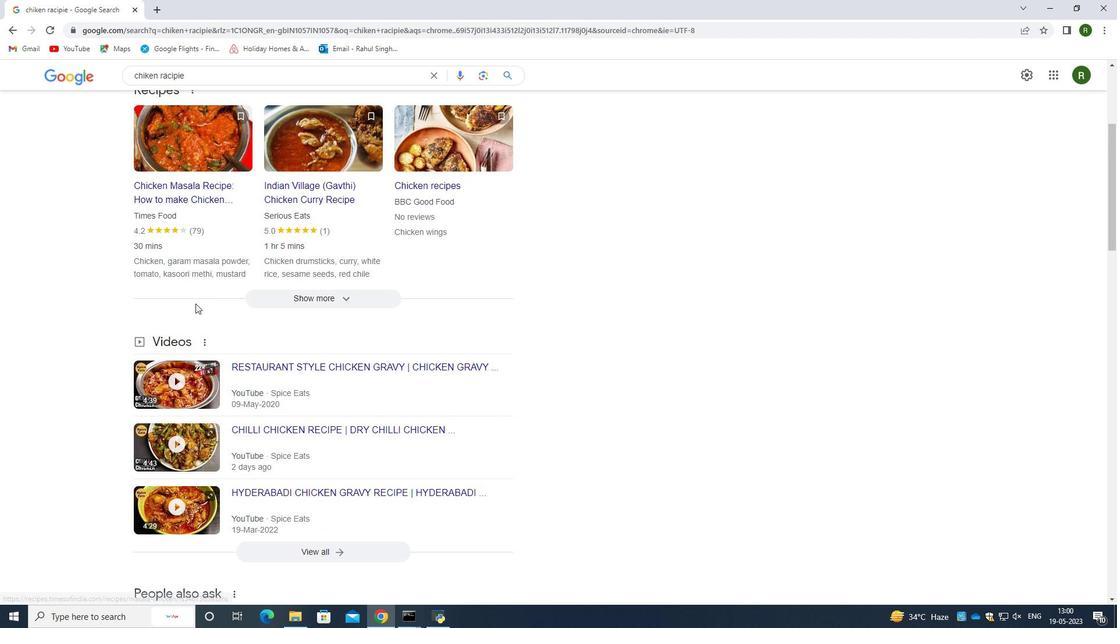 
Action: Mouse moved to (286, 420)
Screenshot: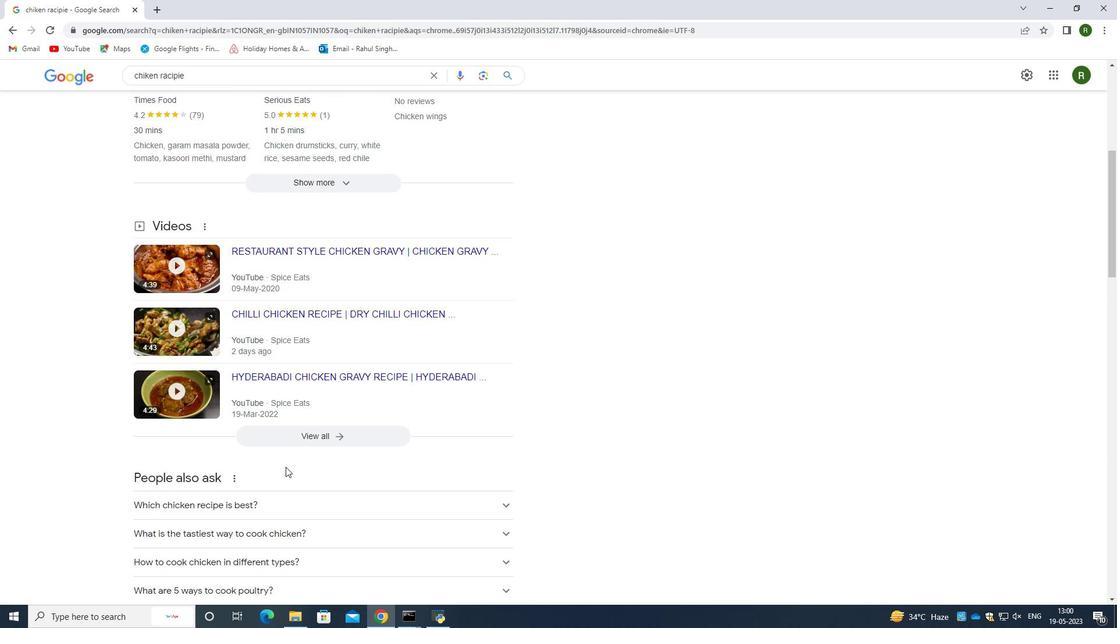 
Action: Mouse scrolled (286, 419) with delta (0, 0)
Screenshot: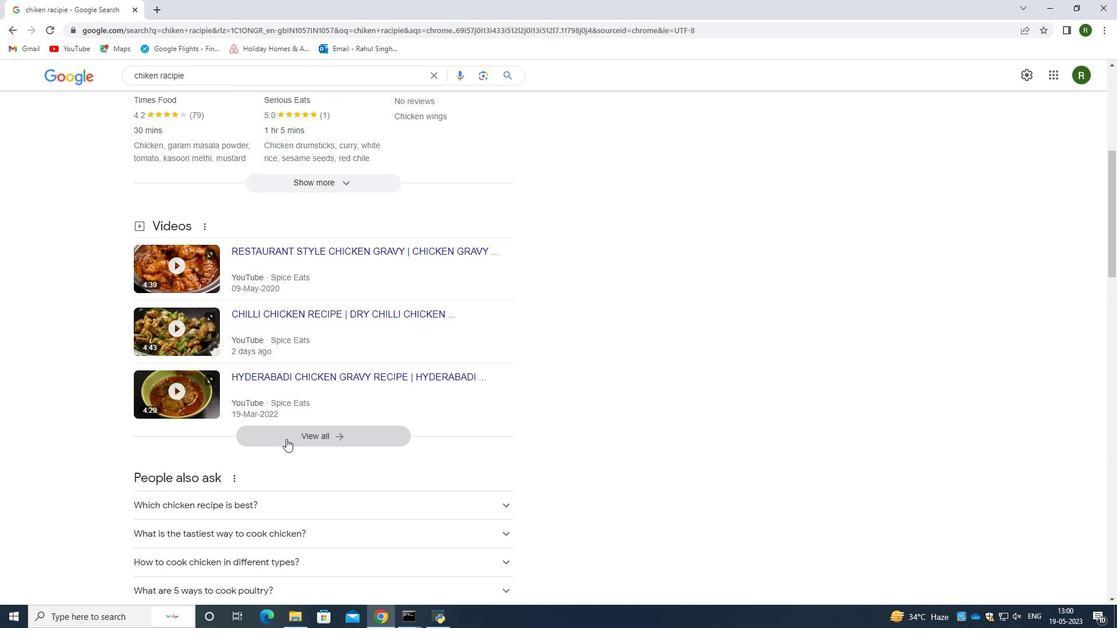 
Action: Mouse scrolled (286, 419) with delta (0, 0)
Screenshot: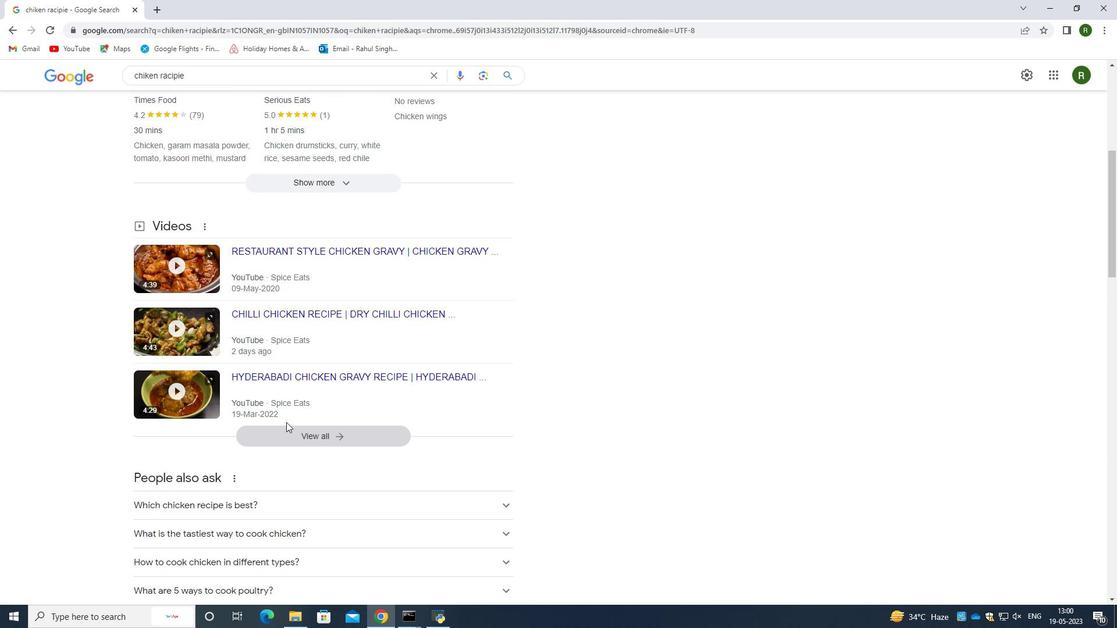 
Action: Mouse scrolled (286, 419) with delta (0, 0)
Screenshot: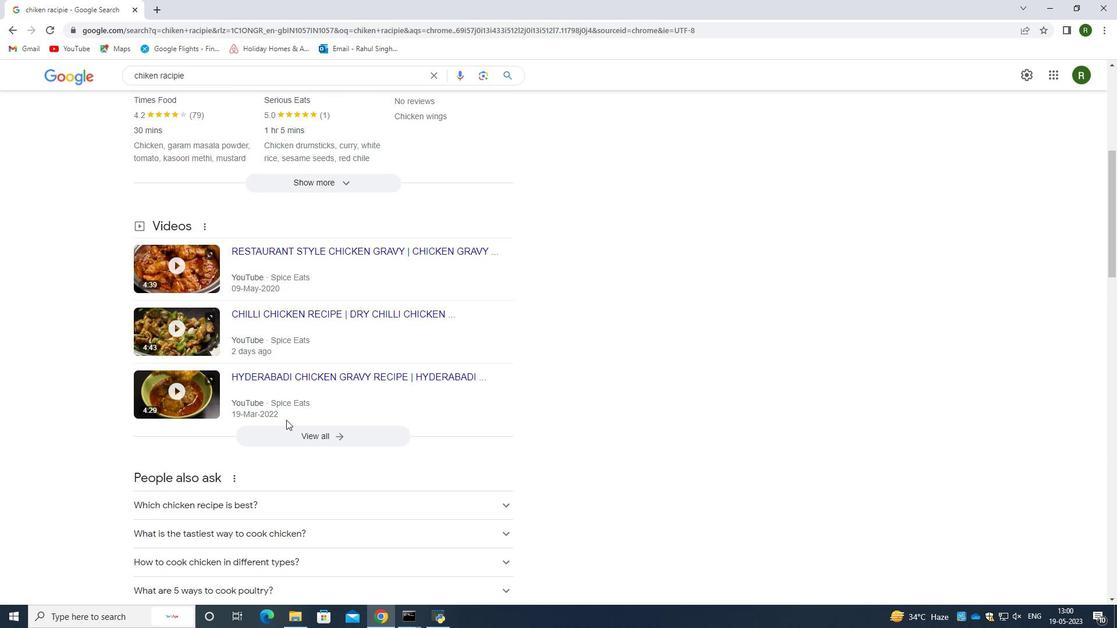
Action: Mouse scrolled (286, 419) with delta (0, 0)
Screenshot: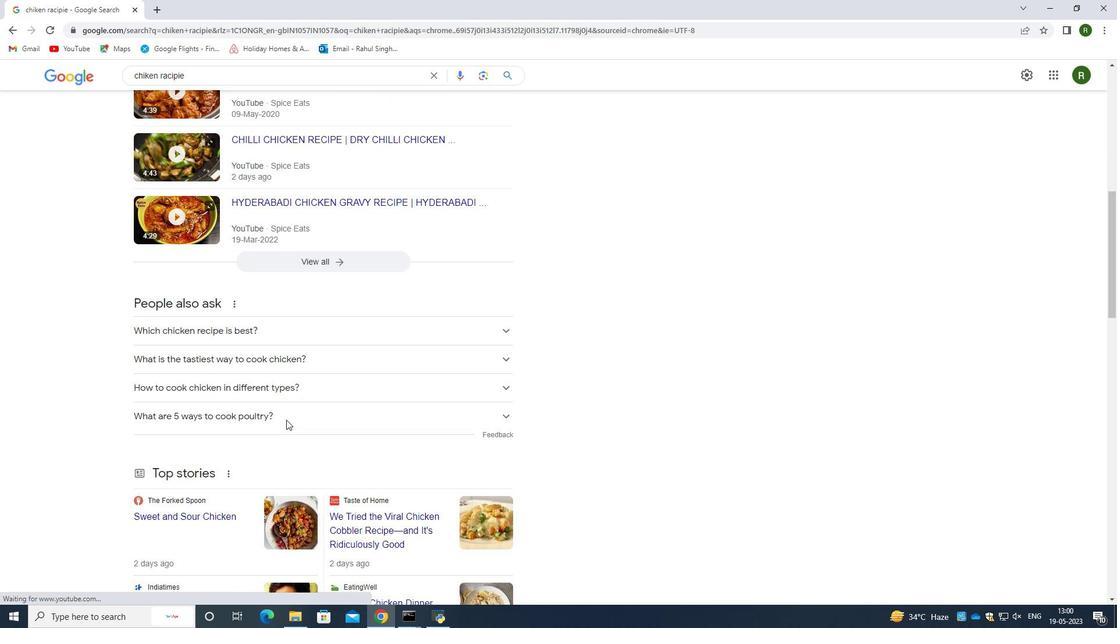 
Action: Mouse scrolled (286, 419) with delta (0, 0)
Screenshot: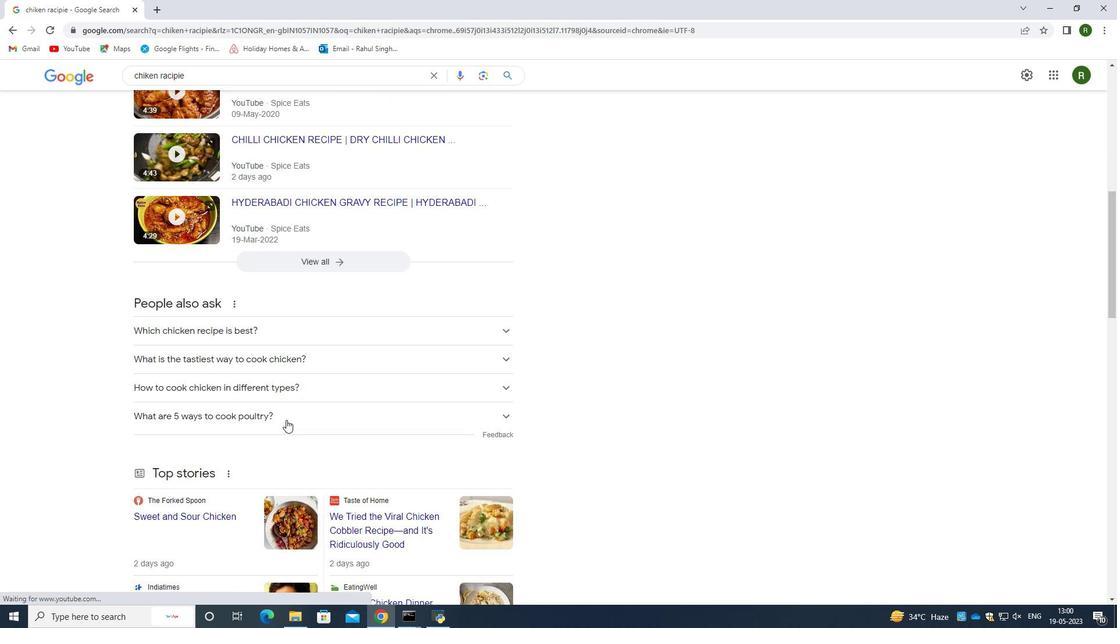 
Action: Mouse moved to (287, 421)
Screenshot: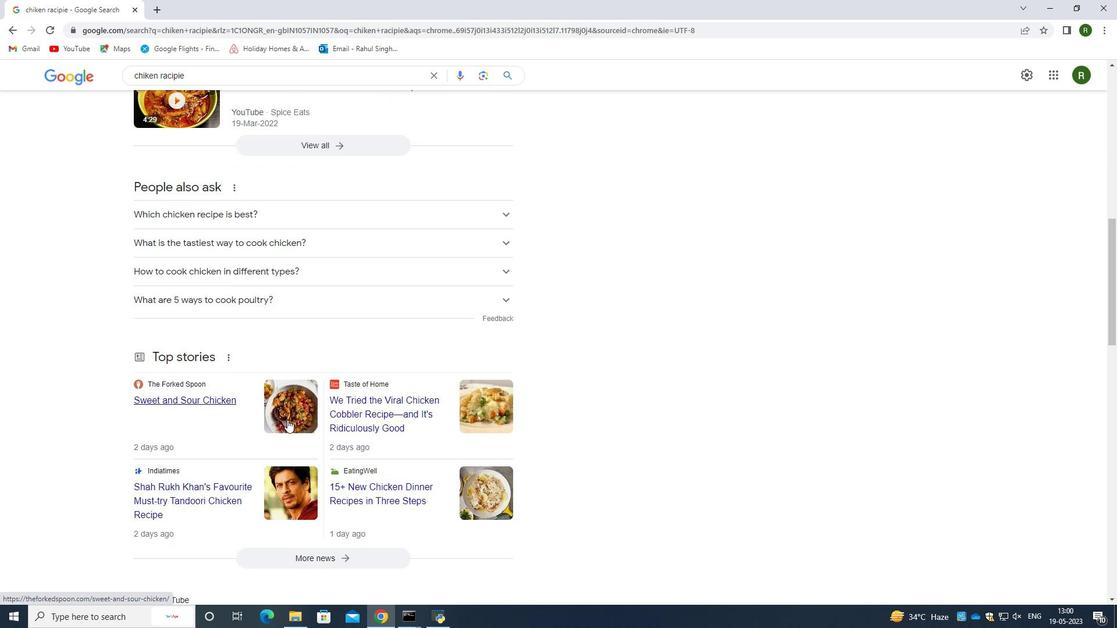 
Action: Mouse scrolled (287, 419) with delta (0, 0)
Screenshot: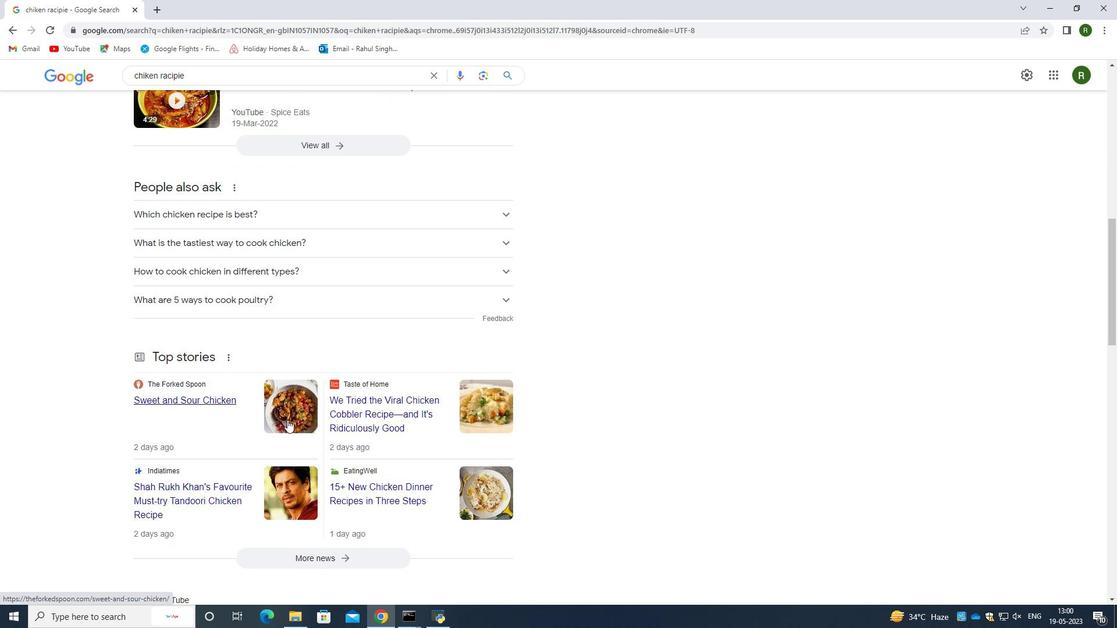 
Action: Mouse moved to (288, 422)
Screenshot: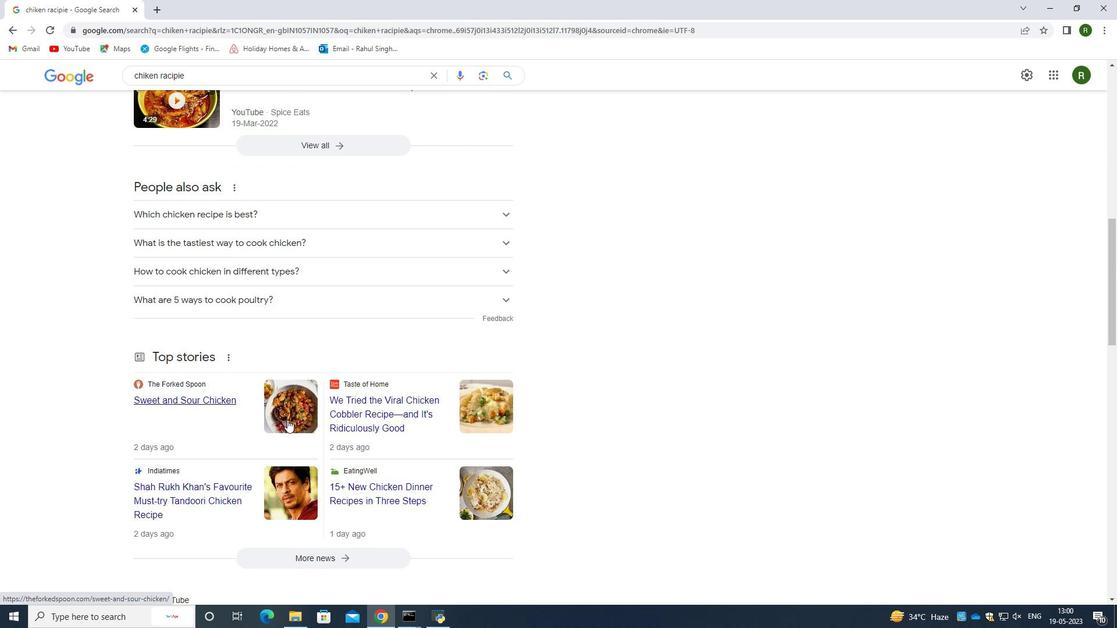 
Action: Mouse scrolled (287, 421) with delta (0, 0)
Screenshot: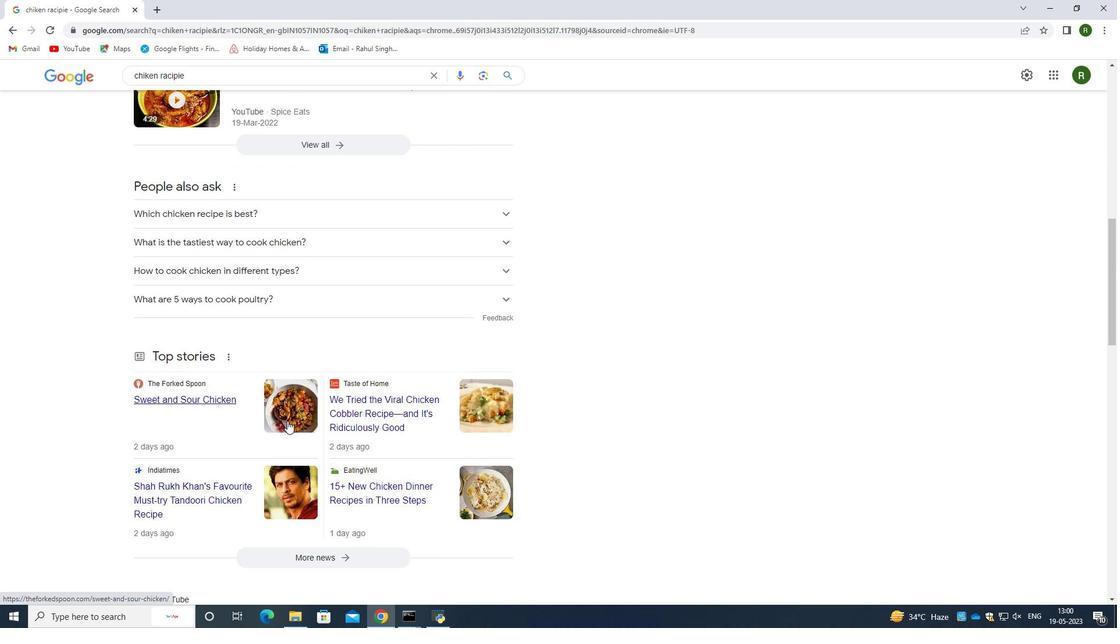 
Action: Mouse moved to (288, 421)
Screenshot: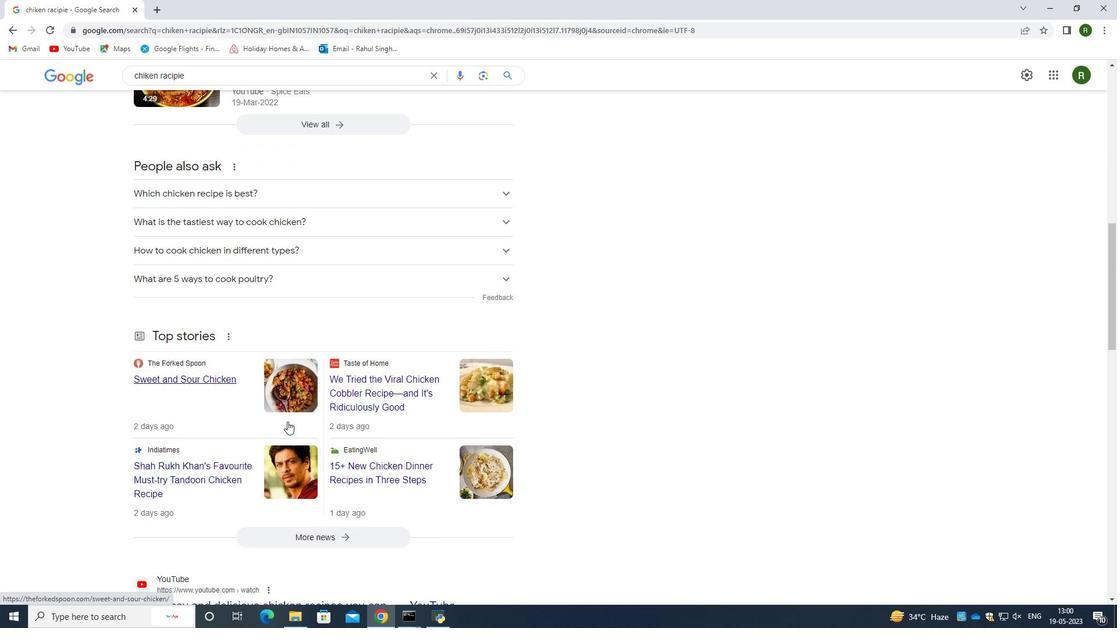 
Action: Mouse scrolled (287, 421) with delta (0, 0)
Screenshot: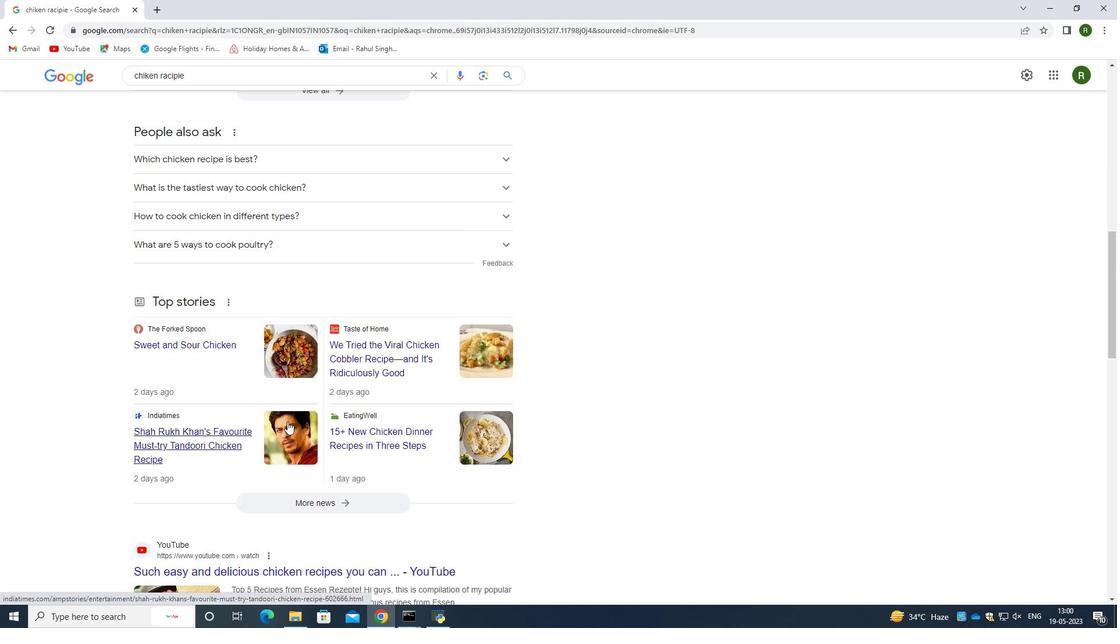 
Action: Mouse moved to (263, 315)
Screenshot: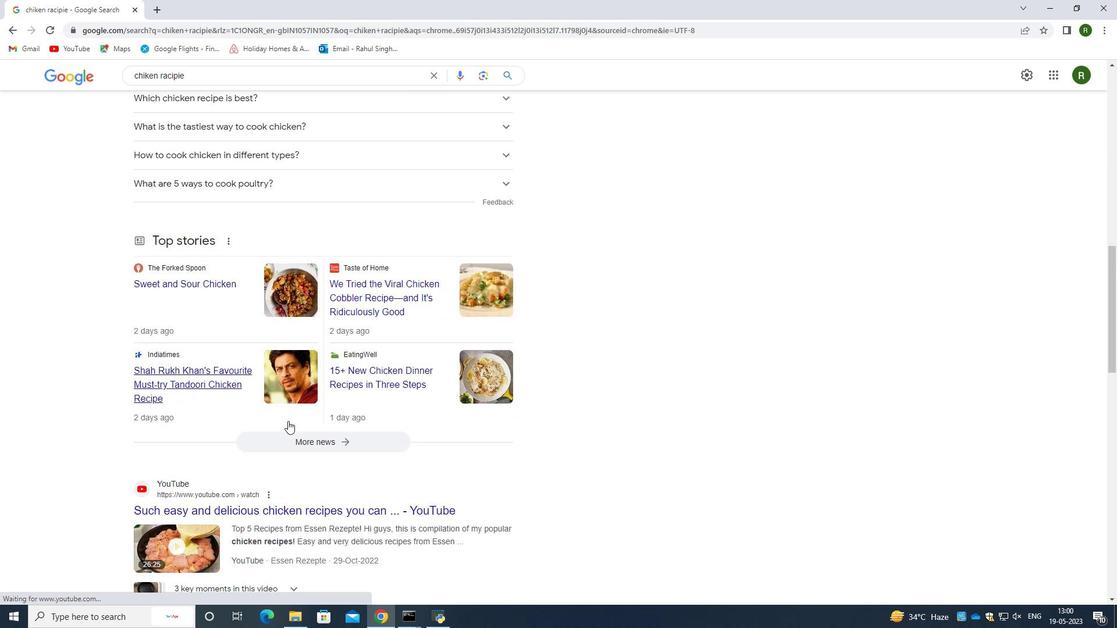 
Action: Mouse scrolled (263, 314) with delta (0, 0)
Screenshot: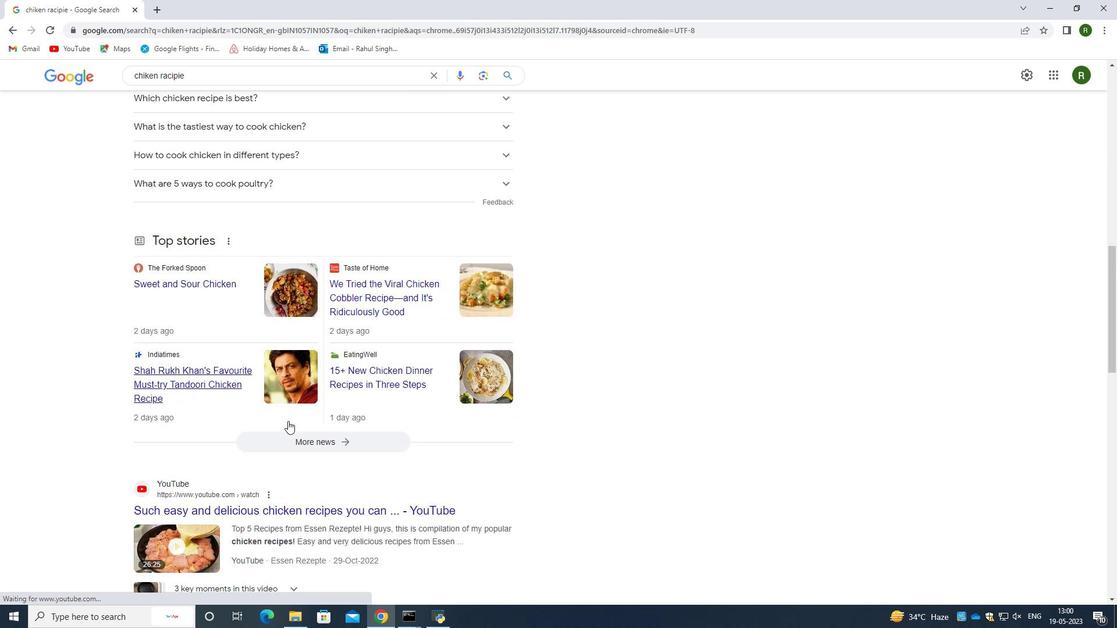 
Action: Mouse scrolled (263, 314) with delta (0, 0)
Screenshot: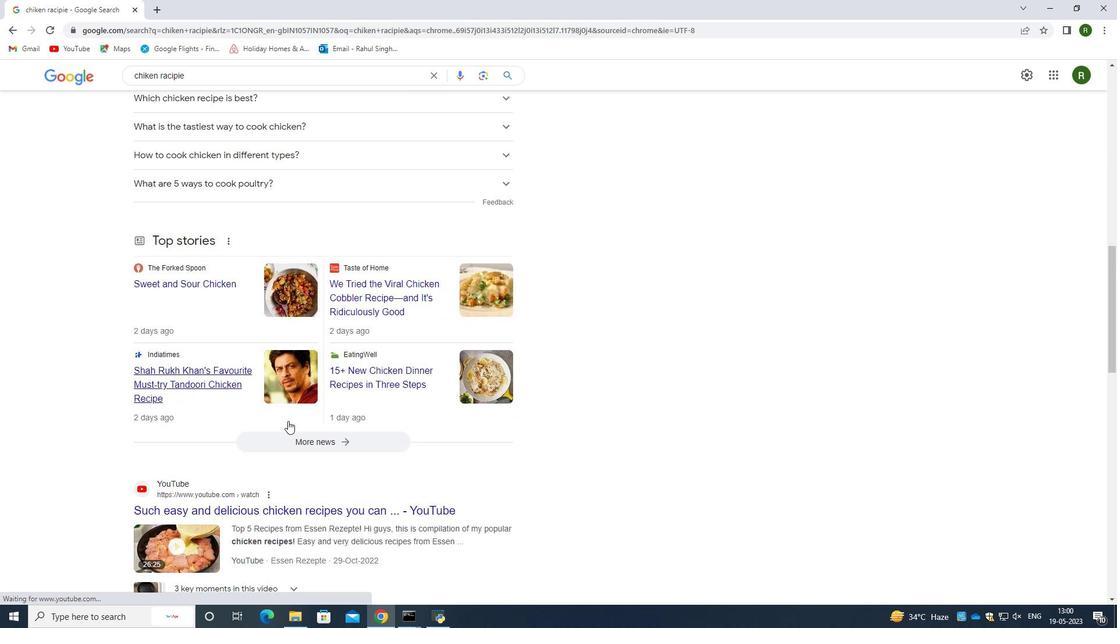 
Action: Mouse scrolled (263, 314) with delta (0, 0)
Screenshot: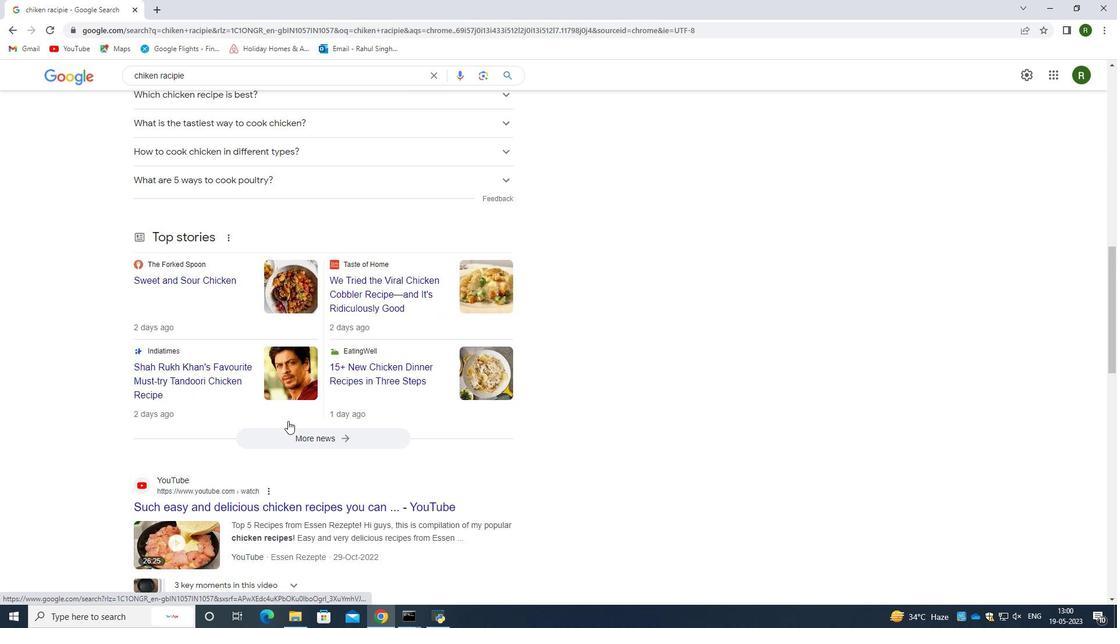
Action: Mouse moved to (263, 328)
Screenshot: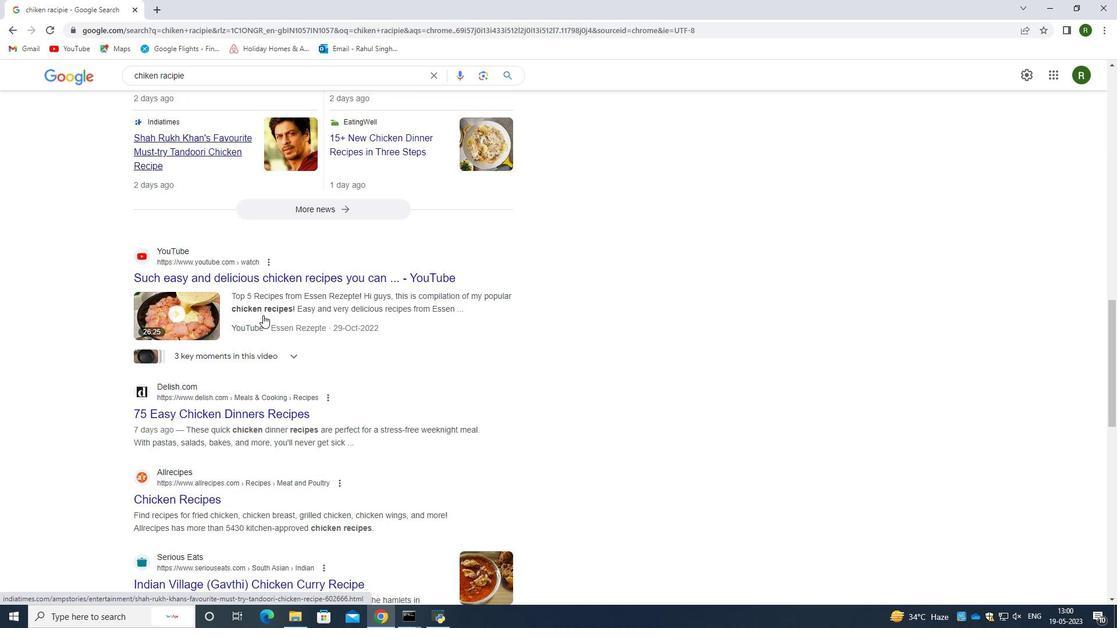 
Action: Mouse scrolled (263, 315) with delta (0, 0)
Screenshot: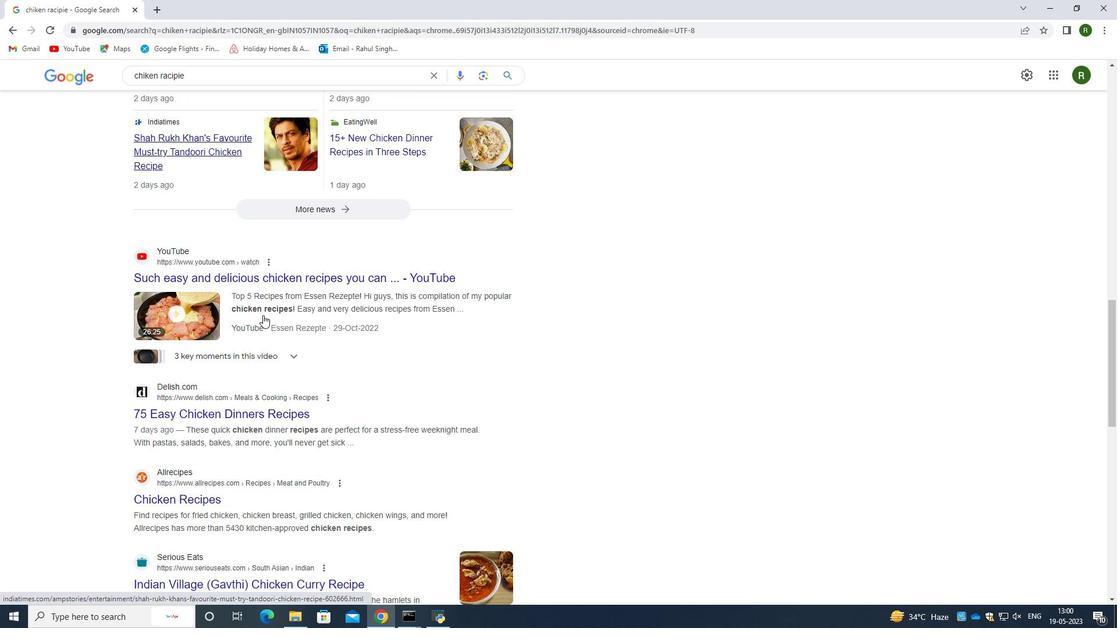
Action: Mouse moved to (217, 356)
Screenshot: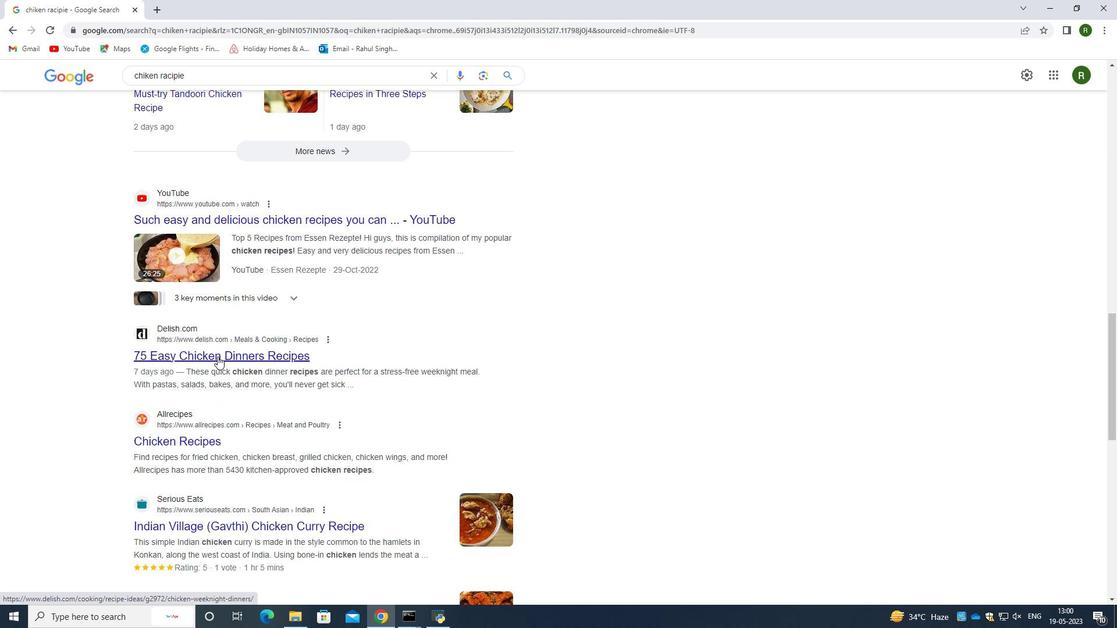 
Action: Mouse pressed left at (217, 356)
Screenshot: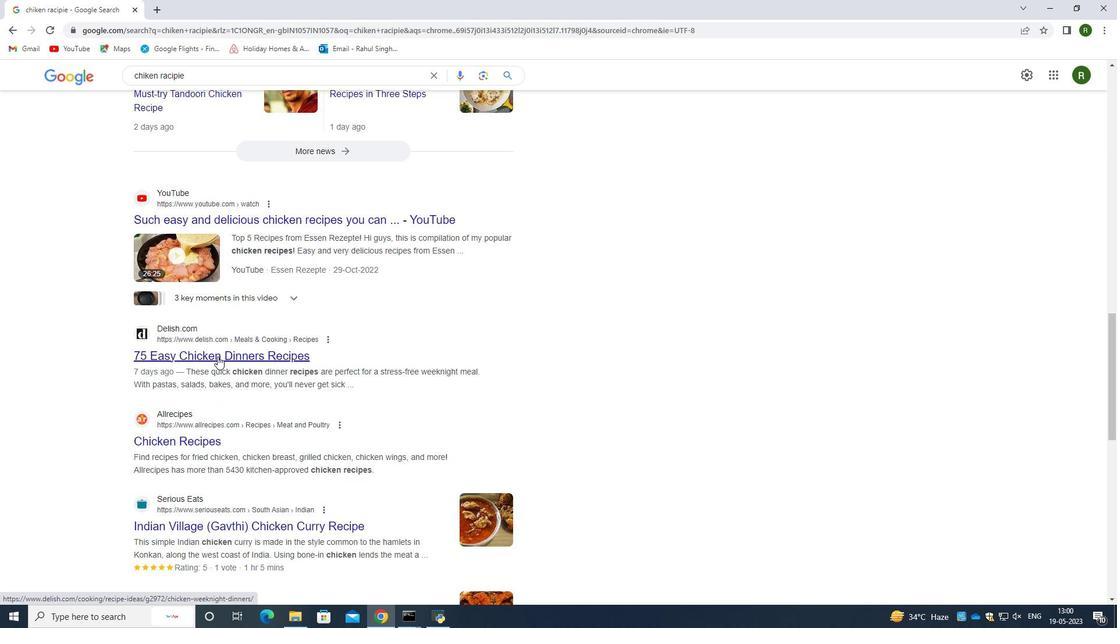 
Action: Mouse moved to (22, 27)
Screenshot: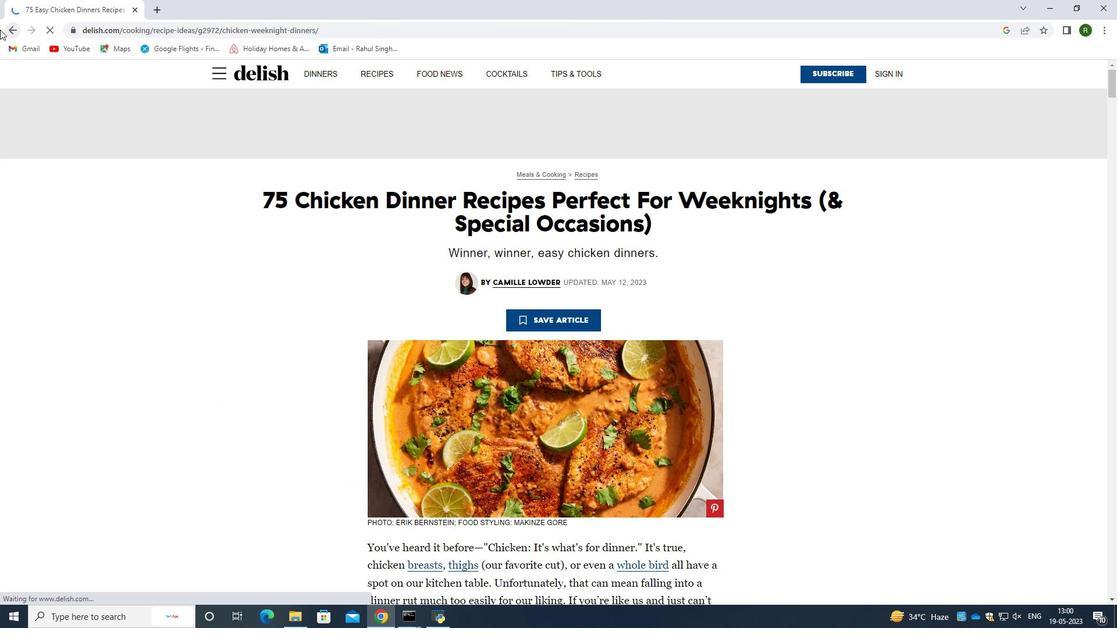 
Action: Mouse pressed left at (22, 27)
Screenshot: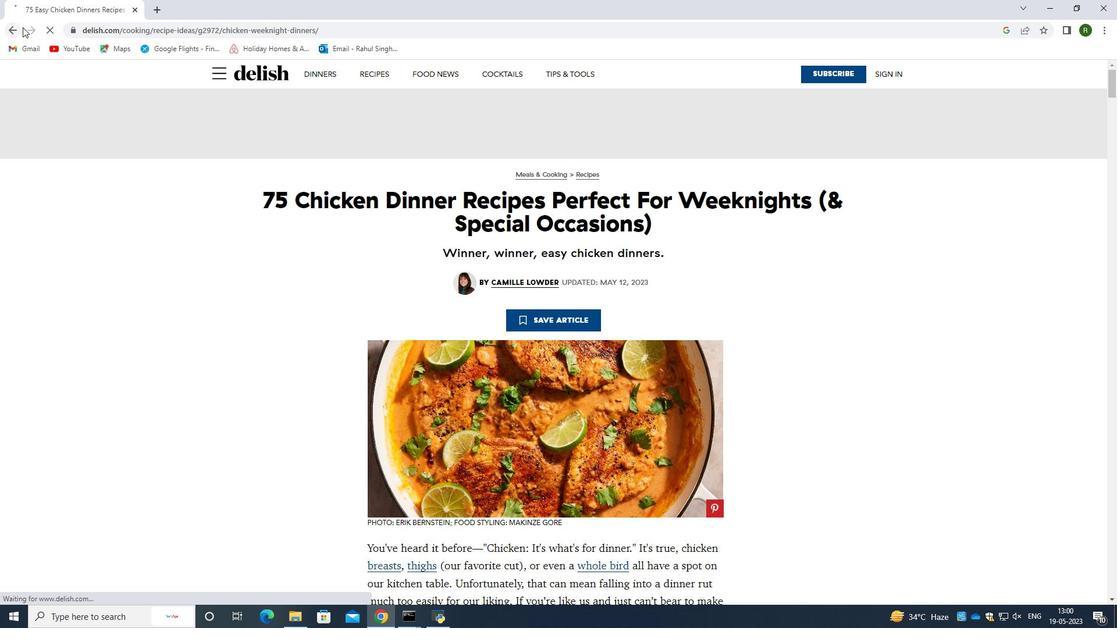 
Action: Mouse moved to (17, 24)
Screenshot: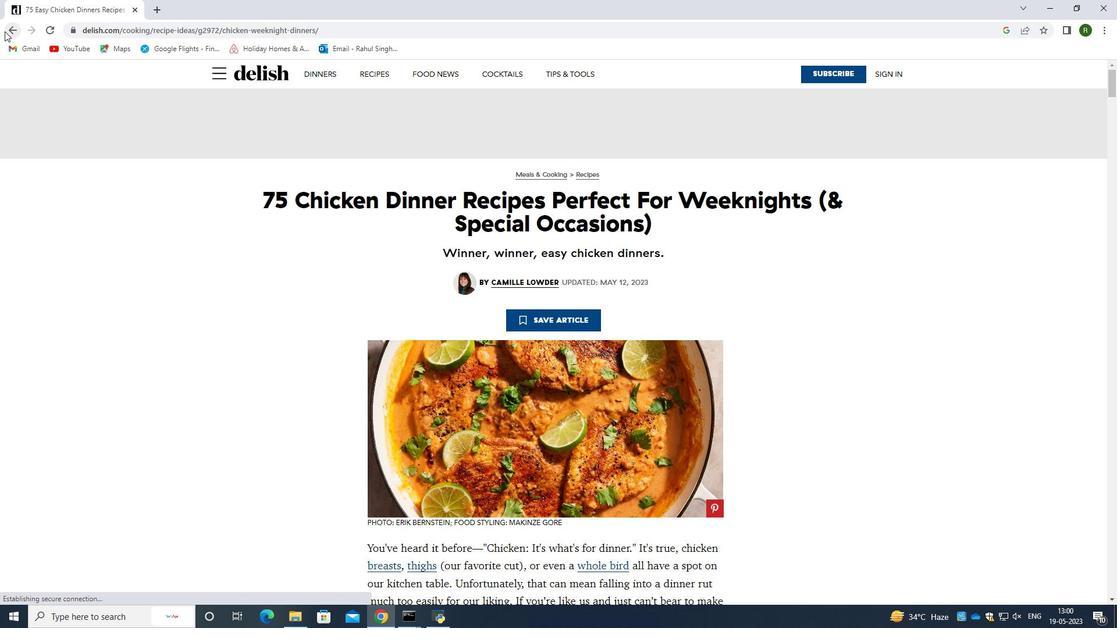 
Action: Mouse pressed left at (17, 24)
Screenshot: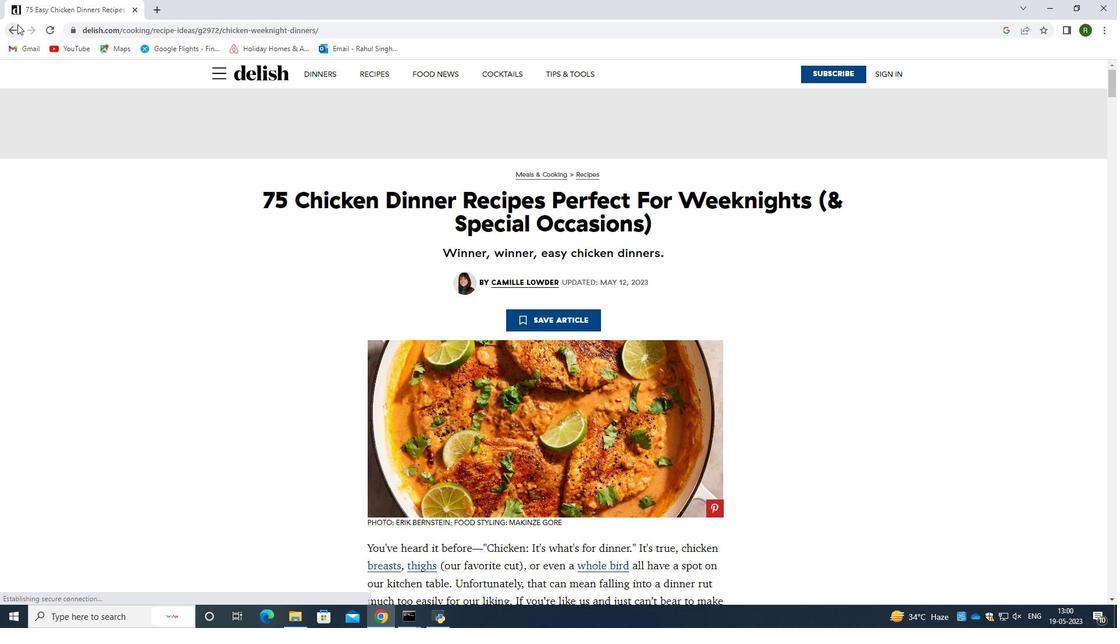 
Action: Mouse moved to (149, 264)
Screenshot: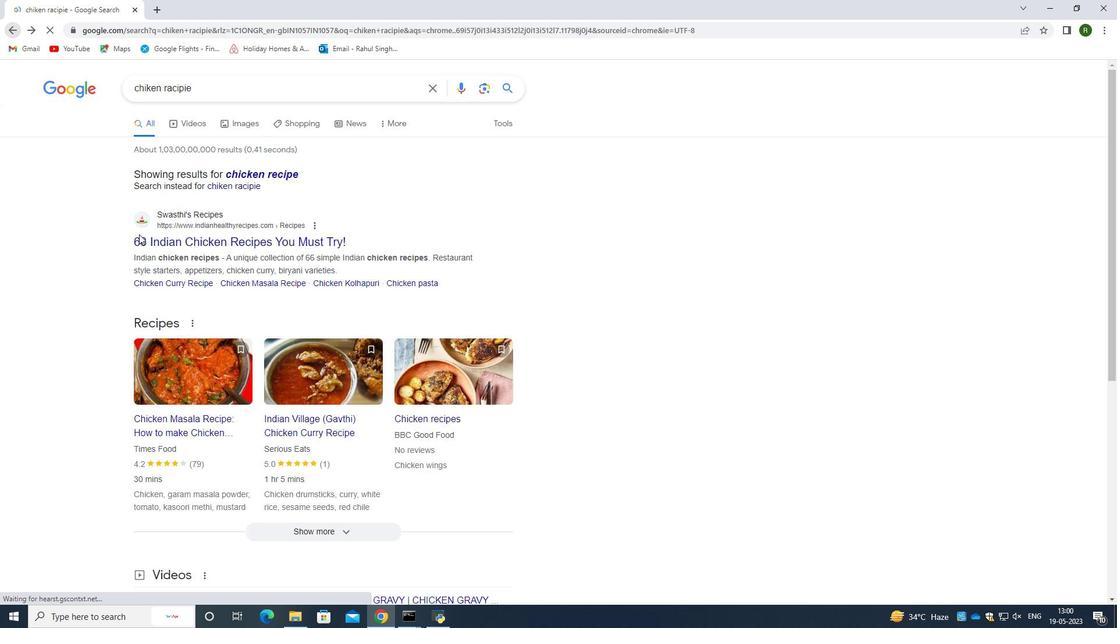
Action: Mouse scrolled (149, 264) with delta (0, 0)
Screenshot: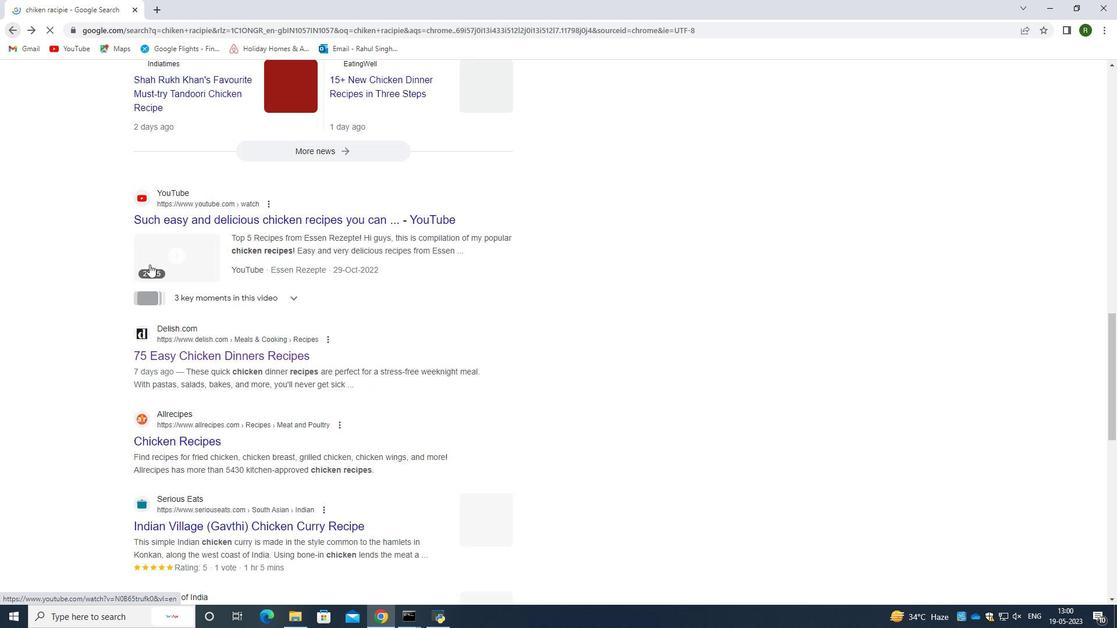 
Action: Mouse scrolled (149, 264) with delta (0, 0)
Screenshot: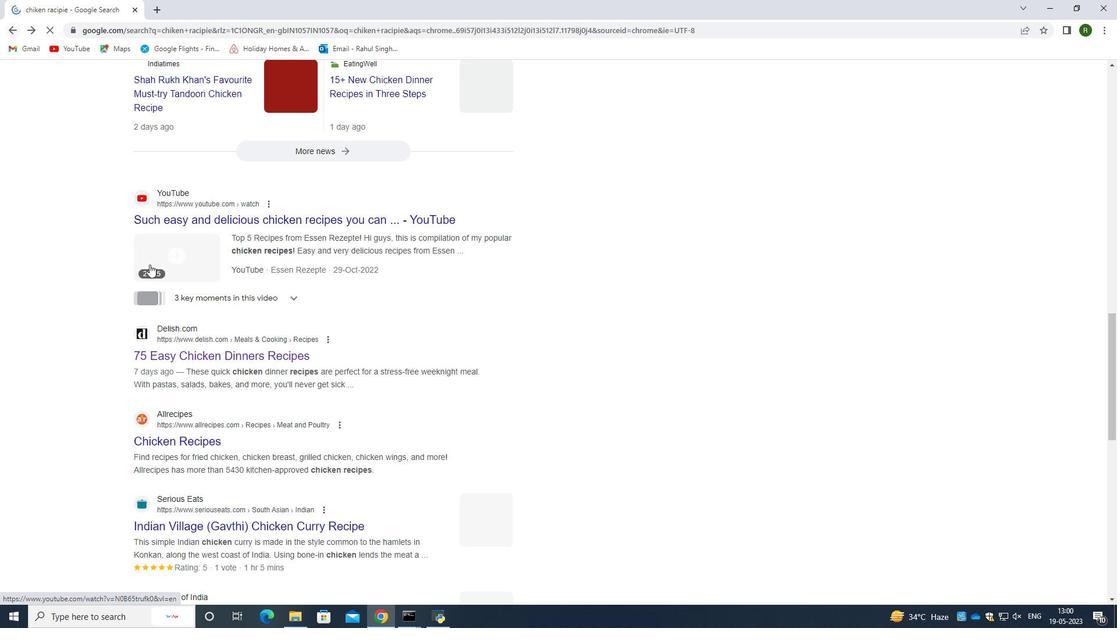
Action: Mouse moved to (183, 317)
Screenshot: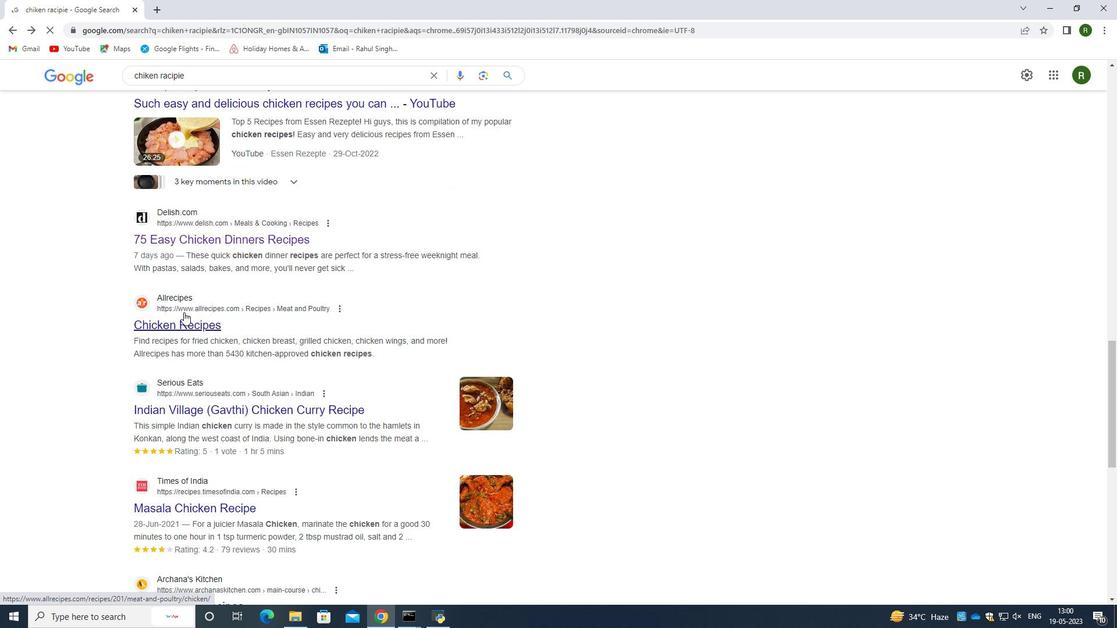 
Action: Mouse pressed left at (183, 317)
Screenshot: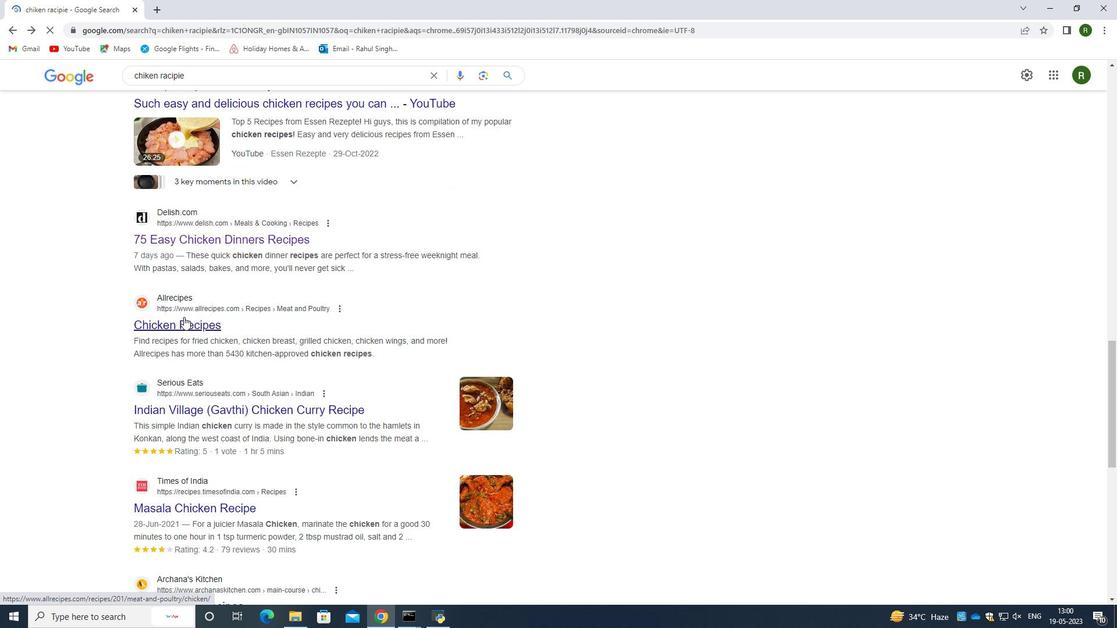 
Action: Mouse moved to (479, 393)
Screenshot: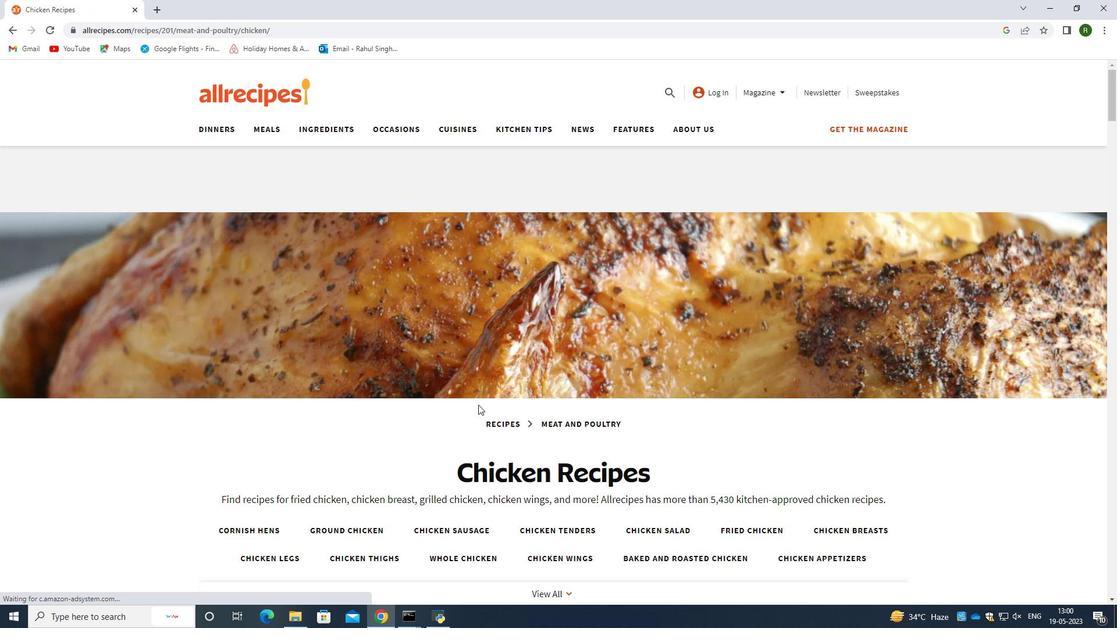 
Action: Mouse scrolled (479, 392) with delta (0, 0)
Screenshot: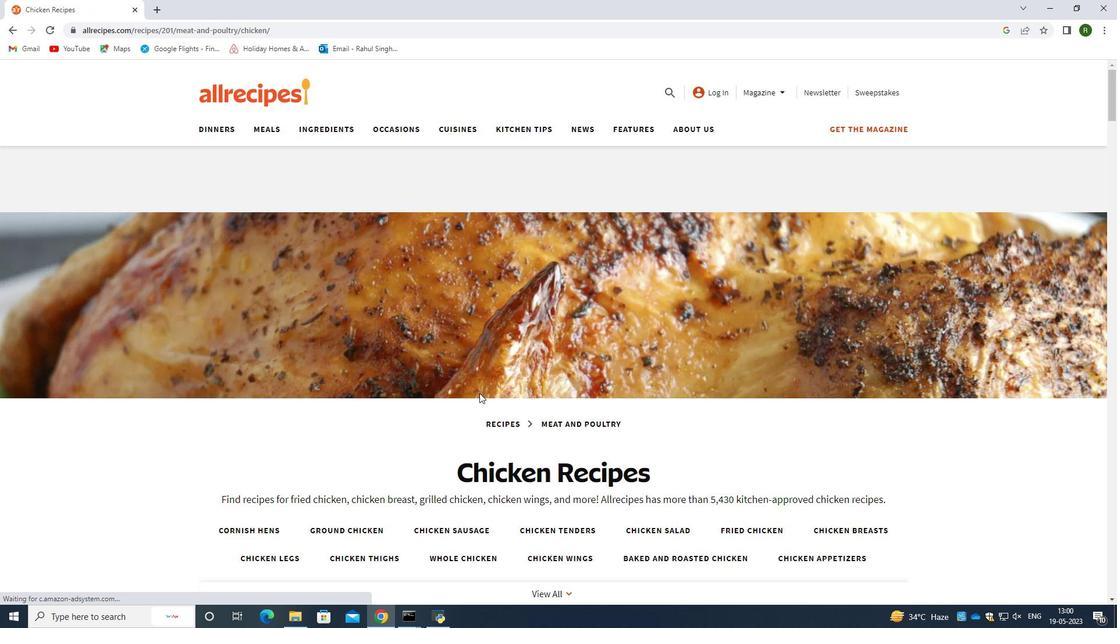 
Action: Mouse scrolled (479, 392) with delta (0, 0)
Screenshot: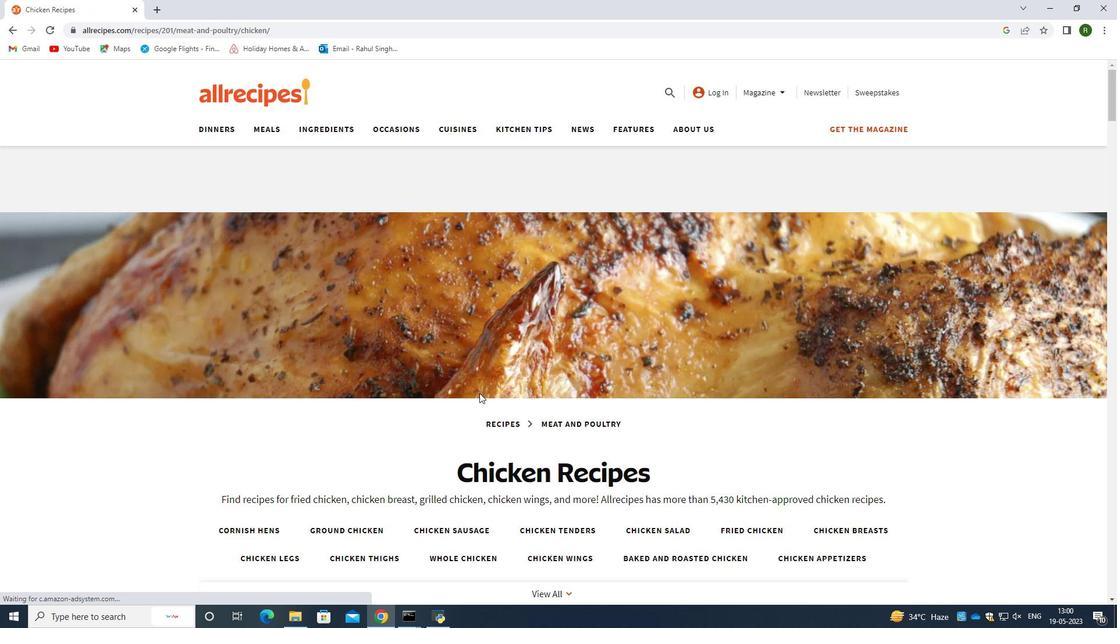 
Action: Mouse moved to (502, 406)
Screenshot: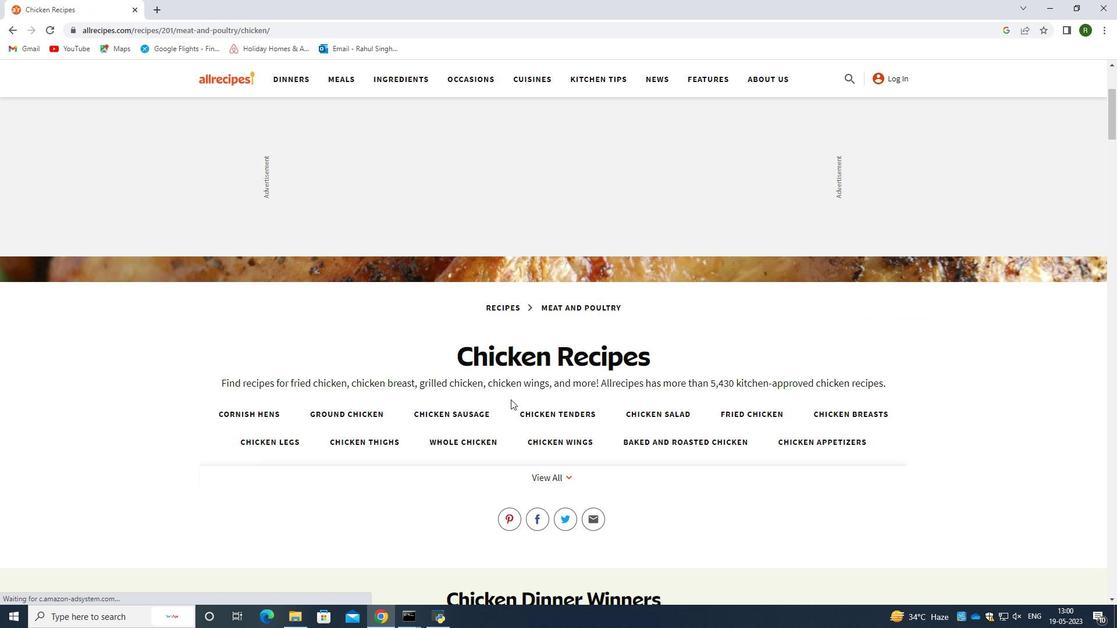 
Action: Mouse scrolled (502, 406) with delta (0, 0)
Screenshot: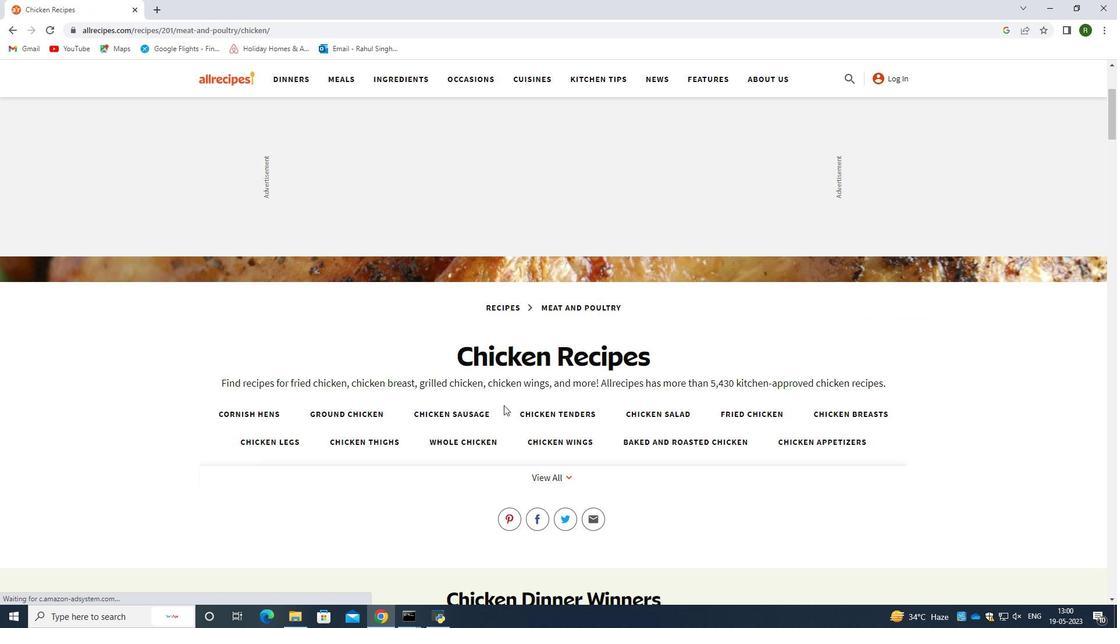 
Action: Mouse scrolled (502, 406) with delta (0, 0)
Screenshot: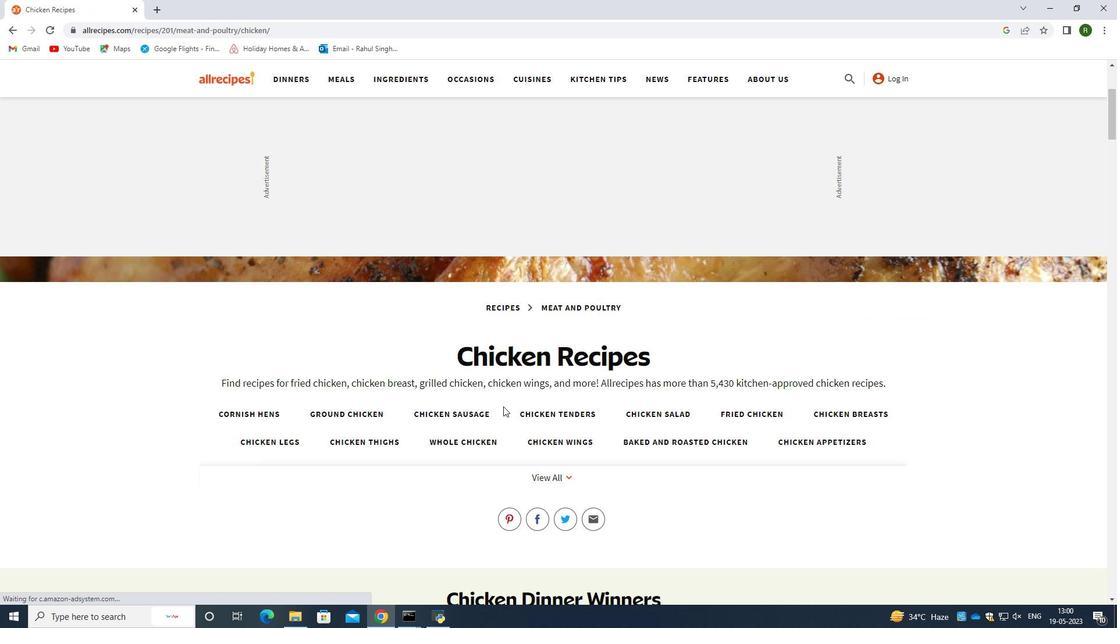
Action: Mouse scrolled (502, 406) with delta (0, 0)
Screenshot: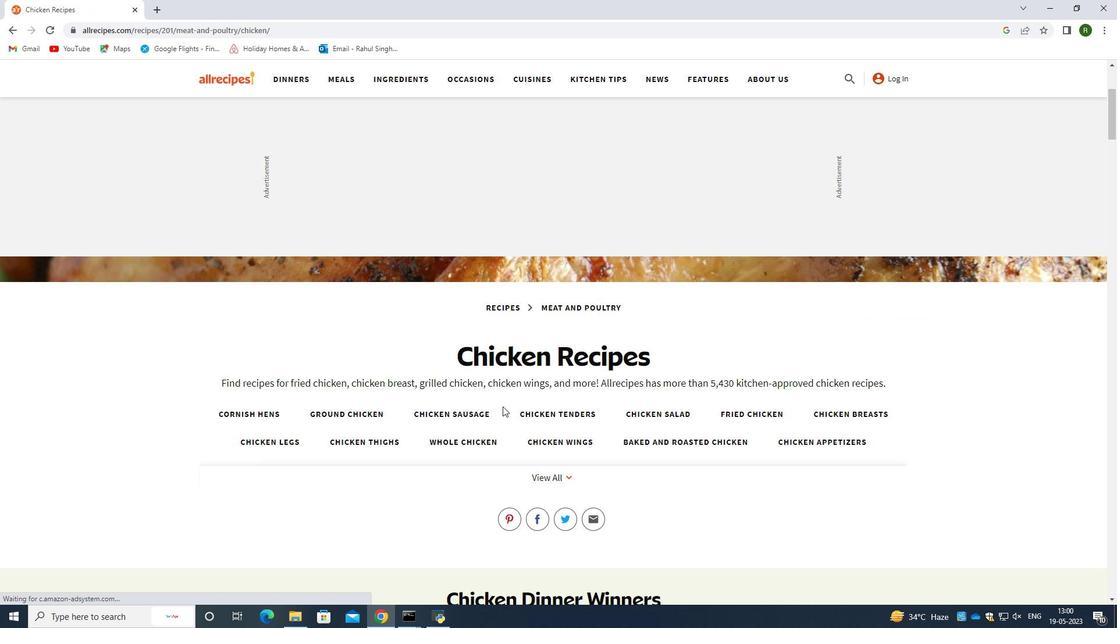 
Action: Mouse scrolled (502, 406) with delta (0, 0)
Screenshot: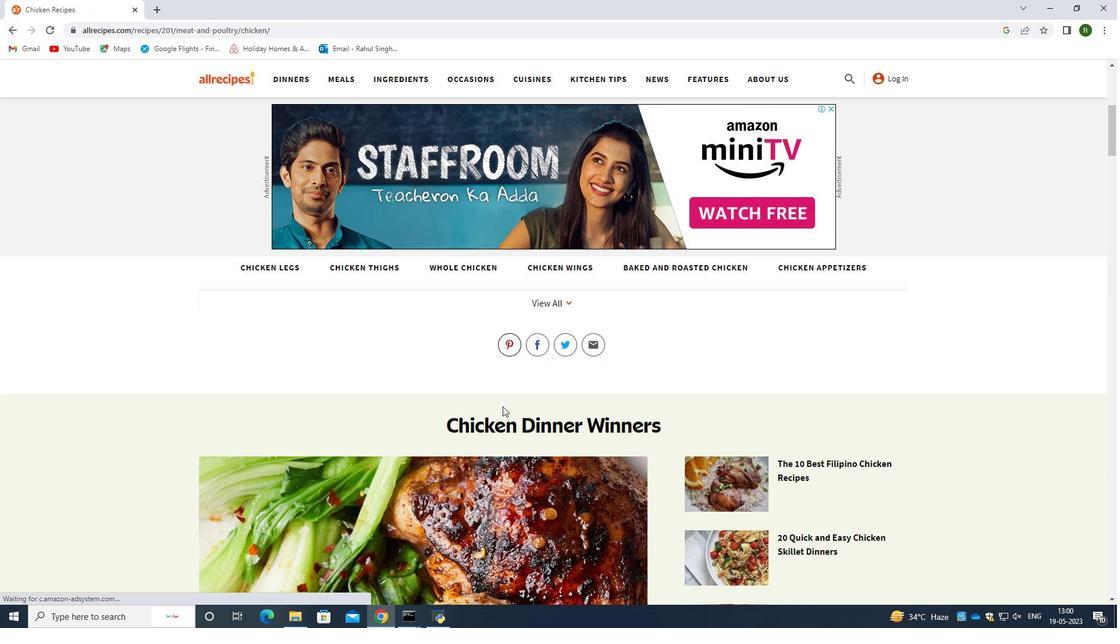 
Action: Mouse scrolled (502, 406) with delta (0, 0)
Screenshot: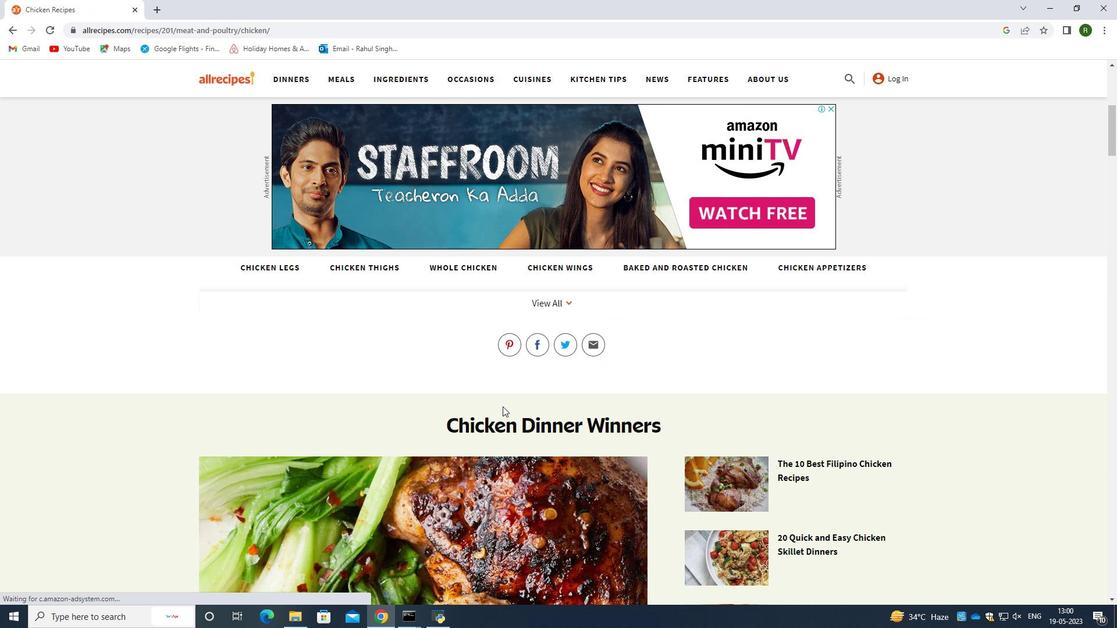 
Action: Mouse scrolled (502, 406) with delta (0, 0)
Screenshot: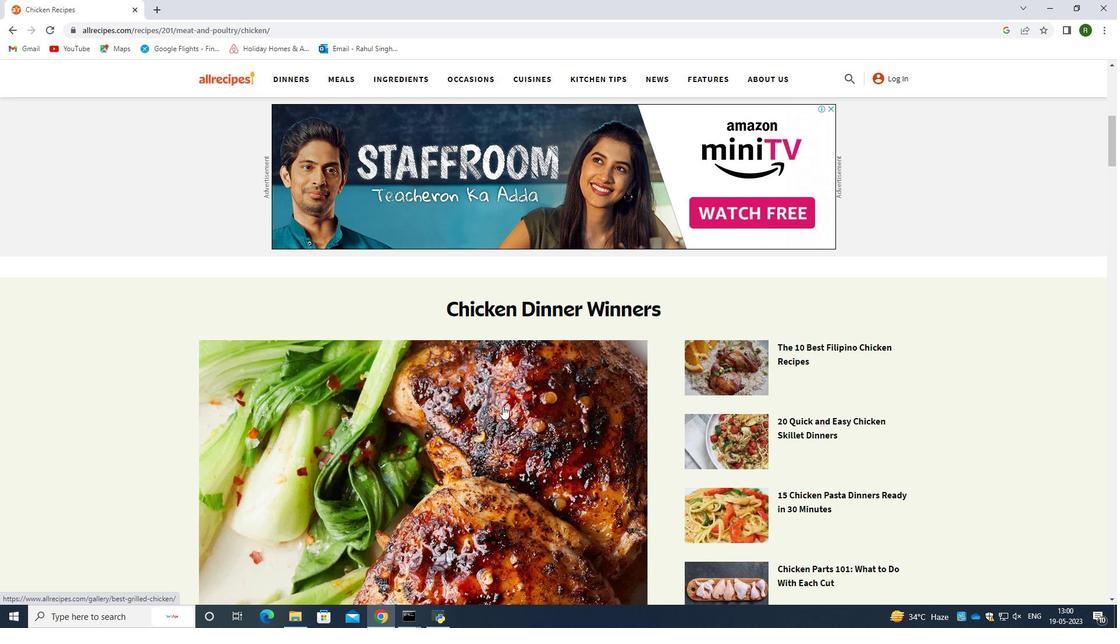 
Action: Mouse scrolled (502, 406) with delta (0, 0)
Screenshot: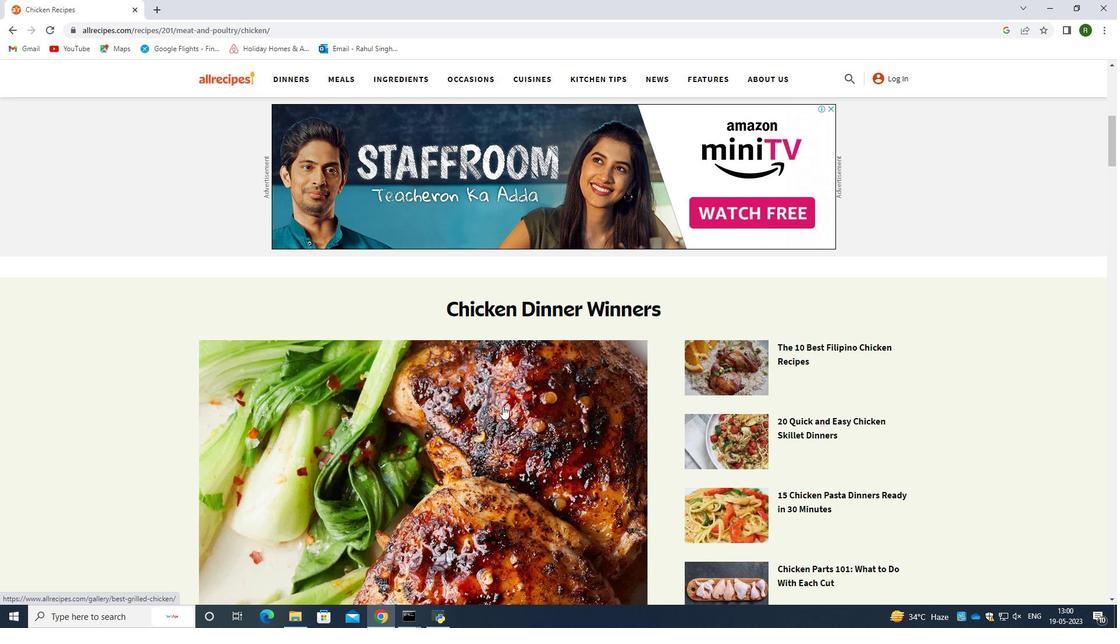 
Action: Mouse scrolled (502, 406) with delta (0, 0)
Screenshot: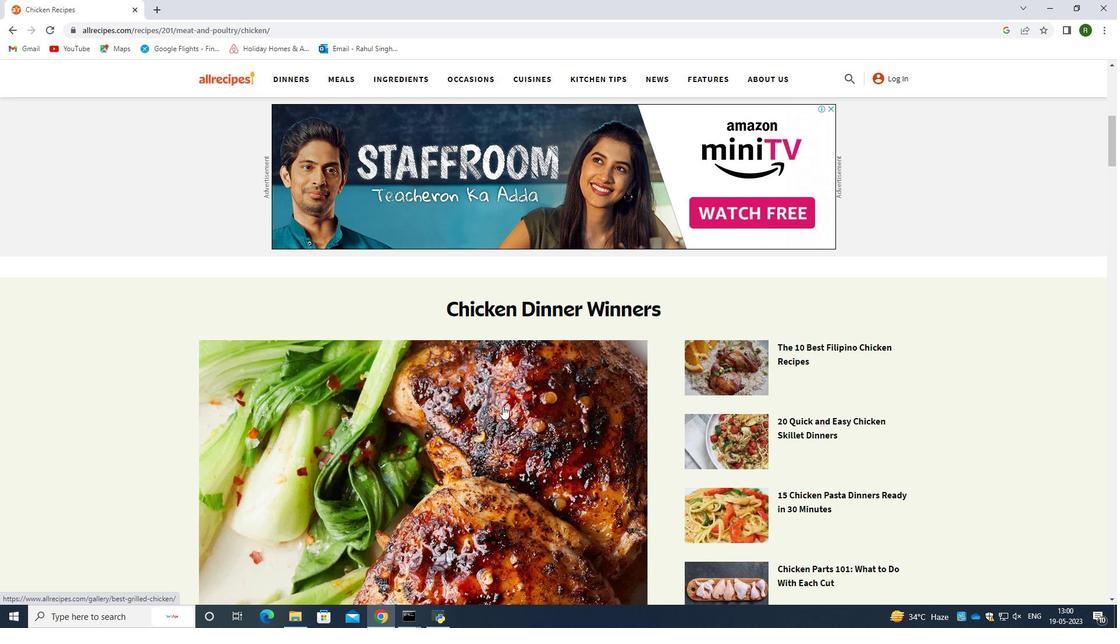 
Action: Mouse scrolled (502, 406) with delta (0, 0)
Screenshot: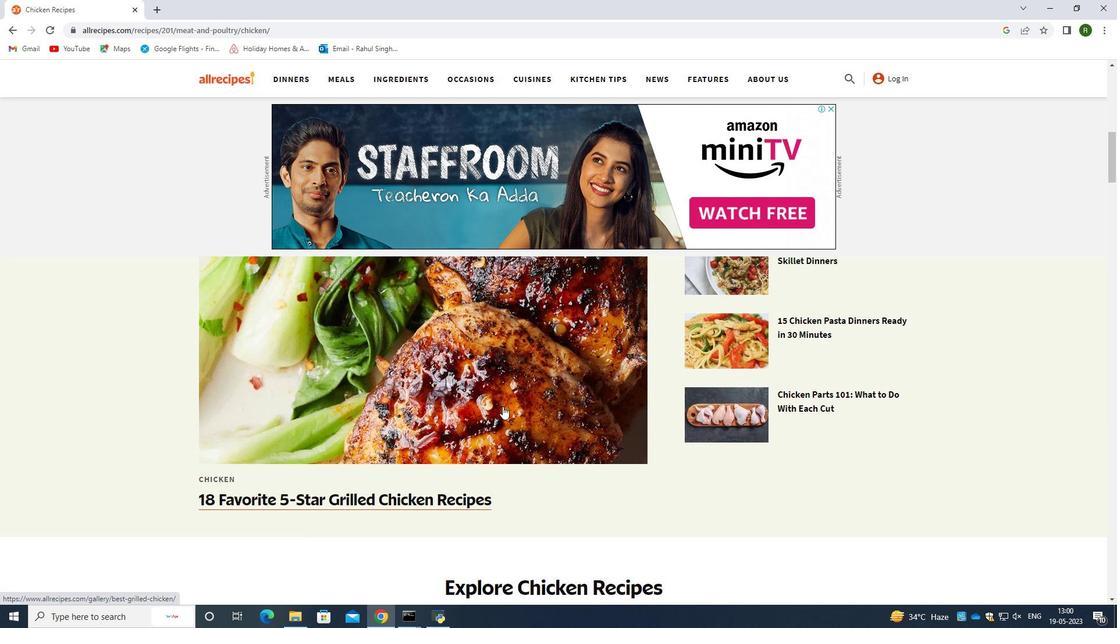 
Action: Mouse scrolled (502, 406) with delta (0, 0)
Screenshot: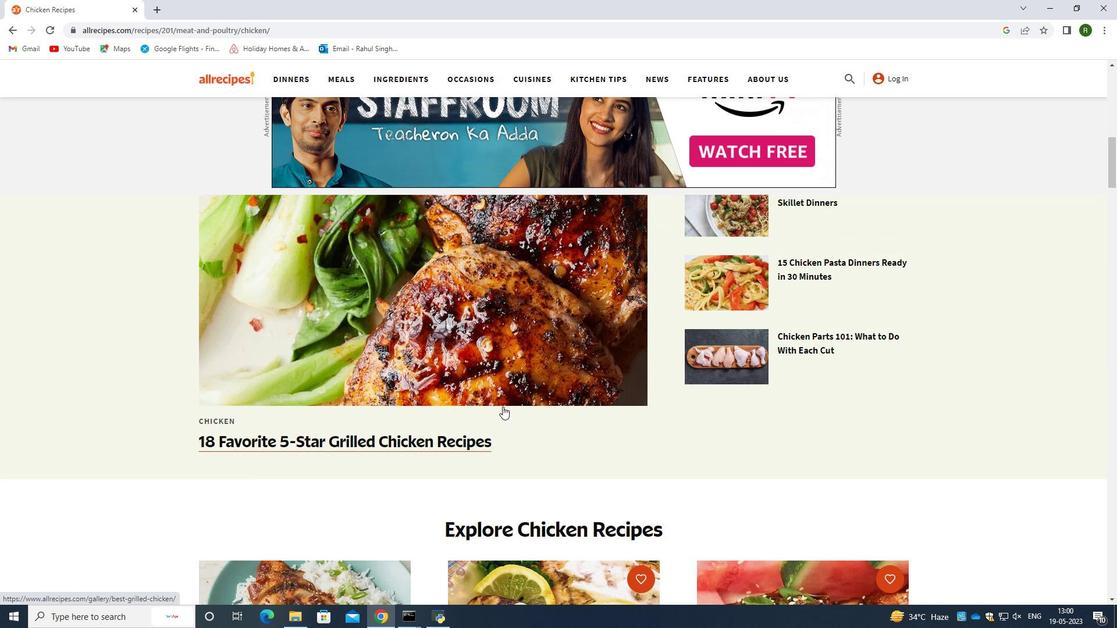 
Action: Mouse scrolled (502, 406) with delta (0, 0)
Screenshot: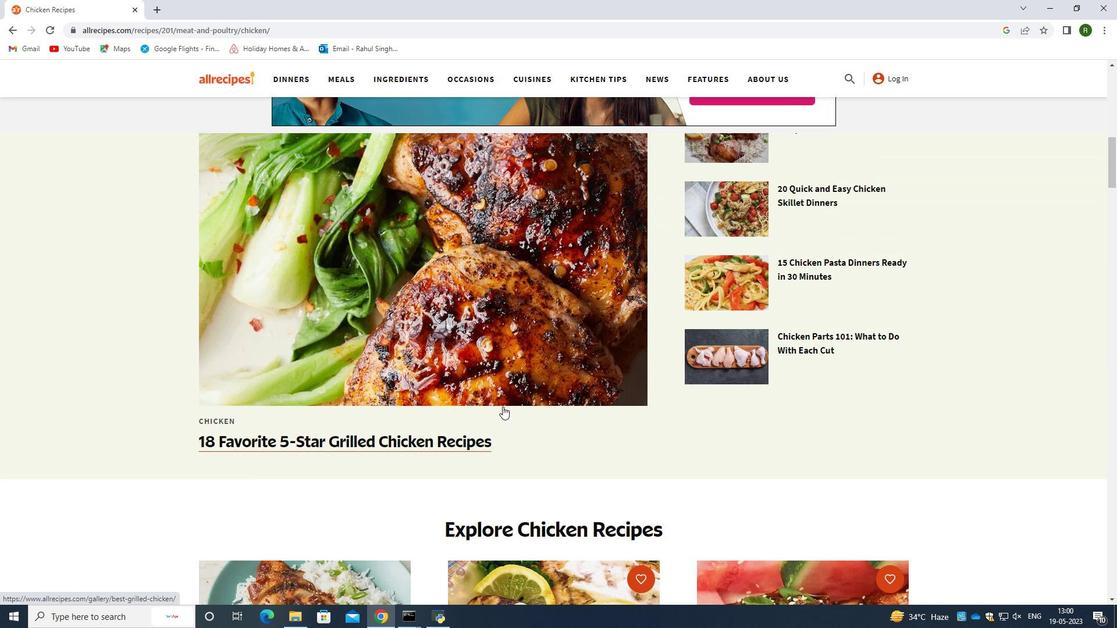 
Action: Mouse scrolled (502, 406) with delta (0, 0)
Screenshot: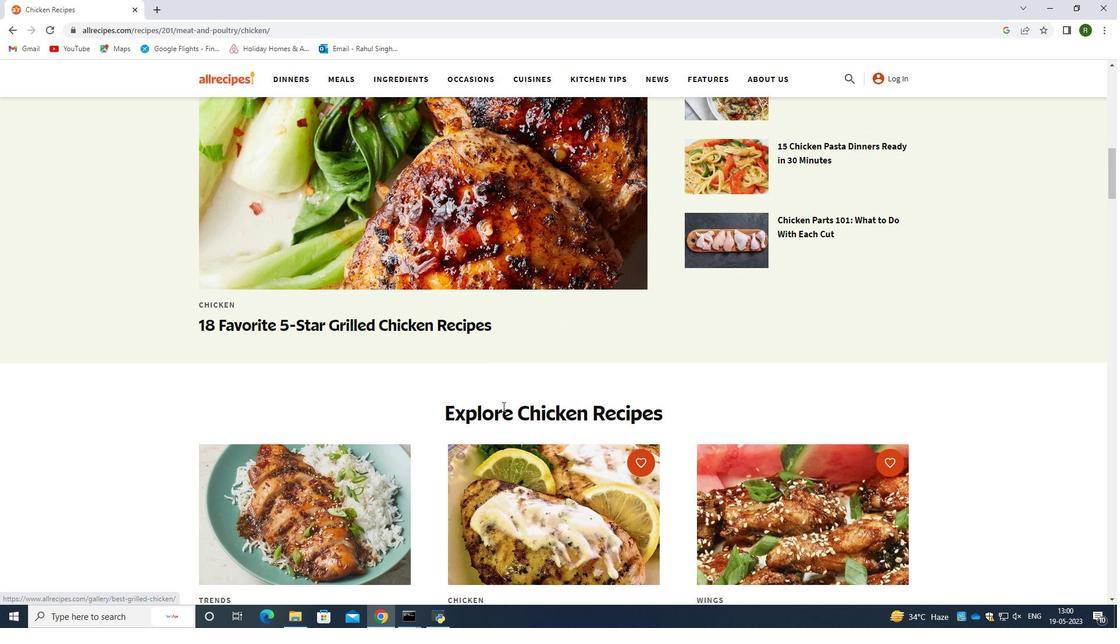 
Action: Mouse scrolled (502, 406) with delta (0, 0)
Screenshot: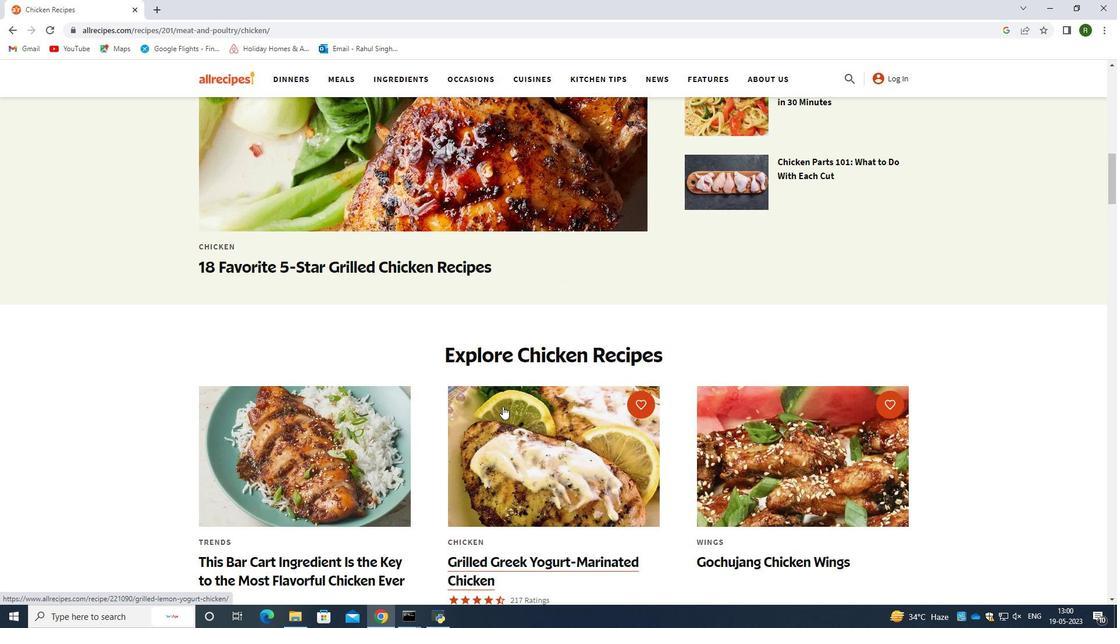 
Action: Mouse scrolled (502, 406) with delta (0, 0)
Screenshot: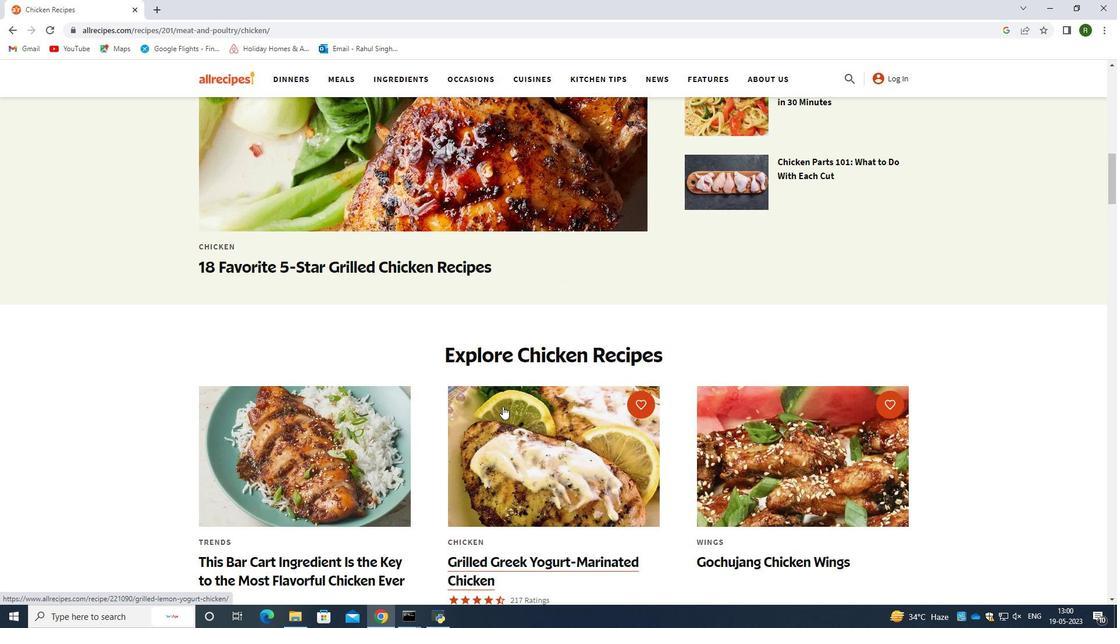 
Action: Mouse scrolled (502, 406) with delta (0, 0)
Screenshot: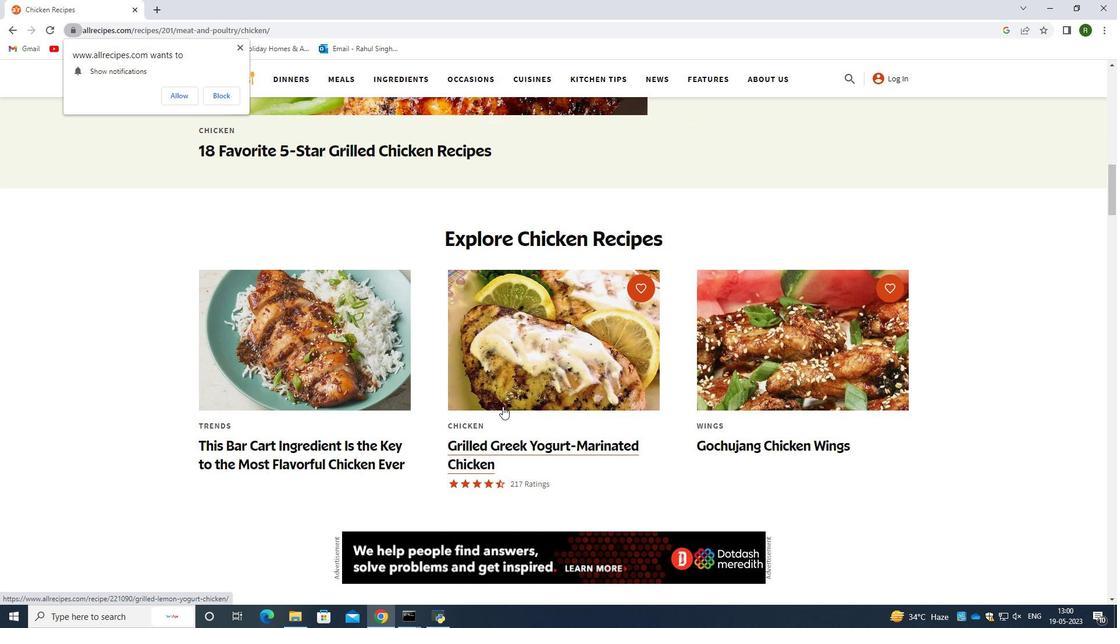 
Action: Mouse scrolled (502, 406) with delta (0, 0)
Screenshot: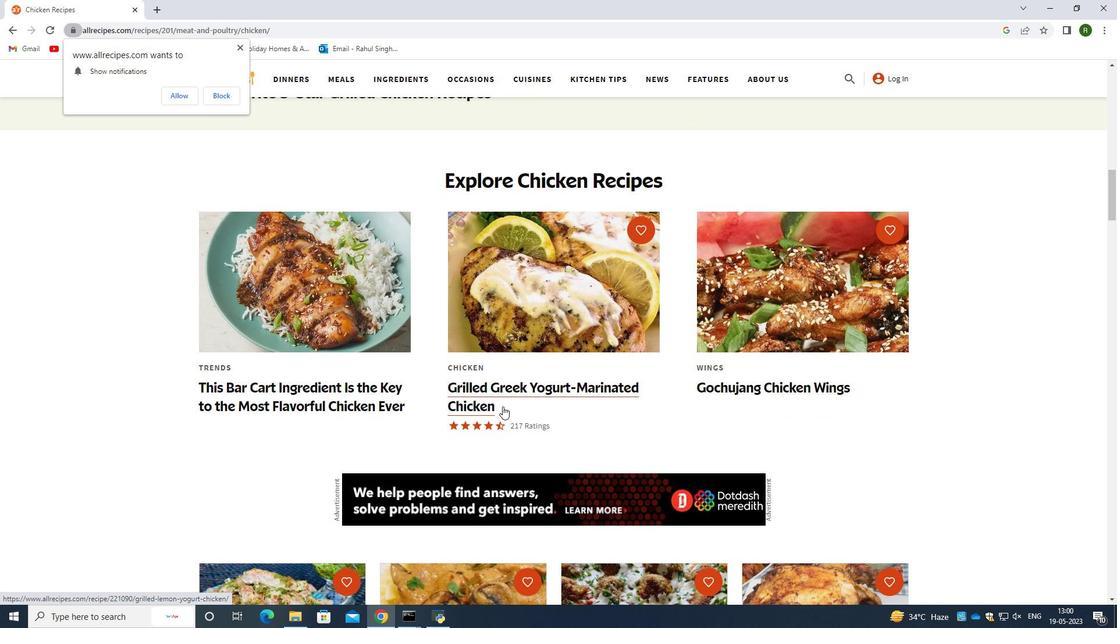 
Action: Mouse scrolled (502, 406) with delta (0, 0)
Screenshot: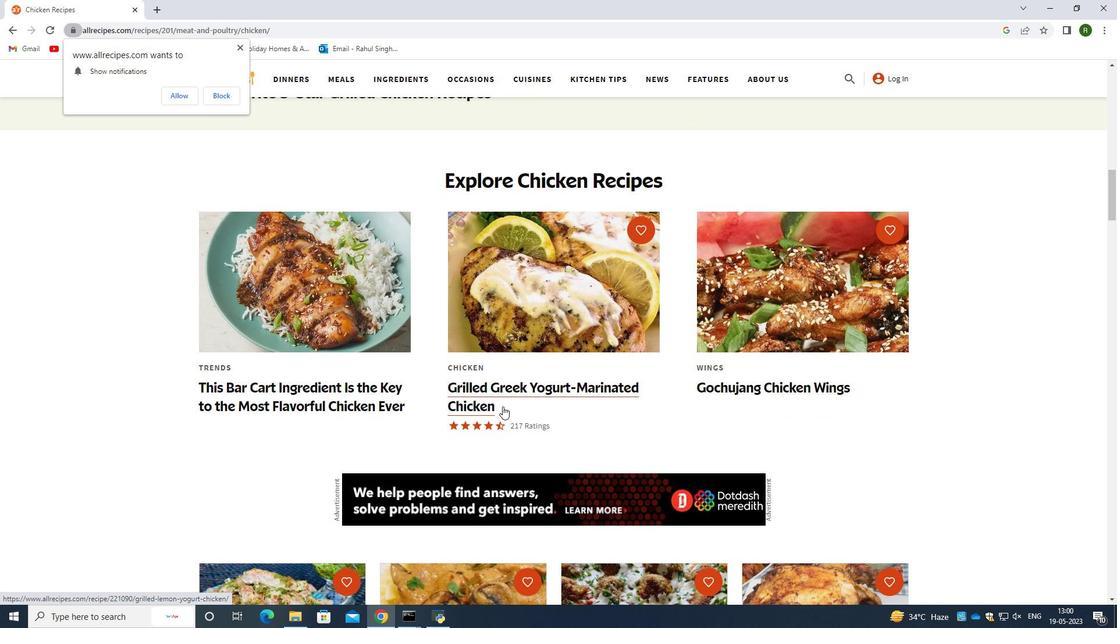 
Action: Mouse scrolled (502, 406) with delta (0, 0)
Screenshot: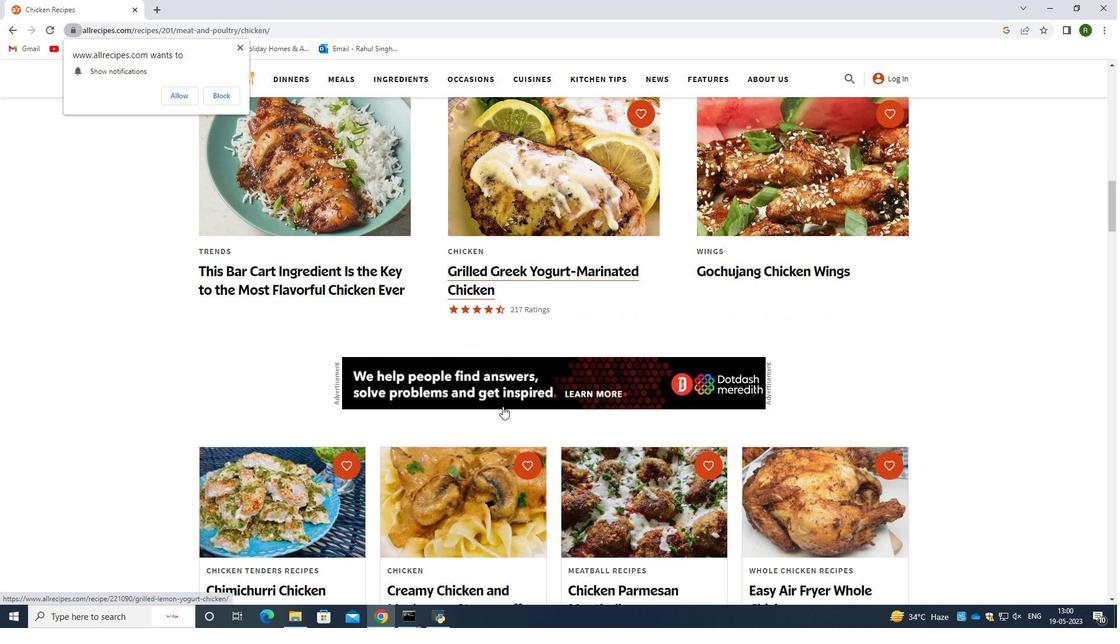 
Action: Mouse scrolled (502, 406) with delta (0, 0)
Screenshot: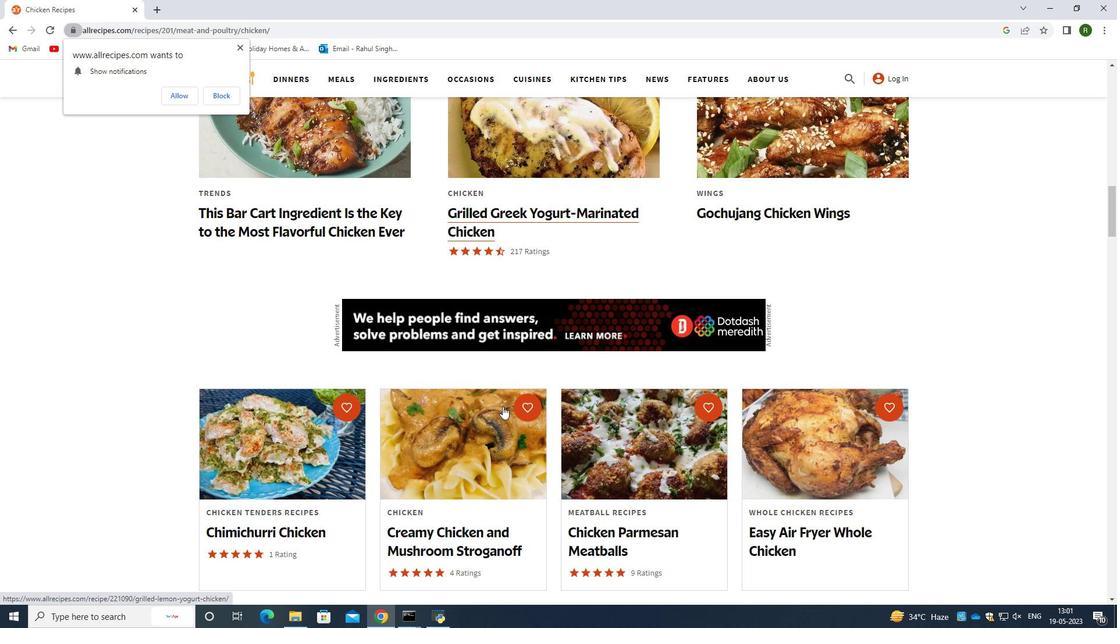 
Action: Mouse scrolled (502, 406) with delta (0, 0)
Screenshot: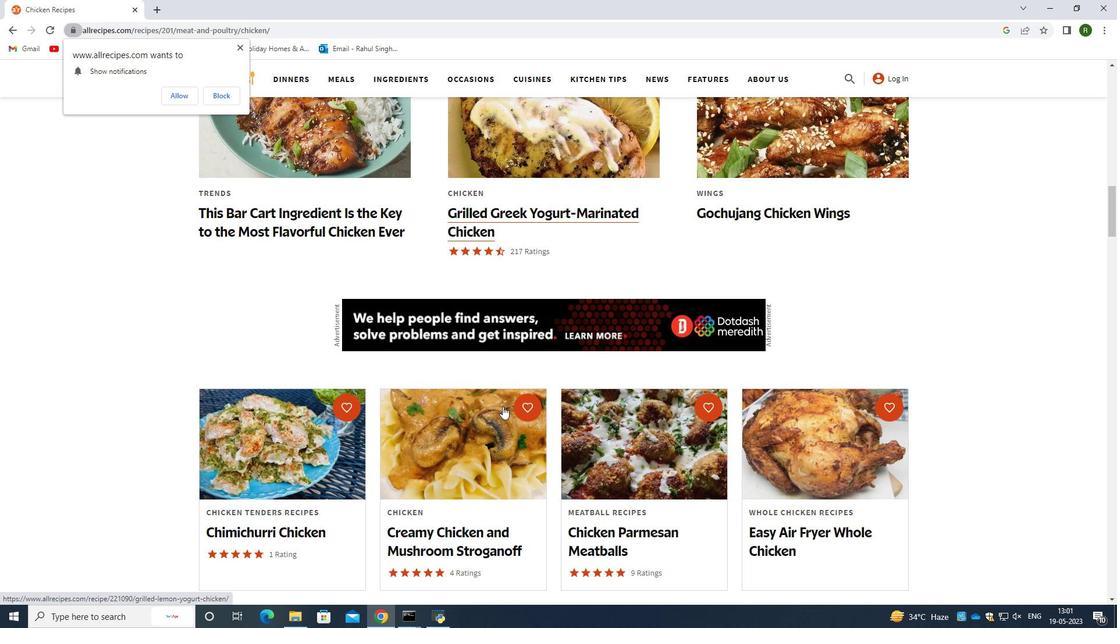 
Action: Mouse scrolled (502, 406) with delta (0, 0)
Screenshot: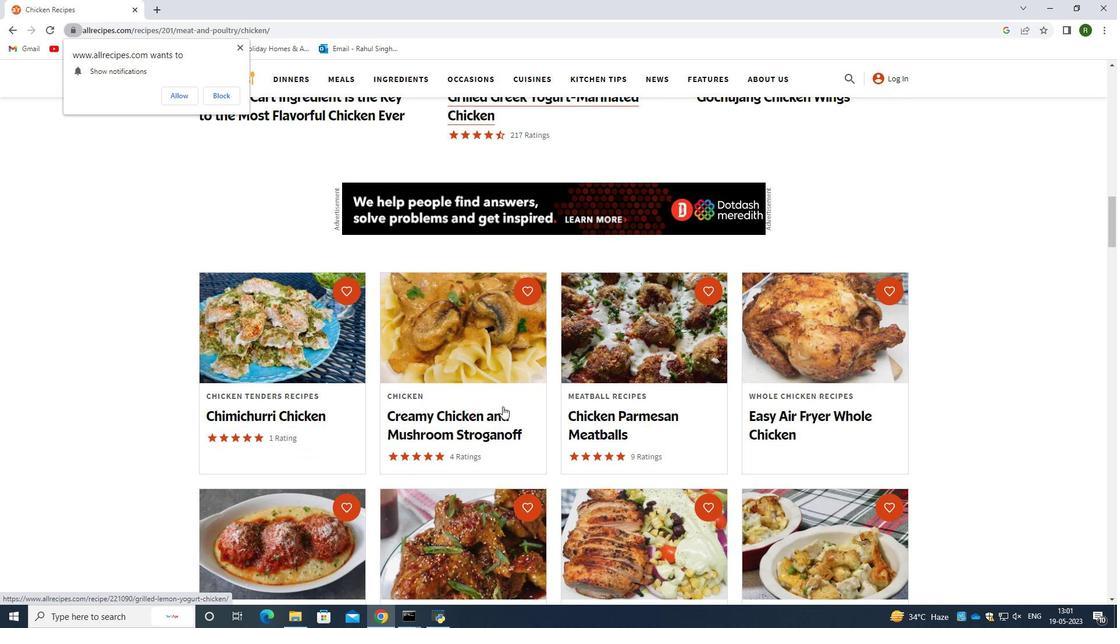
Action: Mouse scrolled (502, 406) with delta (0, 0)
Screenshot: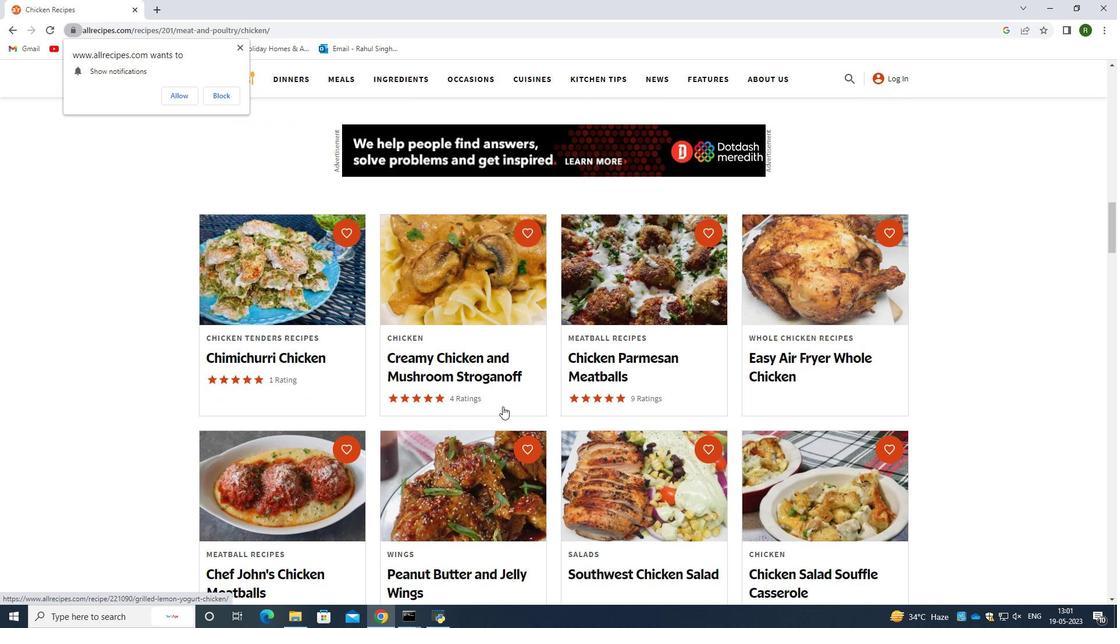 
Action: Mouse scrolled (502, 406) with delta (0, 0)
Screenshot: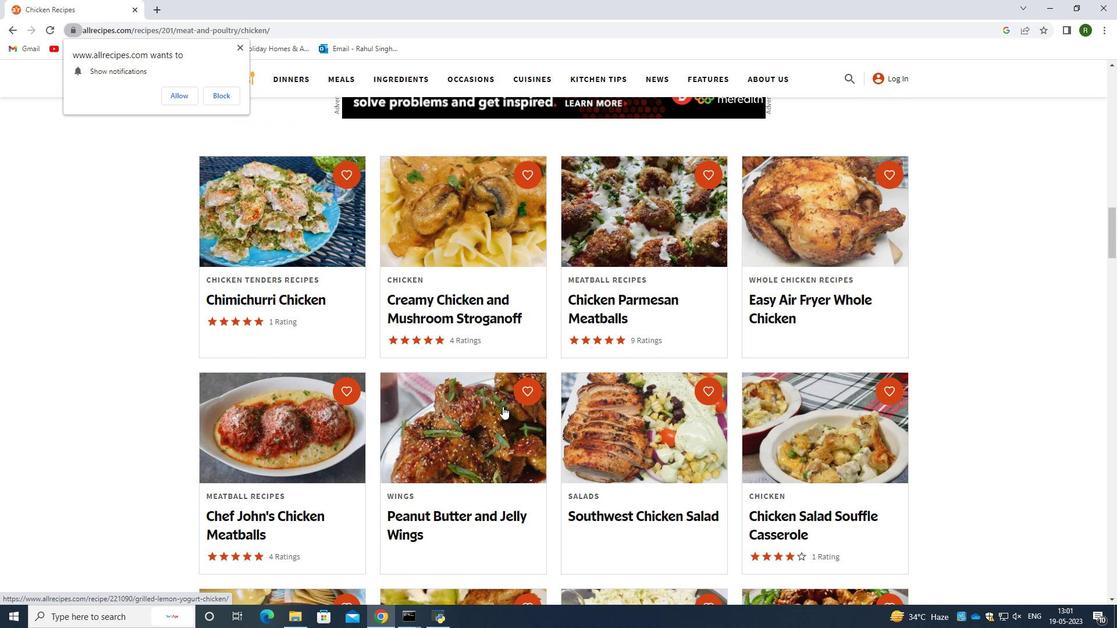 
Action: Mouse scrolled (502, 407) with delta (0, 0)
Screenshot: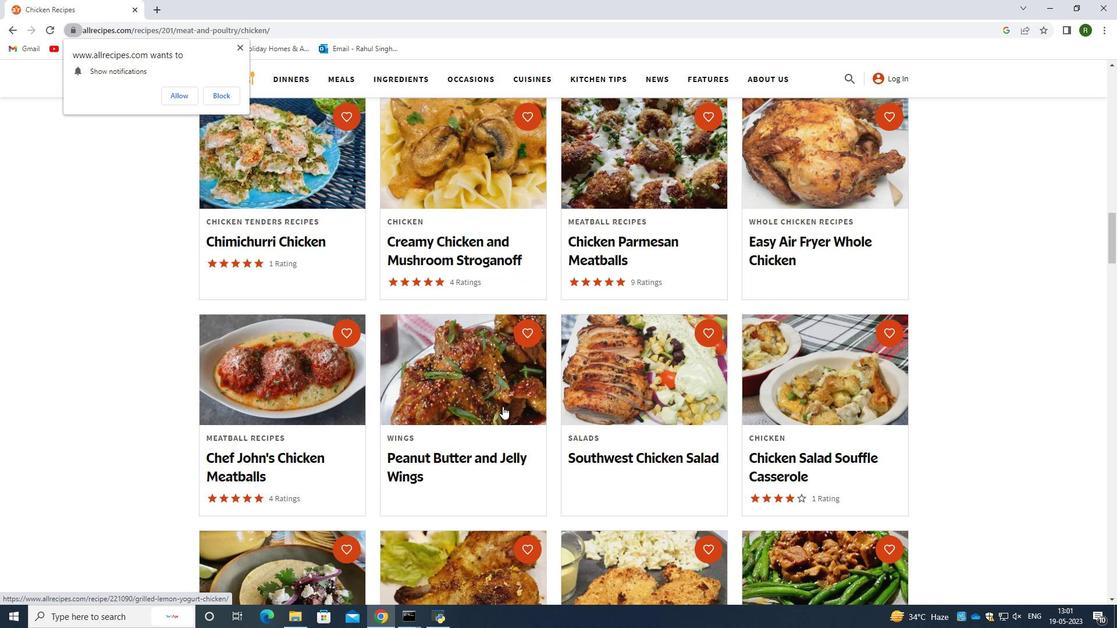
Action: Mouse scrolled (502, 407) with delta (0, 0)
Screenshot: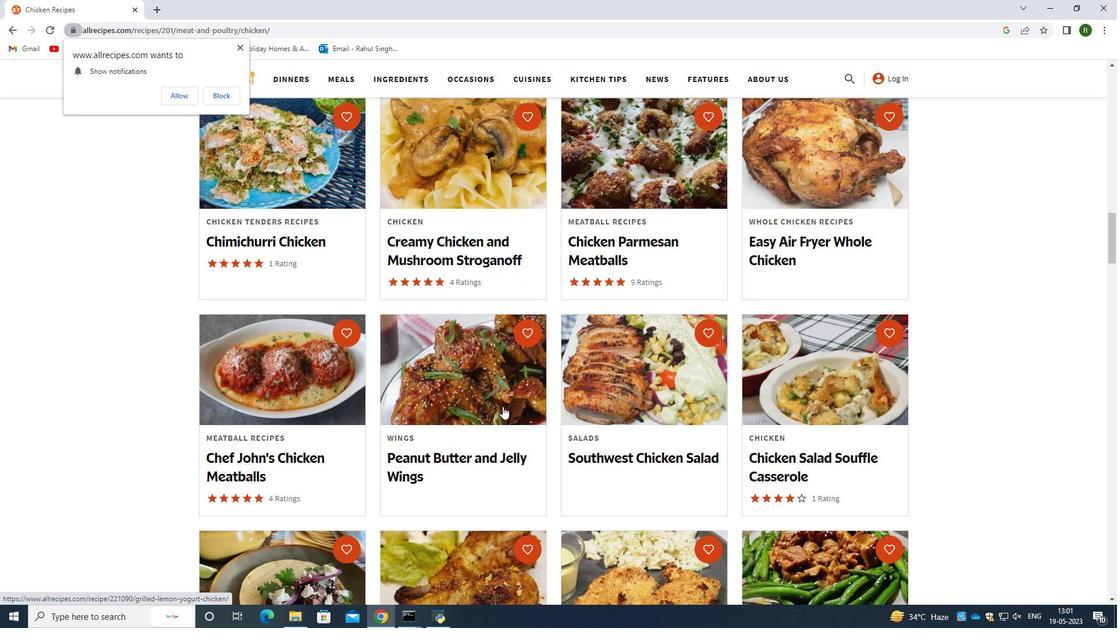 
Action: Mouse scrolled (502, 407) with delta (0, 0)
Screenshot: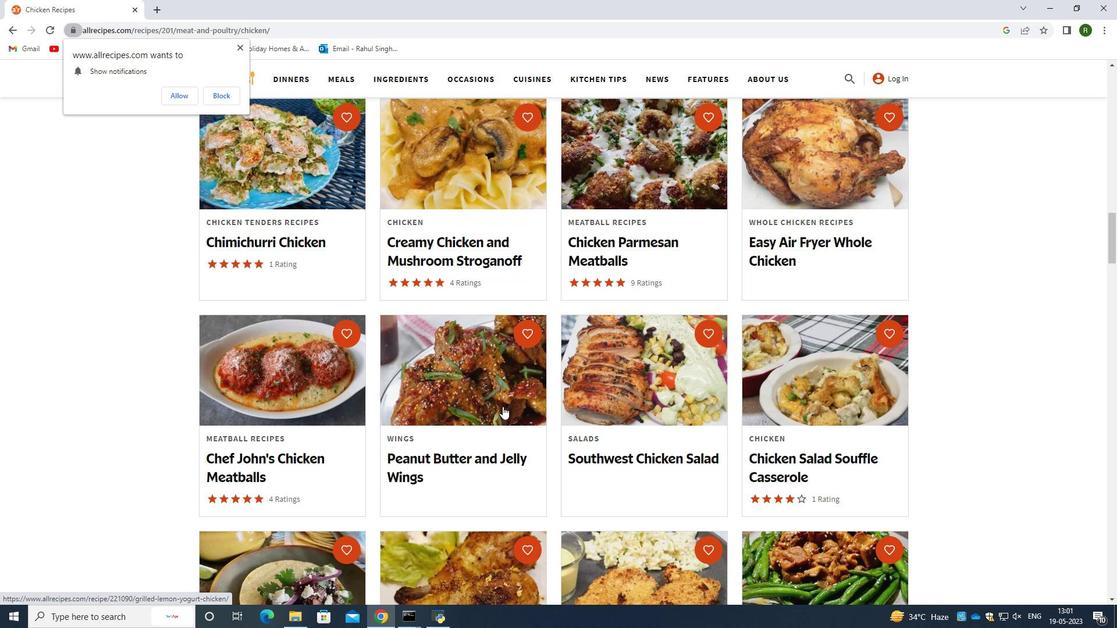 
Action: Mouse scrolled (502, 406) with delta (0, 0)
Screenshot: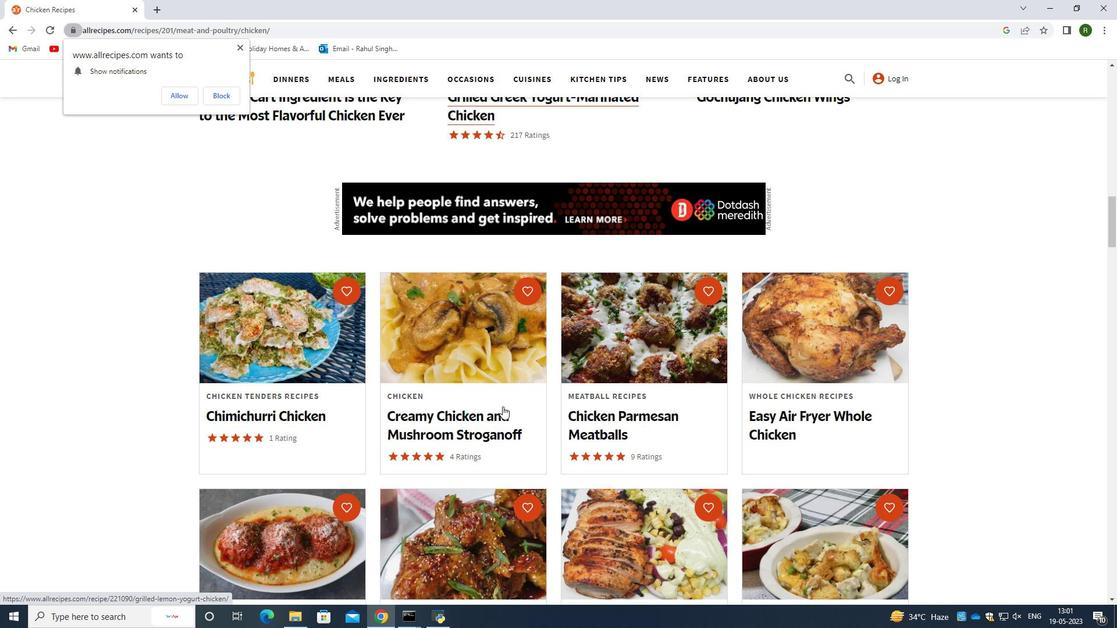 
Action: Mouse scrolled (502, 406) with delta (0, 0)
Screenshot: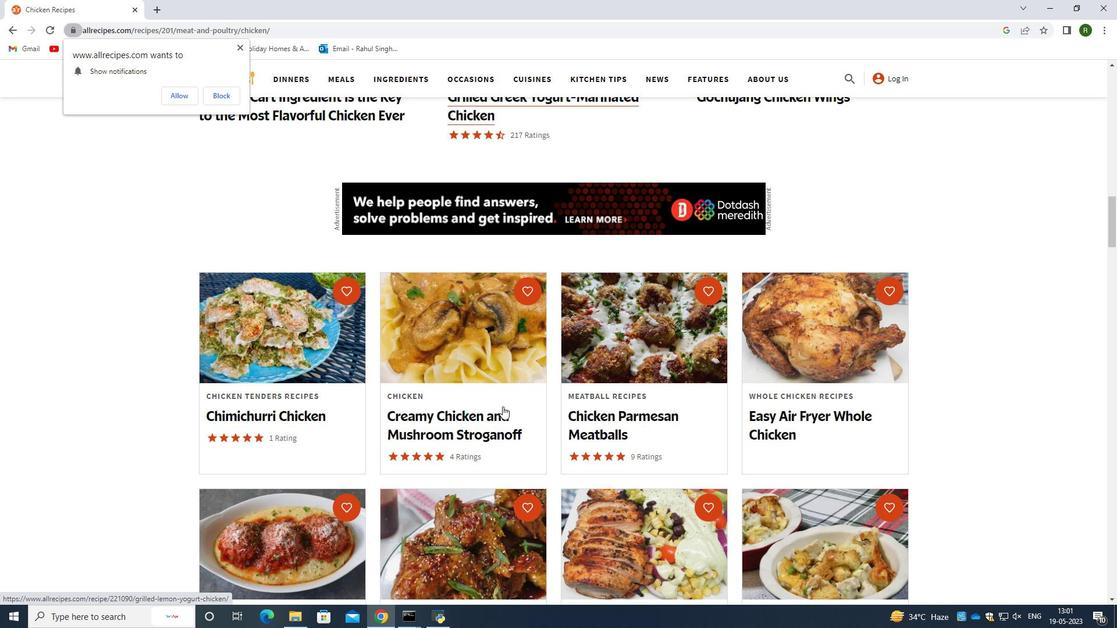 
Action: Mouse scrolled (502, 406) with delta (0, 0)
Screenshot: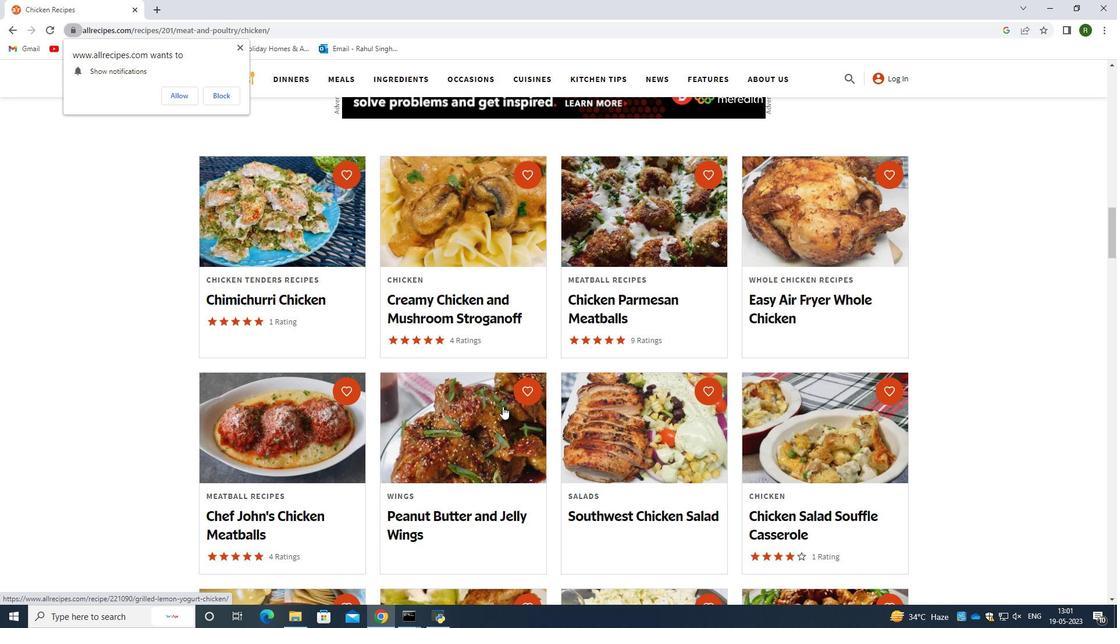 
Action: Mouse scrolled (502, 407) with delta (0, 0)
Screenshot: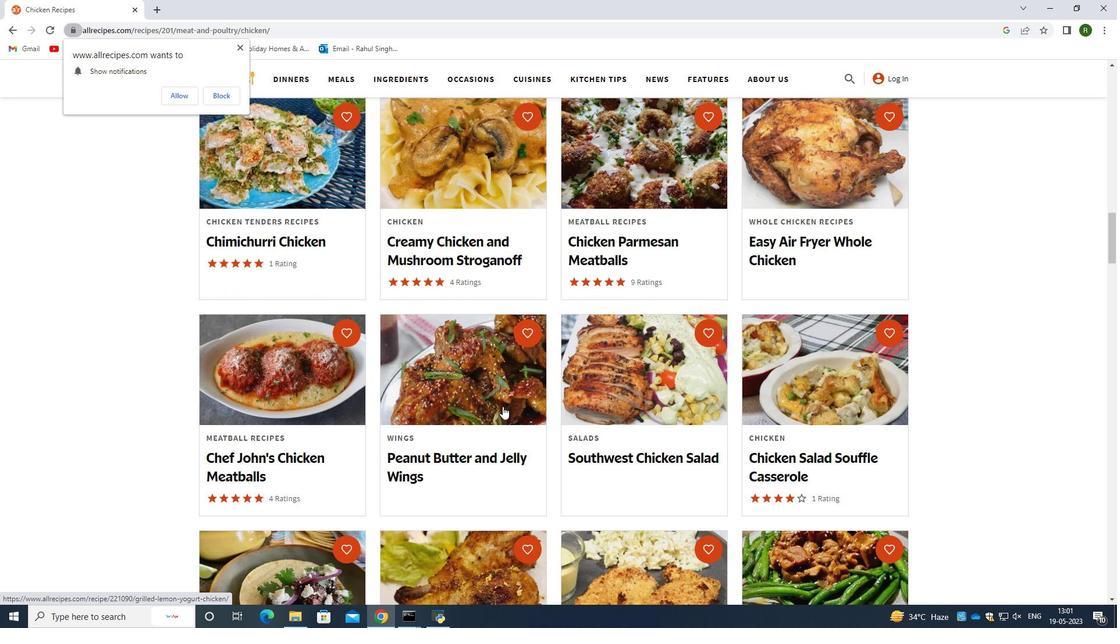 
Action: Mouse scrolled (502, 406) with delta (0, 0)
Screenshot: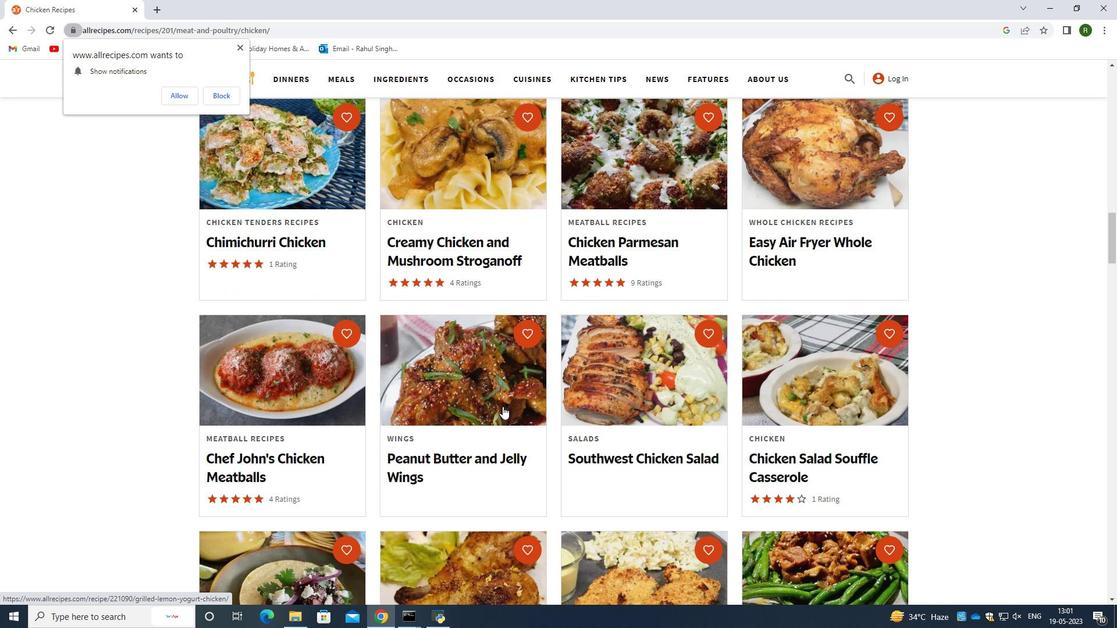 
Action: Mouse scrolled (502, 406) with delta (0, 0)
